 Task: Plan a trip to Schwerin, Germany from 23rd December, 2023 to 27th December, 2023 for 3 adults, 1 child. Place can be entire room with 3 bedrooms having 4 beds and 2 bathrooms. Property type can be house. Amenities needed are: wifi.
Action: Mouse moved to (451, 87)
Screenshot: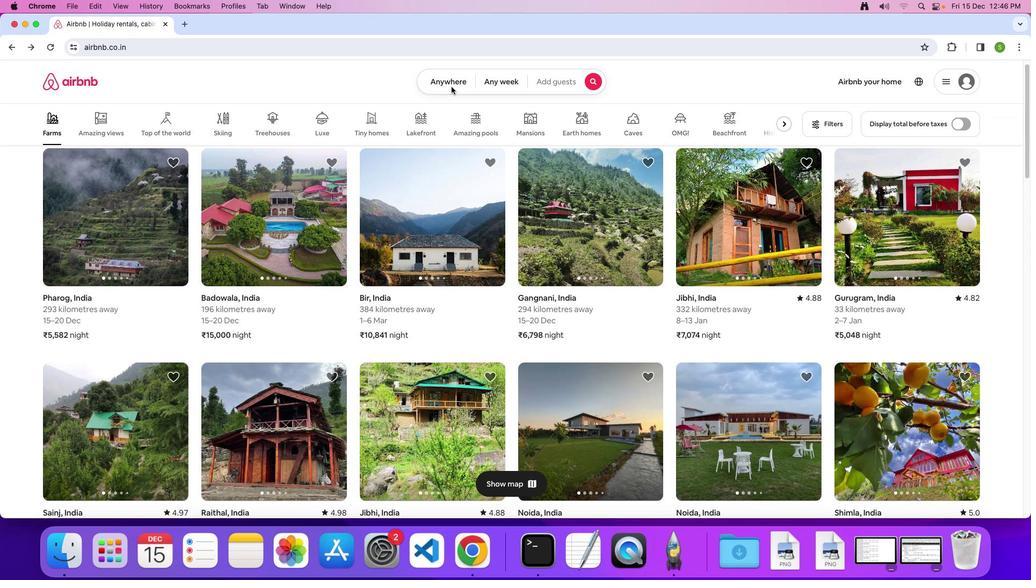 
Action: Mouse pressed left at (451, 87)
Screenshot: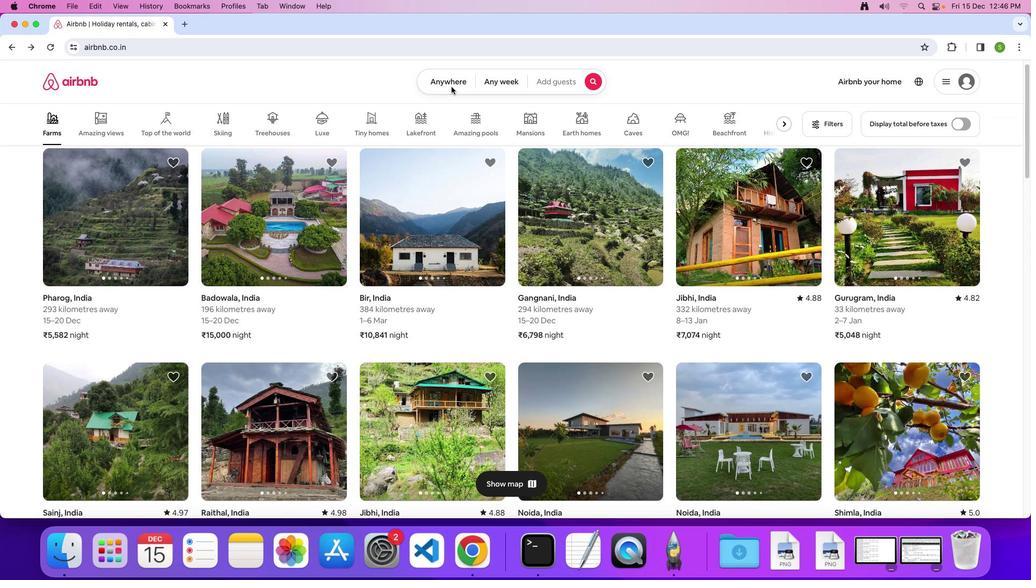 
Action: Mouse moved to (449, 85)
Screenshot: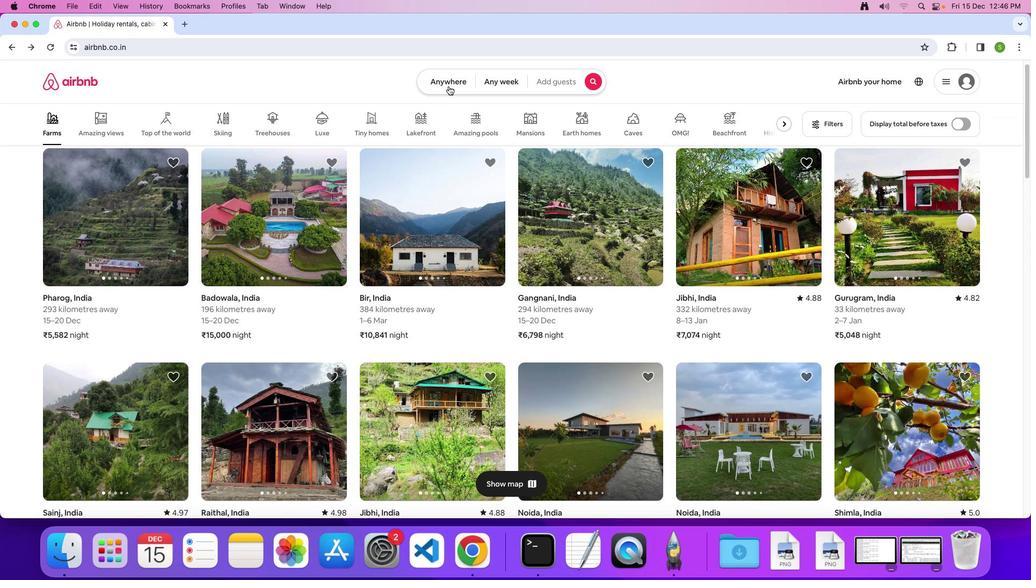 
Action: Mouse pressed left at (449, 85)
Screenshot: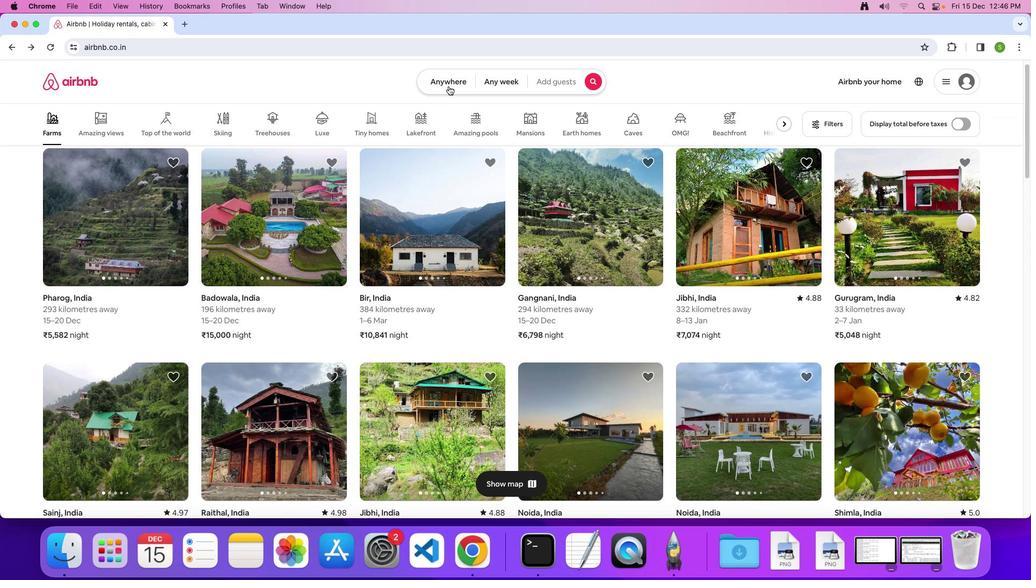 
Action: Mouse moved to (376, 121)
Screenshot: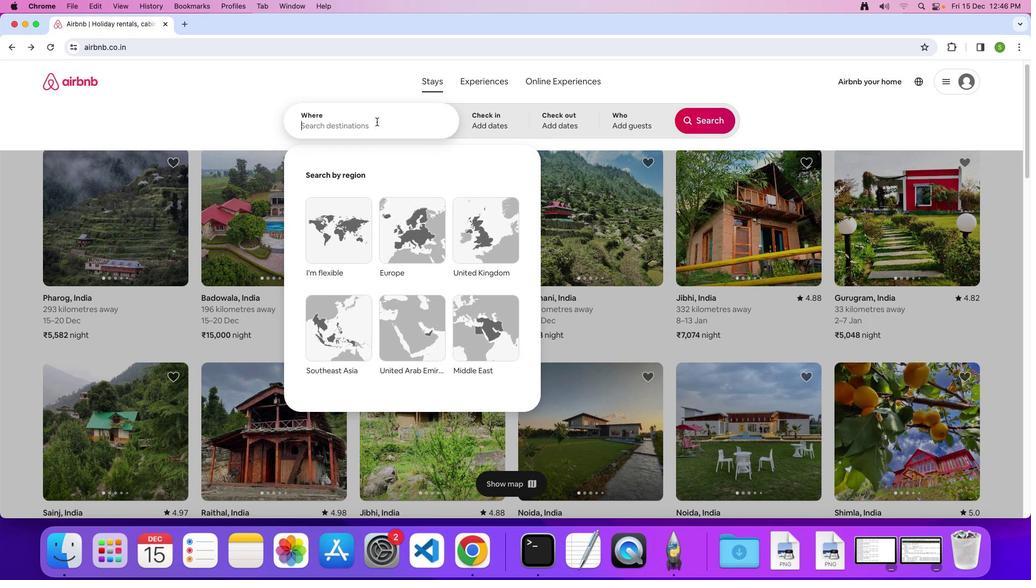 
Action: Mouse pressed left at (376, 121)
Screenshot: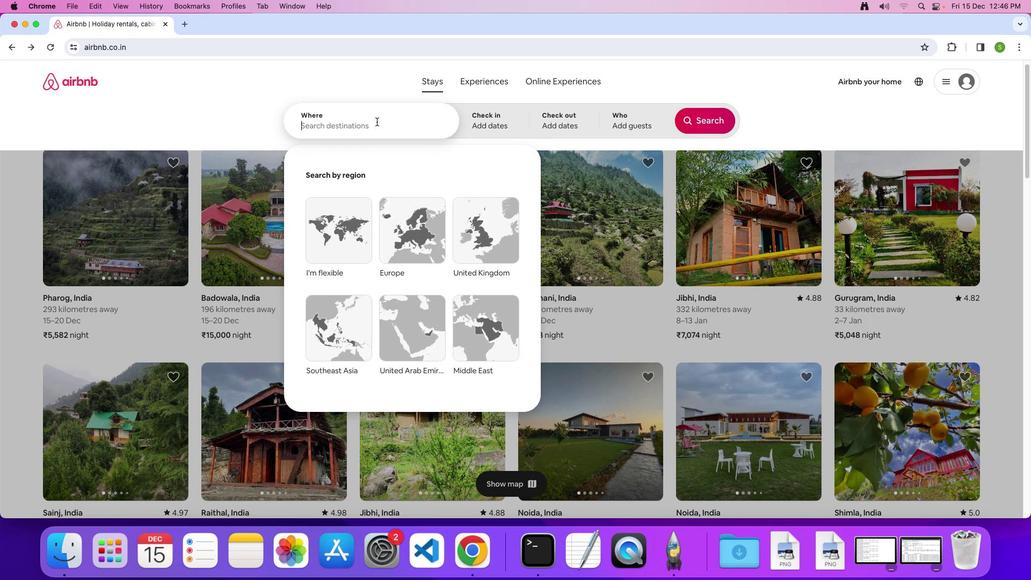 
Action: Key pressed 'S'Key.caps_lock'c''h''w''e''r''i''n'','Key.spaceKey.shift'G''e''r''m''a''n''y'Key.enter
Screenshot: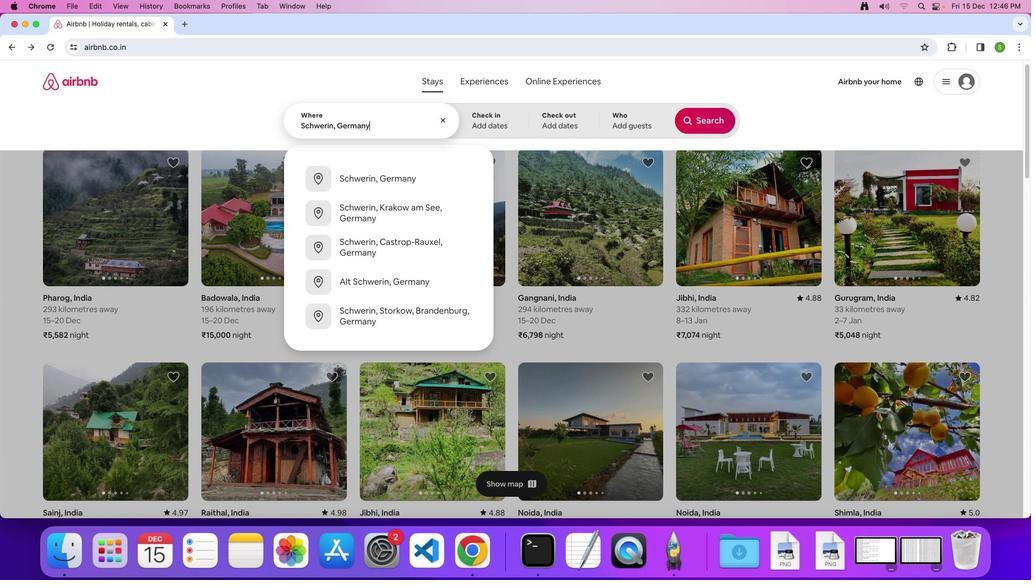 
Action: Mouse moved to (477, 328)
Screenshot: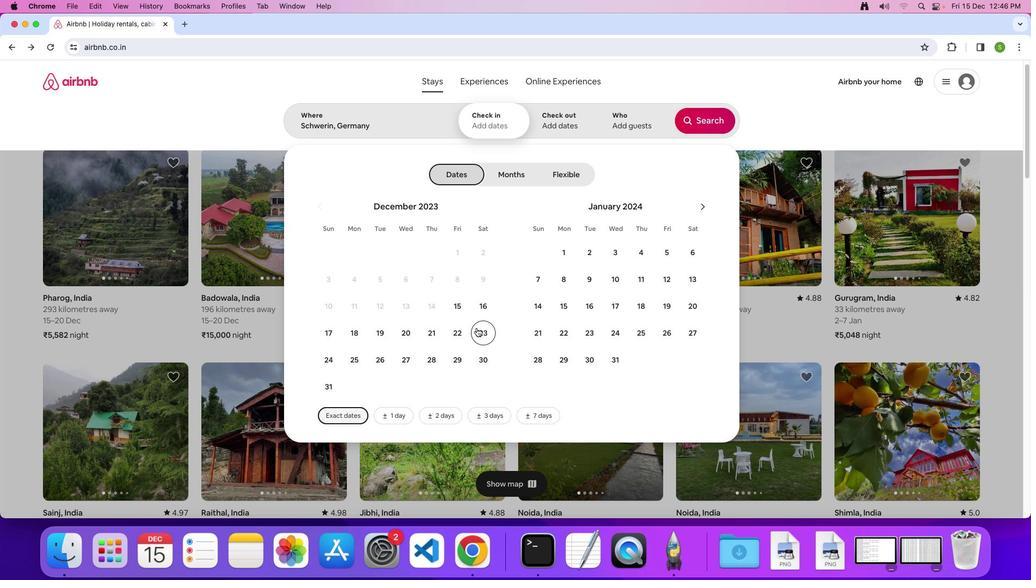 
Action: Mouse pressed left at (477, 328)
Screenshot: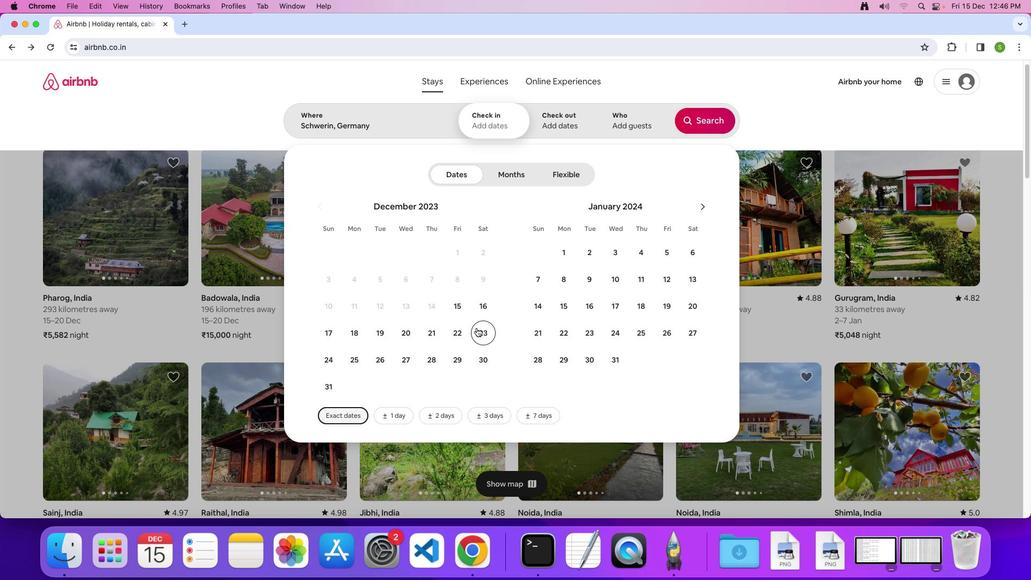 
Action: Mouse moved to (405, 354)
Screenshot: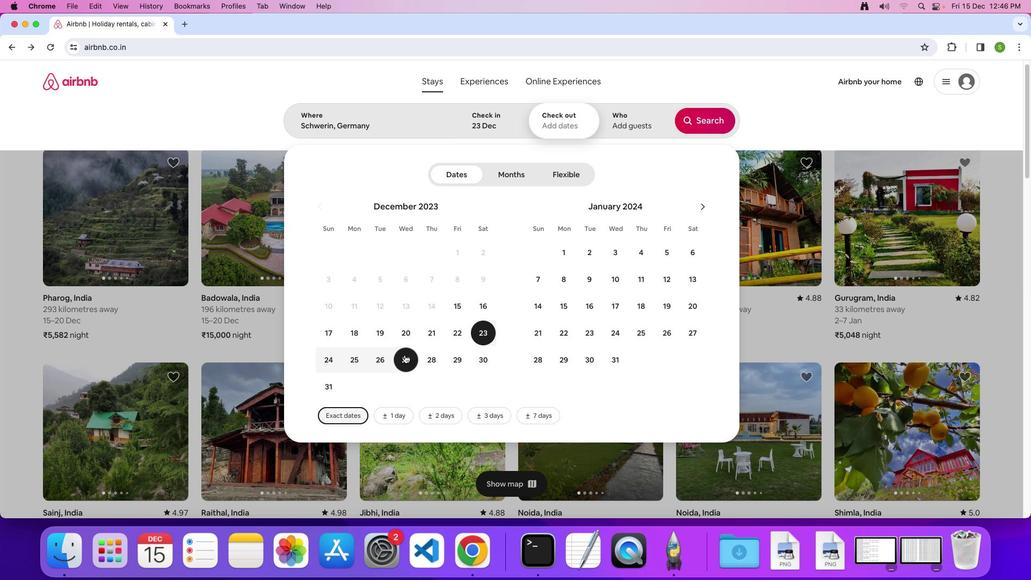 
Action: Mouse pressed left at (405, 354)
Screenshot: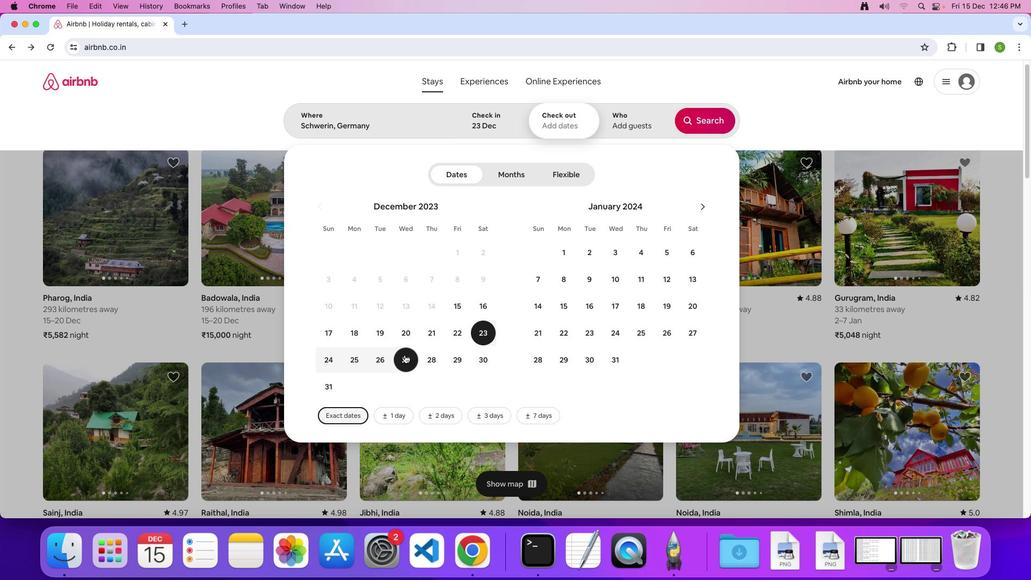 
Action: Mouse moved to (637, 122)
Screenshot: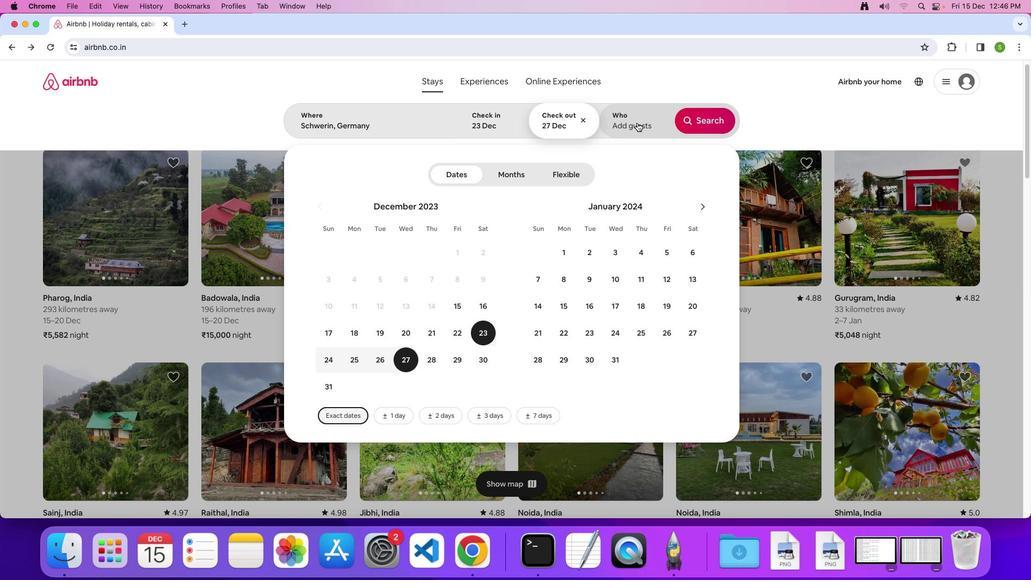 
Action: Mouse pressed left at (637, 122)
Screenshot: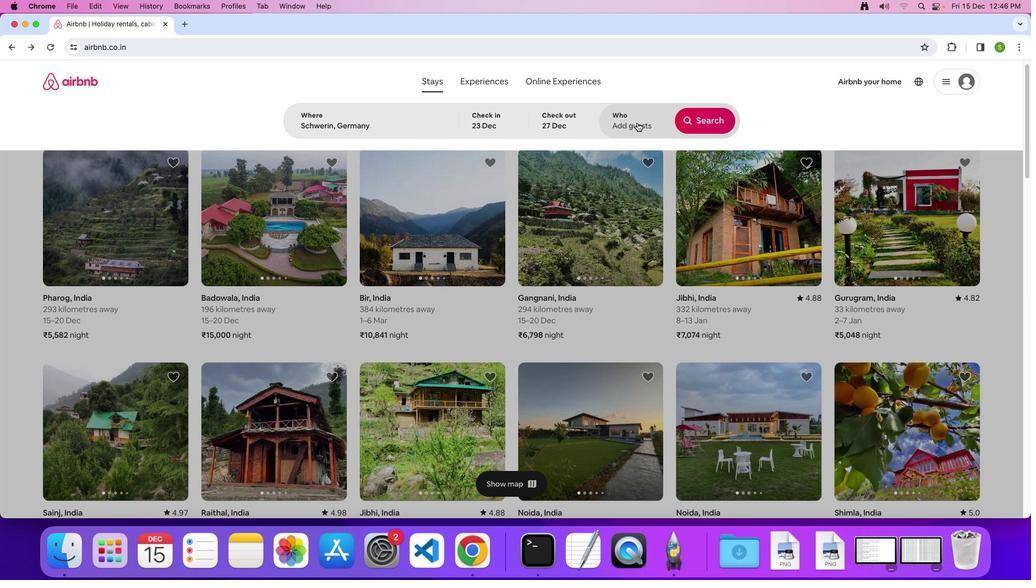 
Action: Mouse moved to (710, 181)
Screenshot: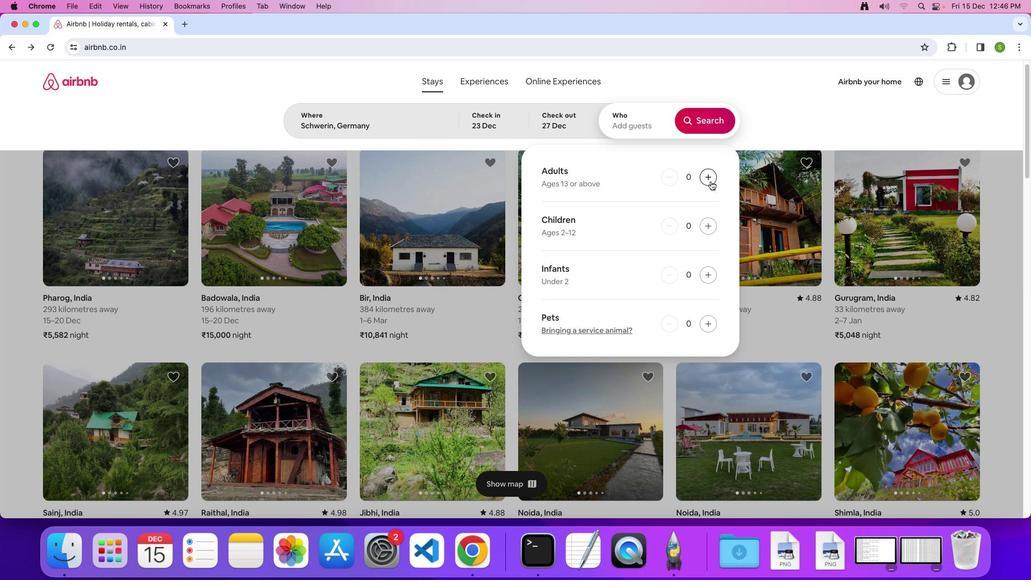 
Action: Mouse pressed left at (710, 181)
Screenshot: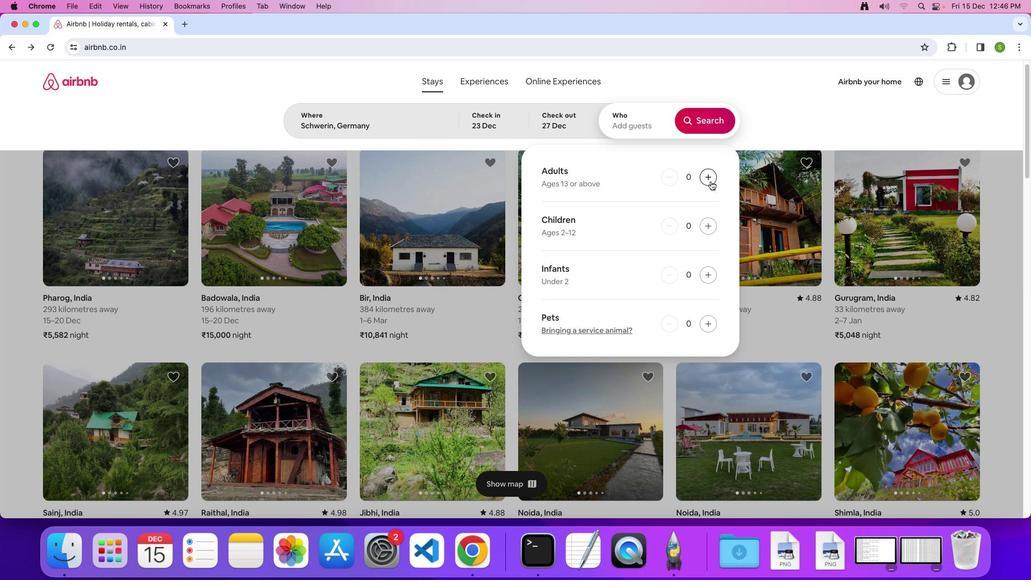
Action: Mouse pressed left at (710, 181)
Screenshot: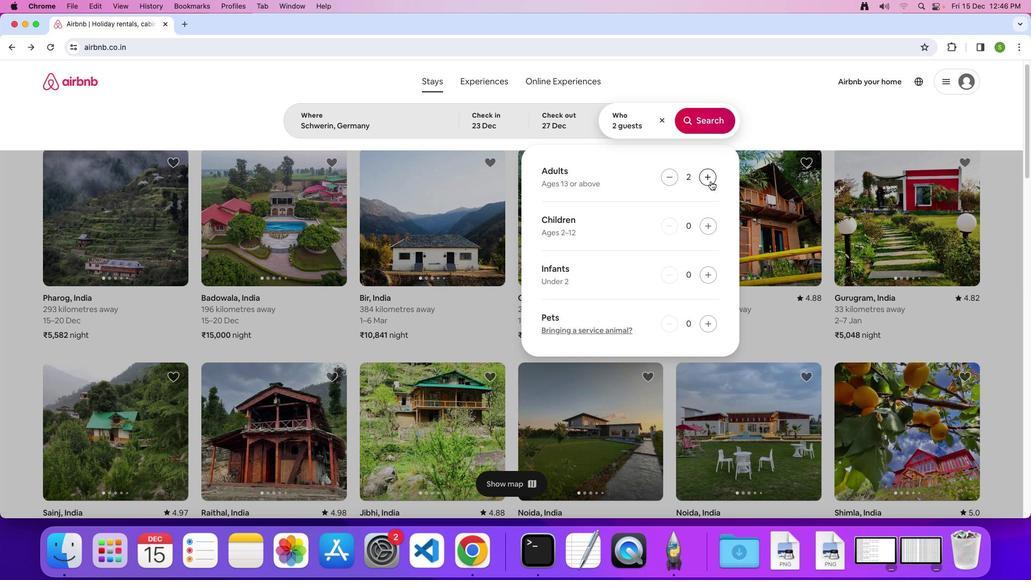 
Action: Mouse pressed left at (710, 181)
Screenshot: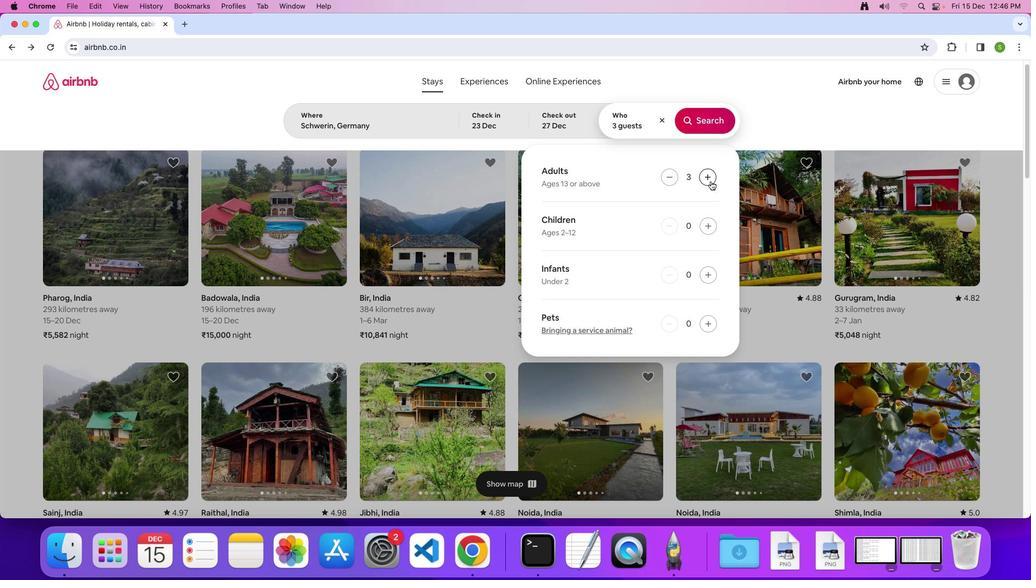 
Action: Mouse moved to (701, 220)
Screenshot: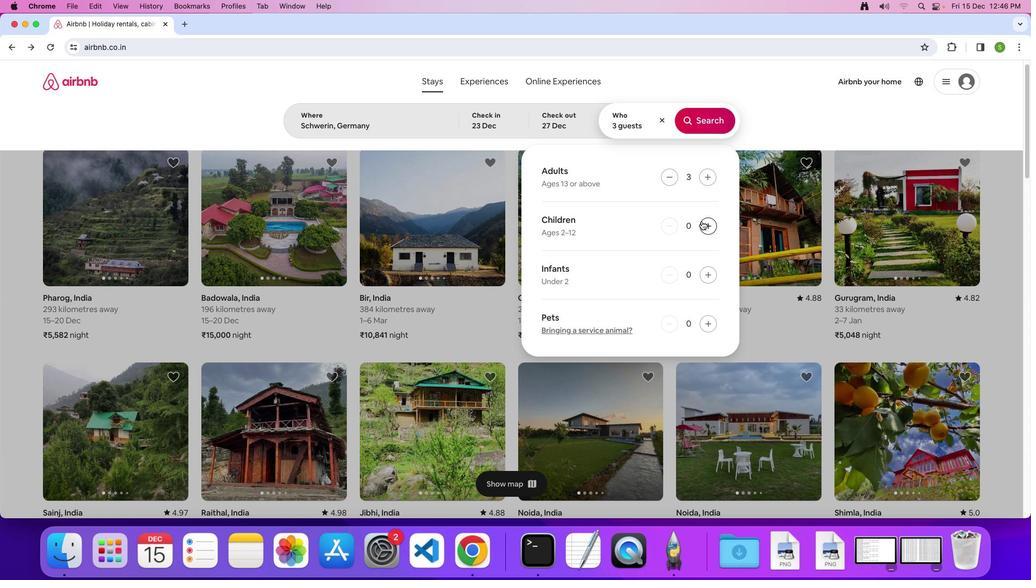 
Action: Mouse pressed left at (701, 220)
Screenshot: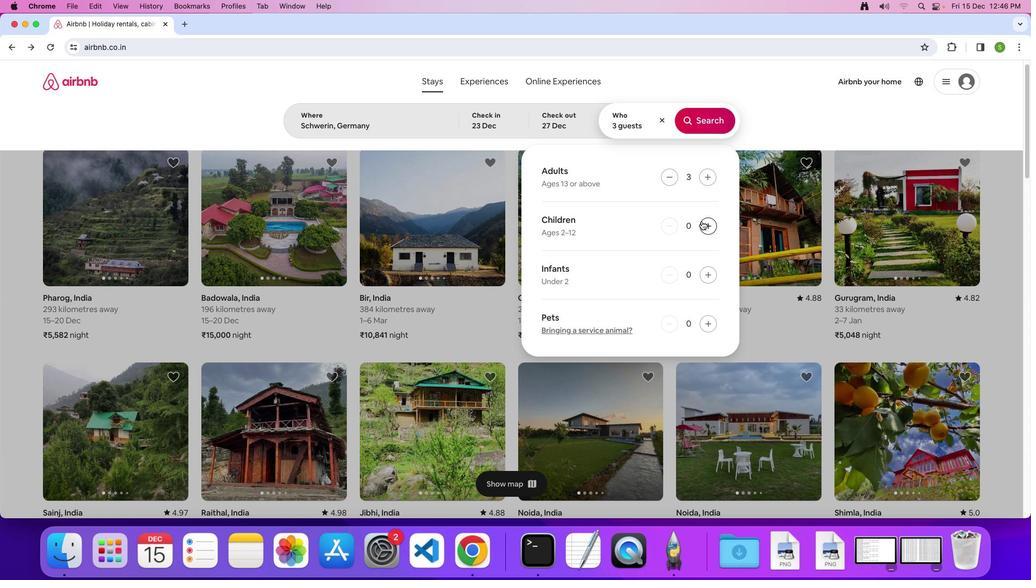 
Action: Mouse moved to (697, 117)
Screenshot: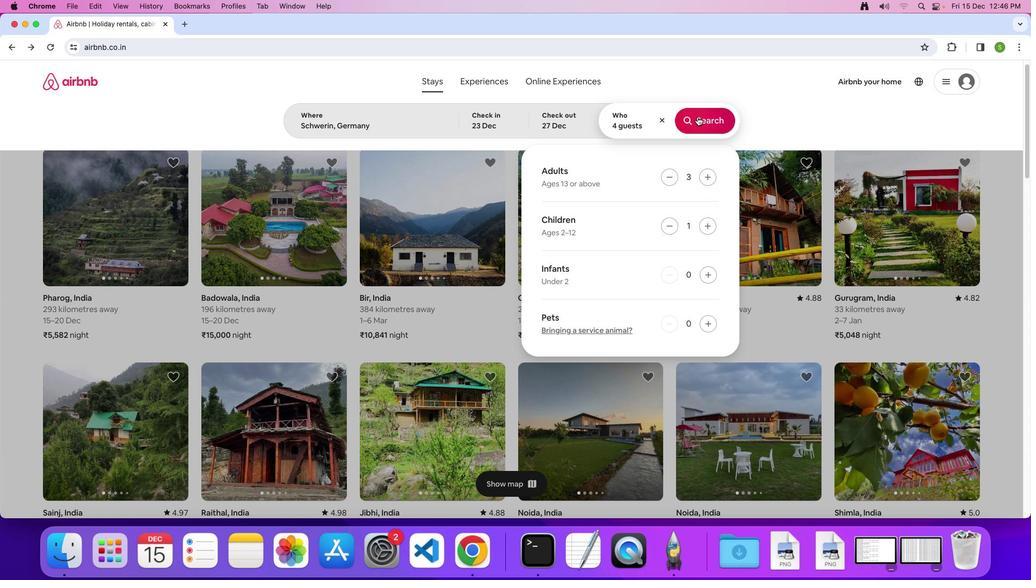 
Action: Mouse pressed left at (697, 117)
Screenshot: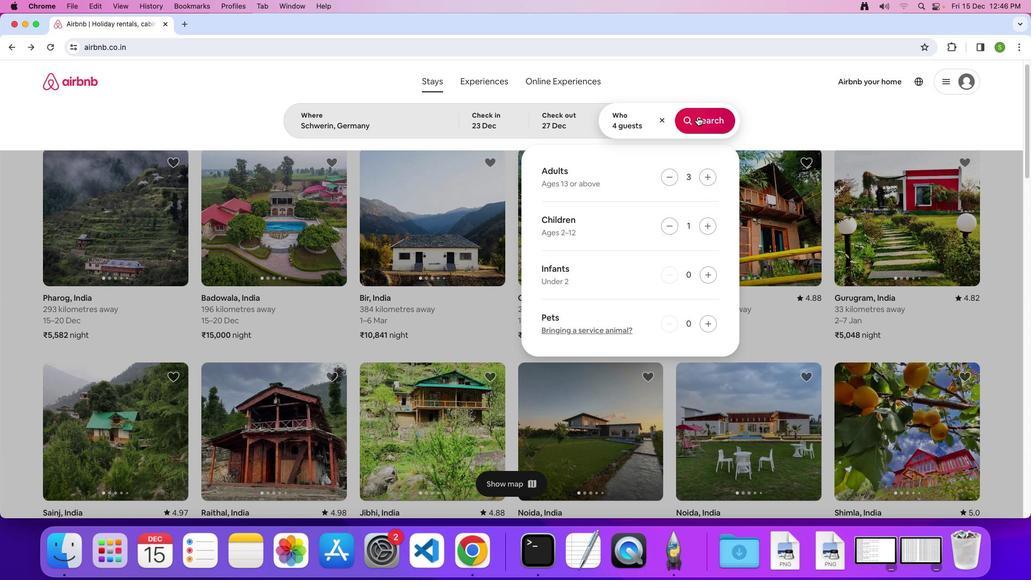 
Action: Mouse moved to (861, 129)
Screenshot: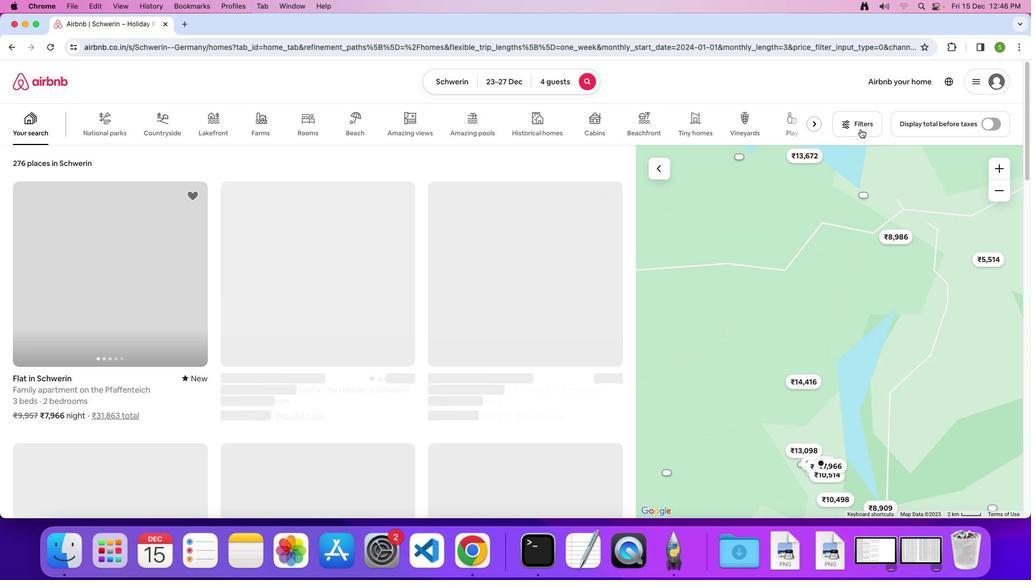 
Action: Mouse pressed left at (861, 129)
Screenshot: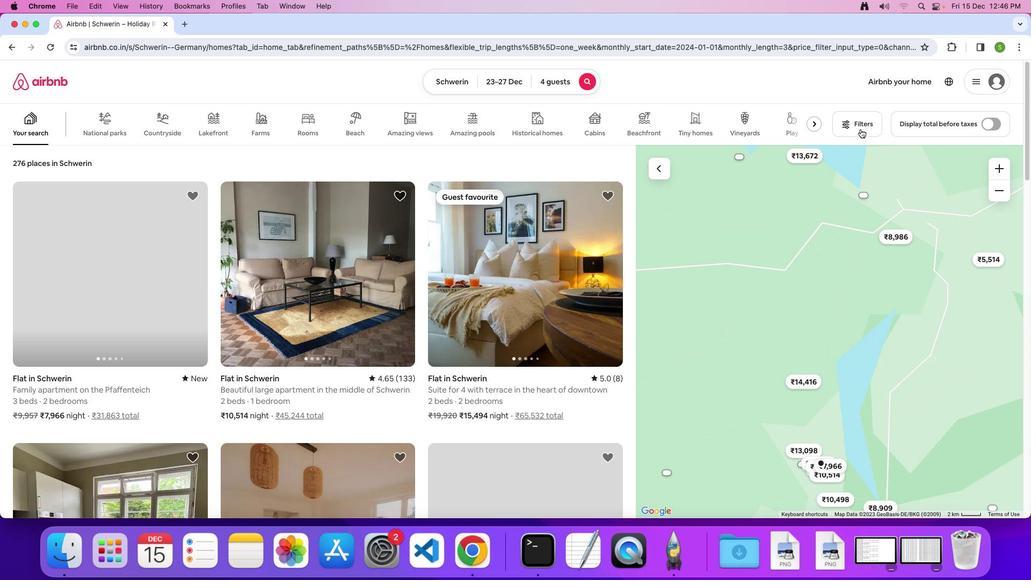 
Action: Mouse moved to (505, 252)
Screenshot: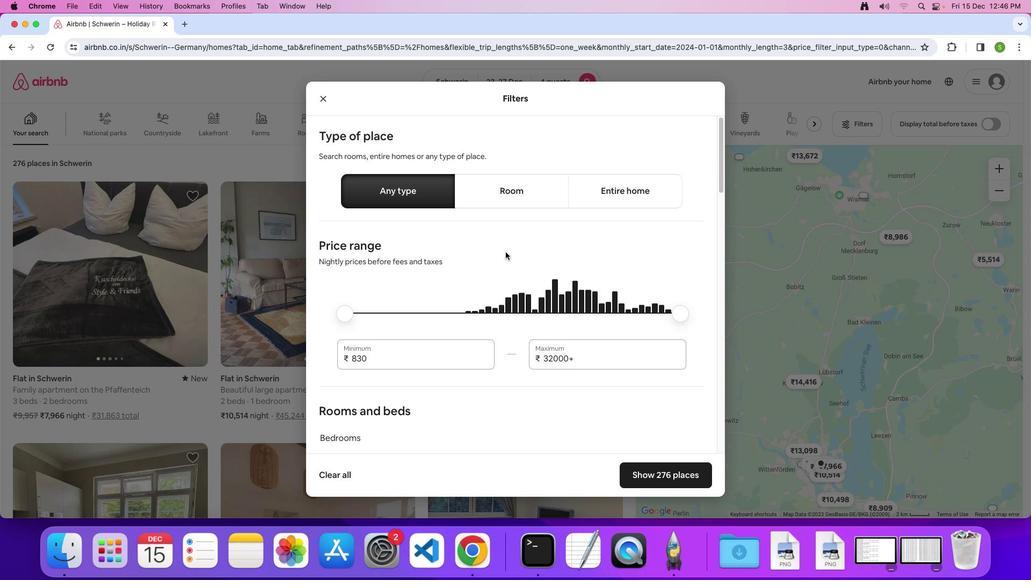
Action: Mouse scrolled (505, 252) with delta (0, 0)
Screenshot: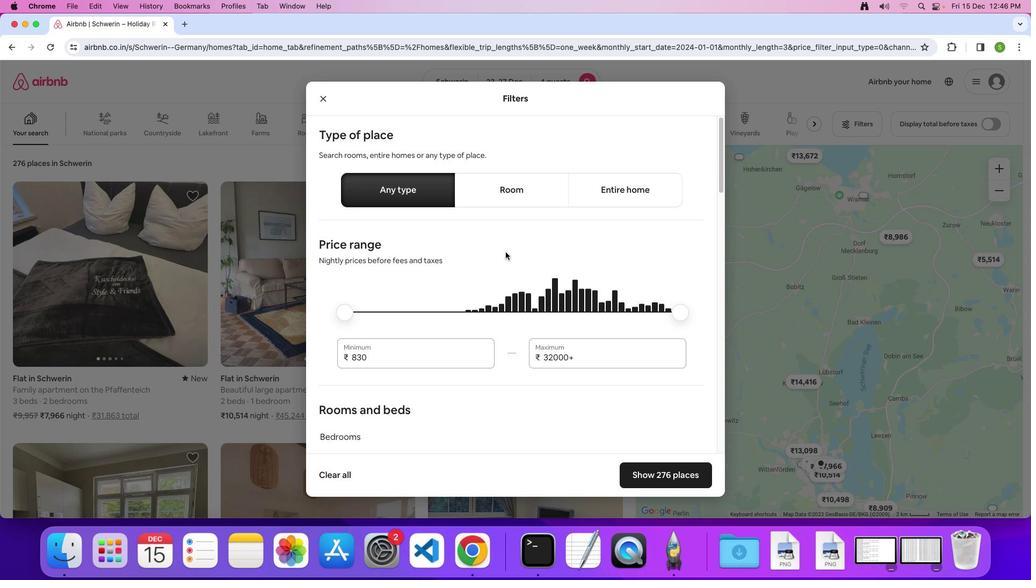 
Action: Mouse scrolled (505, 252) with delta (0, 0)
Screenshot: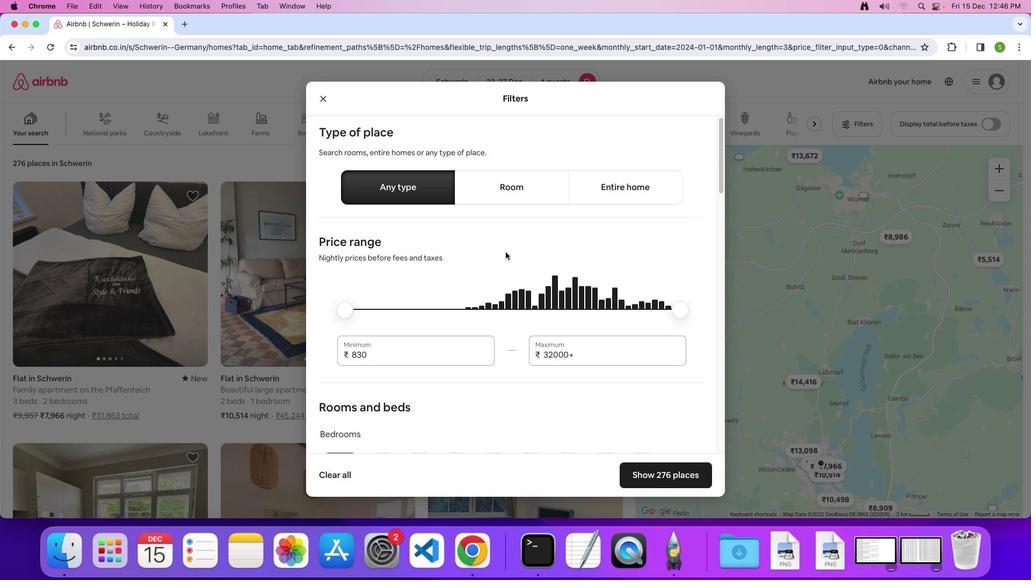 
Action: Mouse scrolled (505, 252) with delta (0, 0)
Screenshot: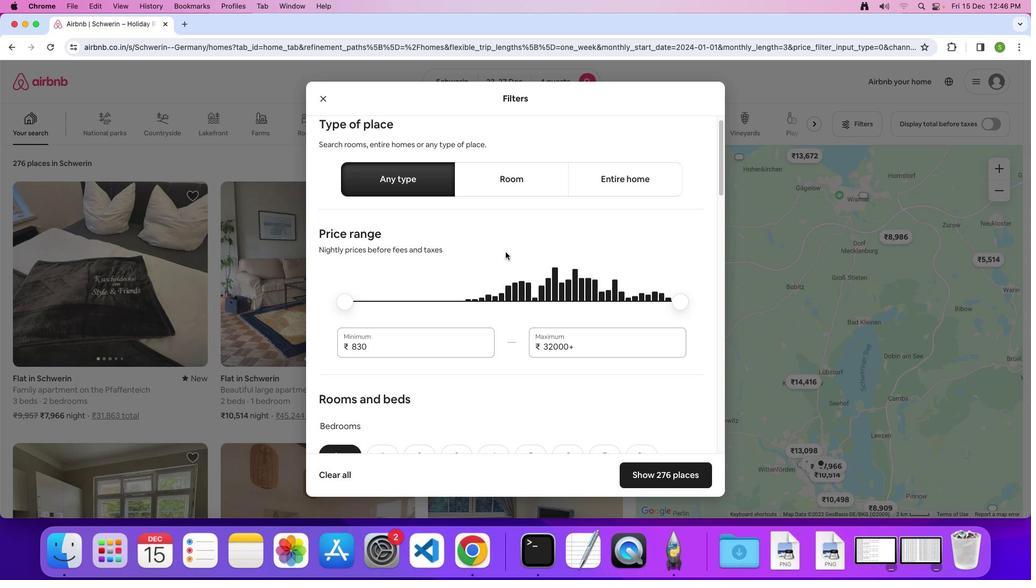 
Action: Mouse scrolled (505, 252) with delta (0, 0)
Screenshot: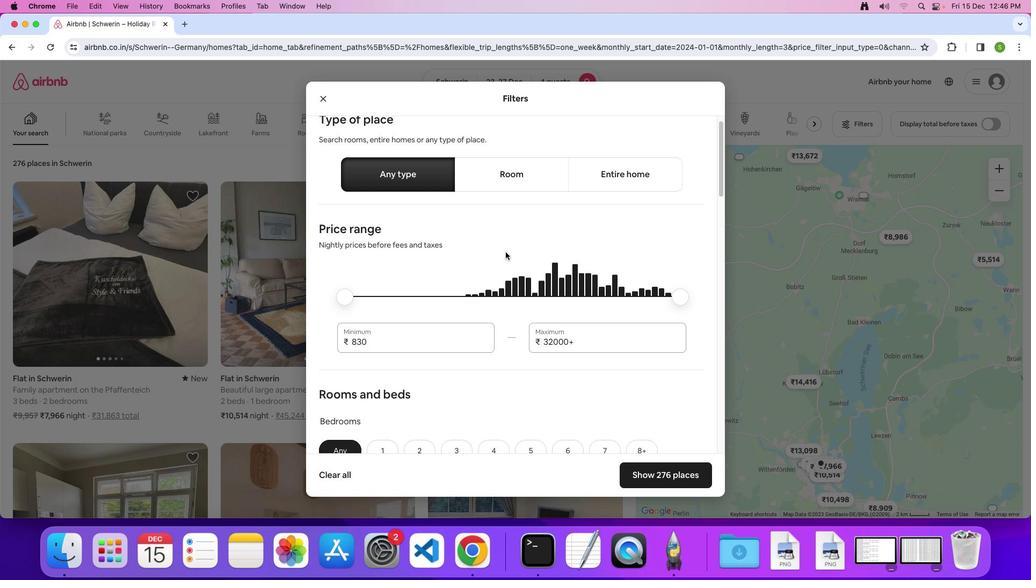 
Action: Mouse scrolled (505, 252) with delta (0, 0)
Screenshot: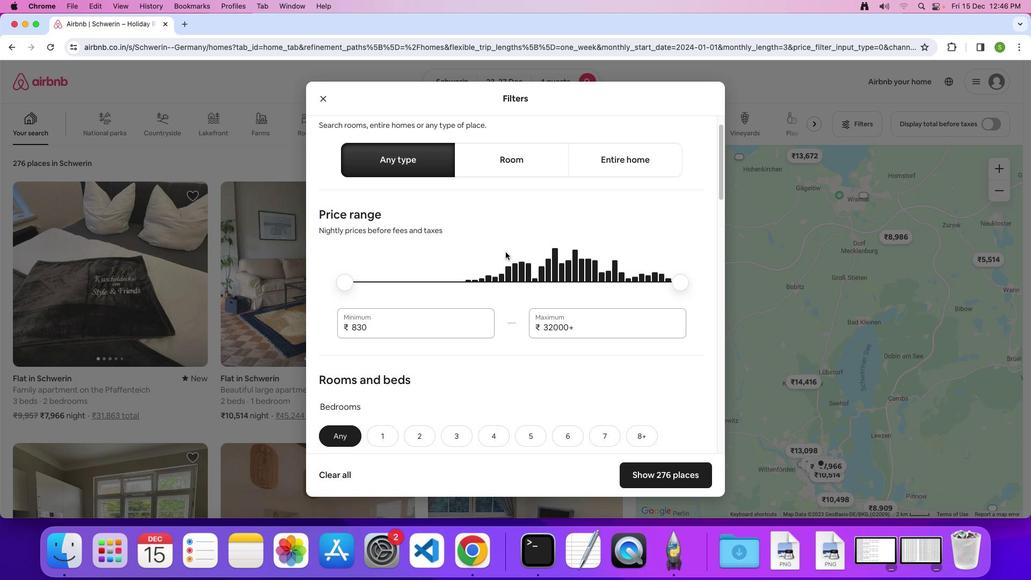 
Action: Mouse scrolled (505, 252) with delta (0, -1)
Screenshot: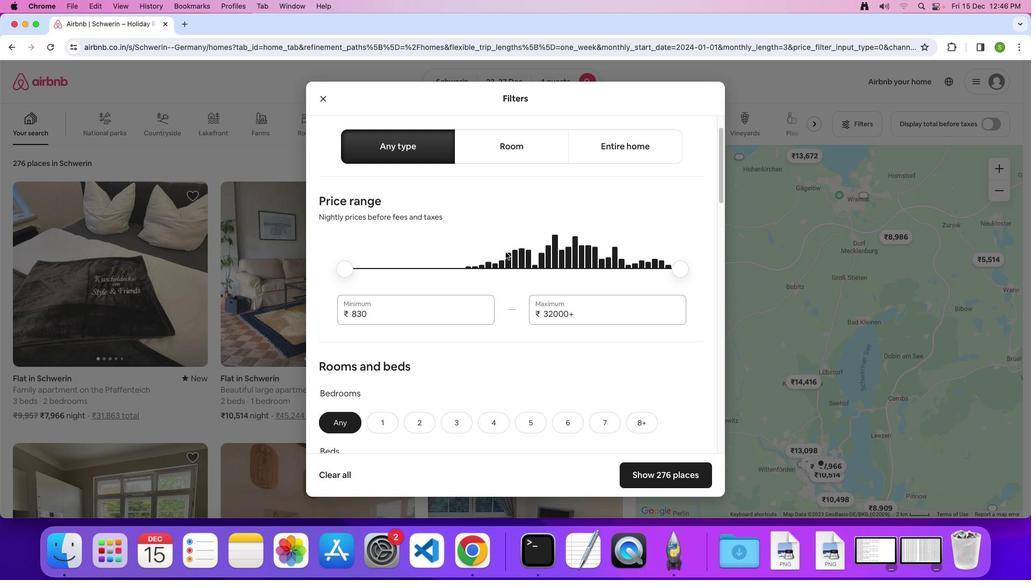 
Action: Mouse scrolled (505, 252) with delta (0, 0)
Screenshot: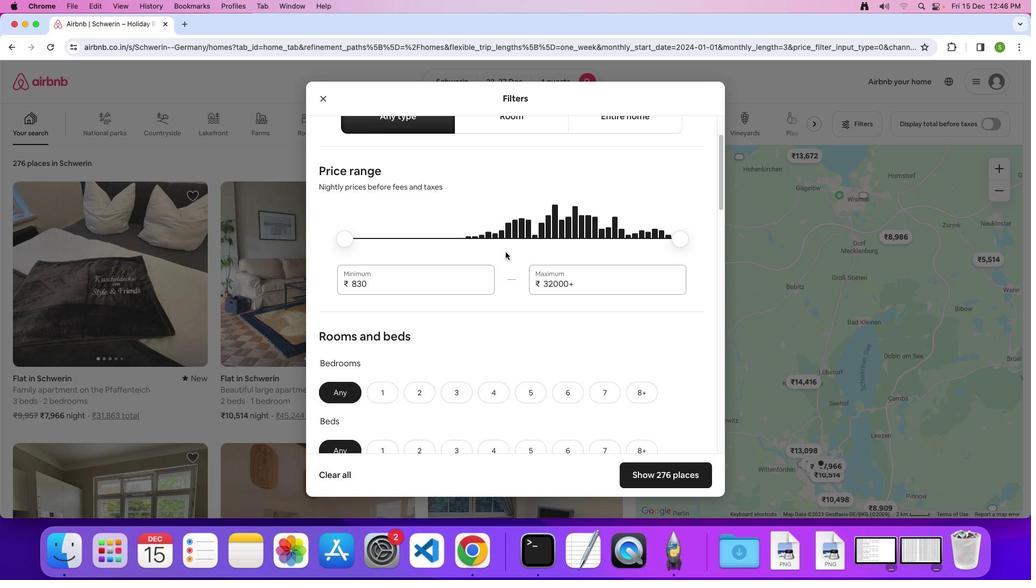 
Action: Mouse scrolled (505, 252) with delta (0, 0)
Screenshot: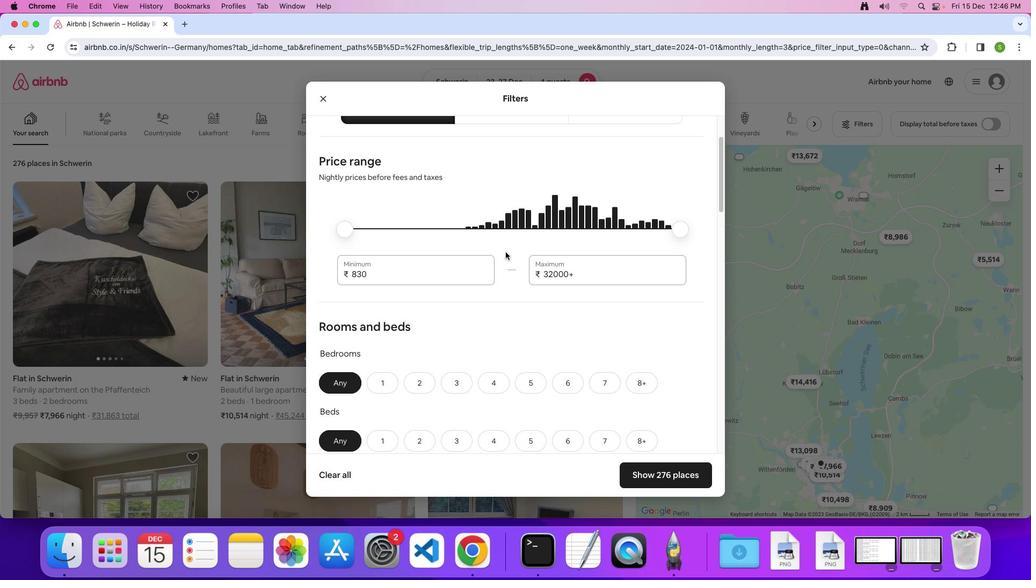 
Action: Mouse scrolled (505, 252) with delta (0, 0)
Screenshot: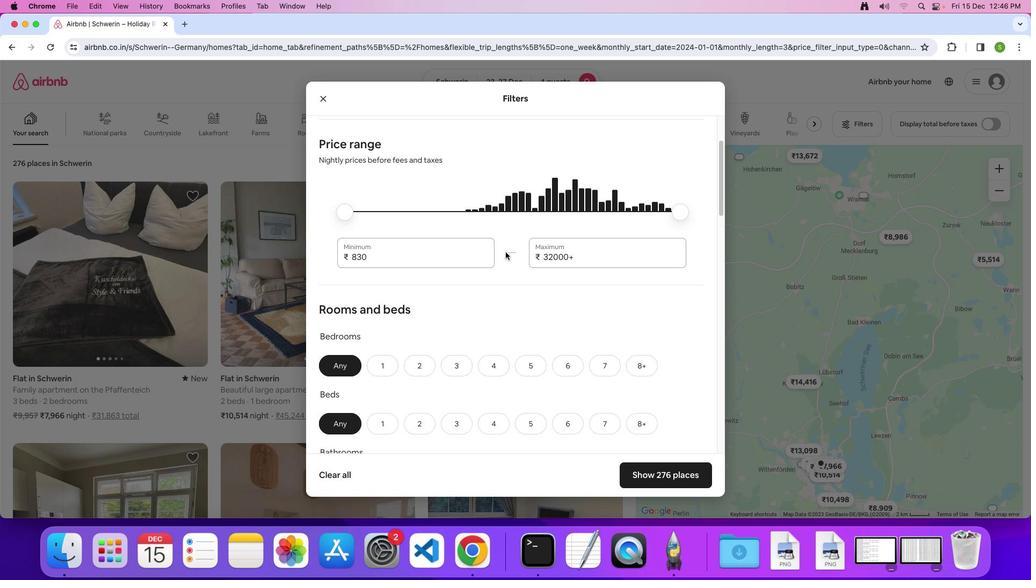 
Action: Mouse scrolled (505, 252) with delta (0, 0)
Screenshot: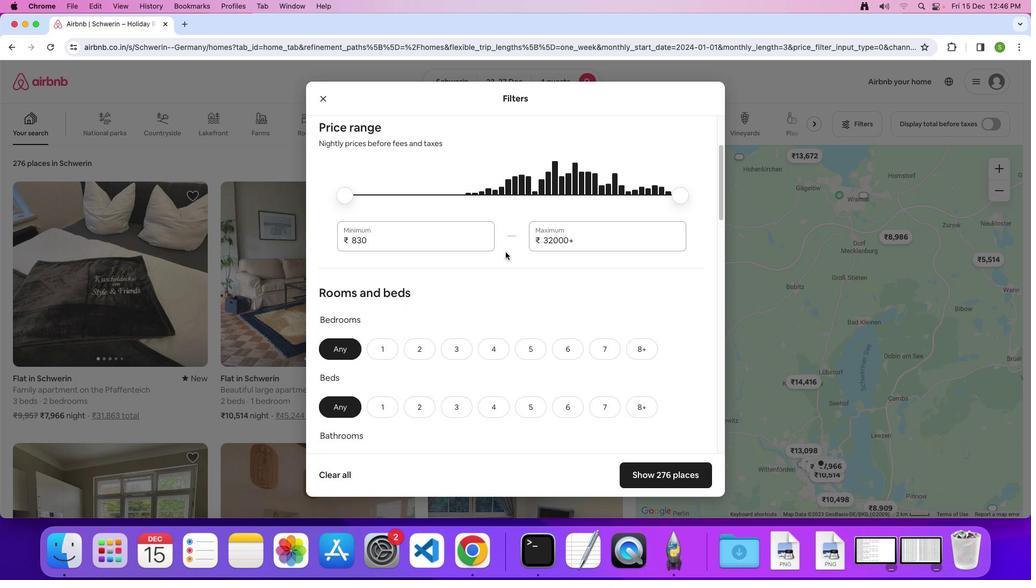 
Action: Mouse scrolled (505, 252) with delta (0, 0)
Screenshot: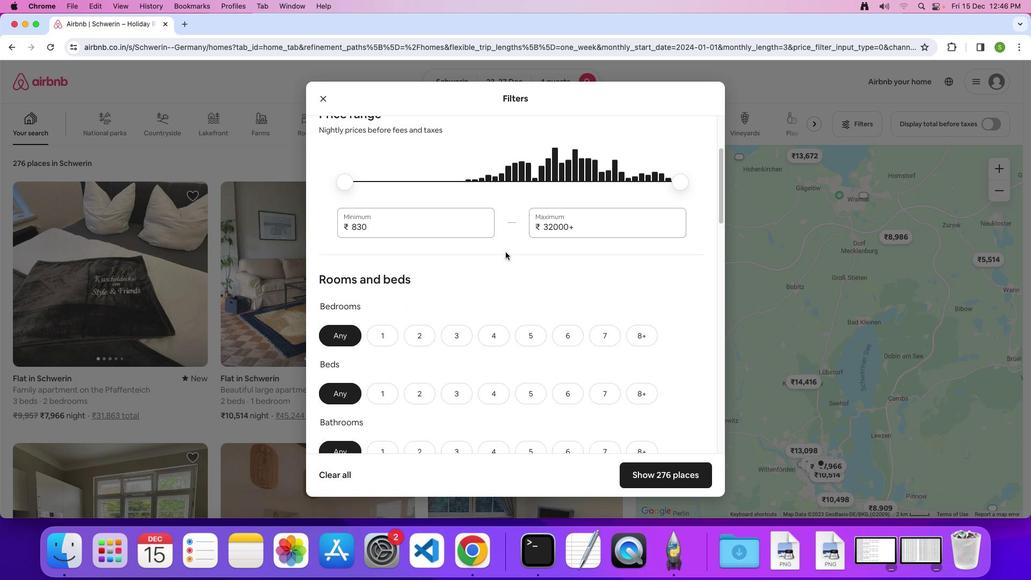 
Action: Mouse scrolled (505, 252) with delta (0, -1)
Screenshot: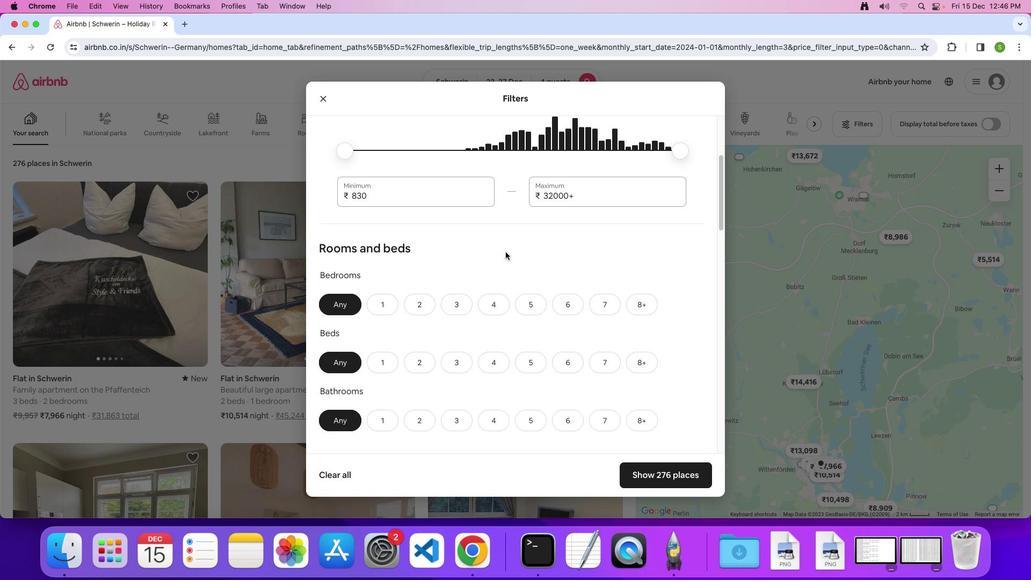 
Action: Mouse scrolled (505, 252) with delta (0, 0)
Screenshot: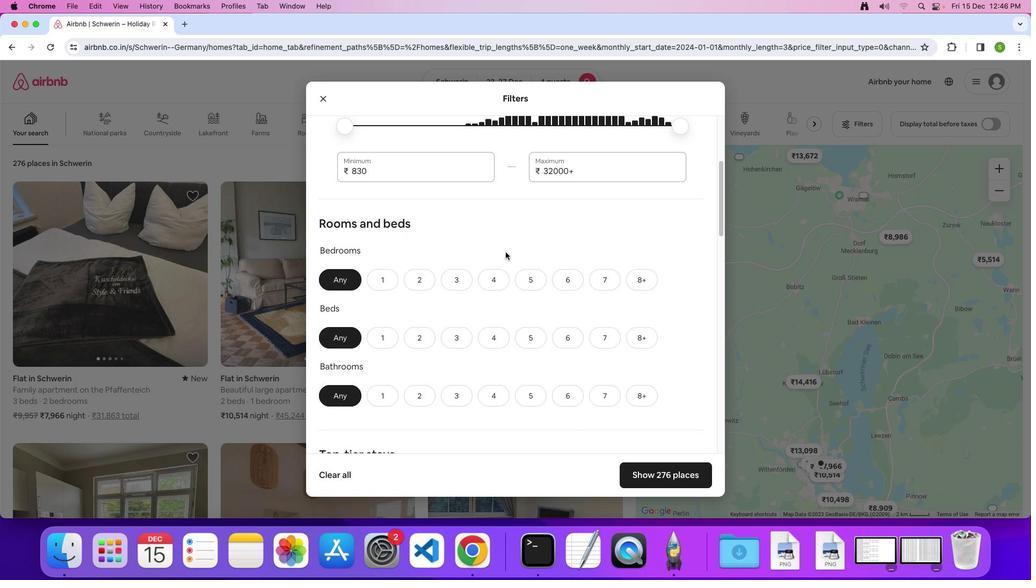 
Action: Mouse scrolled (505, 252) with delta (0, 0)
Screenshot: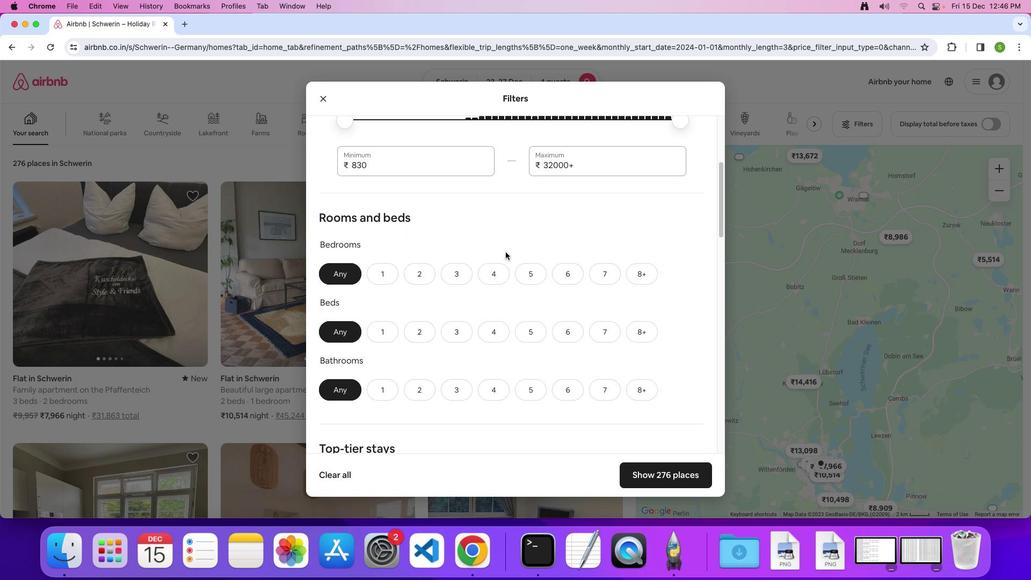 
Action: Mouse moved to (454, 259)
Screenshot: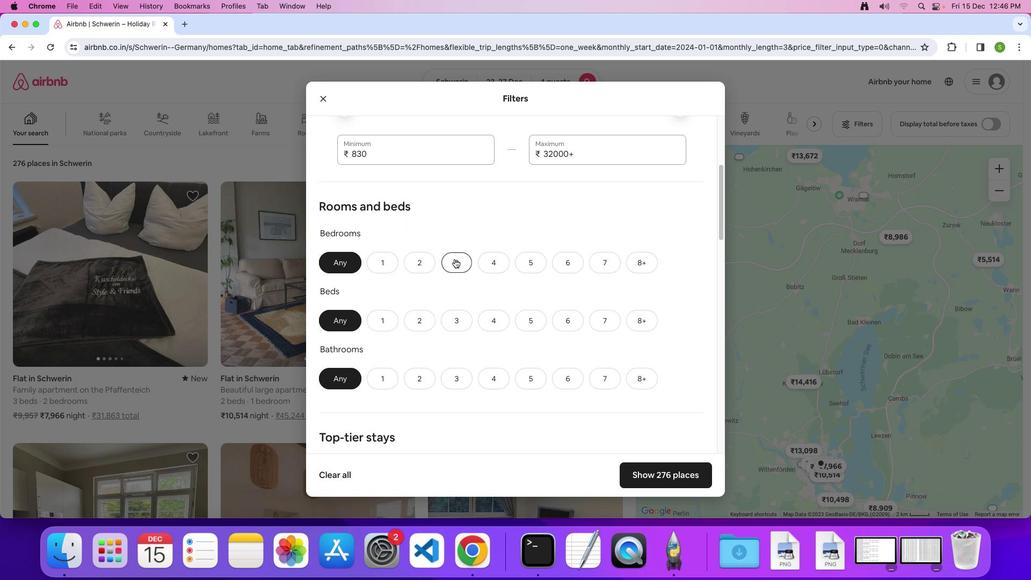
Action: Mouse pressed left at (454, 259)
Screenshot: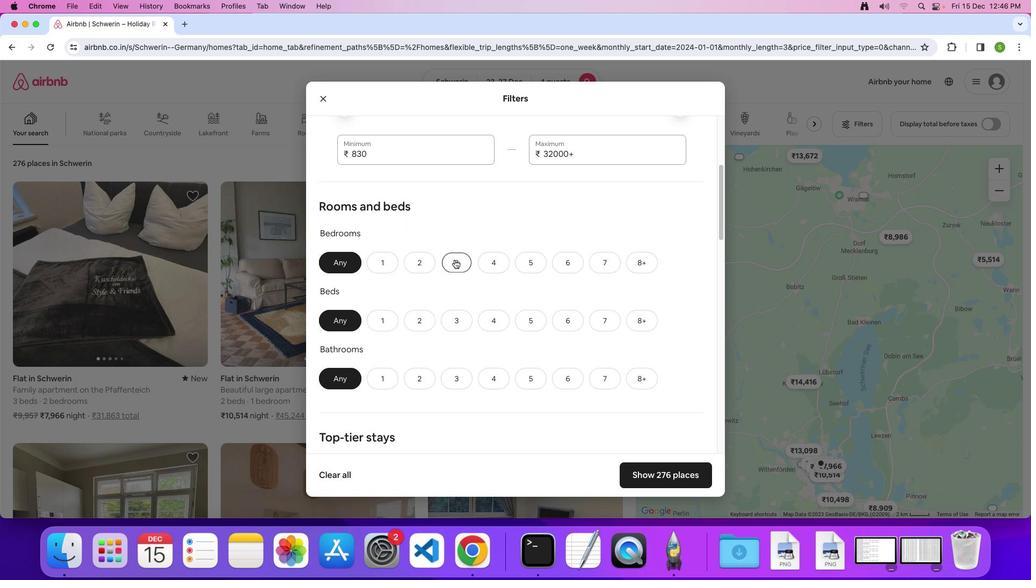 
Action: Mouse moved to (488, 317)
Screenshot: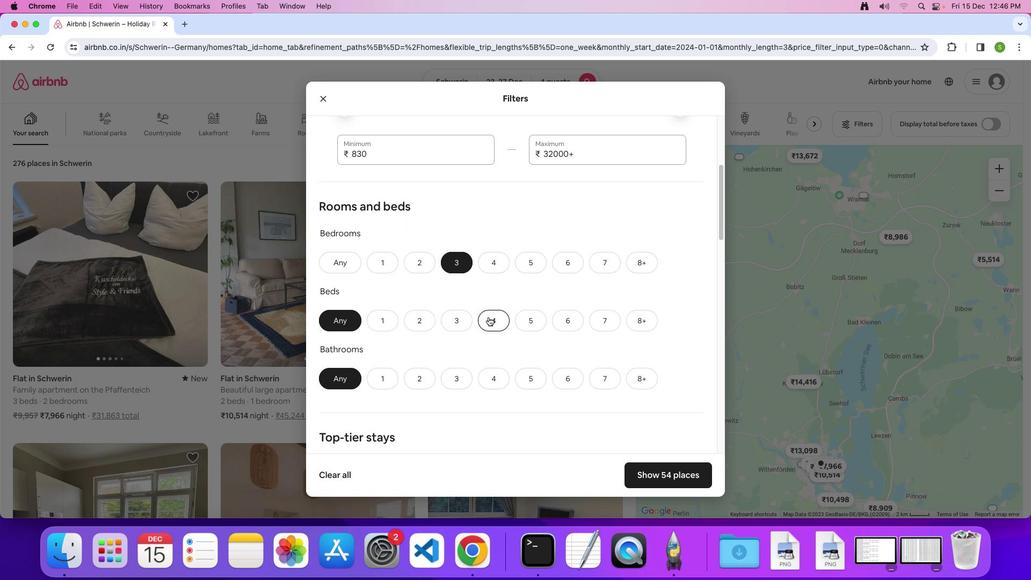 
Action: Mouse pressed left at (488, 317)
Screenshot: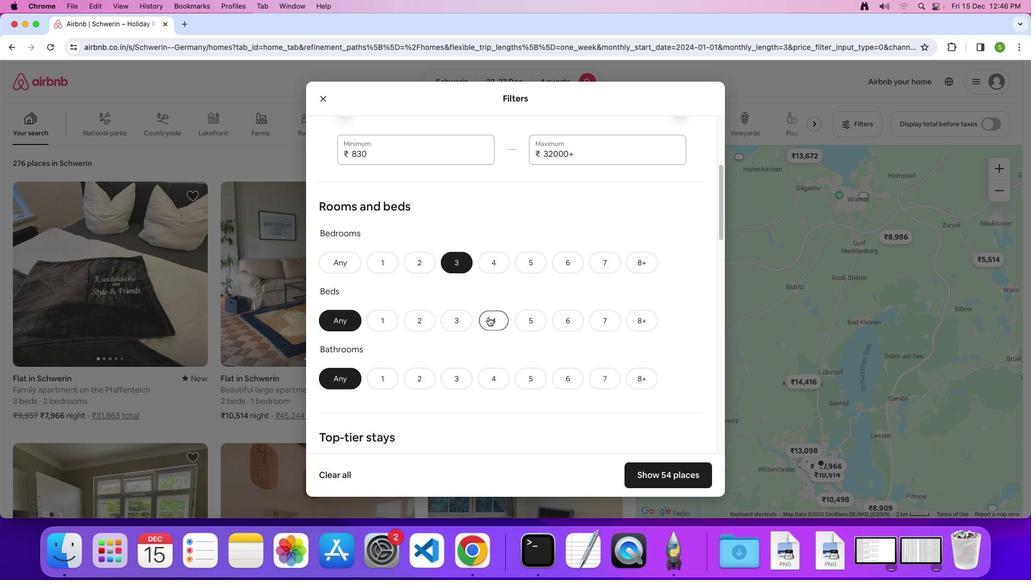 
Action: Mouse moved to (408, 383)
Screenshot: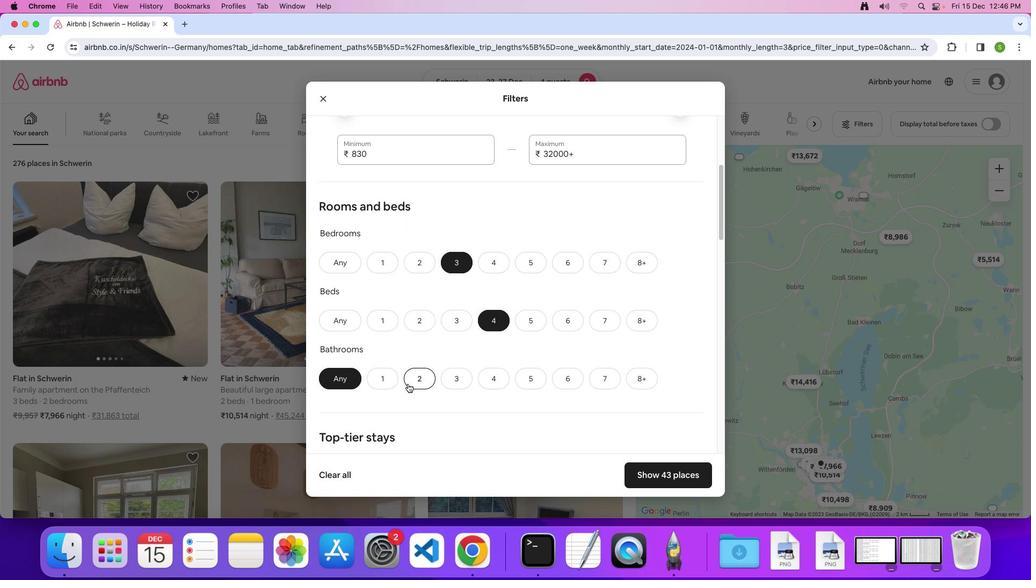 
Action: Mouse pressed left at (408, 383)
Screenshot: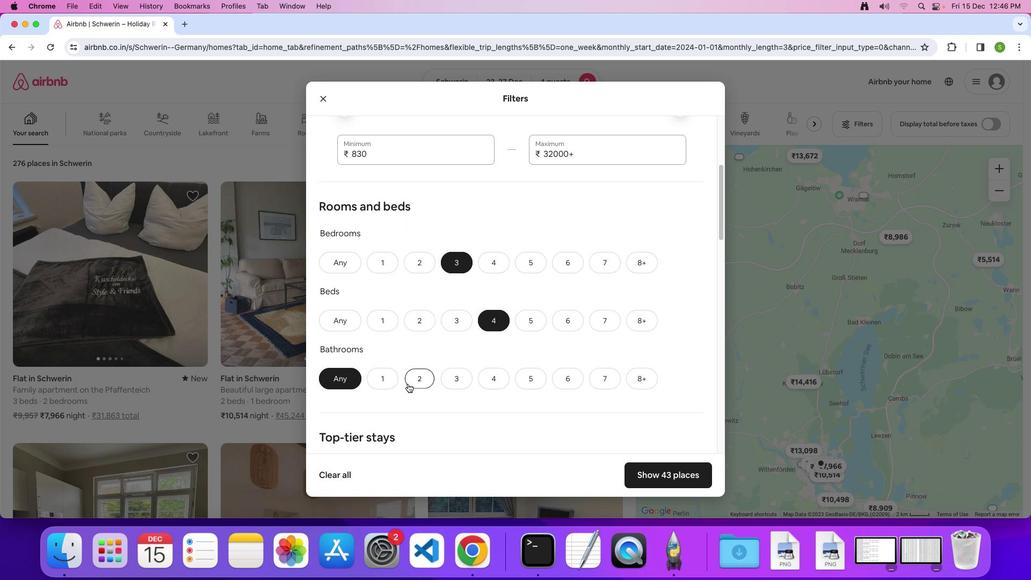 
Action: Mouse moved to (554, 289)
Screenshot: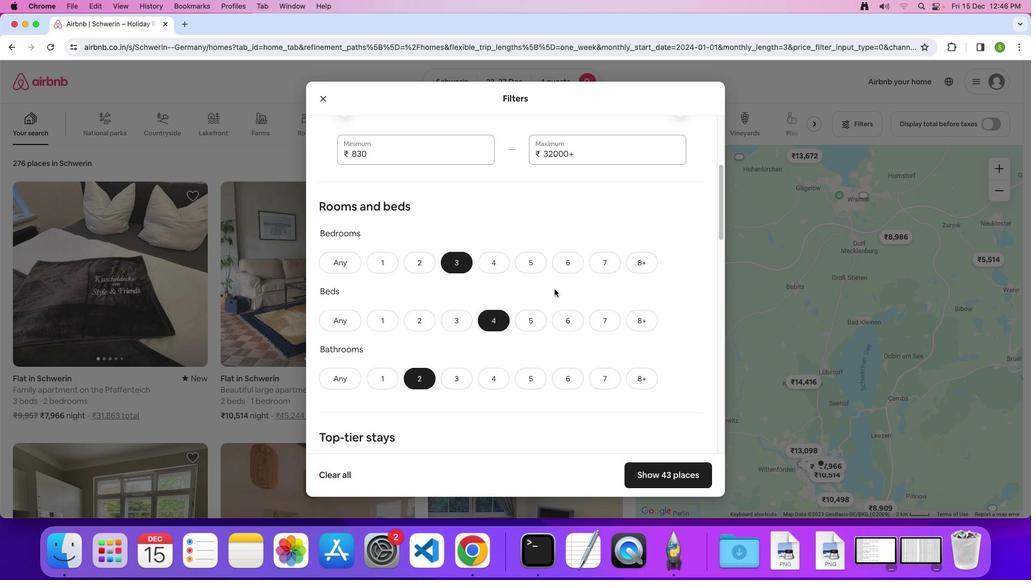 
Action: Mouse scrolled (554, 289) with delta (0, 0)
Screenshot: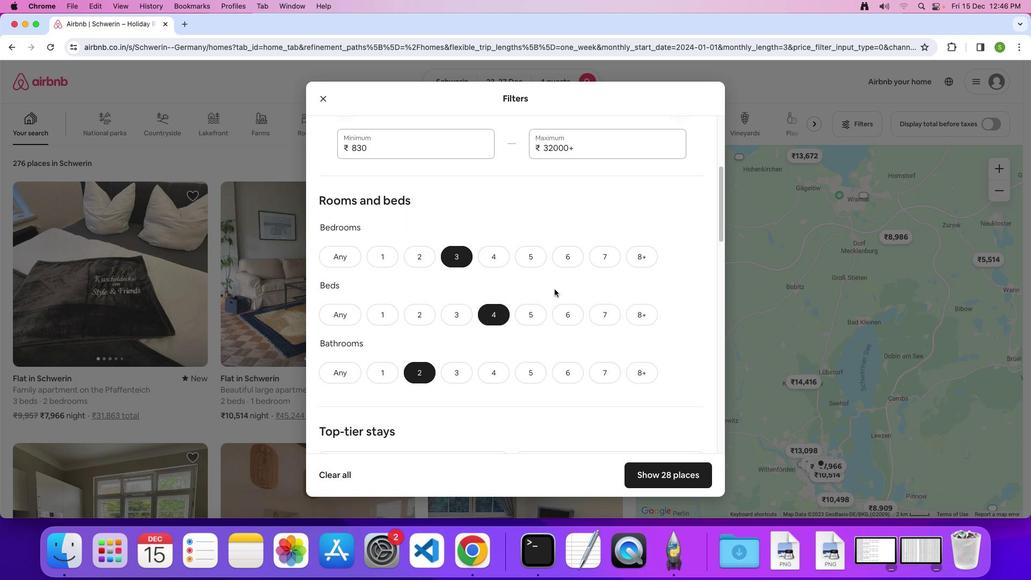 
Action: Mouse scrolled (554, 289) with delta (0, 0)
Screenshot: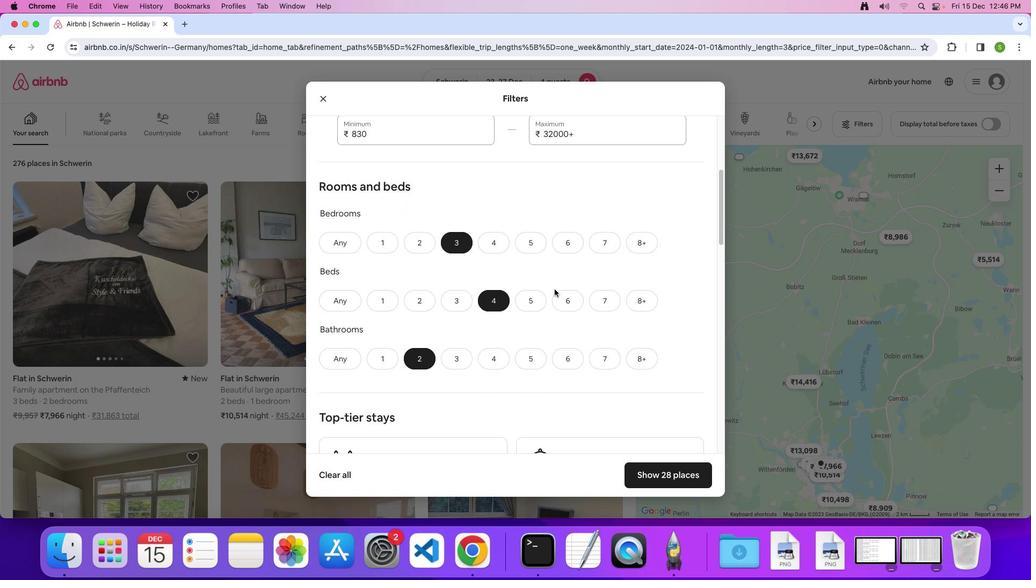
Action: Mouse scrolled (554, 289) with delta (0, -1)
Screenshot: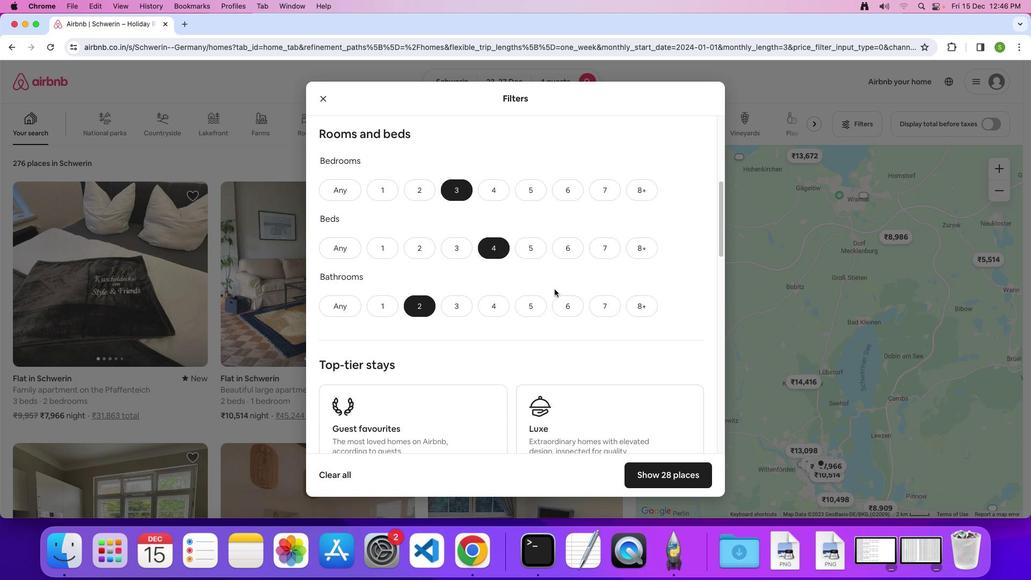 
Action: Mouse scrolled (554, 289) with delta (0, 0)
Screenshot: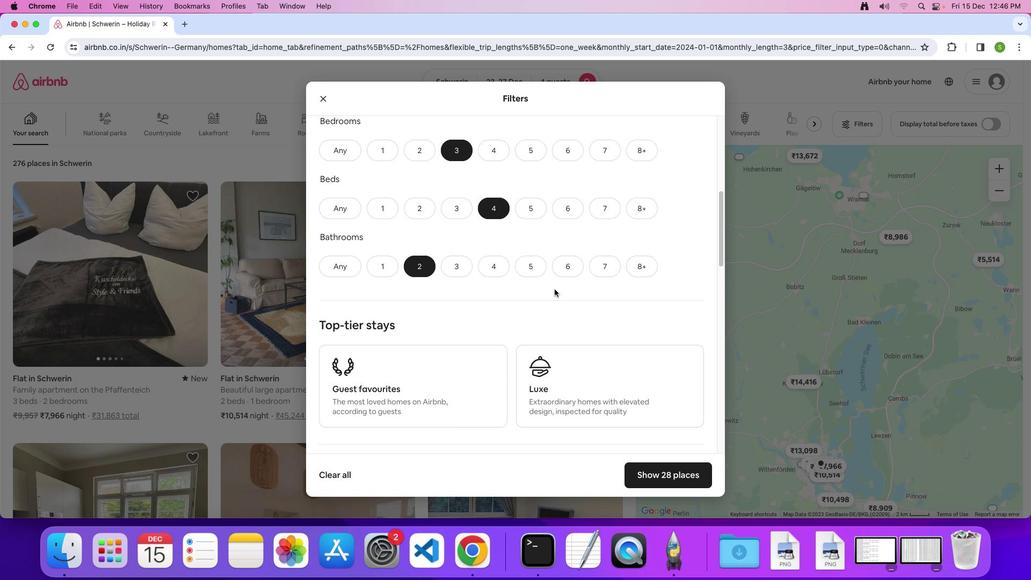 
Action: Mouse scrolled (554, 289) with delta (0, 0)
Screenshot: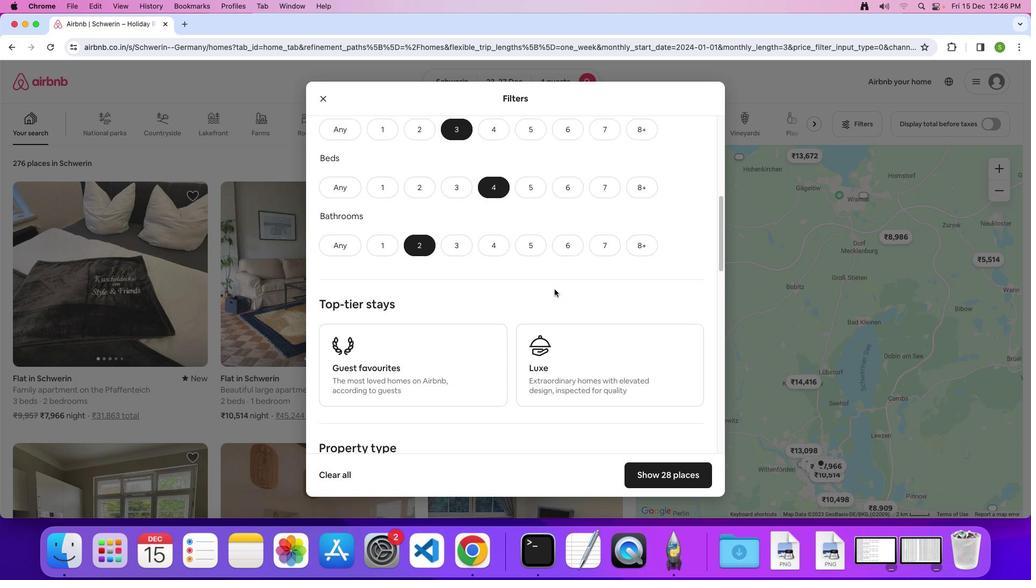 
Action: Mouse scrolled (554, 289) with delta (0, -1)
Screenshot: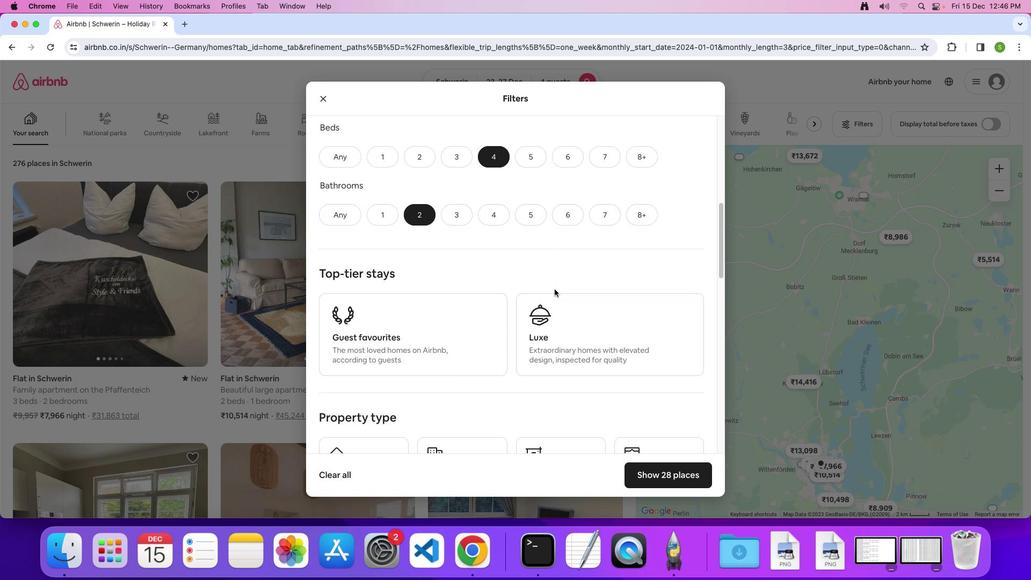 
Action: Mouse scrolled (554, 289) with delta (0, 0)
Screenshot: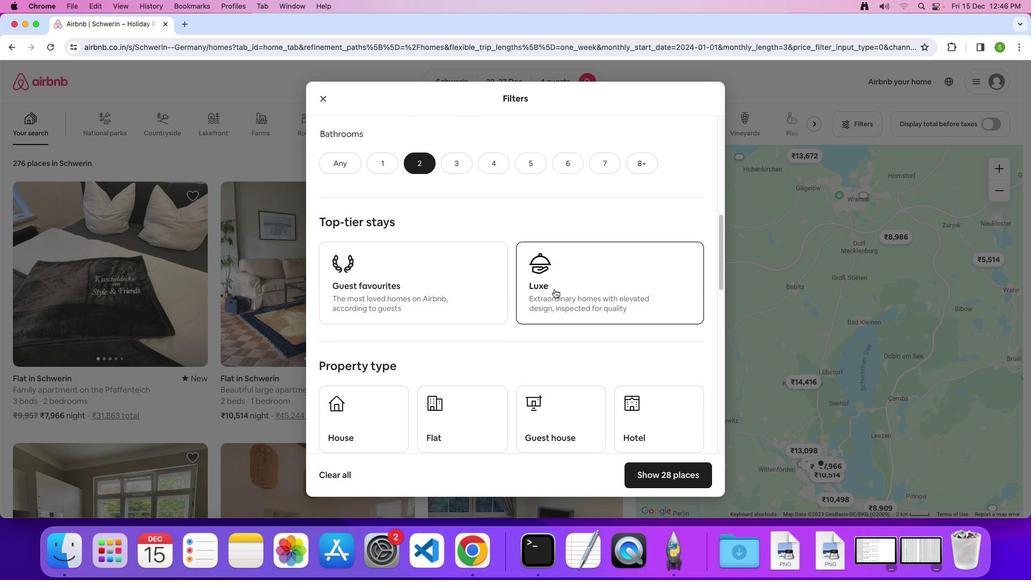 
Action: Mouse scrolled (554, 289) with delta (0, 0)
Screenshot: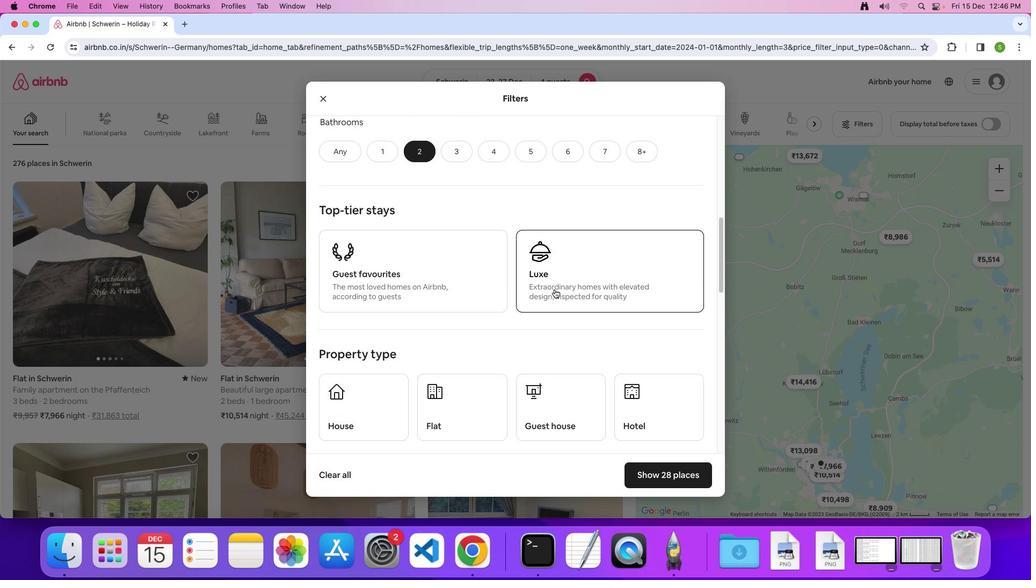 
Action: Mouse scrolled (554, 289) with delta (0, -1)
Screenshot: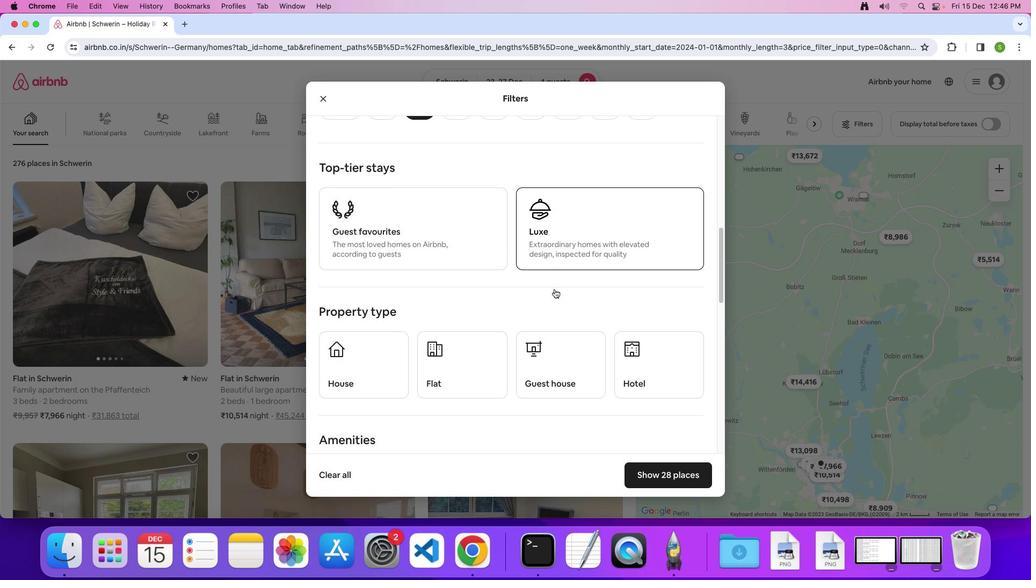 
Action: Mouse scrolled (554, 289) with delta (0, 0)
Screenshot: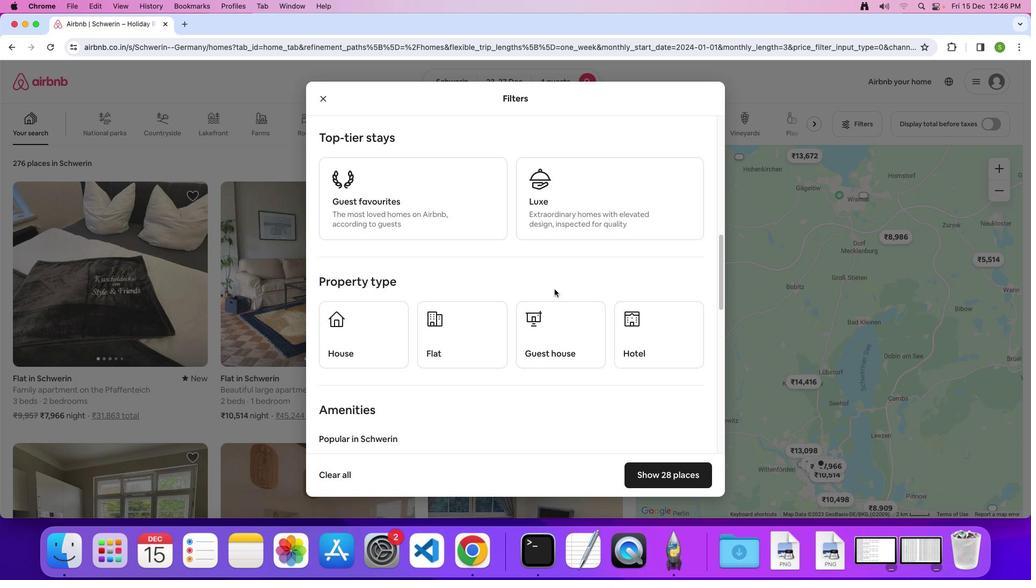
Action: Mouse scrolled (554, 289) with delta (0, 0)
Screenshot: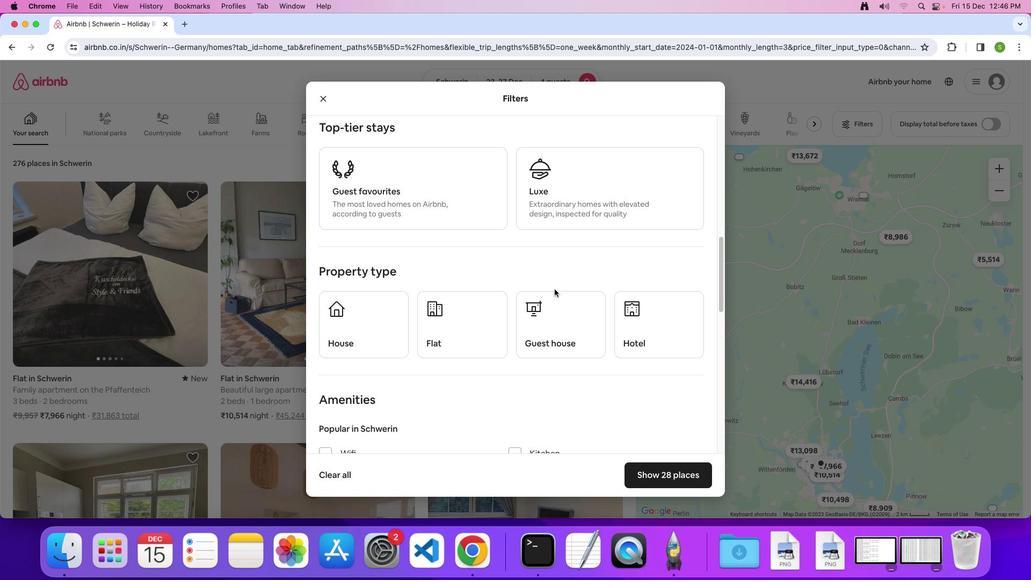 
Action: Mouse scrolled (554, 289) with delta (0, -1)
Screenshot: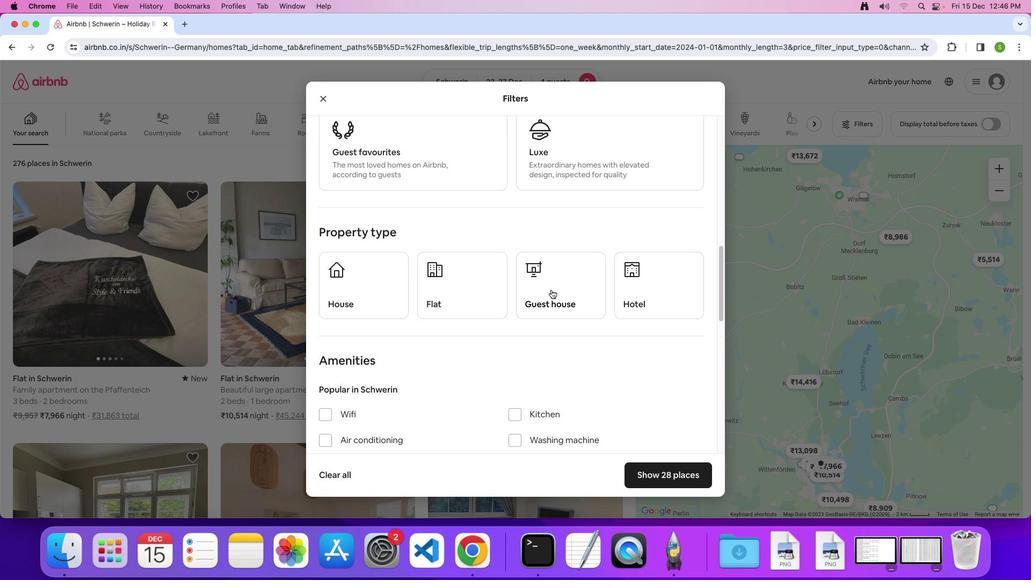 
Action: Mouse moved to (366, 284)
Screenshot: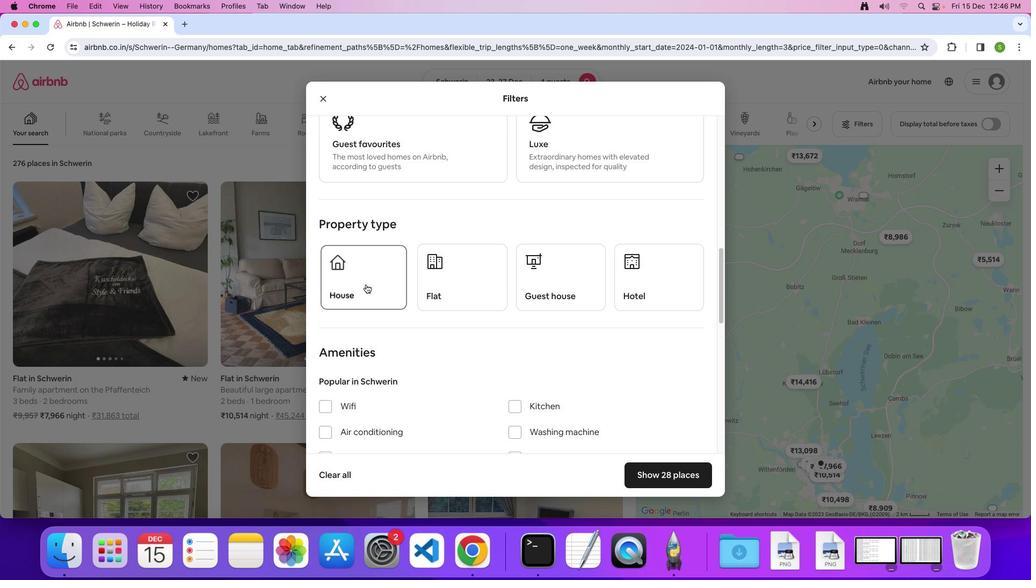 
Action: Mouse pressed left at (366, 284)
Screenshot: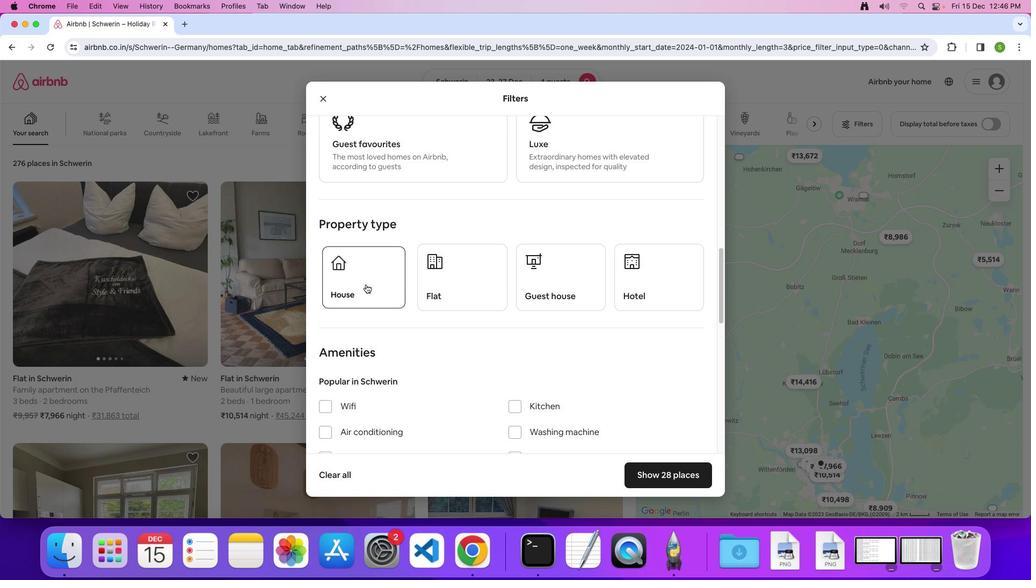 
Action: Mouse moved to (483, 250)
Screenshot: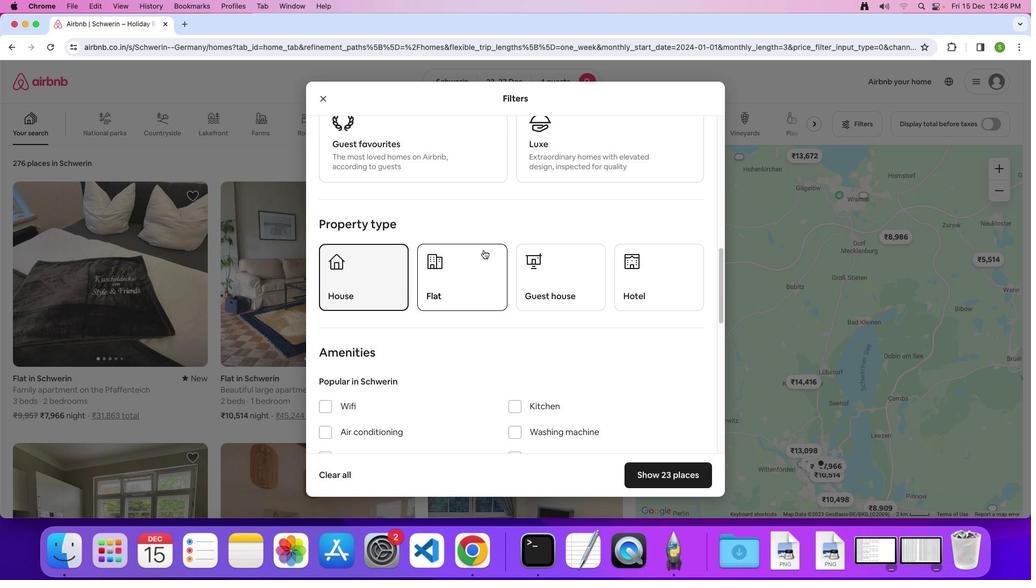 
Action: Mouse scrolled (483, 250) with delta (0, 0)
Screenshot: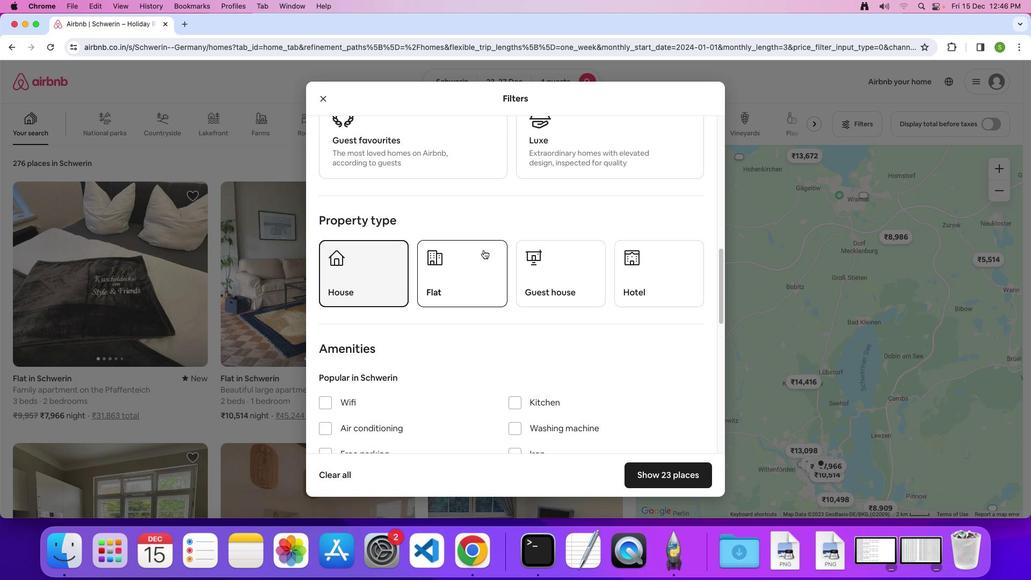 
Action: Mouse scrolled (483, 250) with delta (0, 0)
Screenshot: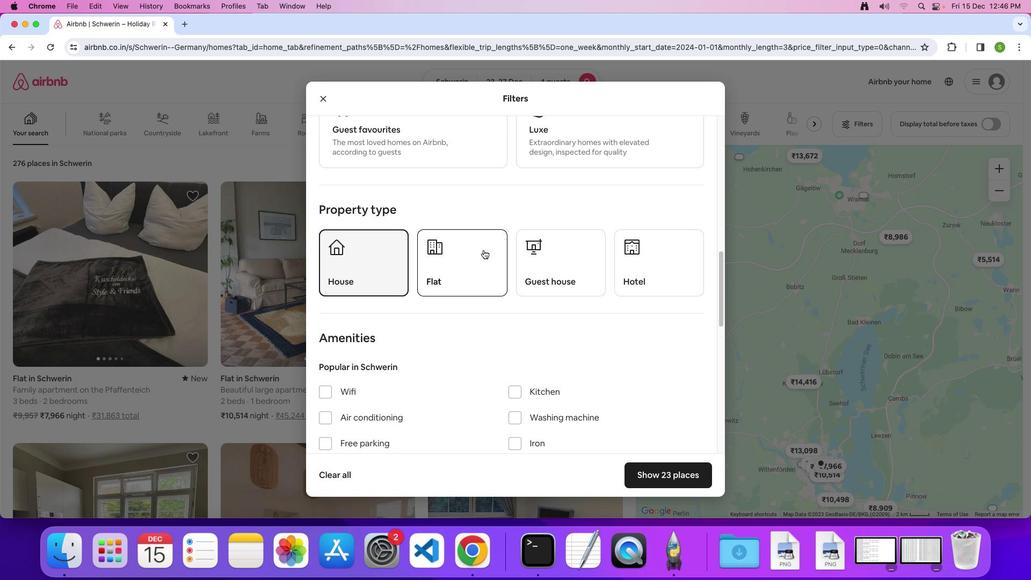 
Action: Mouse scrolled (483, 250) with delta (0, 0)
Screenshot: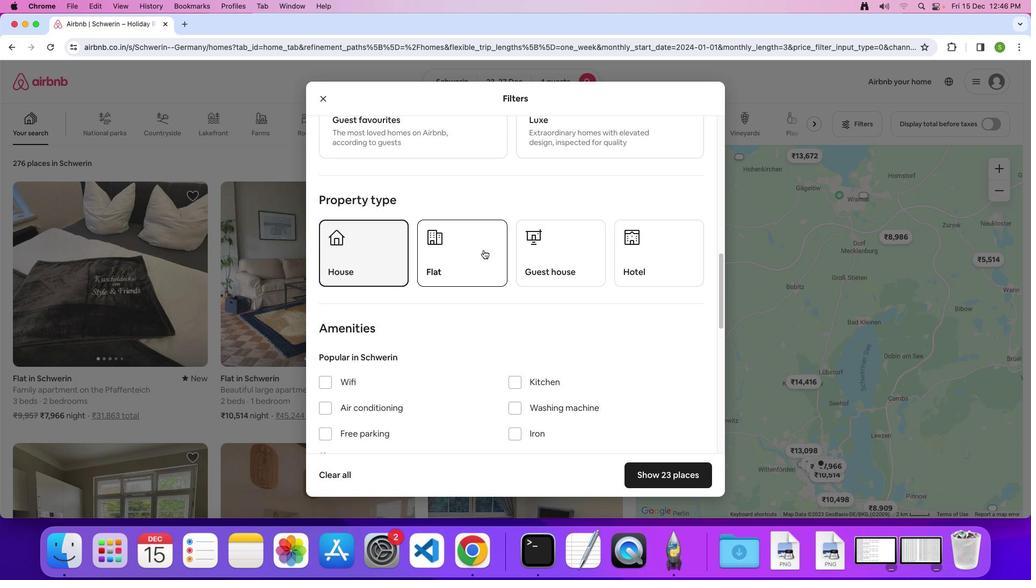 
Action: Mouse scrolled (483, 250) with delta (0, 0)
Screenshot: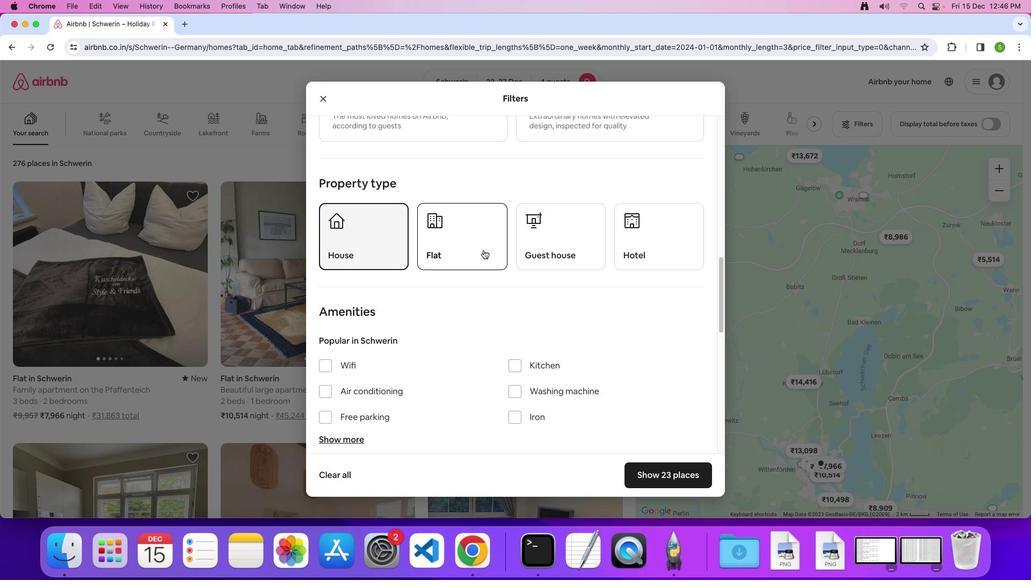 
Action: Mouse scrolled (483, 250) with delta (0, -1)
Screenshot: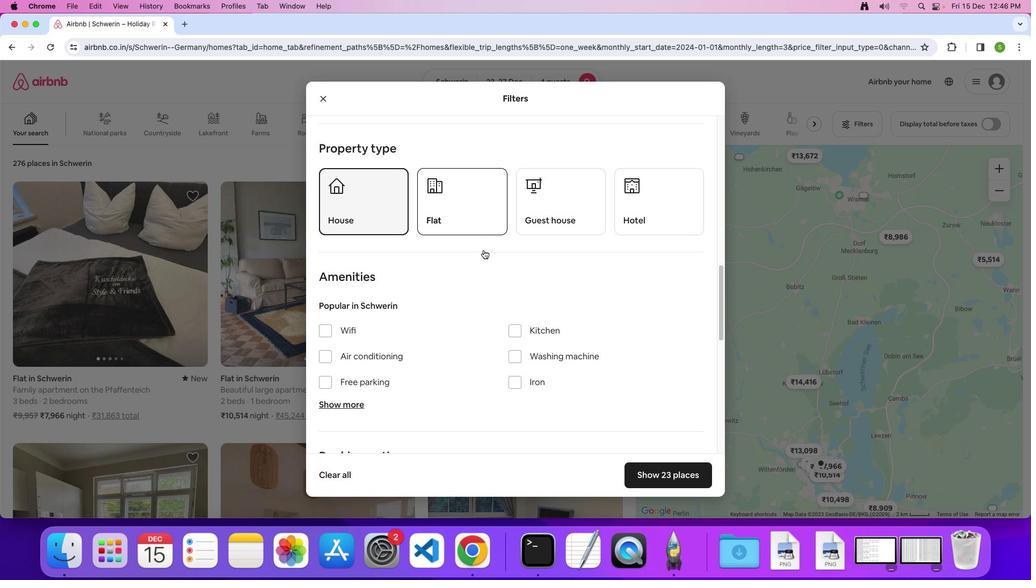 
Action: Mouse scrolled (483, 250) with delta (0, 0)
Screenshot: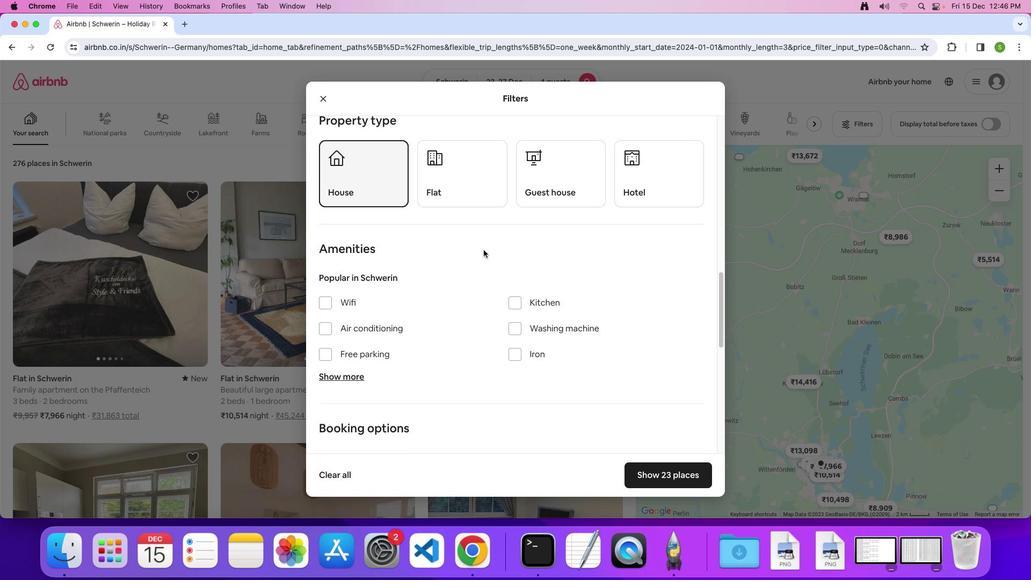 
Action: Mouse scrolled (483, 250) with delta (0, 0)
Screenshot: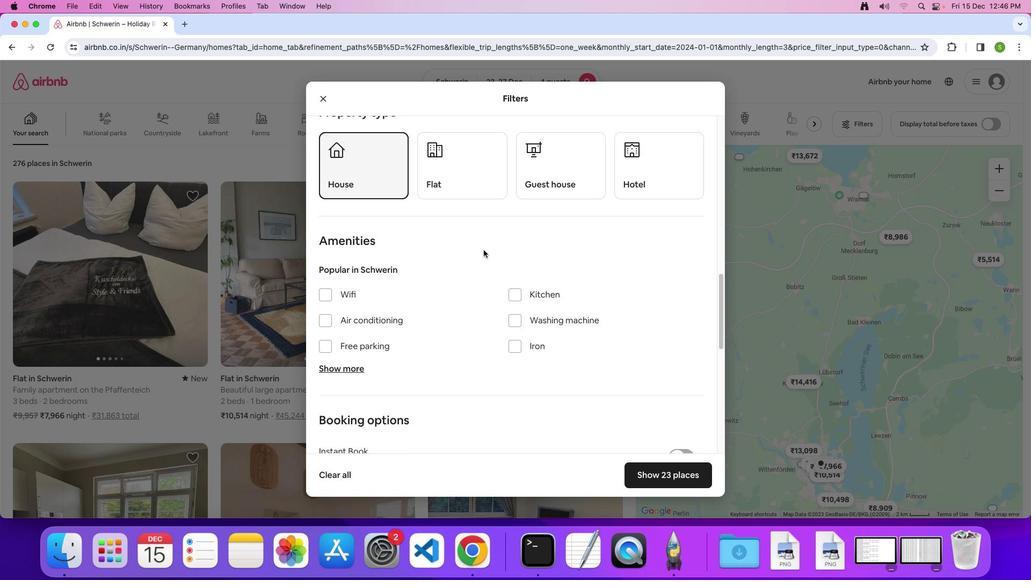 
Action: Mouse scrolled (483, 250) with delta (0, -1)
Screenshot: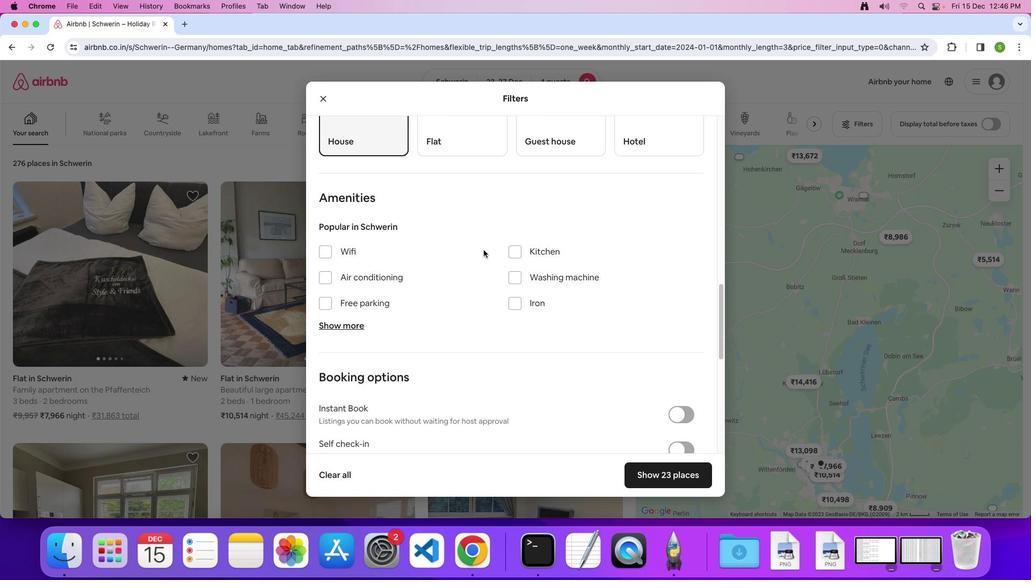 
Action: Mouse moved to (325, 244)
Screenshot: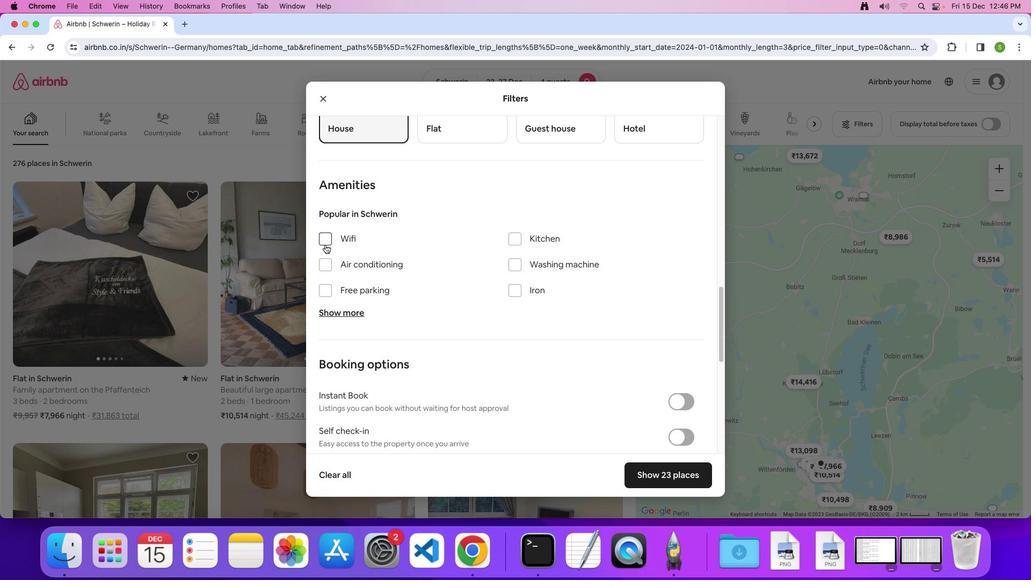 
Action: Mouse pressed left at (325, 244)
Screenshot: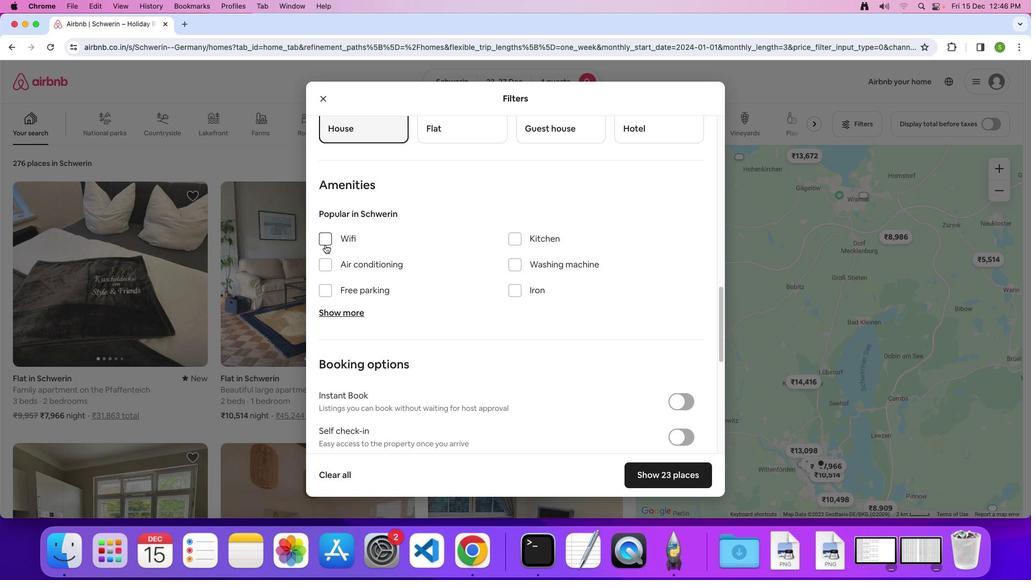 
Action: Mouse moved to (470, 238)
Screenshot: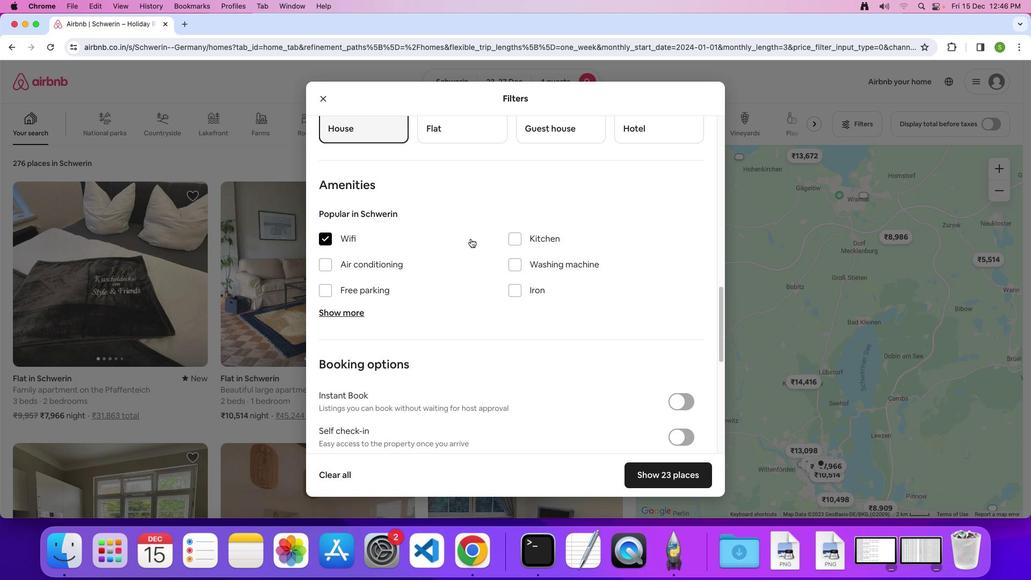 
Action: Mouse scrolled (470, 238) with delta (0, 0)
Screenshot: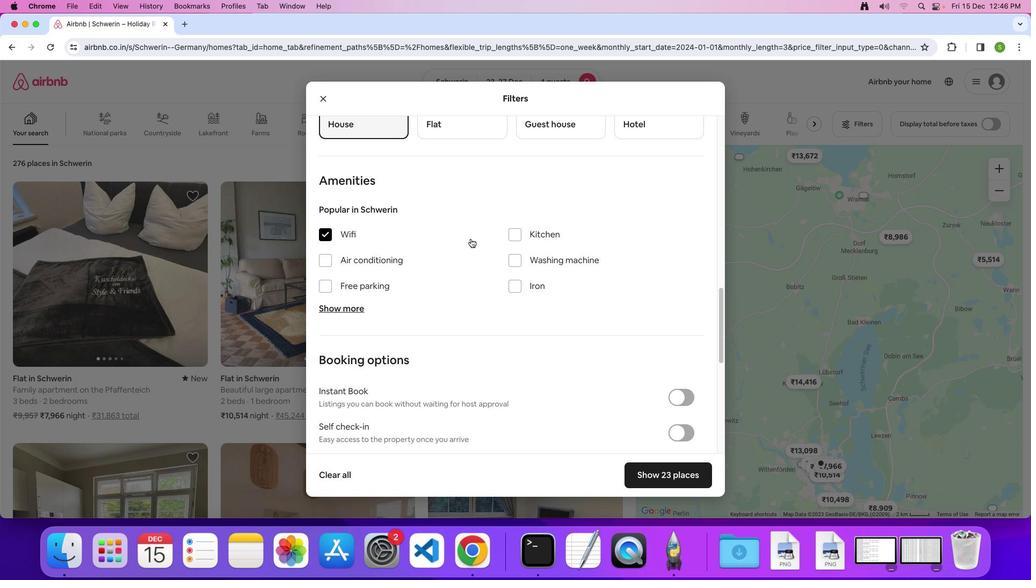 
Action: Mouse scrolled (470, 238) with delta (0, 0)
Screenshot: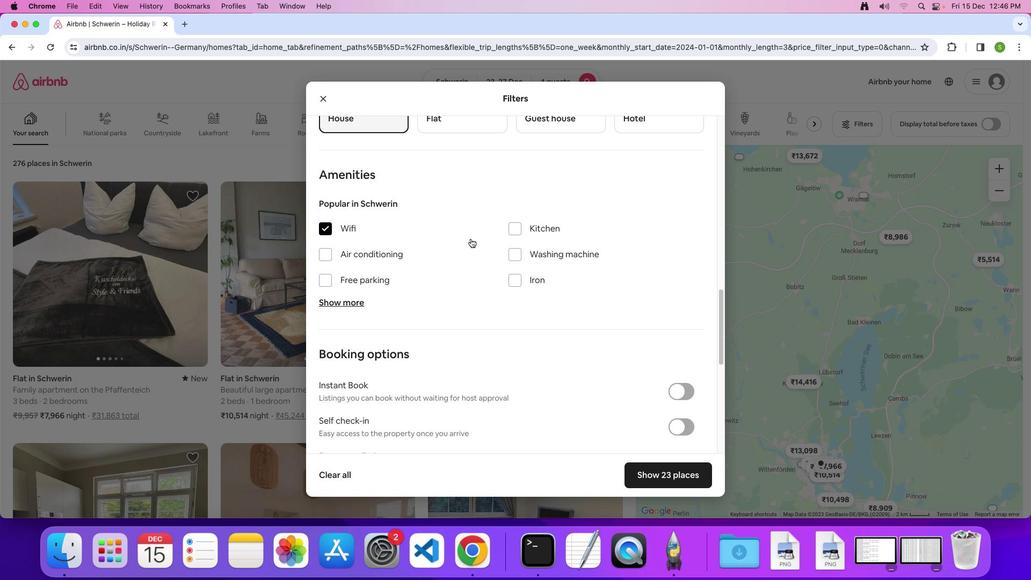 
Action: Mouse scrolled (470, 238) with delta (0, 0)
Screenshot: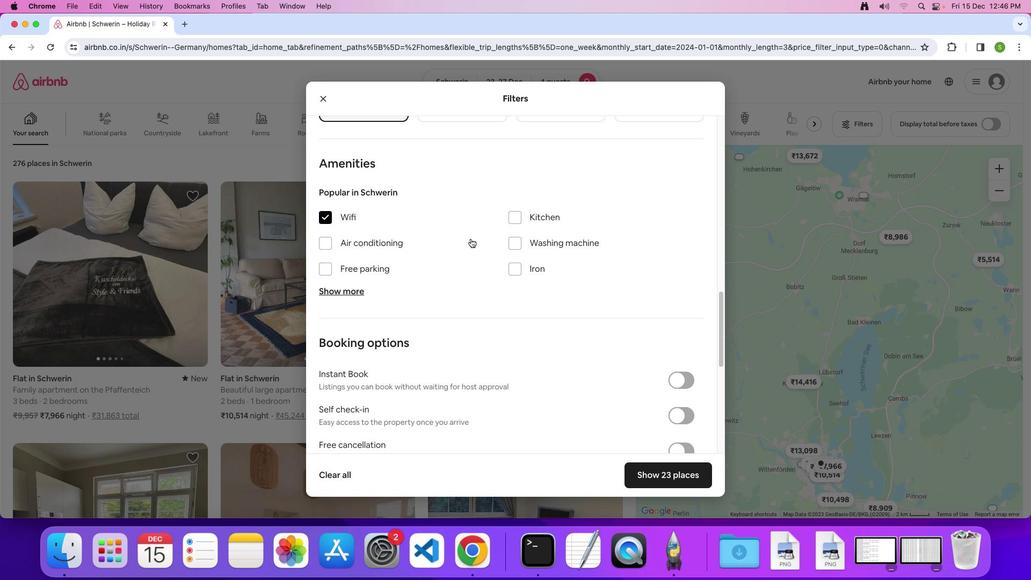 
Action: Mouse scrolled (470, 238) with delta (0, 0)
Screenshot: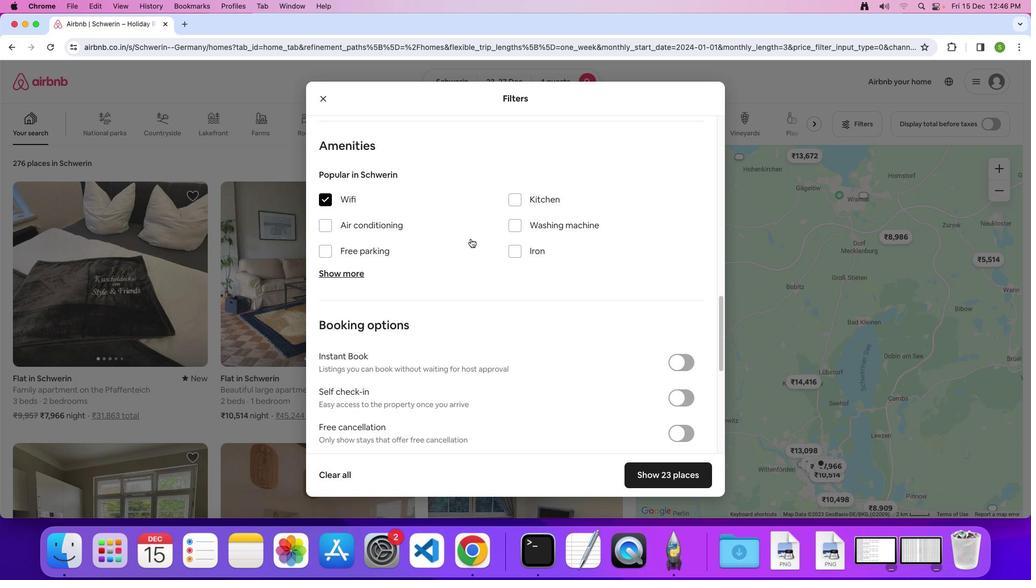 
Action: Mouse scrolled (470, 238) with delta (0, -1)
Screenshot: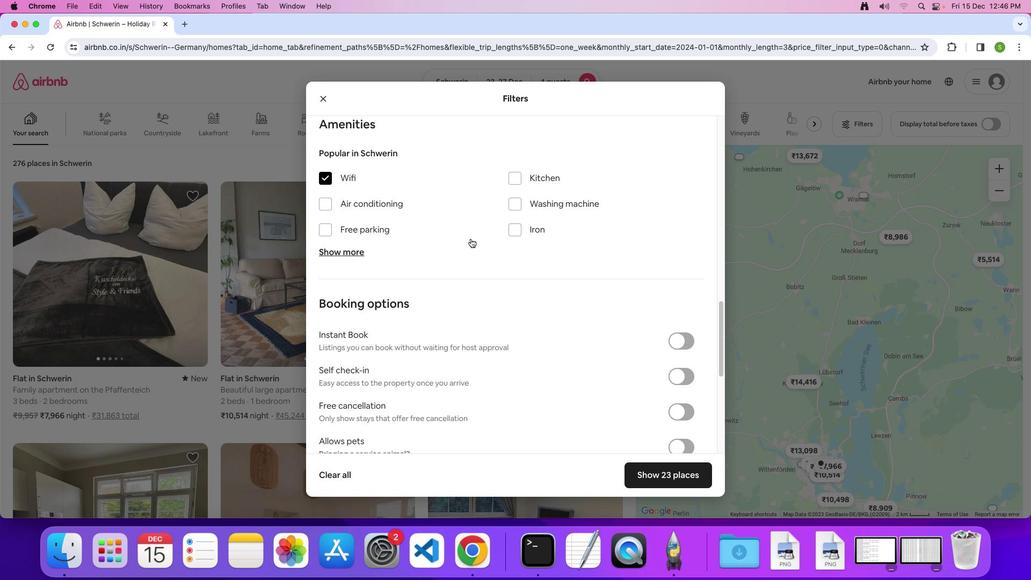 
Action: Mouse scrolled (470, 238) with delta (0, 0)
Screenshot: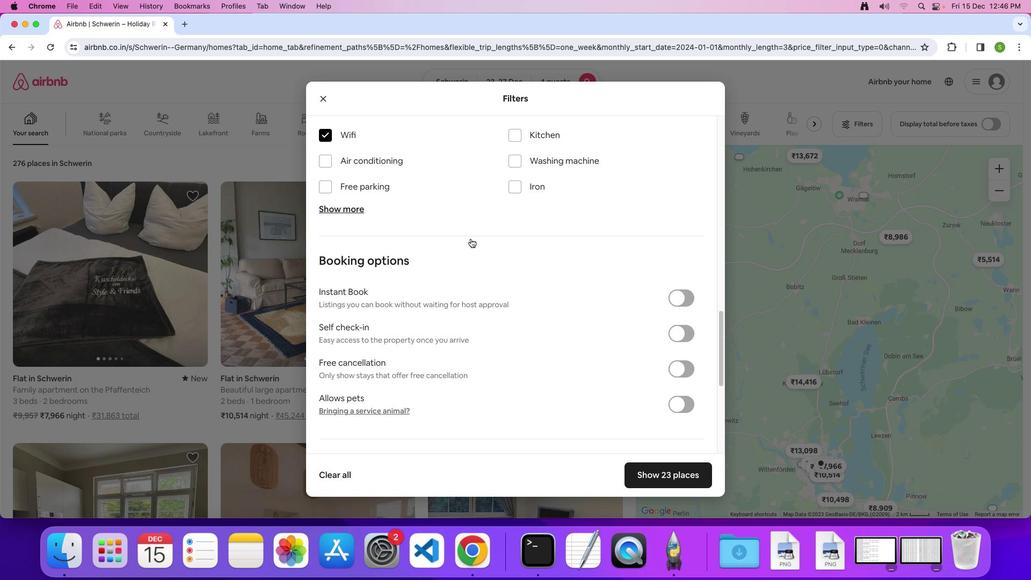 
Action: Mouse scrolled (470, 238) with delta (0, 0)
Screenshot: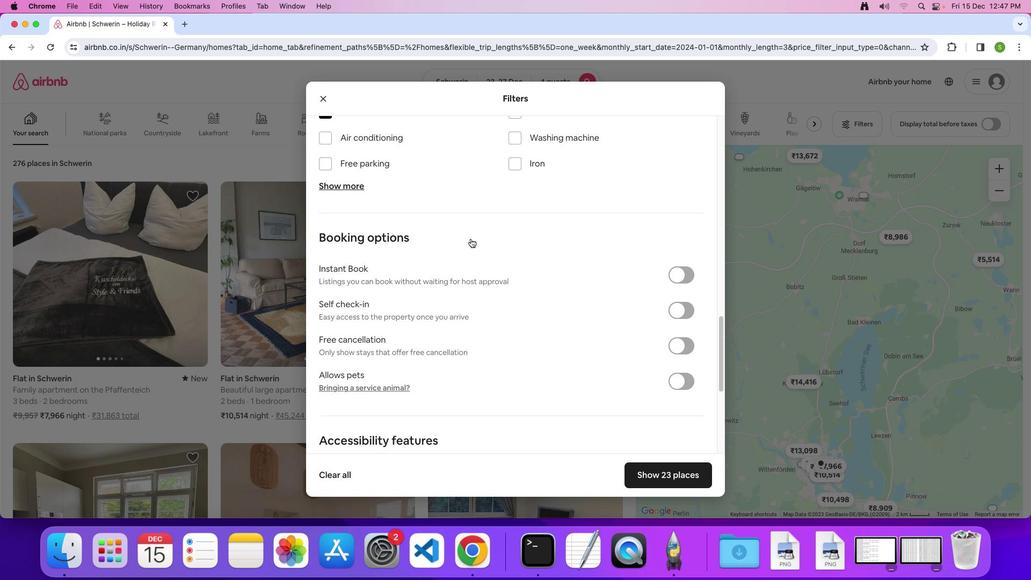 
Action: Mouse scrolled (470, 238) with delta (0, -1)
Screenshot: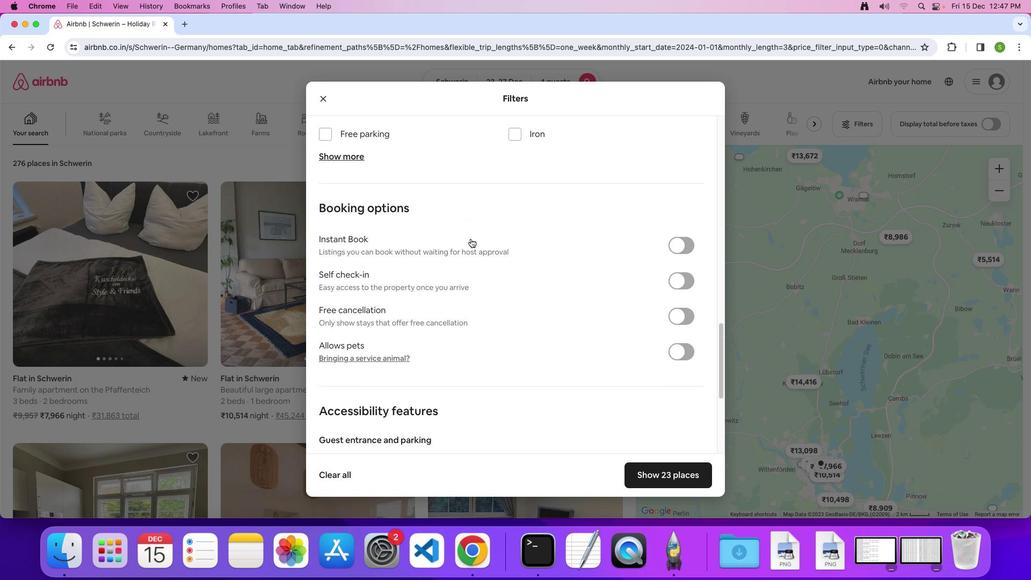 
Action: Mouse scrolled (470, 238) with delta (0, 0)
Screenshot: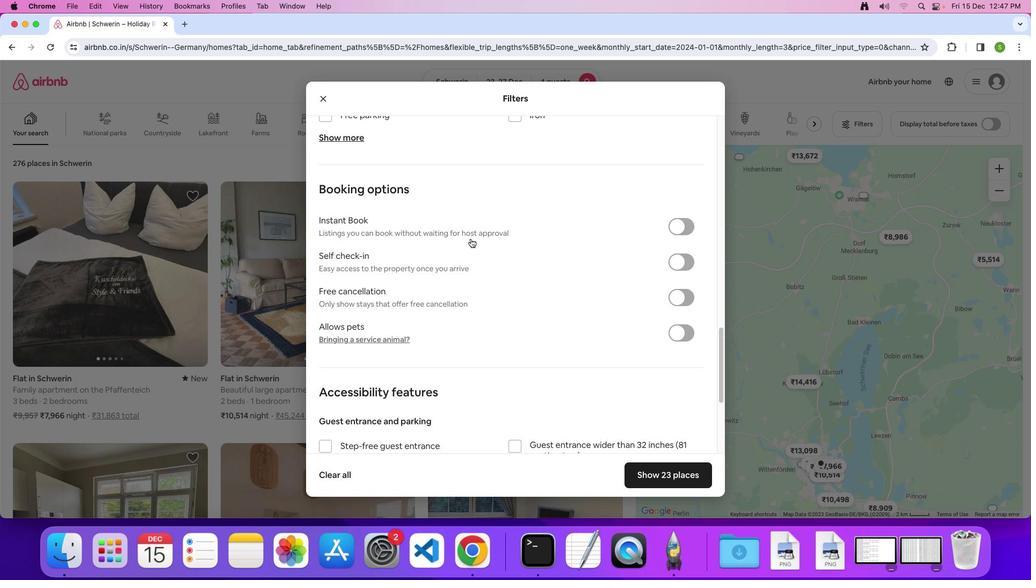 
Action: Mouse scrolled (470, 238) with delta (0, 0)
Screenshot: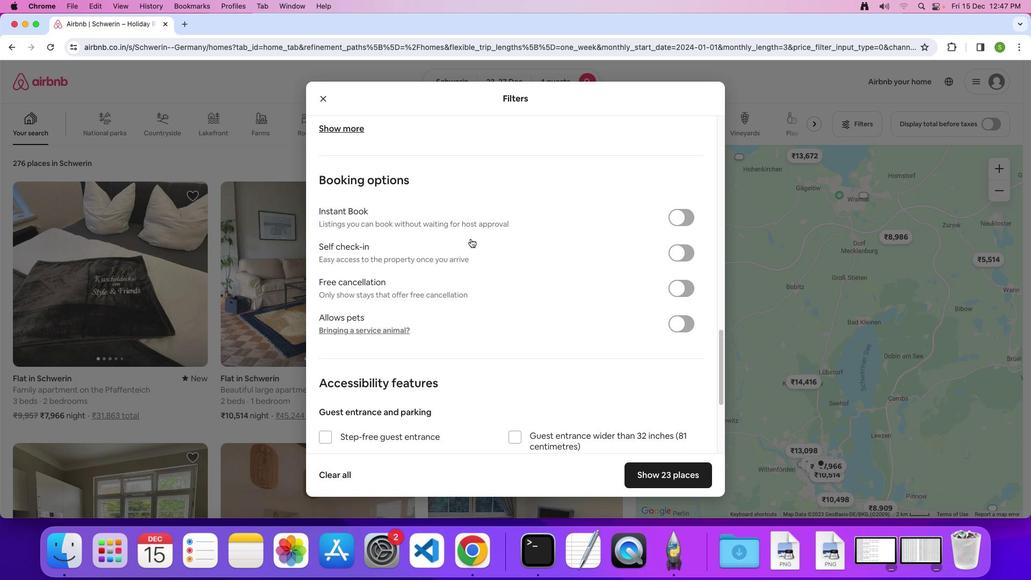 
Action: Mouse scrolled (470, 238) with delta (0, -1)
Screenshot: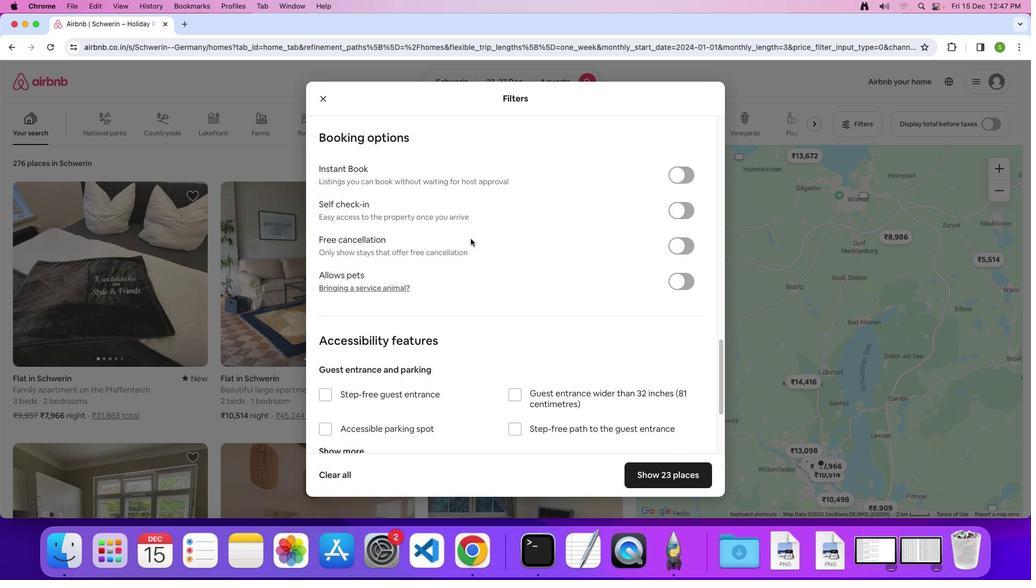 
Action: Mouse moved to (478, 239)
Screenshot: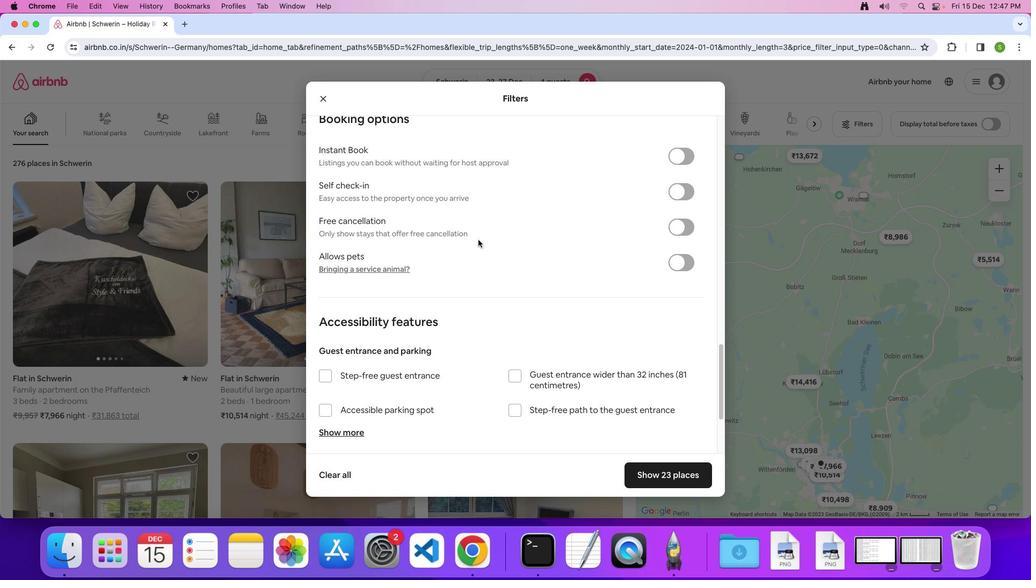 
Action: Mouse scrolled (478, 239) with delta (0, 0)
Screenshot: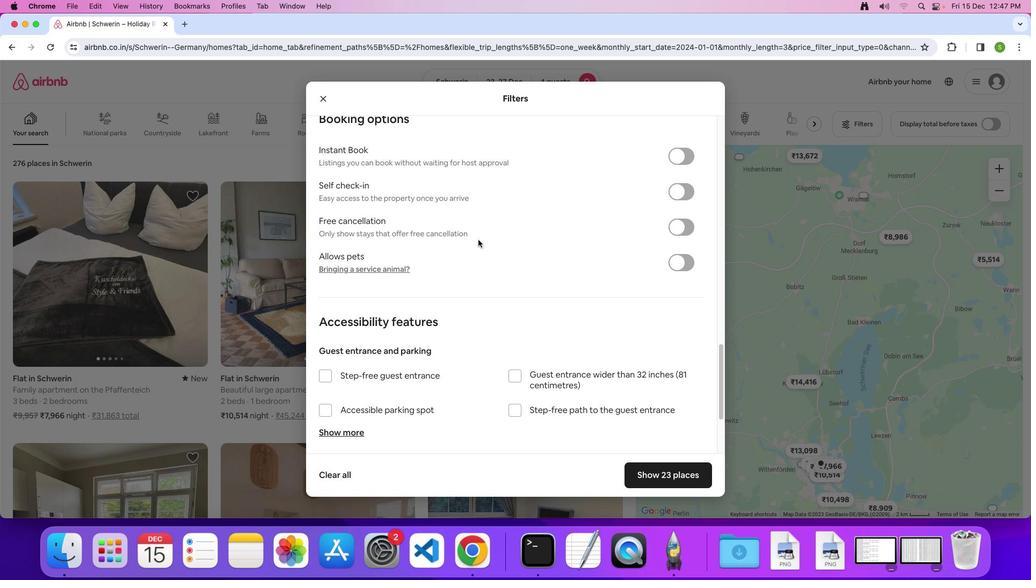 
Action: Mouse moved to (478, 239)
Screenshot: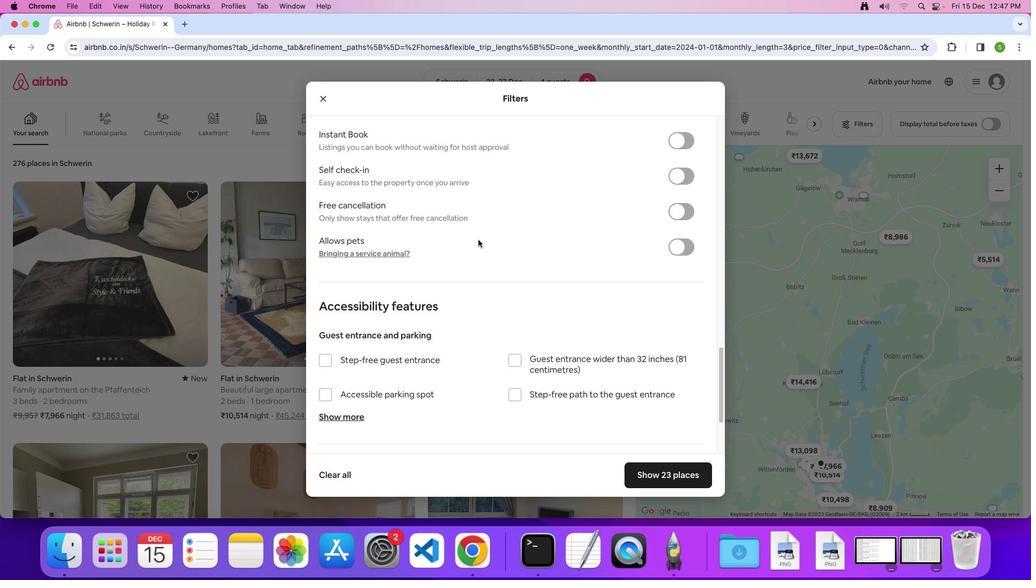 
Action: Mouse scrolled (478, 239) with delta (0, 0)
Screenshot: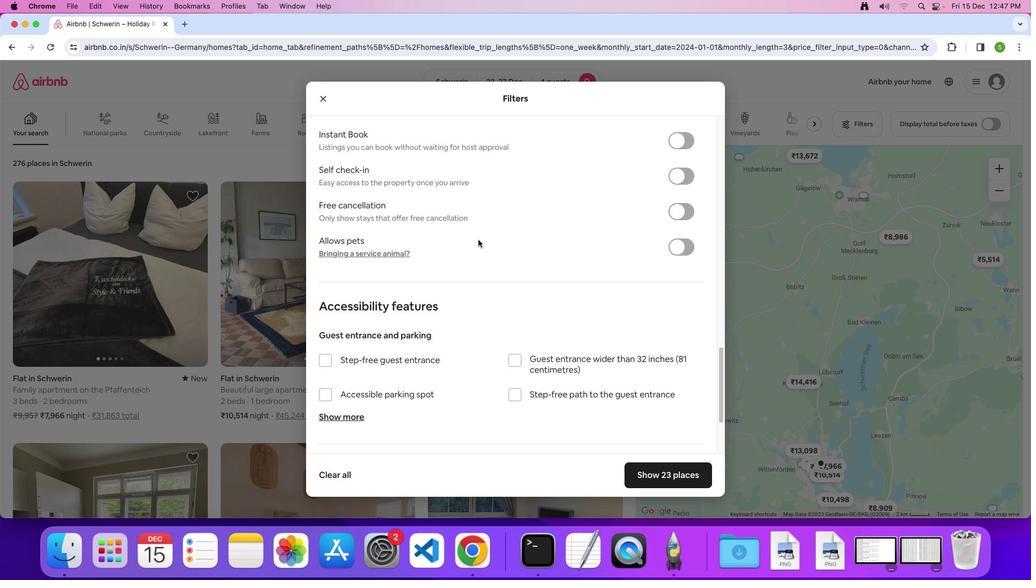 
Action: Mouse scrolled (478, 239) with delta (0, -1)
Screenshot: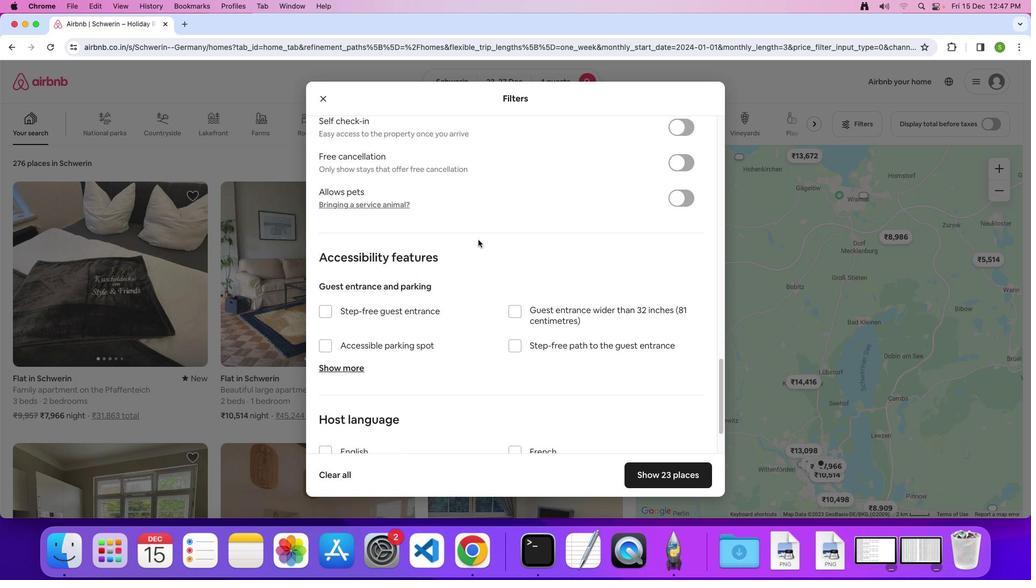 
Action: Mouse scrolled (478, 239) with delta (0, 0)
Screenshot: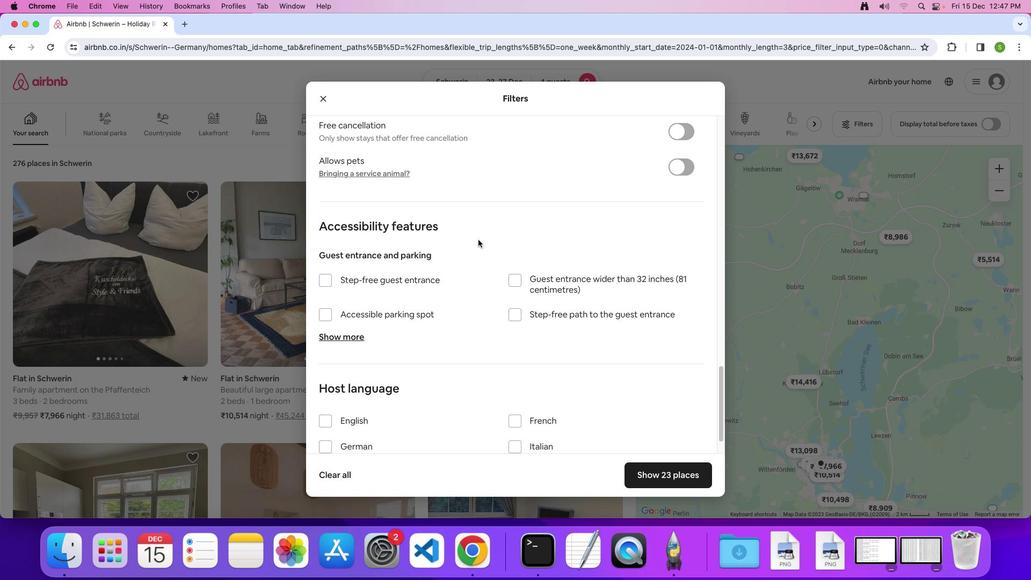 
Action: Mouse scrolled (478, 239) with delta (0, 0)
Screenshot: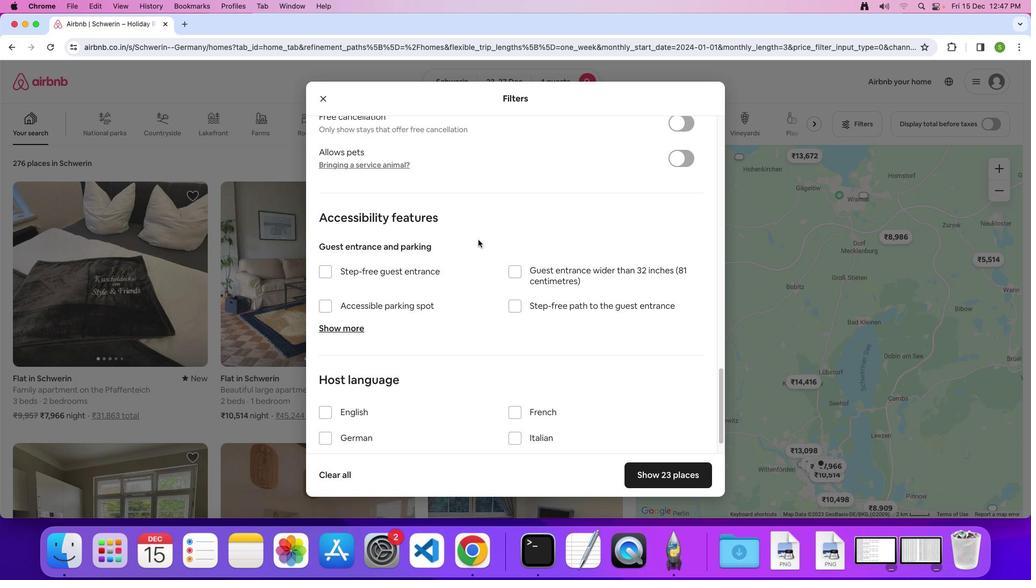 
Action: Mouse scrolled (478, 239) with delta (0, -1)
Screenshot: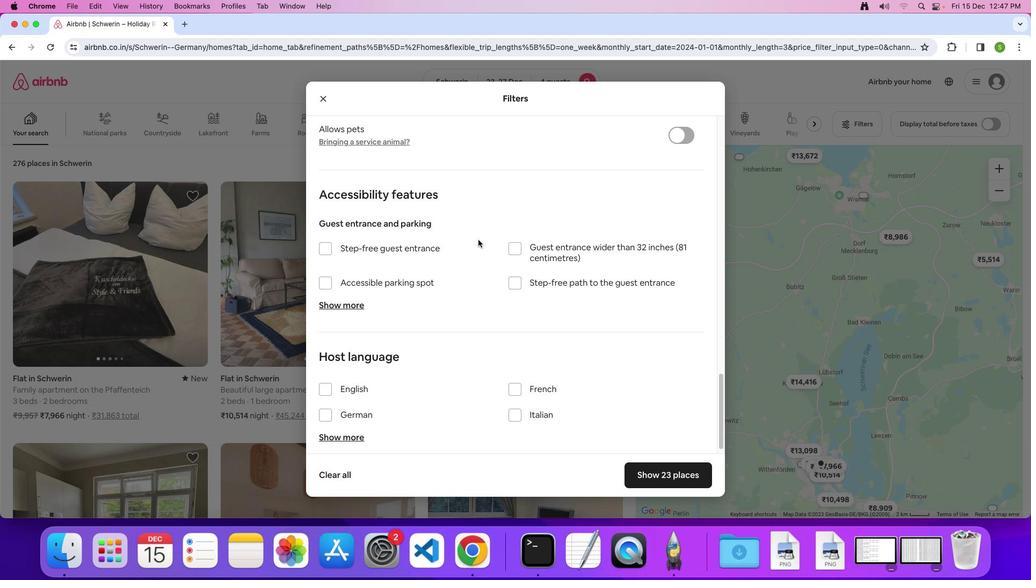 
Action: Mouse scrolled (478, 239) with delta (0, 0)
Screenshot: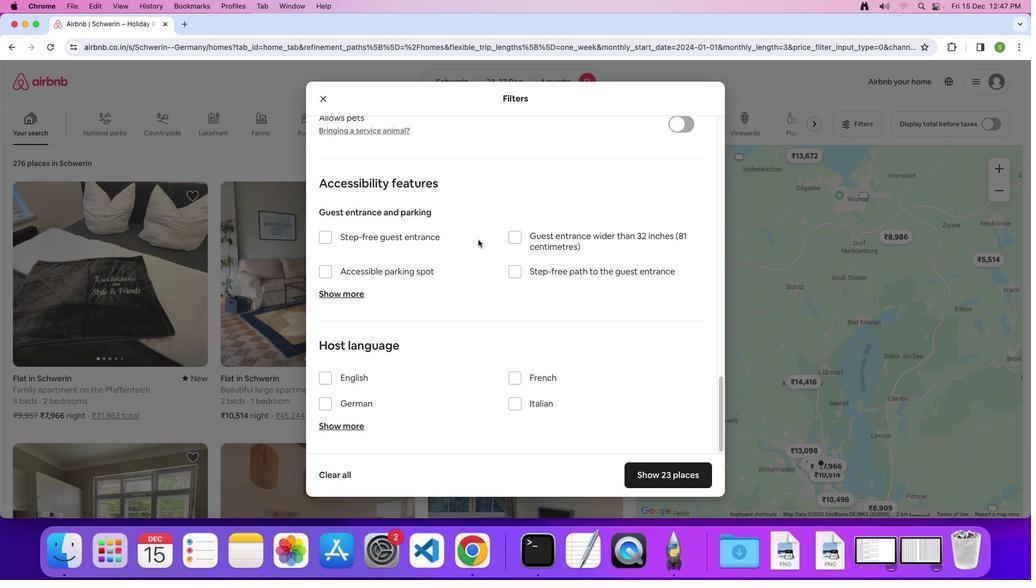 
Action: Mouse scrolled (478, 239) with delta (0, 0)
Screenshot: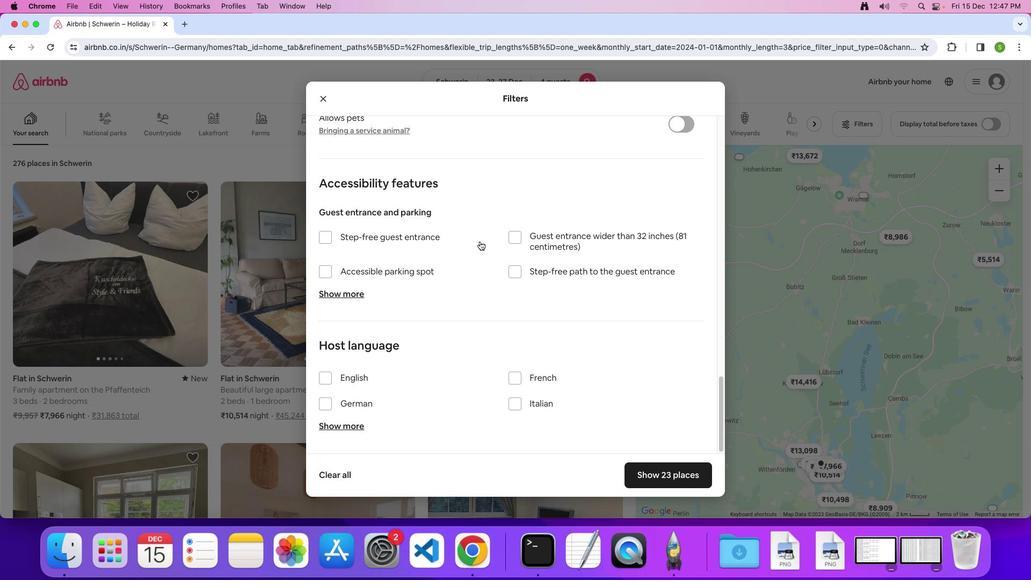 
Action: Mouse scrolled (478, 239) with delta (0, -1)
Screenshot: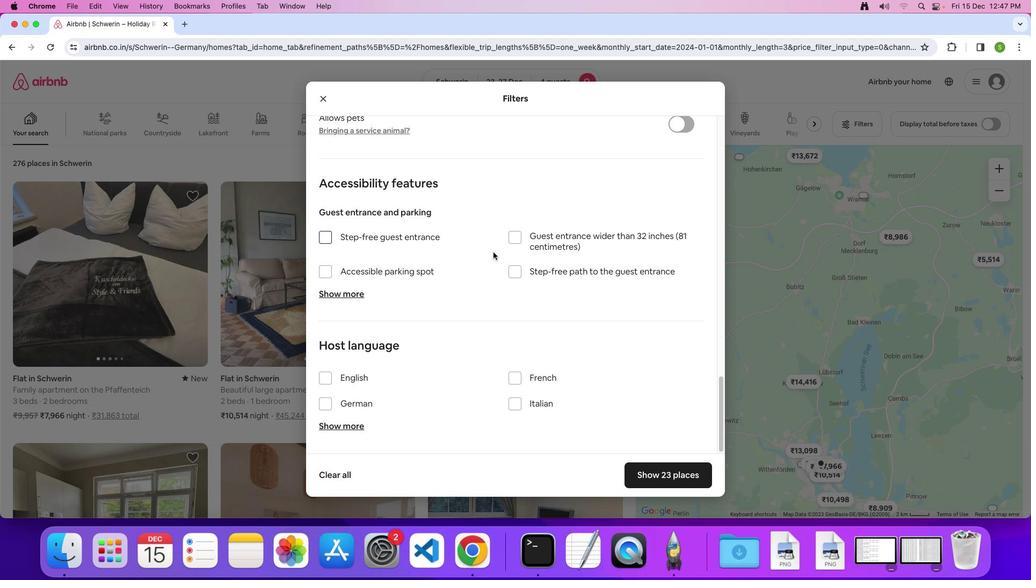 
Action: Mouse moved to (661, 468)
Screenshot: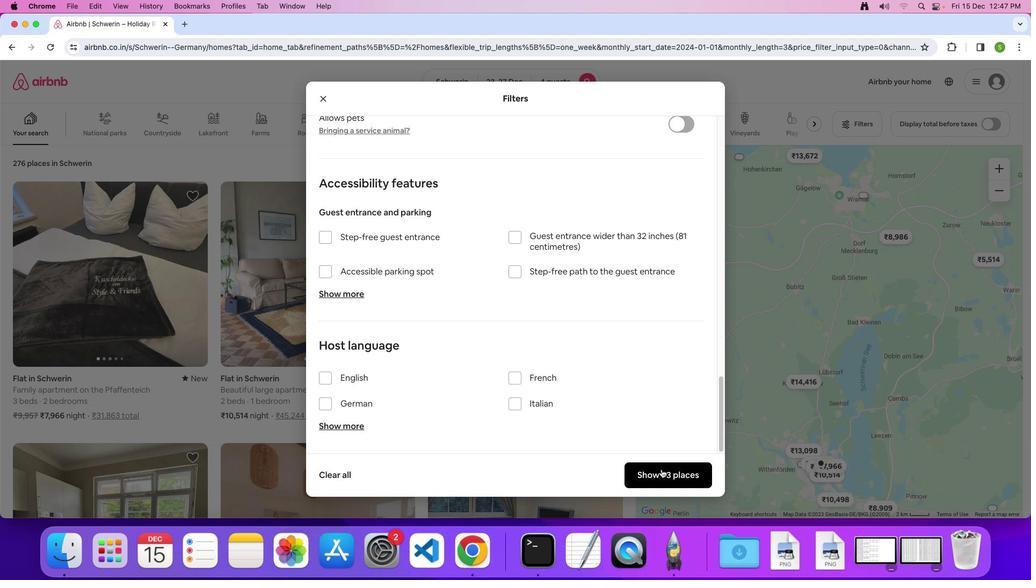 
Action: Mouse pressed left at (661, 468)
Screenshot: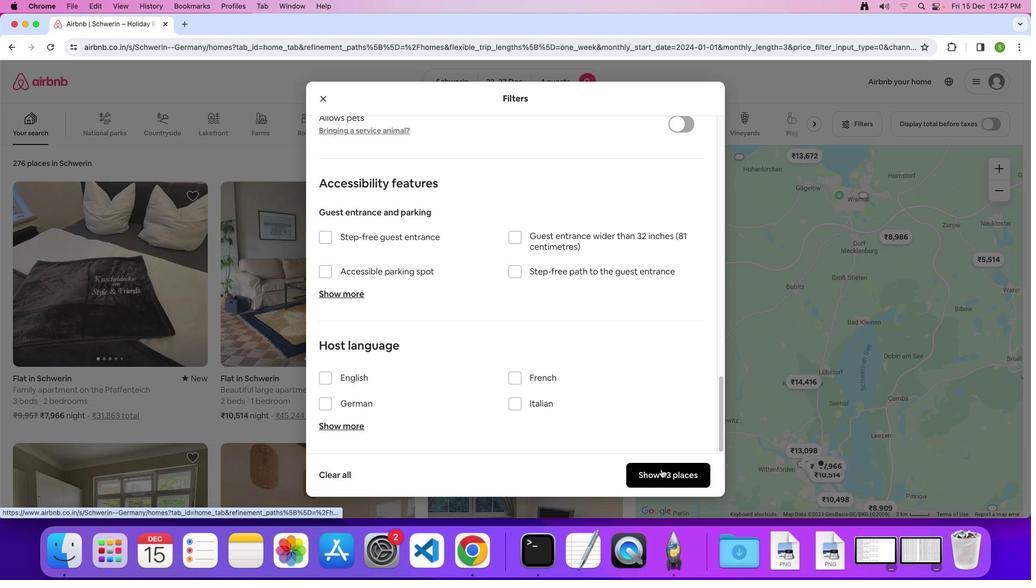 
Action: Mouse moved to (157, 273)
Screenshot: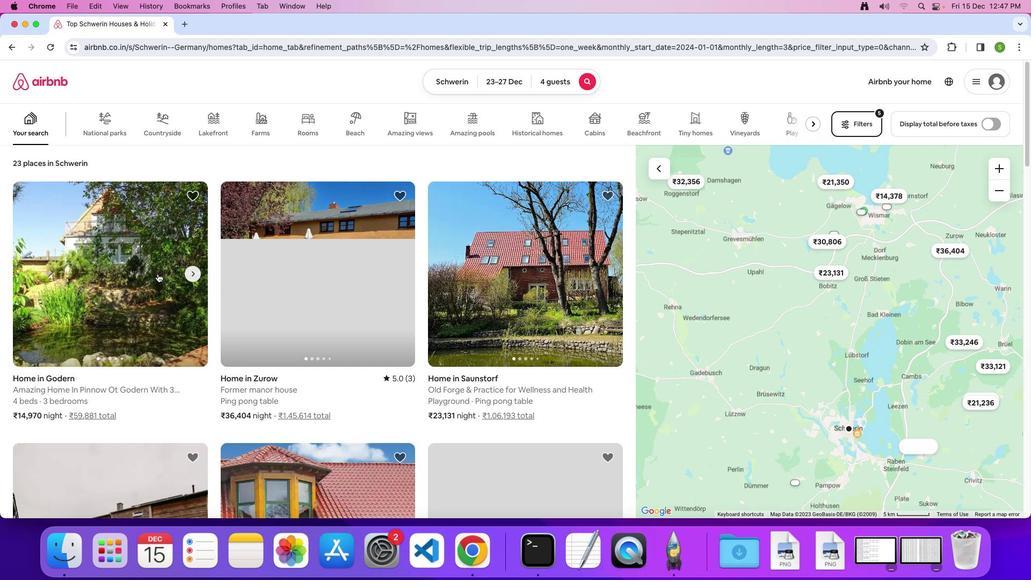 
Action: Mouse pressed left at (157, 273)
Screenshot: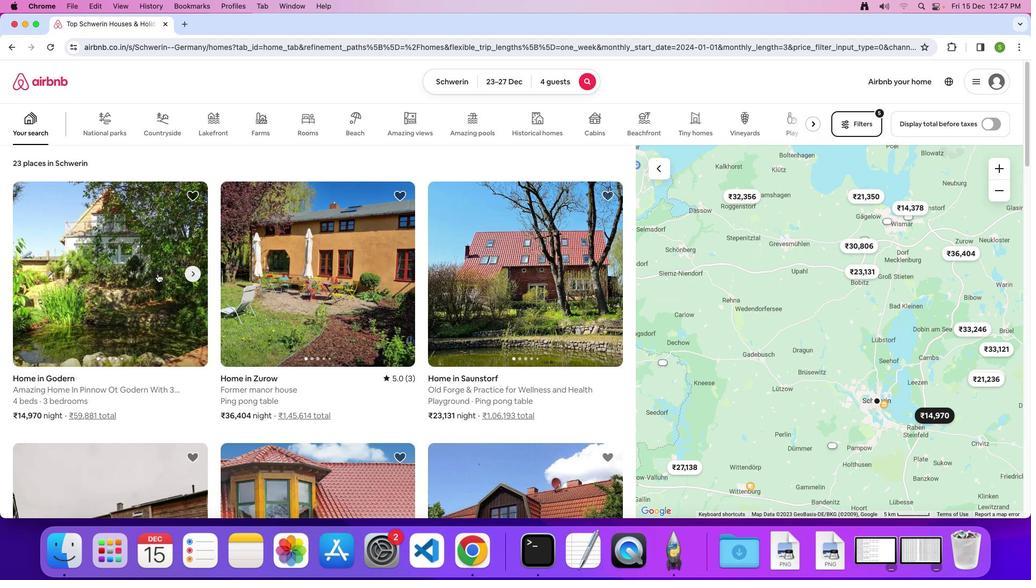 
Action: Mouse moved to (301, 255)
Screenshot: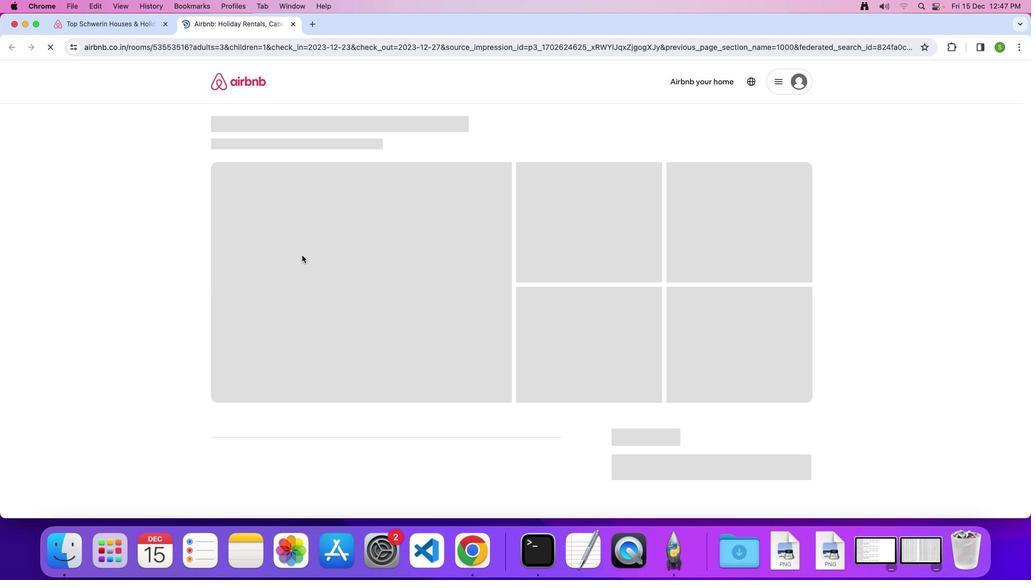 
Action: Mouse pressed left at (301, 255)
Screenshot: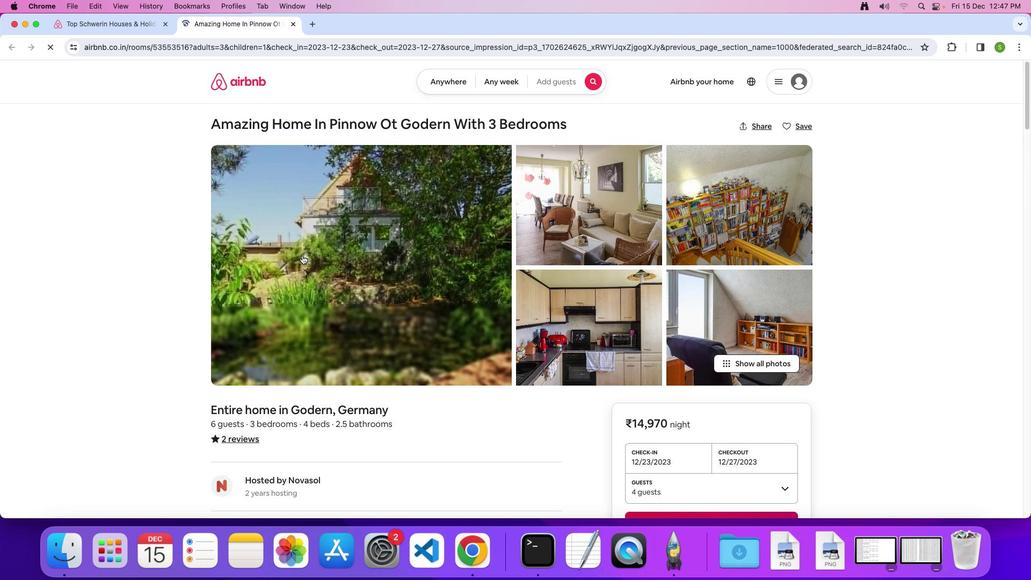 
Action: Mouse moved to (532, 325)
Screenshot: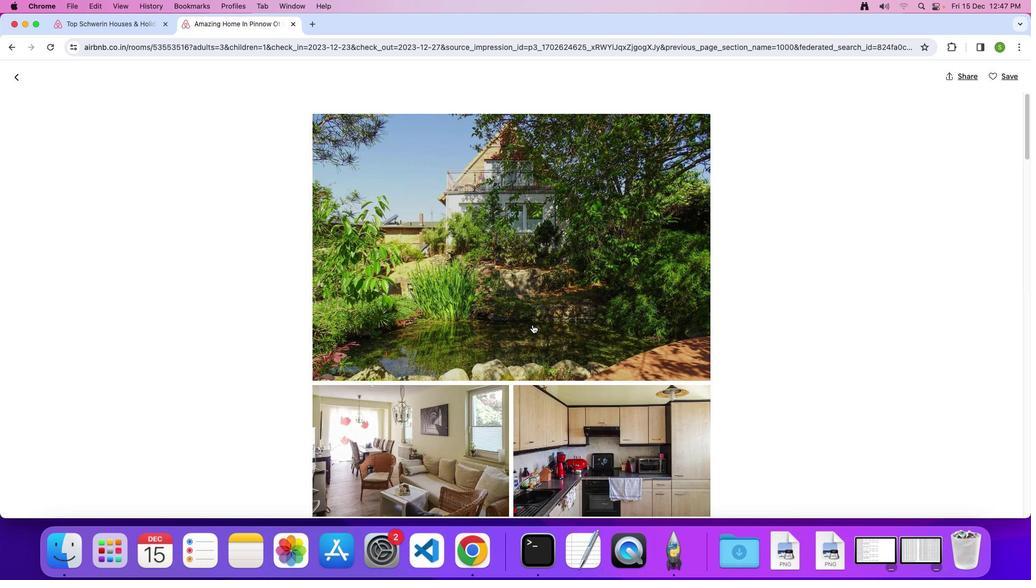 
Action: Mouse scrolled (532, 325) with delta (0, 0)
Screenshot: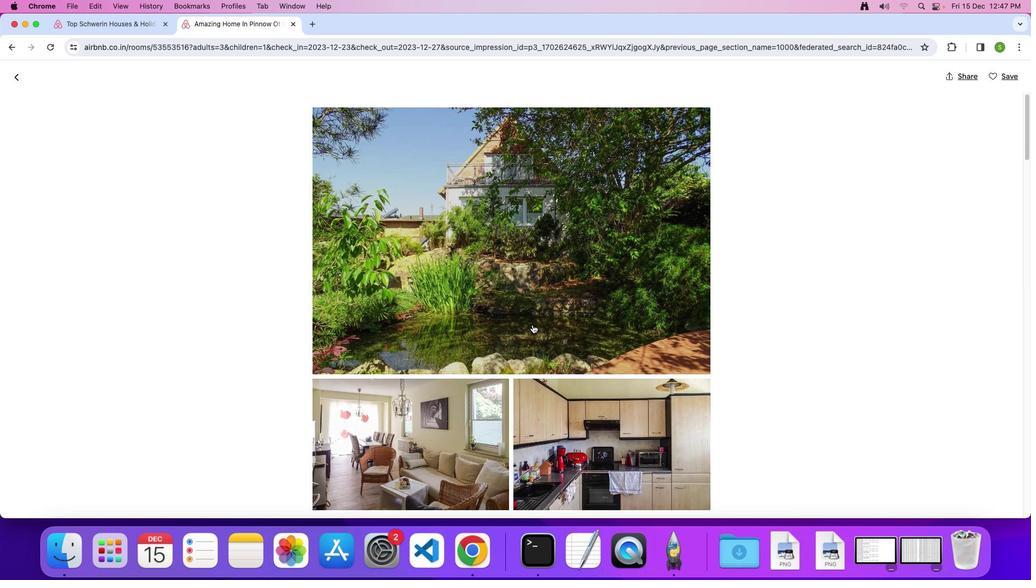 
Action: Mouse scrolled (532, 325) with delta (0, 0)
Screenshot: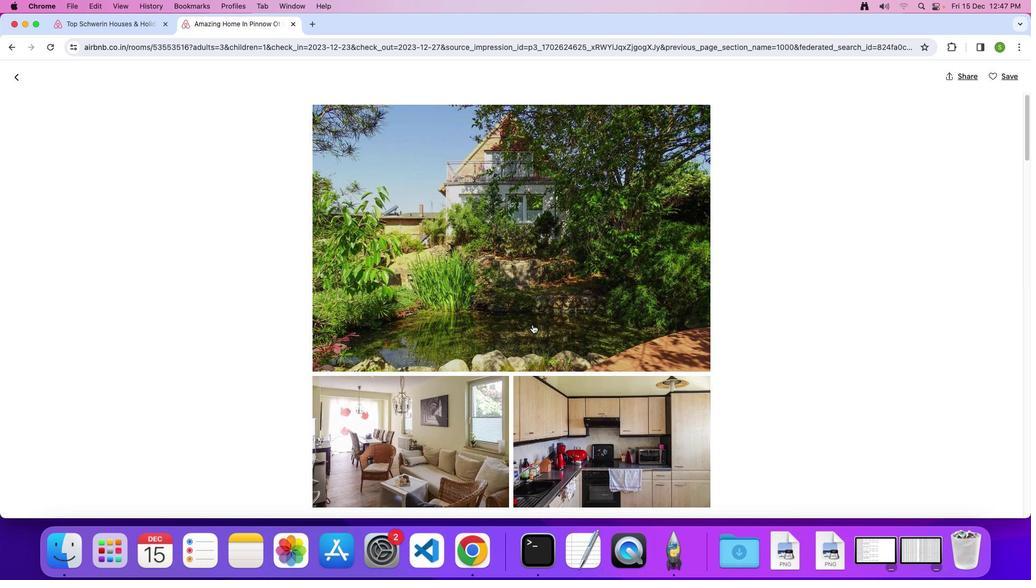 
Action: Mouse scrolled (532, 325) with delta (0, -1)
Screenshot: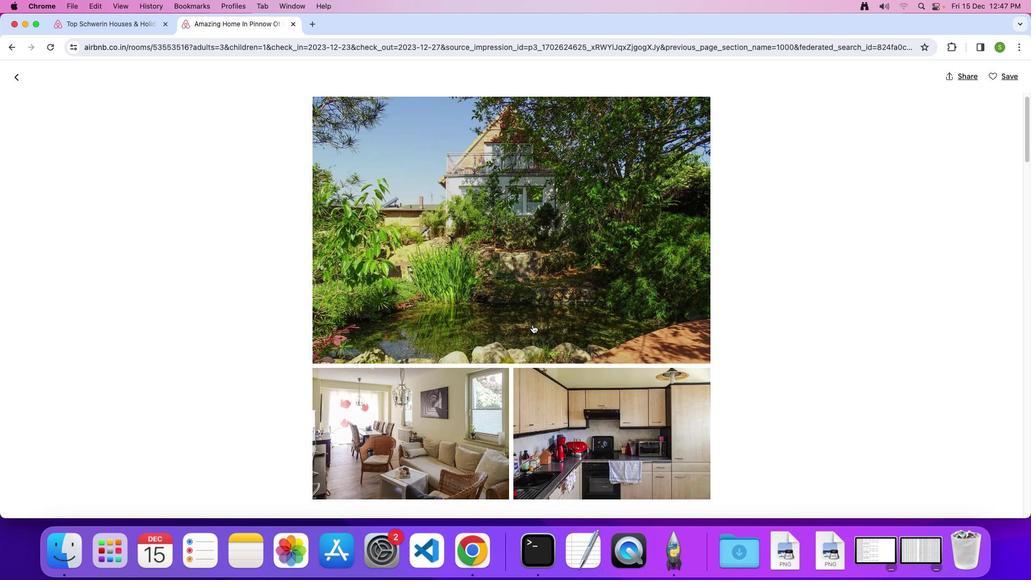 
Action: Mouse scrolled (532, 325) with delta (0, 0)
Screenshot: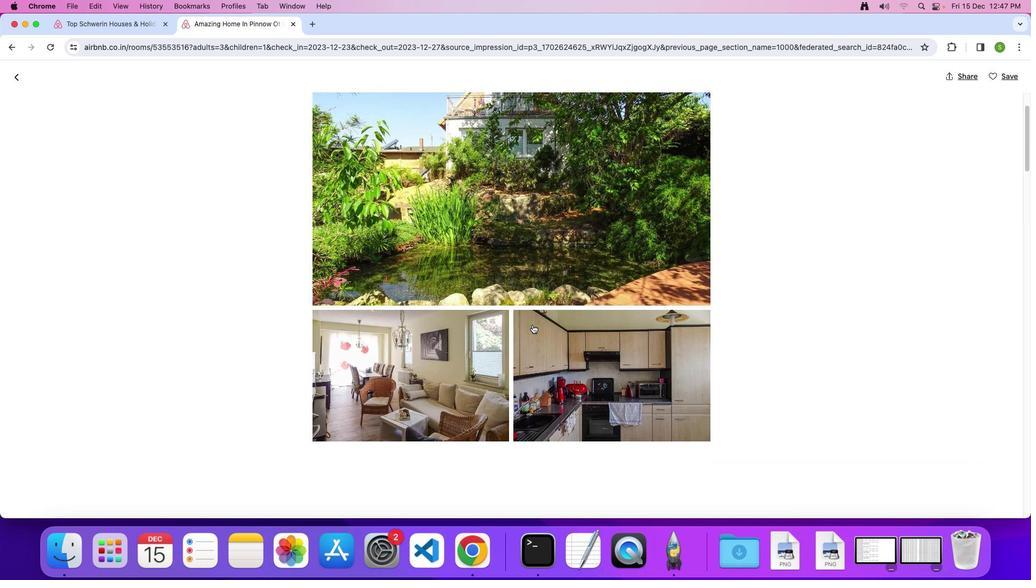 
Action: Mouse scrolled (532, 325) with delta (0, 0)
Screenshot: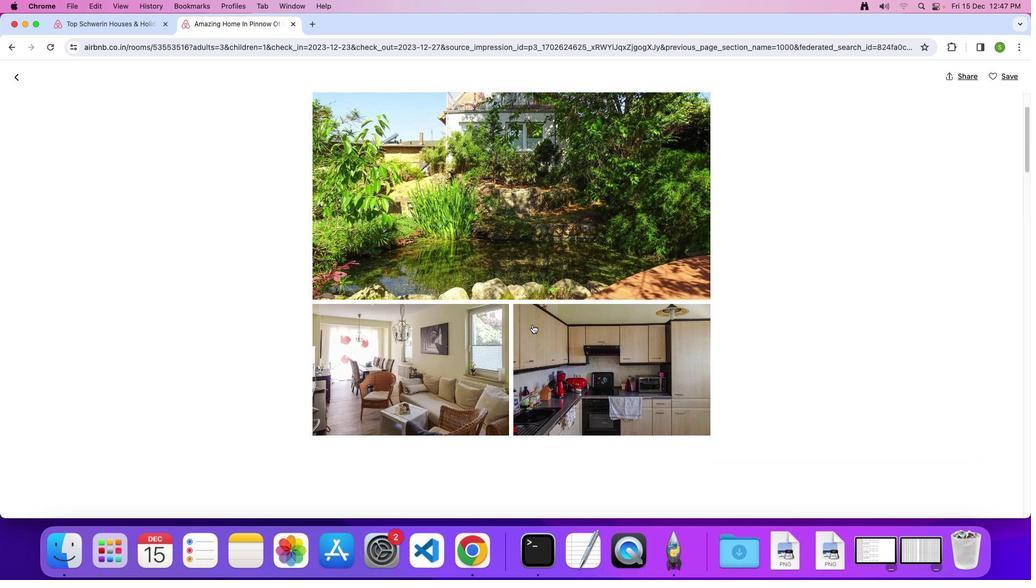 
Action: Mouse scrolled (532, 325) with delta (0, -1)
Screenshot: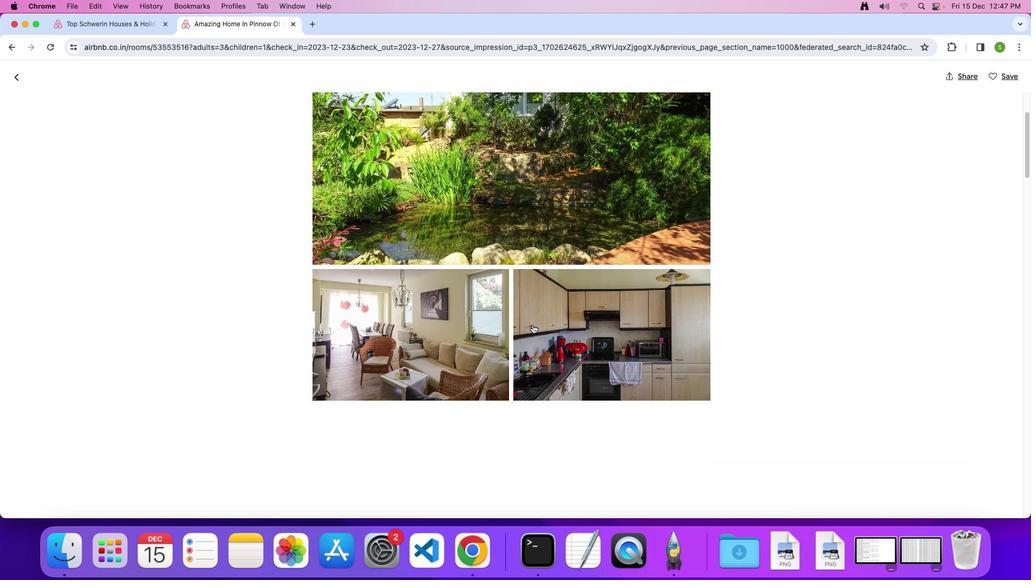 
Action: Mouse scrolled (532, 325) with delta (0, 0)
Screenshot: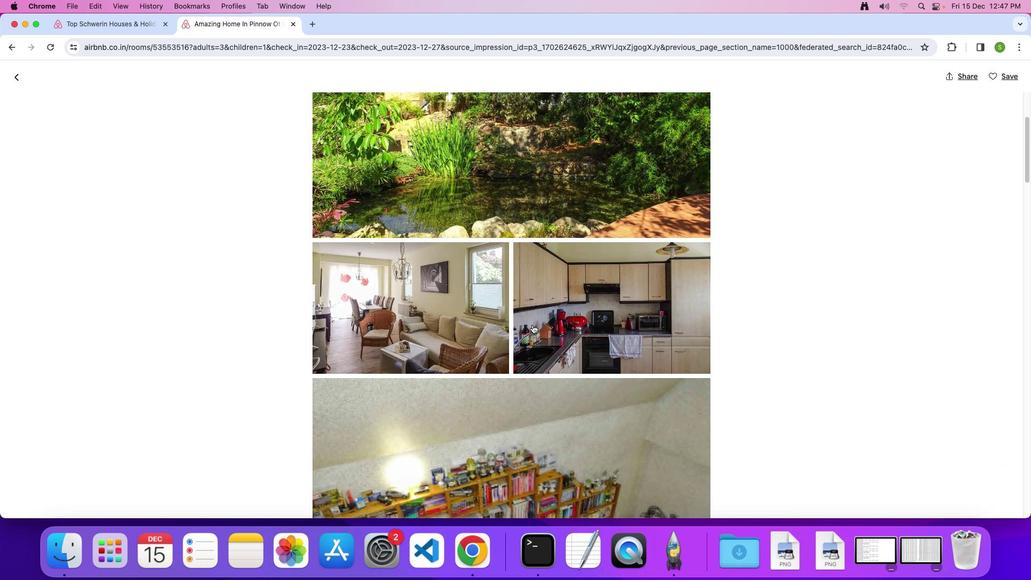 
Action: Mouse scrolled (532, 325) with delta (0, 0)
Screenshot: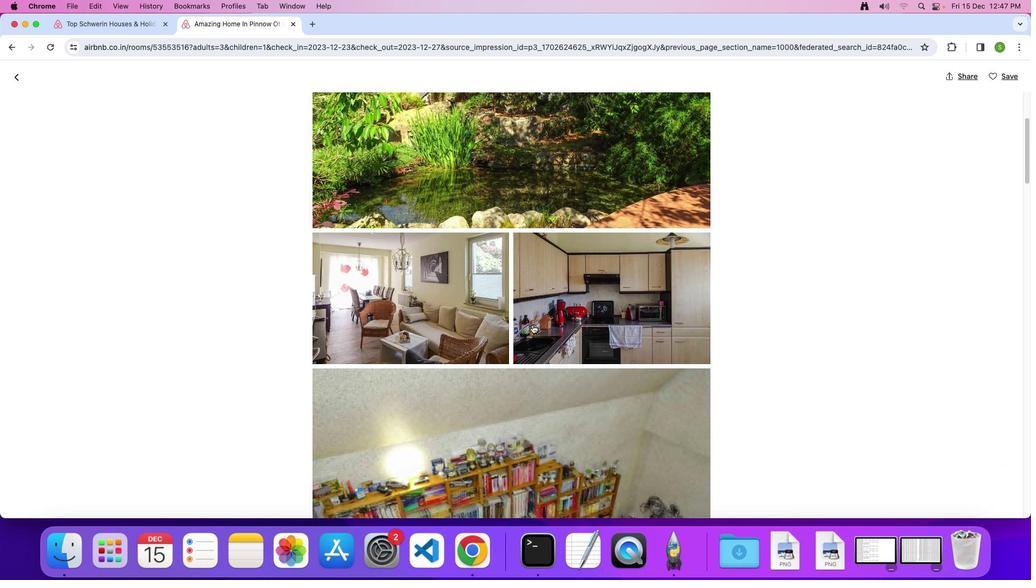 
Action: Mouse scrolled (532, 325) with delta (0, -1)
Screenshot: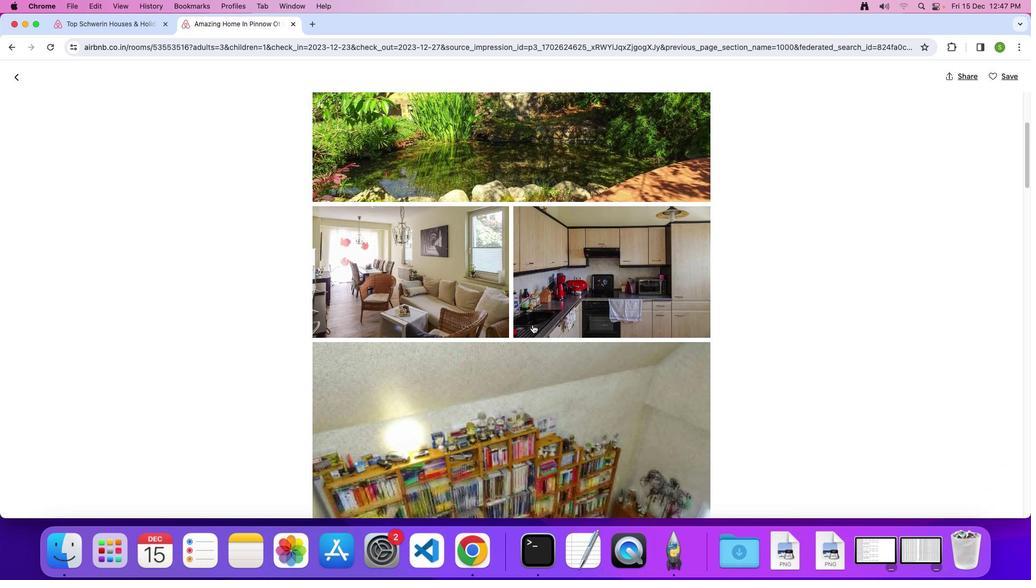 
Action: Mouse scrolled (532, 325) with delta (0, 0)
Screenshot: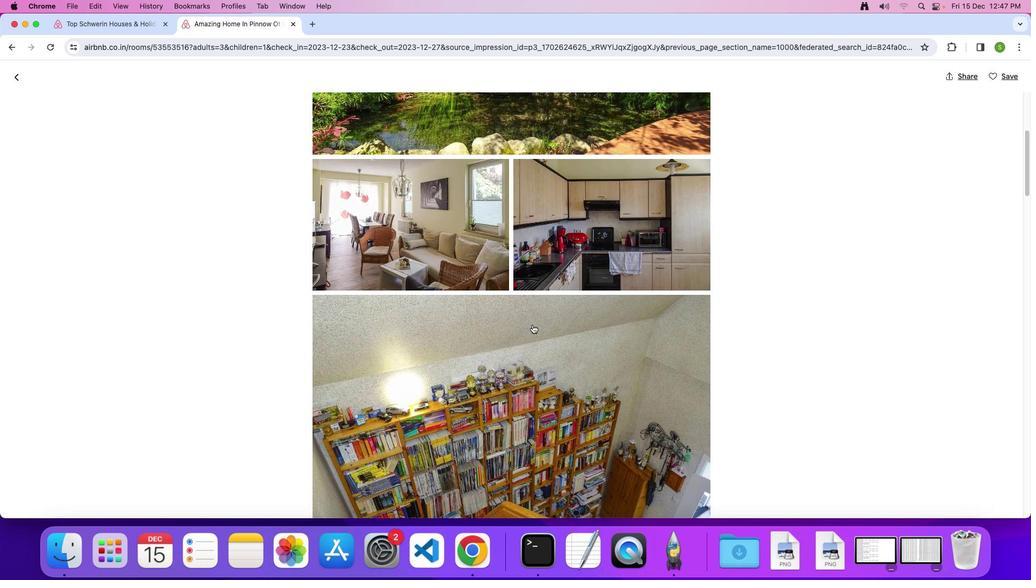 
Action: Mouse scrolled (532, 325) with delta (0, 0)
Screenshot: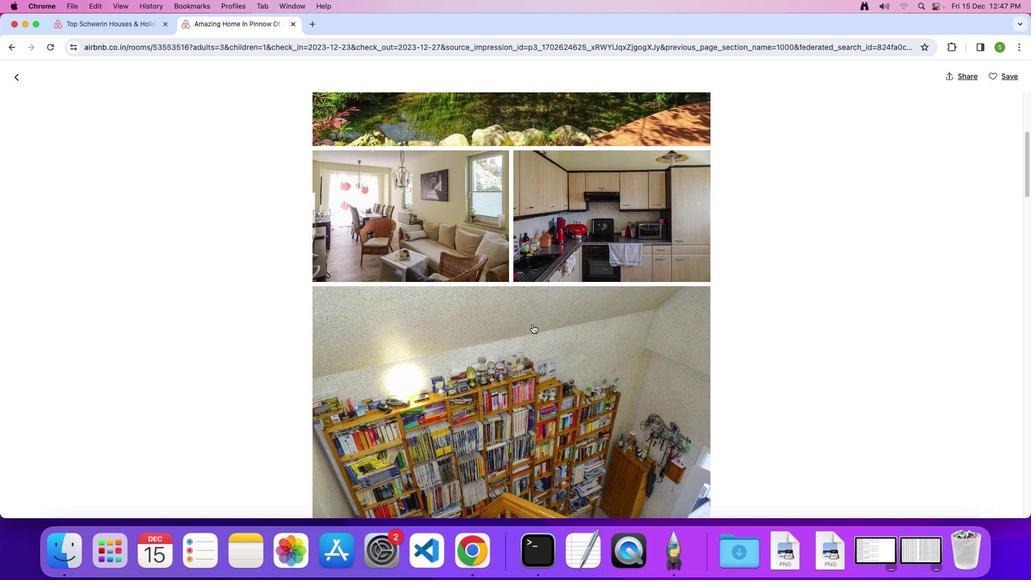 
Action: Mouse scrolled (532, 325) with delta (0, -1)
Screenshot: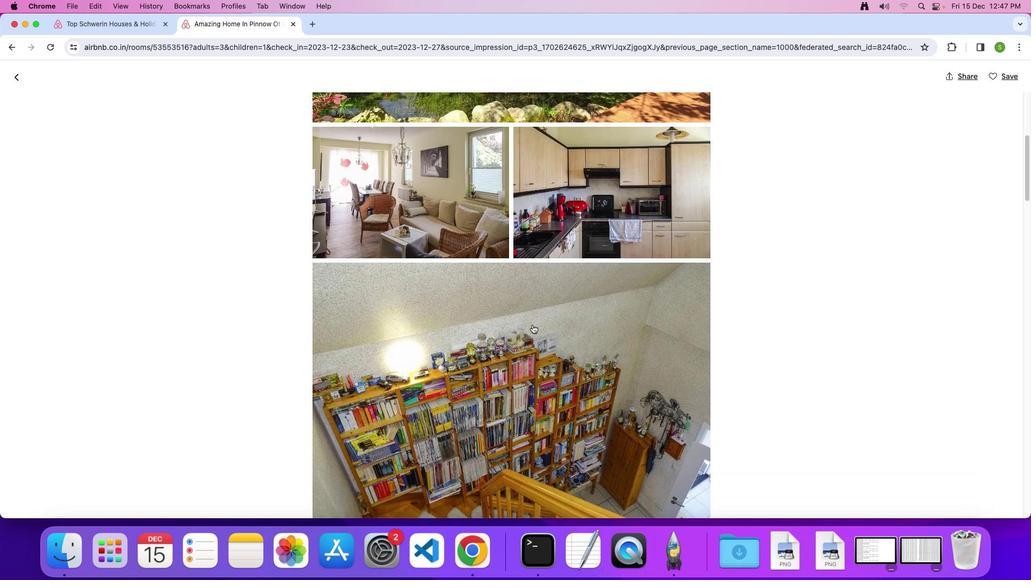 
Action: Mouse scrolled (532, 325) with delta (0, 0)
Screenshot: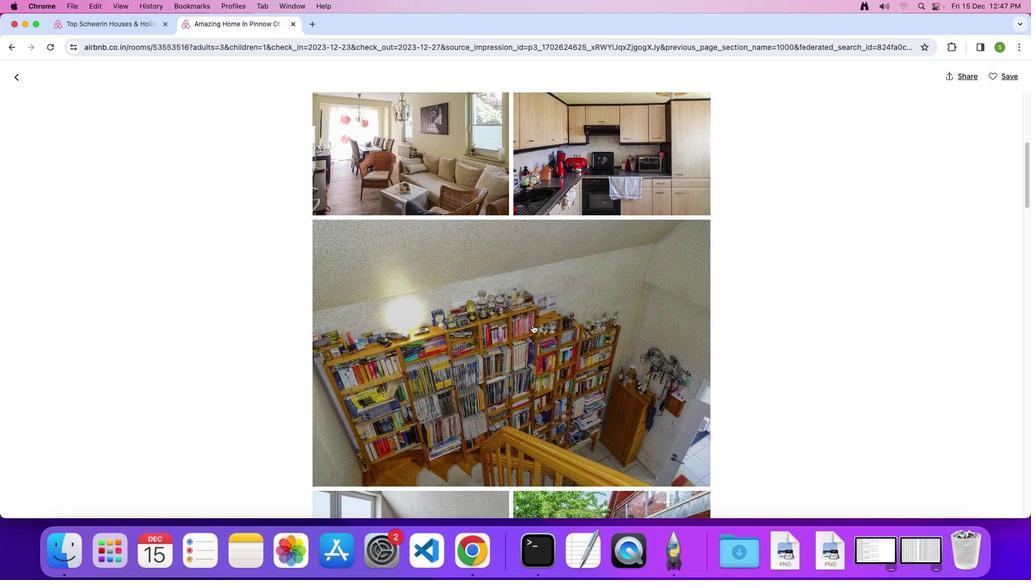 
Action: Mouse scrolled (532, 325) with delta (0, 0)
Screenshot: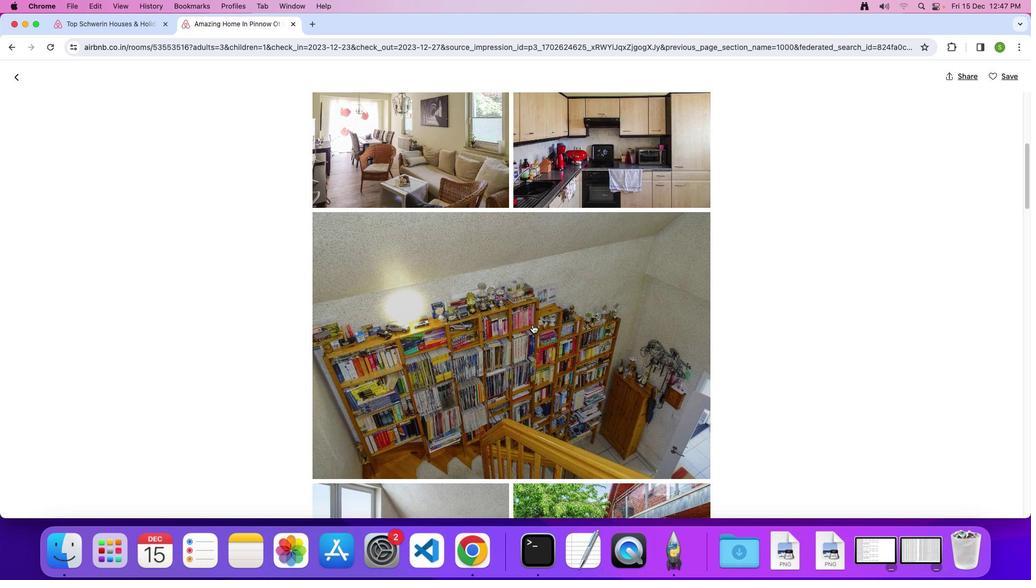 
Action: Mouse scrolled (532, 325) with delta (0, -1)
Screenshot: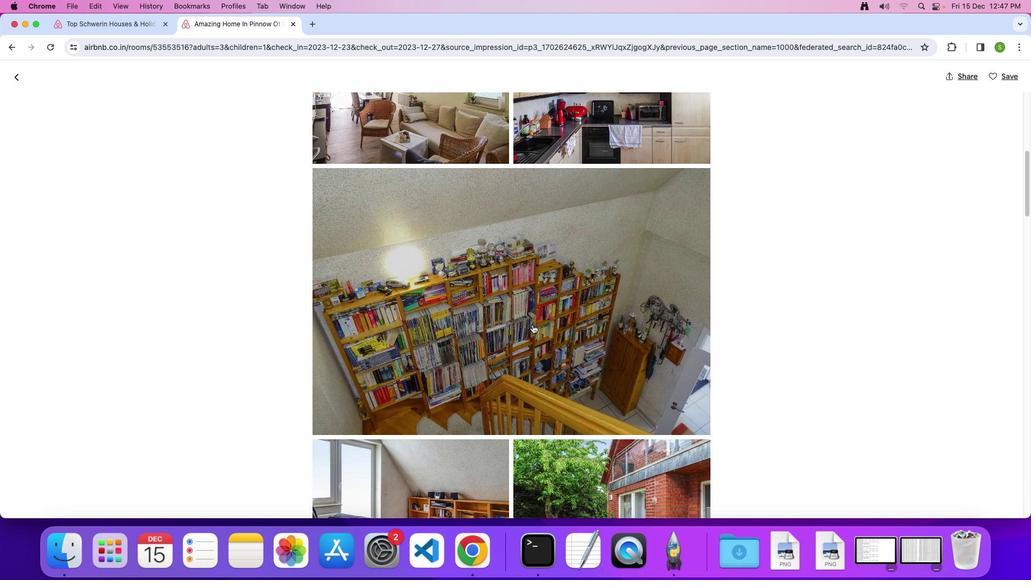 
Action: Mouse scrolled (532, 325) with delta (0, 0)
Screenshot: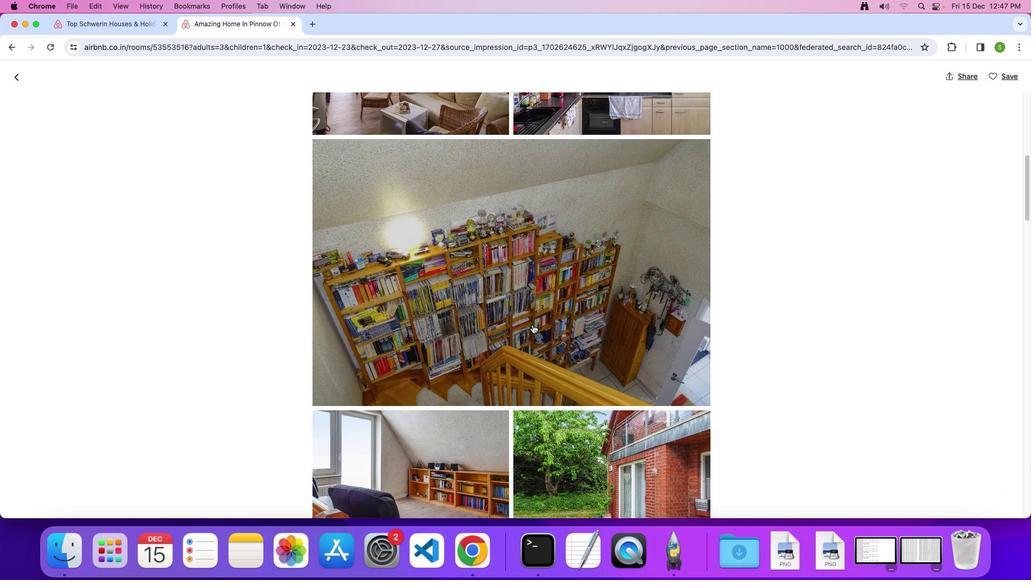 
Action: Mouse scrolled (532, 325) with delta (0, 0)
Screenshot: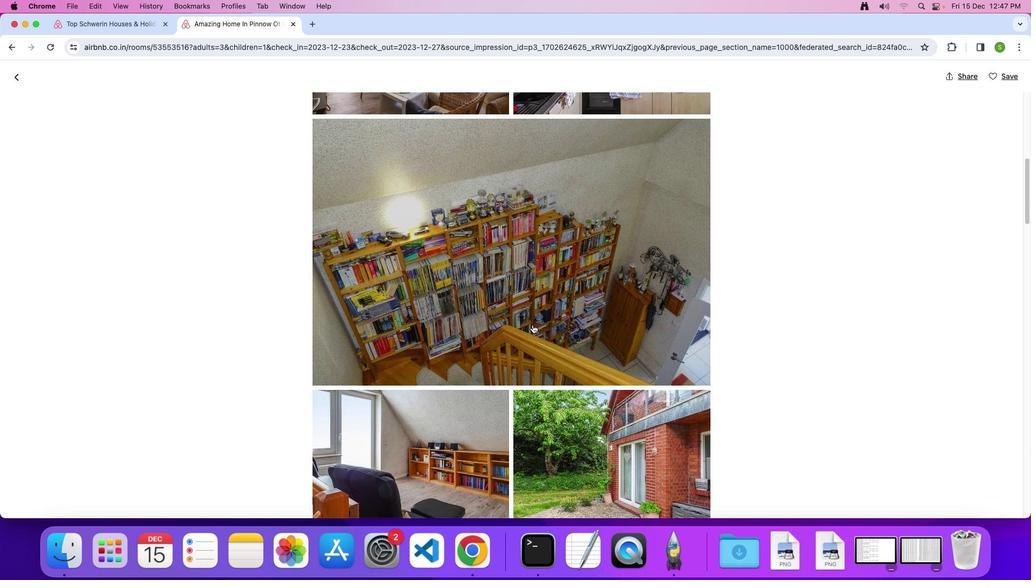 
Action: Mouse scrolled (532, 325) with delta (0, -1)
Screenshot: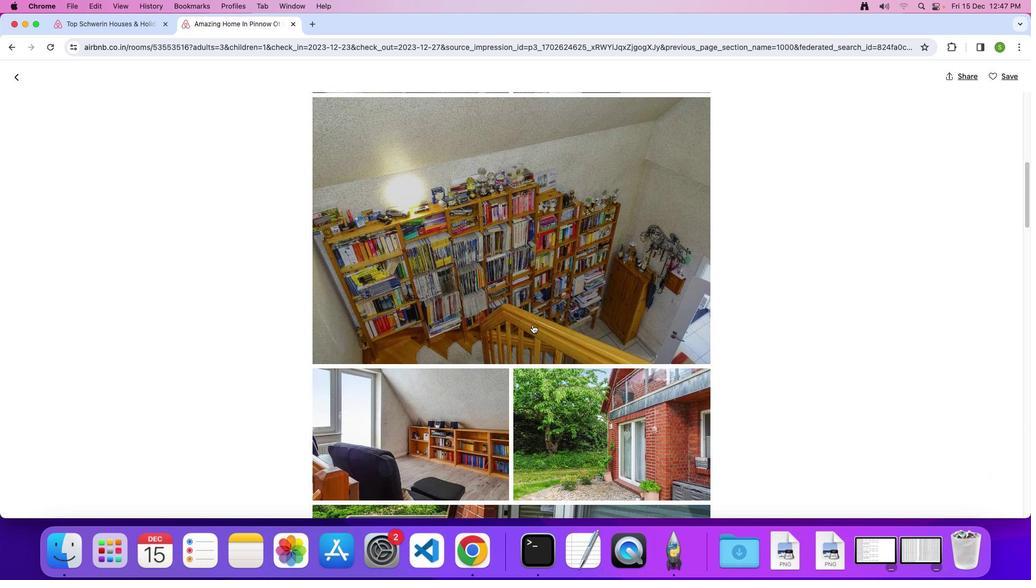 
Action: Mouse scrolled (532, 325) with delta (0, 0)
Screenshot: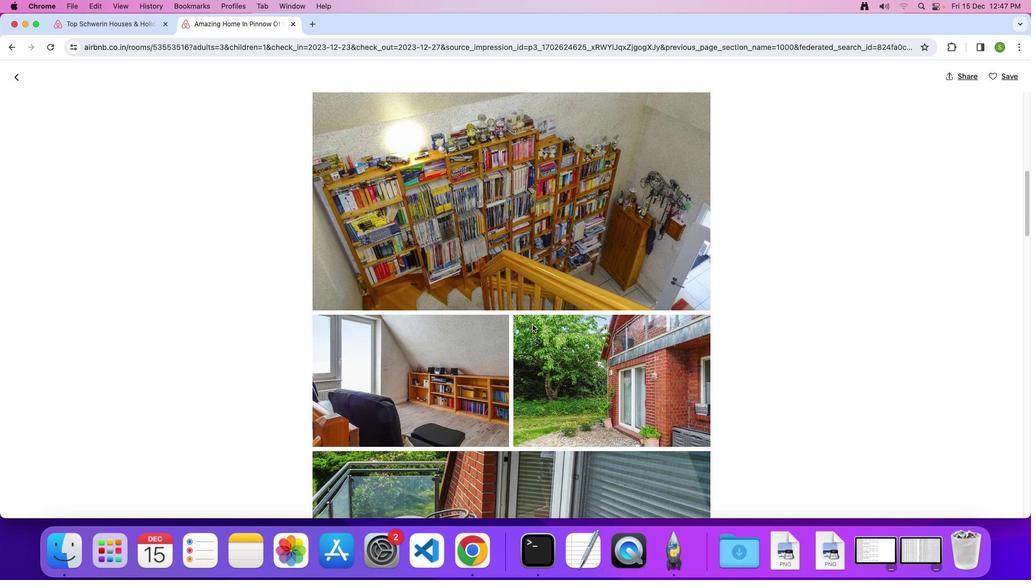 
Action: Mouse scrolled (532, 325) with delta (0, 0)
Screenshot: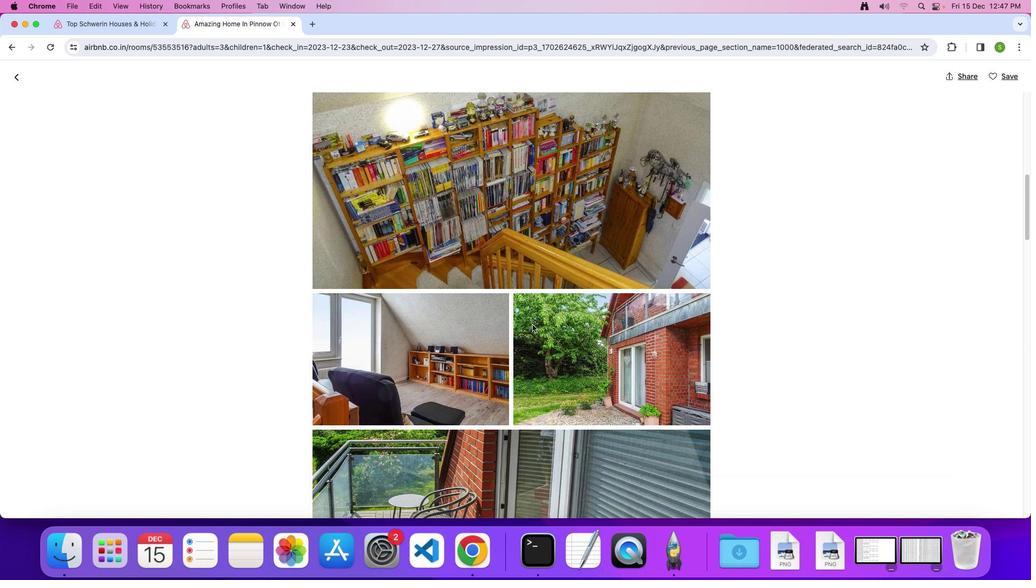 
Action: Mouse scrolled (532, 325) with delta (0, -1)
Screenshot: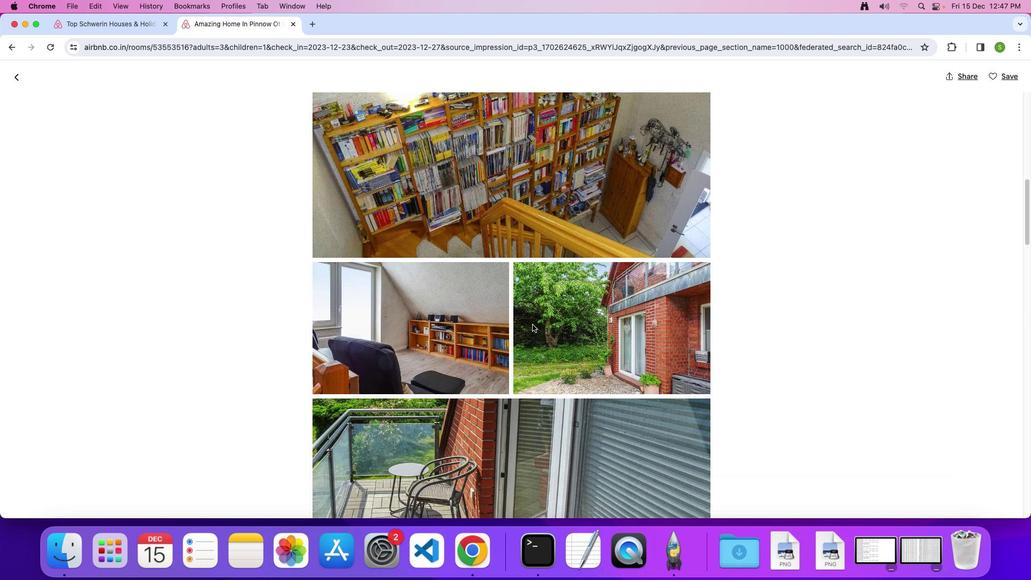 
Action: Mouse scrolled (532, 325) with delta (0, 0)
Screenshot: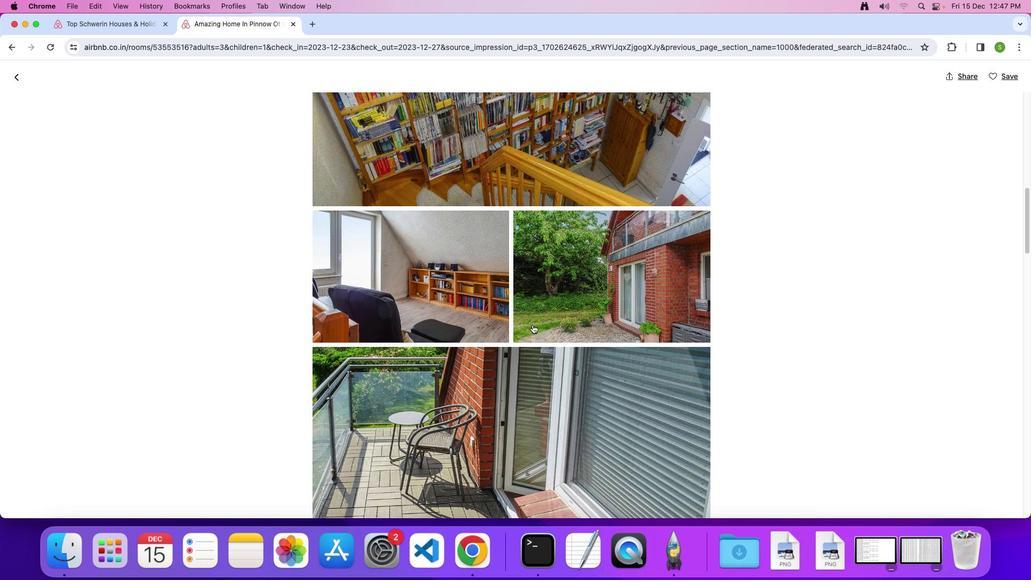 
Action: Mouse scrolled (532, 325) with delta (0, 0)
Screenshot: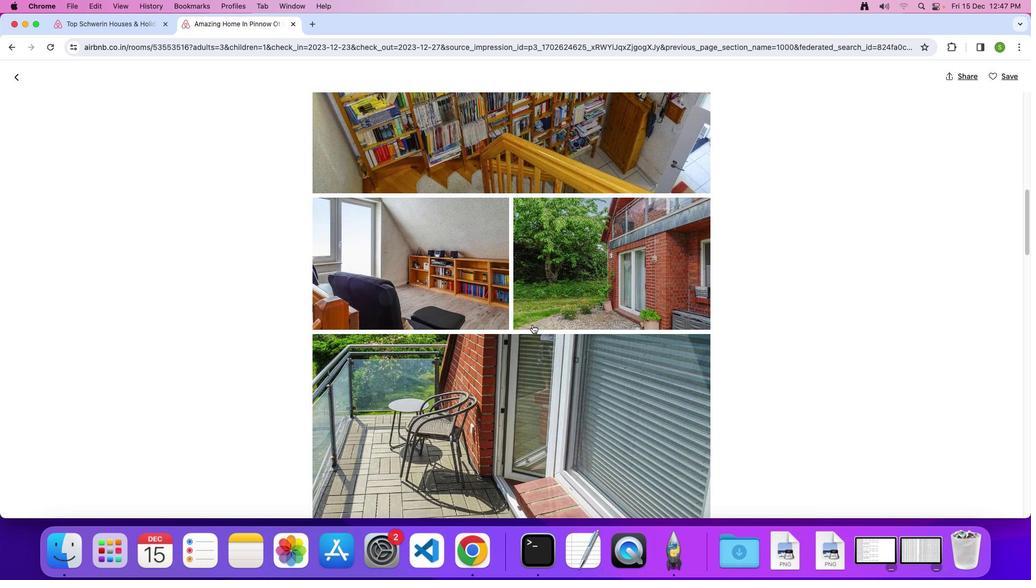 
Action: Mouse scrolled (532, 325) with delta (0, -1)
Screenshot: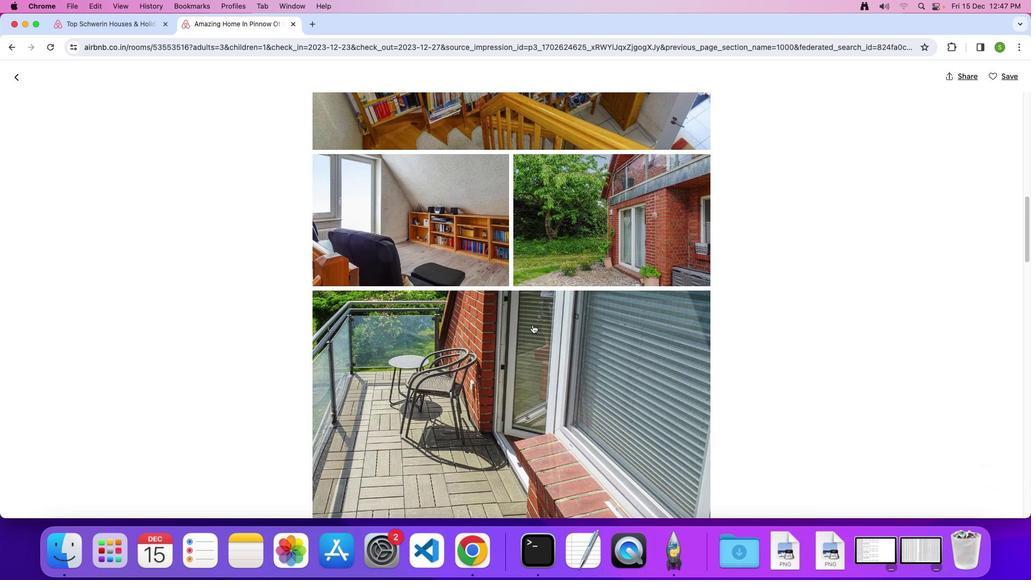 
Action: Mouse scrolled (532, 325) with delta (0, 0)
Screenshot: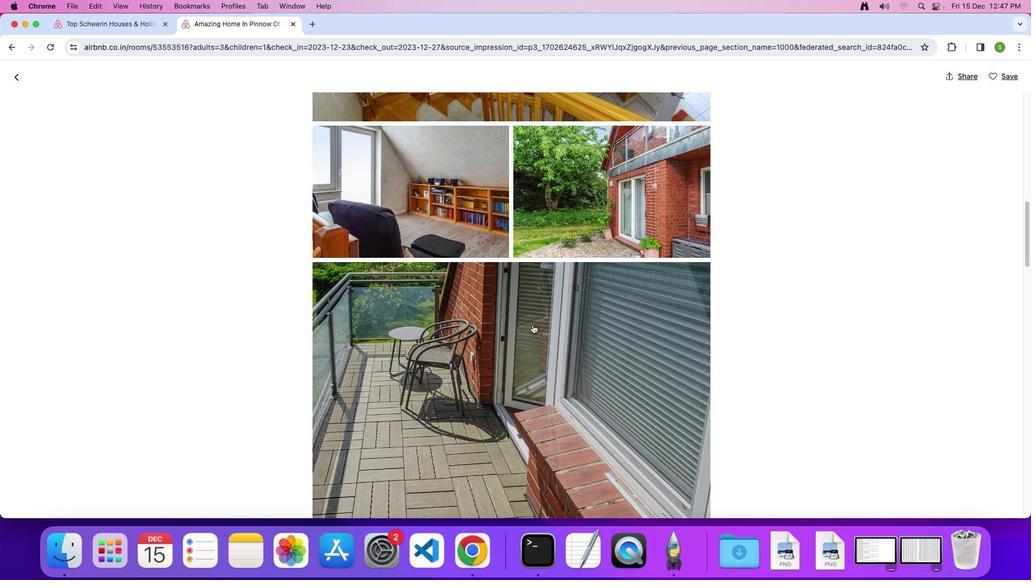 
Action: Mouse scrolled (532, 325) with delta (0, 0)
Screenshot: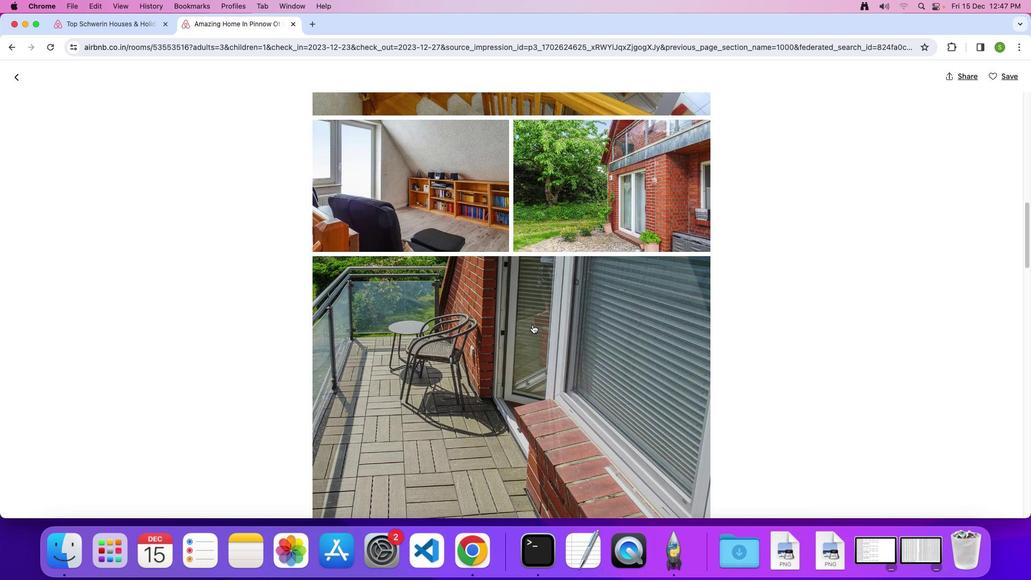 
Action: Mouse scrolled (532, 325) with delta (0, 0)
Screenshot: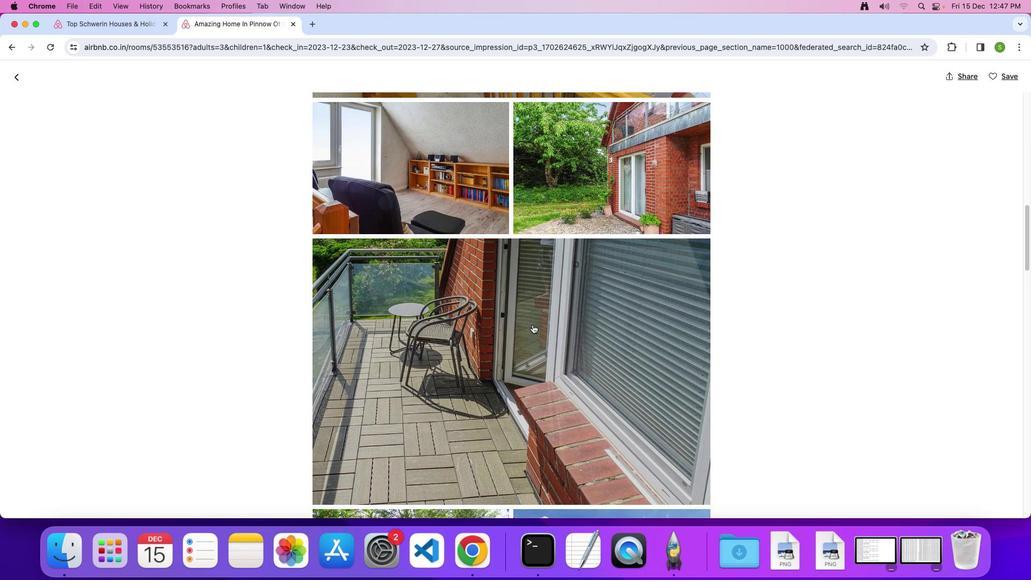 
Action: Mouse scrolled (532, 325) with delta (0, 0)
Screenshot: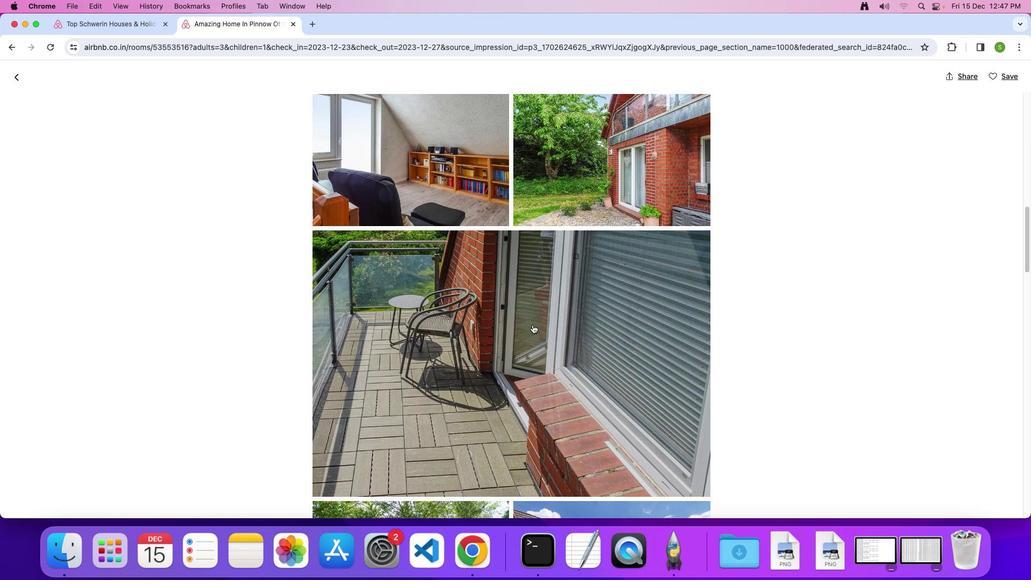 
Action: Mouse scrolled (532, 325) with delta (0, -1)
Screenshot: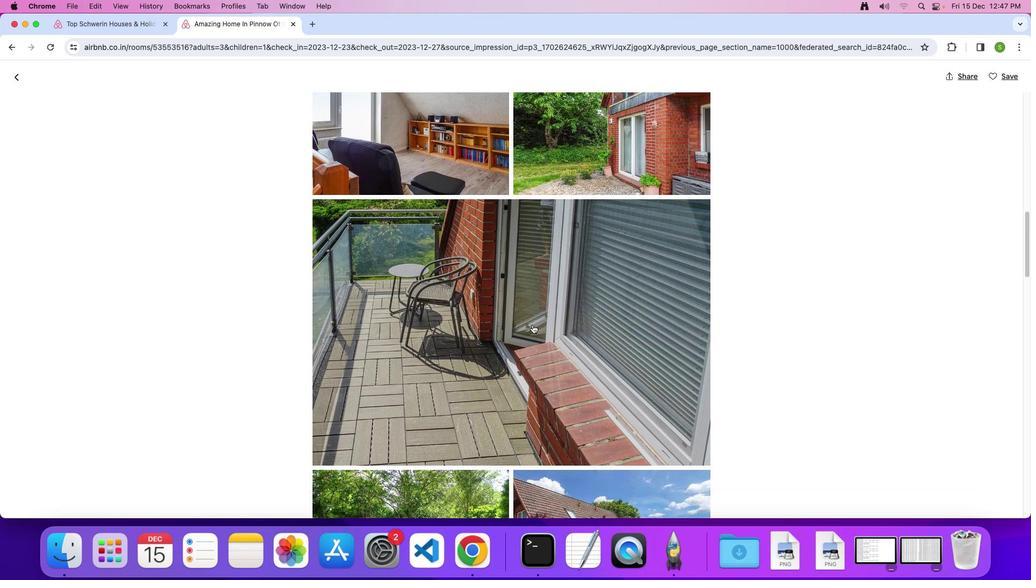 
Action: Mouse scrolled (532, 325) with delta (0, 0)
Screenshot: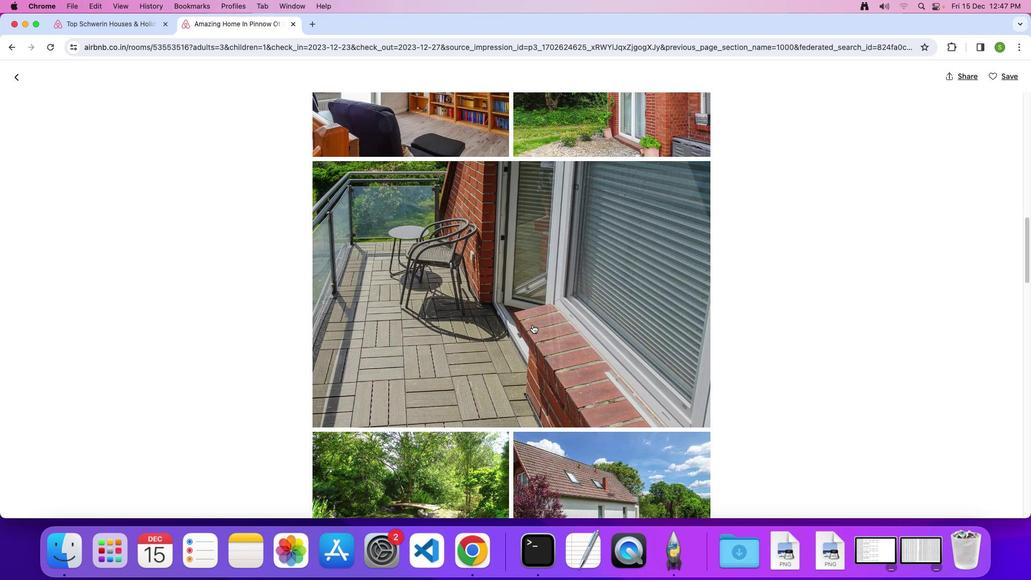 
Action: Mouse scrolled (532, 325) with delta (0, 0)
Screenshot: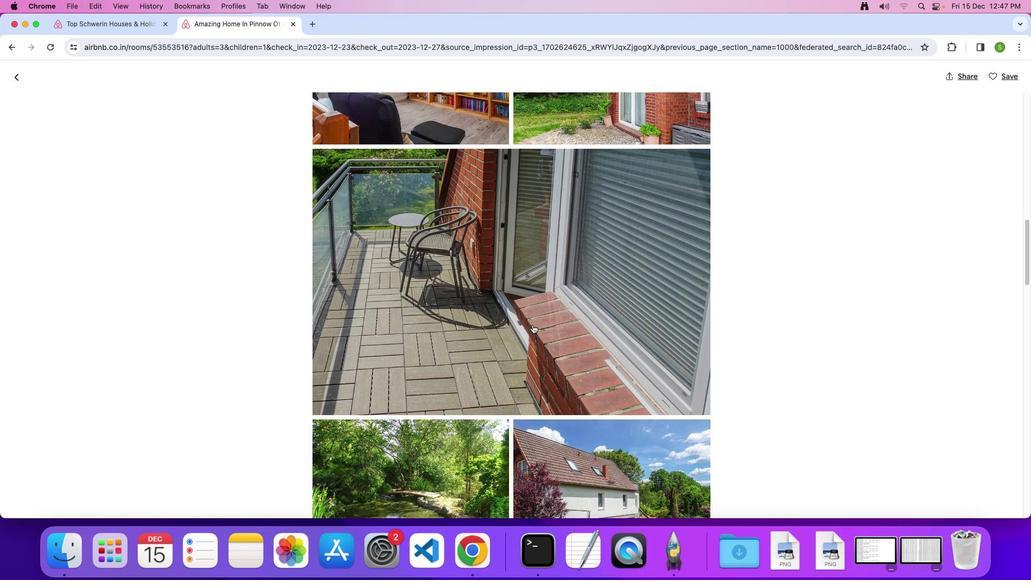
Action: Mouse scrolled (532, 325) with delta (0, -1)
Screenshot: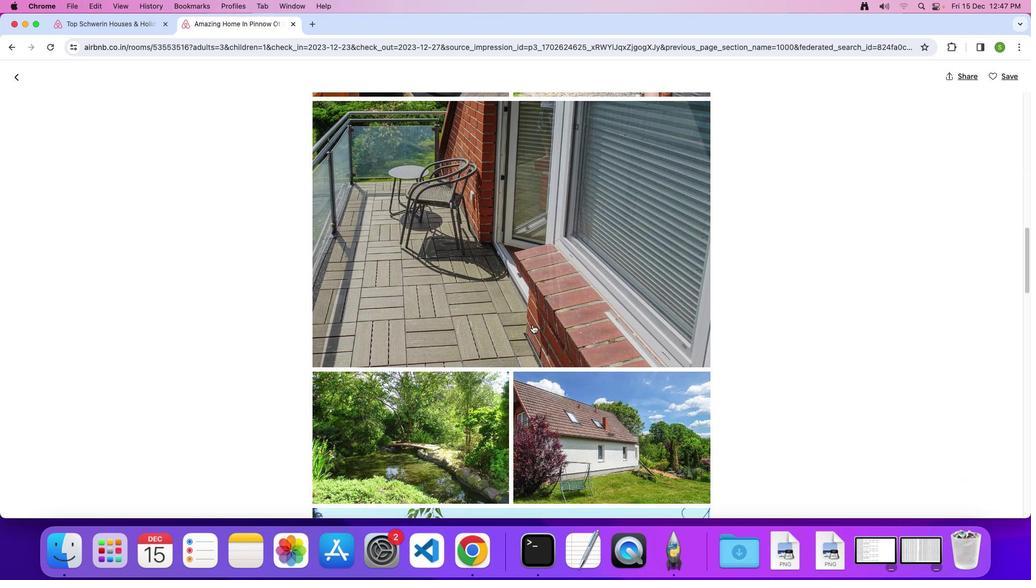 
Action: Mouse scrolled (532, 325) with delta (0, 0)
Screenshot: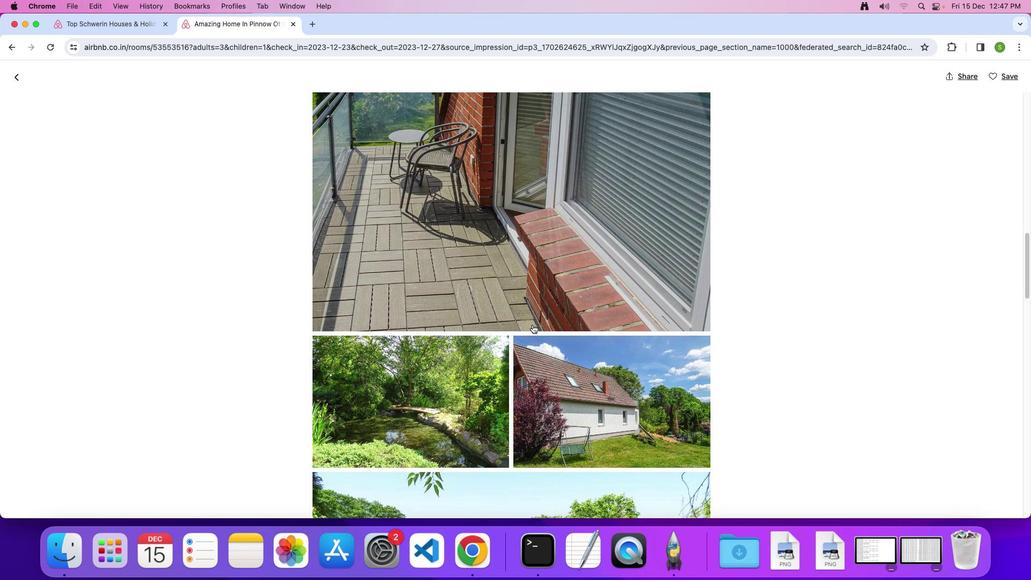 
Action: Mouse scrolled (532, 325) with delta (0, 0)
Screenshot: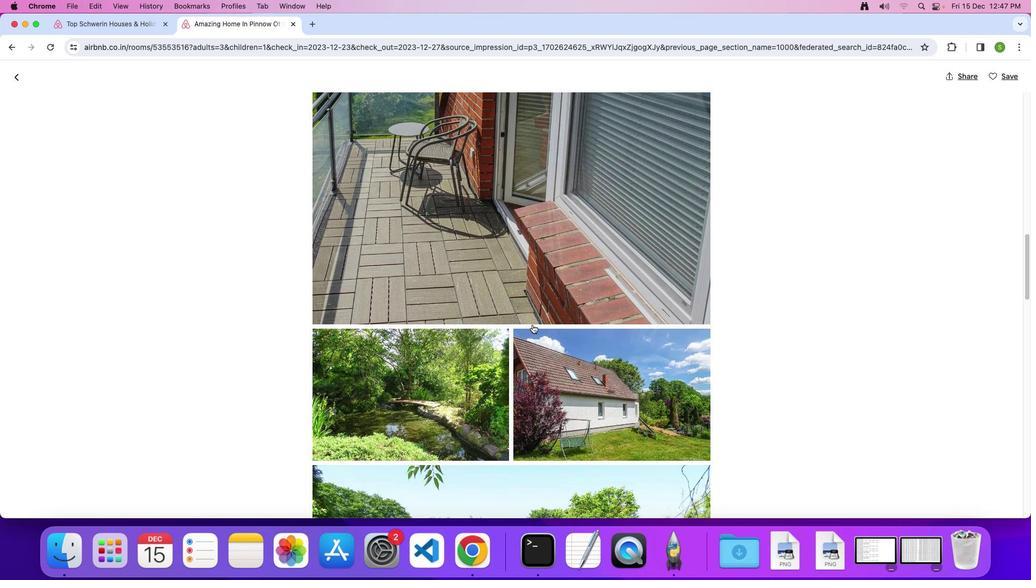 
Action: Mouse scrolled (532, 325) with delta (0, 0)
Screenshot: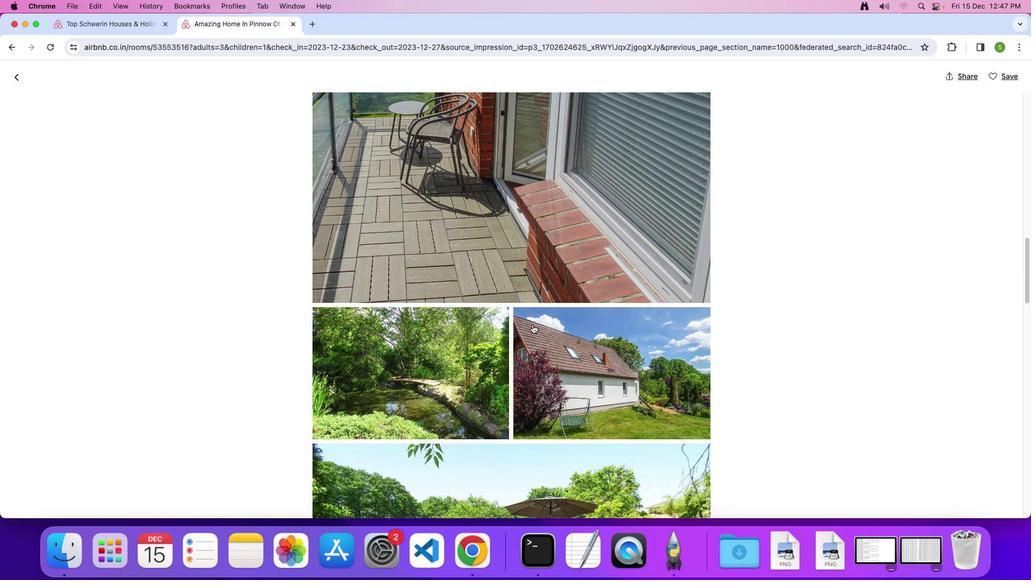 
Action: Mouse scrolled (532, 325) with delta (0, 0)
Screenshot: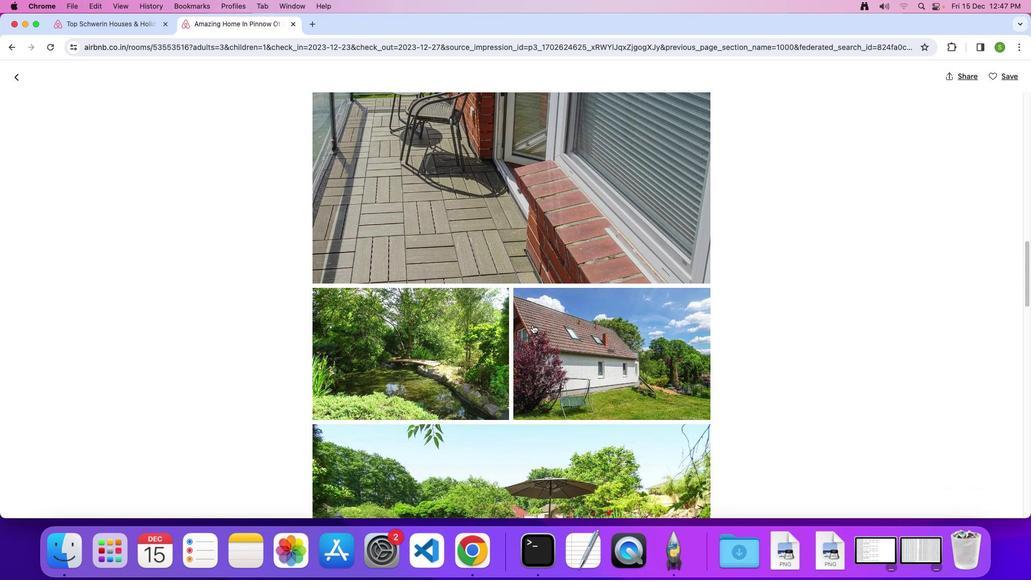 
Action: Mouse scrolled (532, 325) with delta (0, -1)
Screenshot: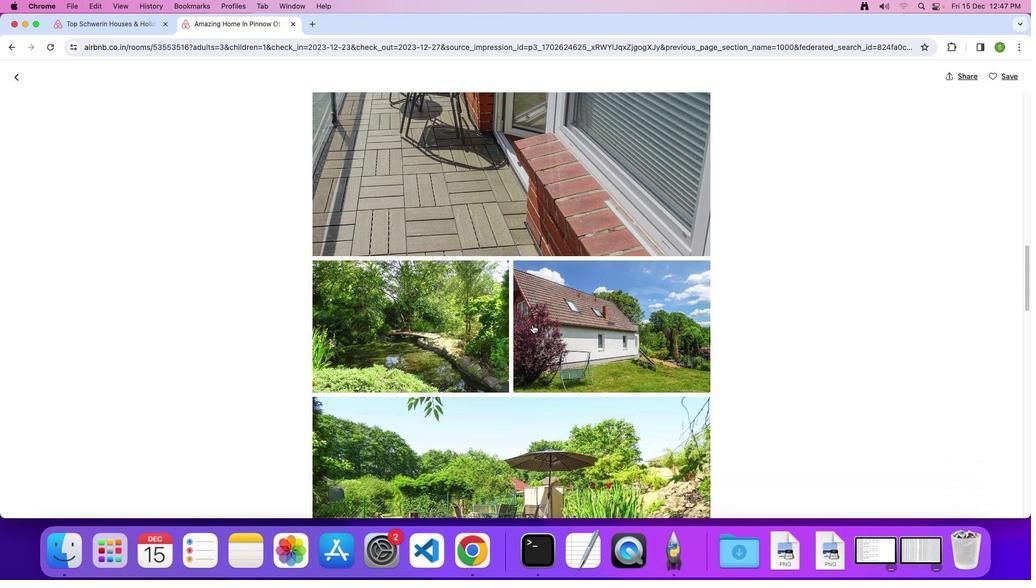 
Action: Mouse scrolled (532, 325) with delta (0, -1)
Screenshot: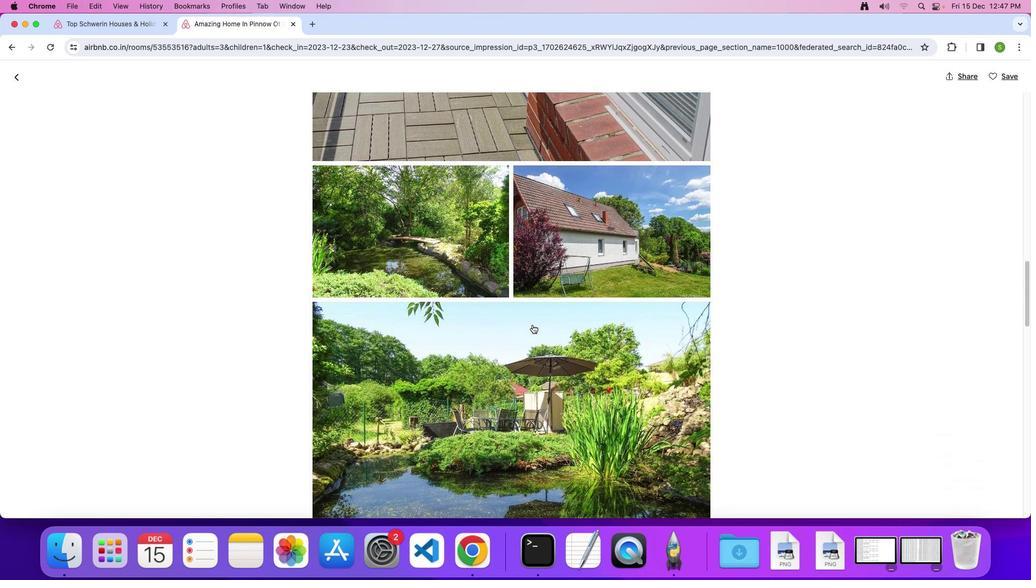 
Action: Mouse scrolled (532, 325) with delta (0, 0)
Screenshot: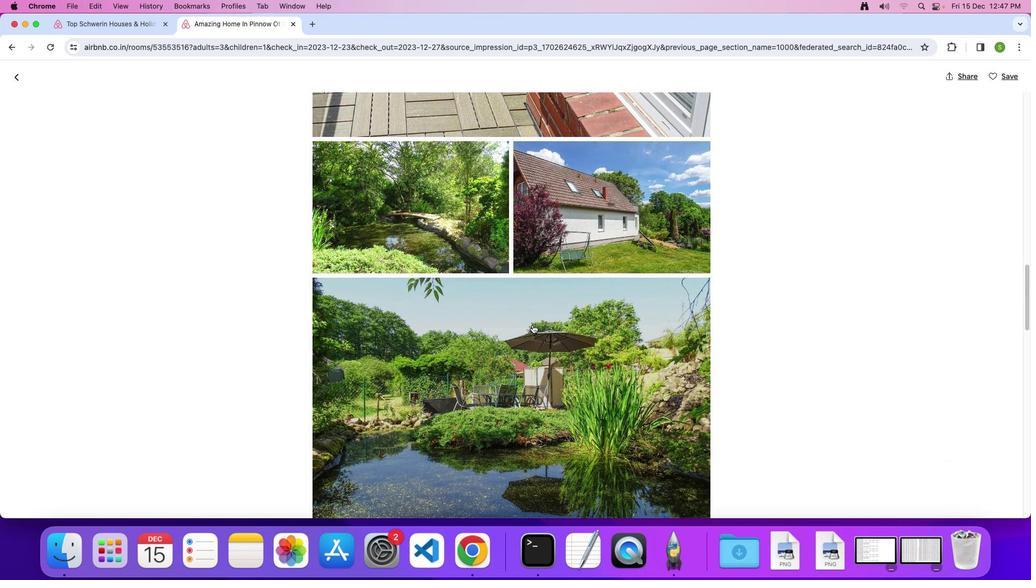
Action: Mouse scrolled (532, 325) with delta (0, 0)
Screenshot: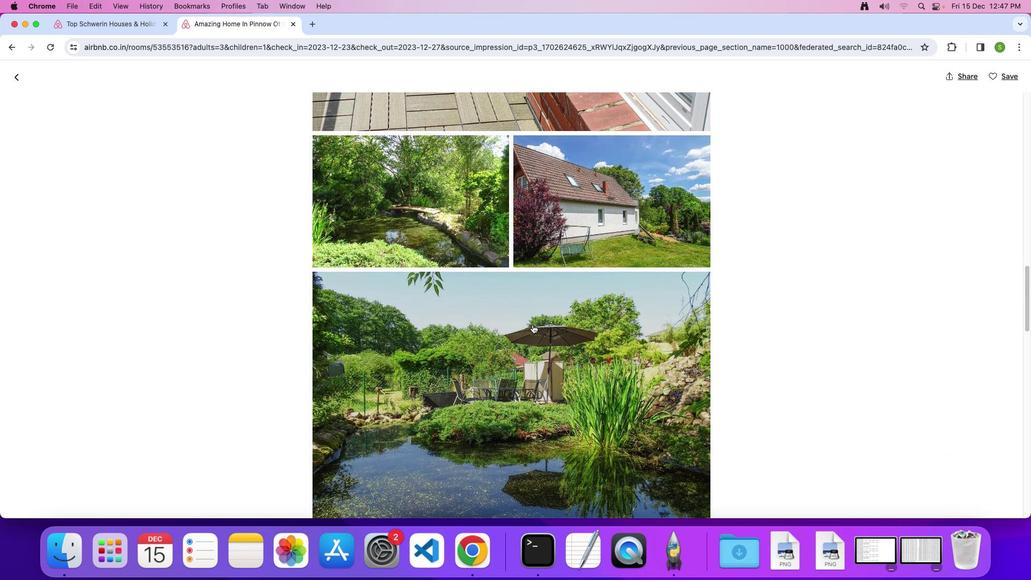 
Action: Mouse scrolled (532, 325) with delta (0, -1)
Screenshot: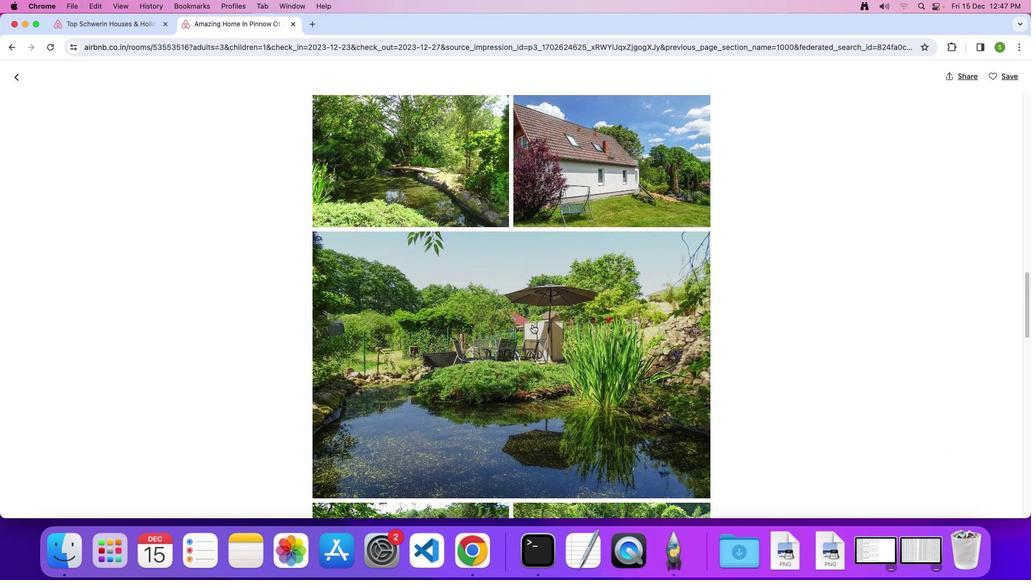 
Action: Mouse scrolled (532, 325) with delta (0, 0)
Screenshot: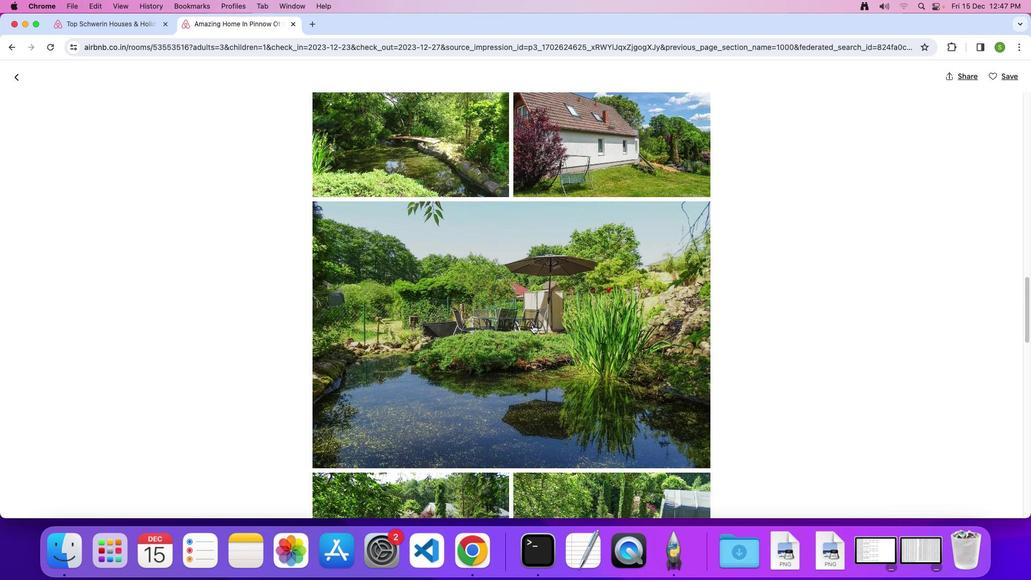 
Action: Mouse scrolled (532, 325) with delta (0, 0)
Screenshot: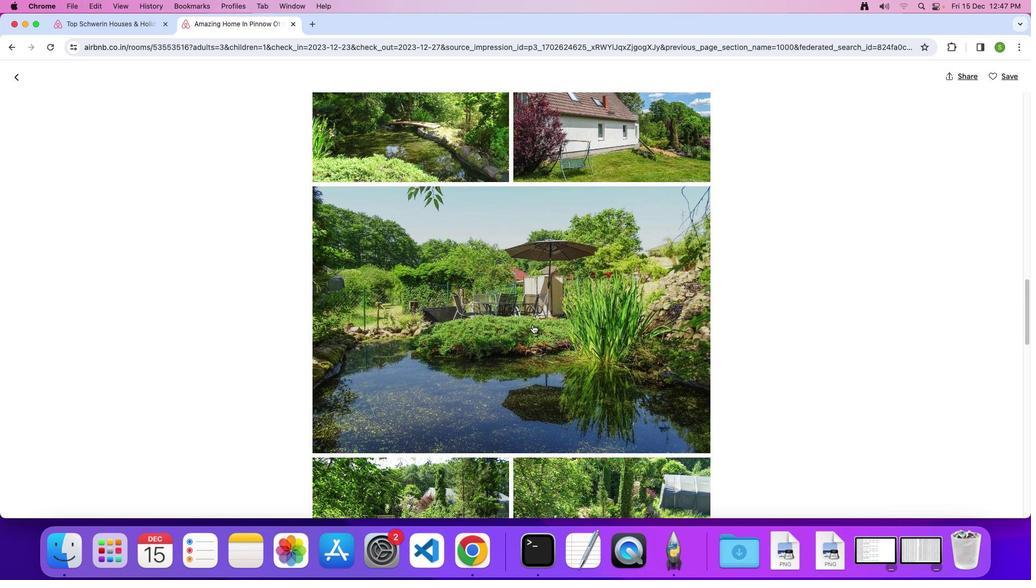 
Action: Mouse scrolled (532, 325) with delta (0, -1)
Screenshot: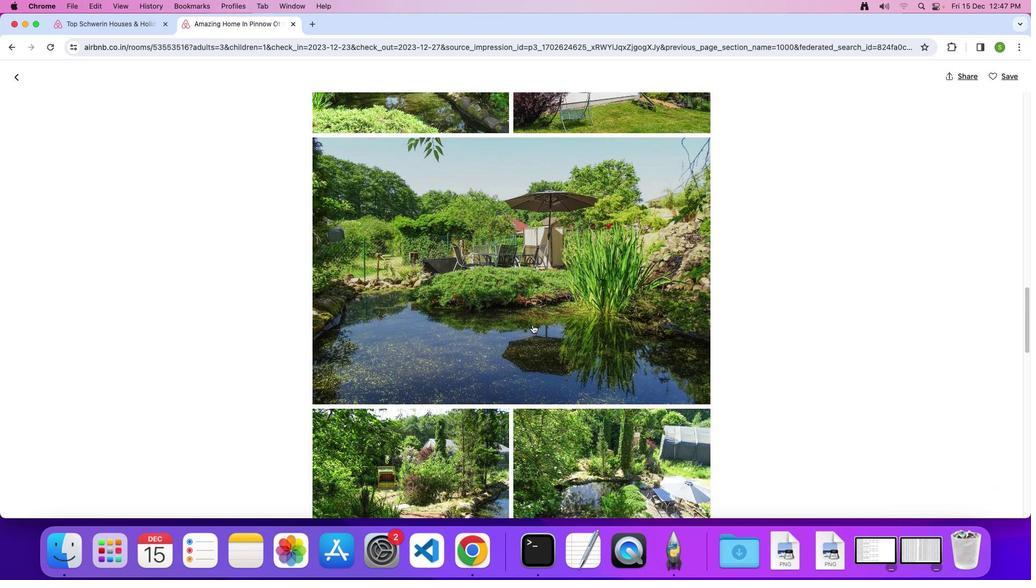 
Action: Mouse scrolled (532, 325) with delta (0, 0)
Screenshot: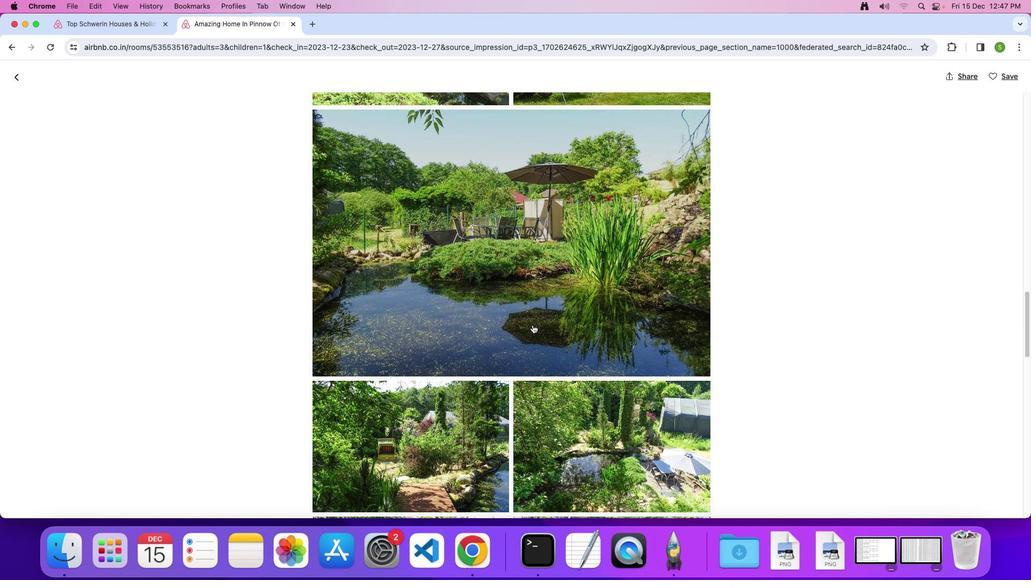
Action: Mouse scrolled (532, 325) with delta (0, 0)
Screenshot: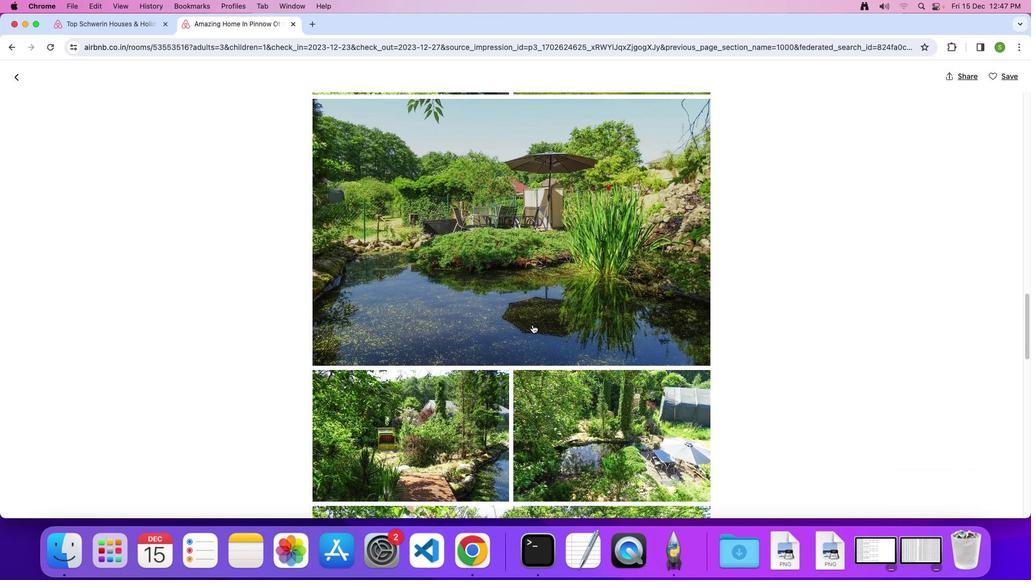 
Action: Mouse scrolled (532, 325) with delta (0, -1)
Screenshot: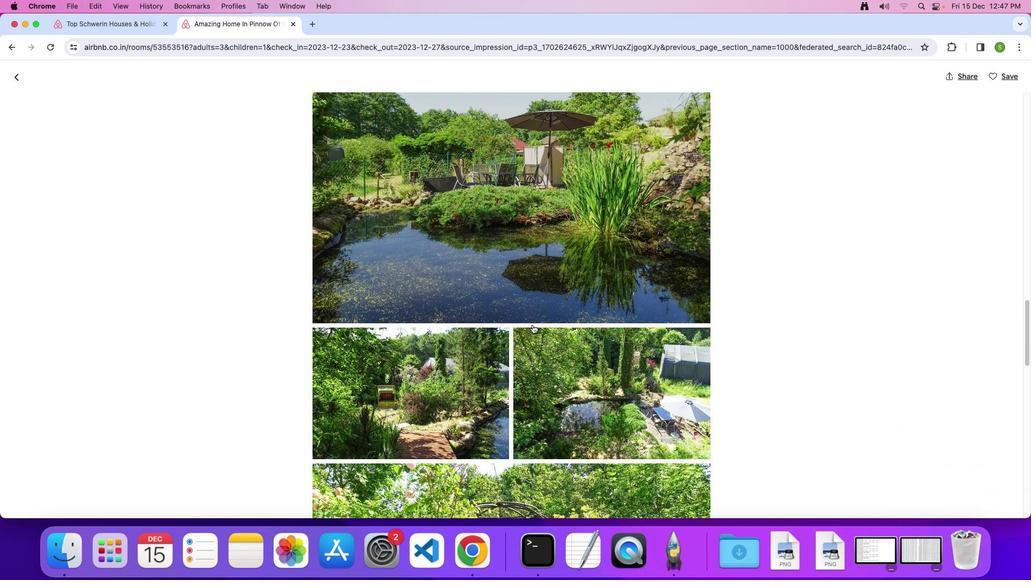 
Action: Mouse scrolled (532, 325) with delta (0, 0)
Screenshot: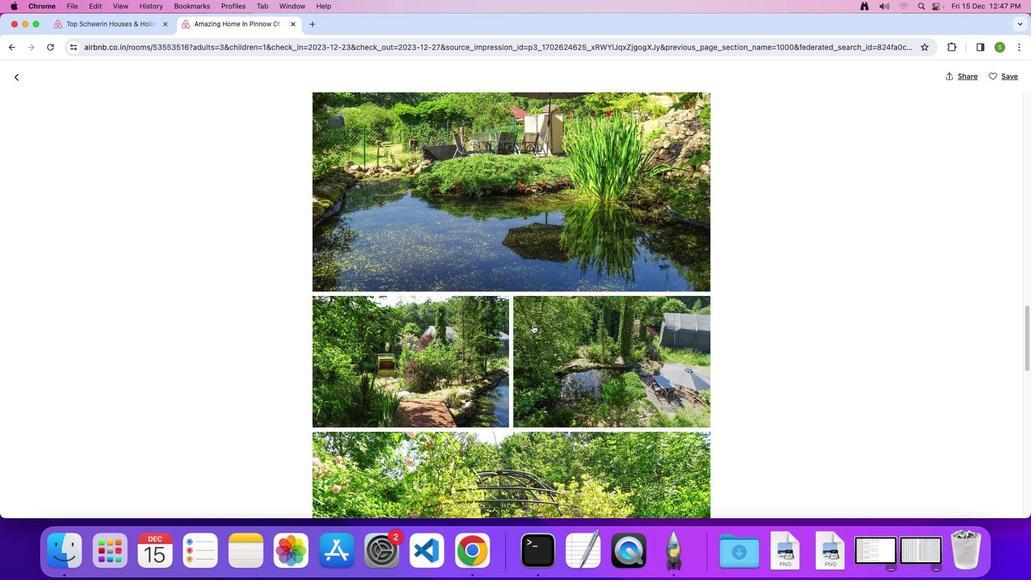 
Action: Mouse scrolled (532, 325) with delta (0, 0)
Screenshot: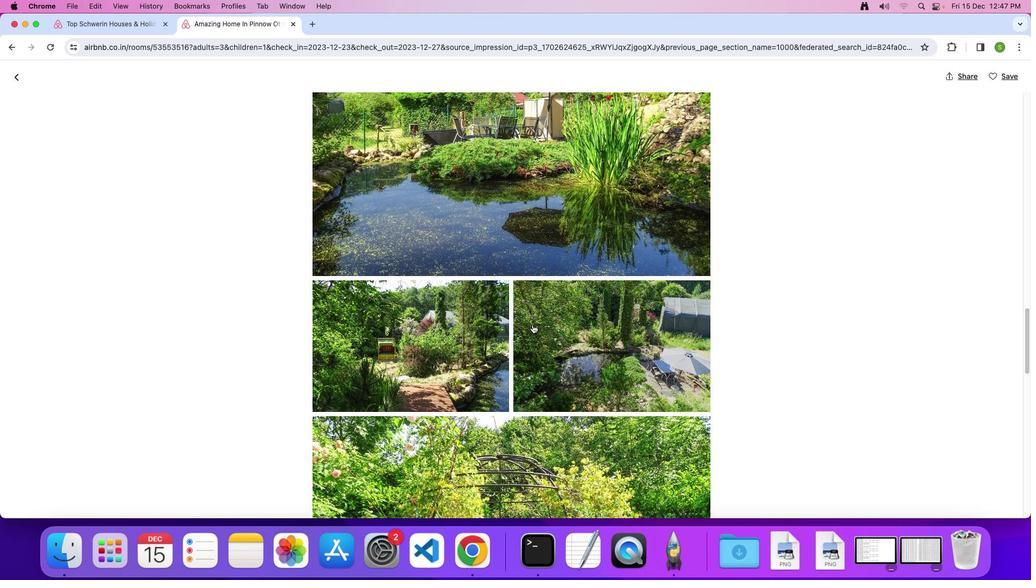 
Action: Mouse scrolled (532, 325) with delta (0, -1)
Screenshot: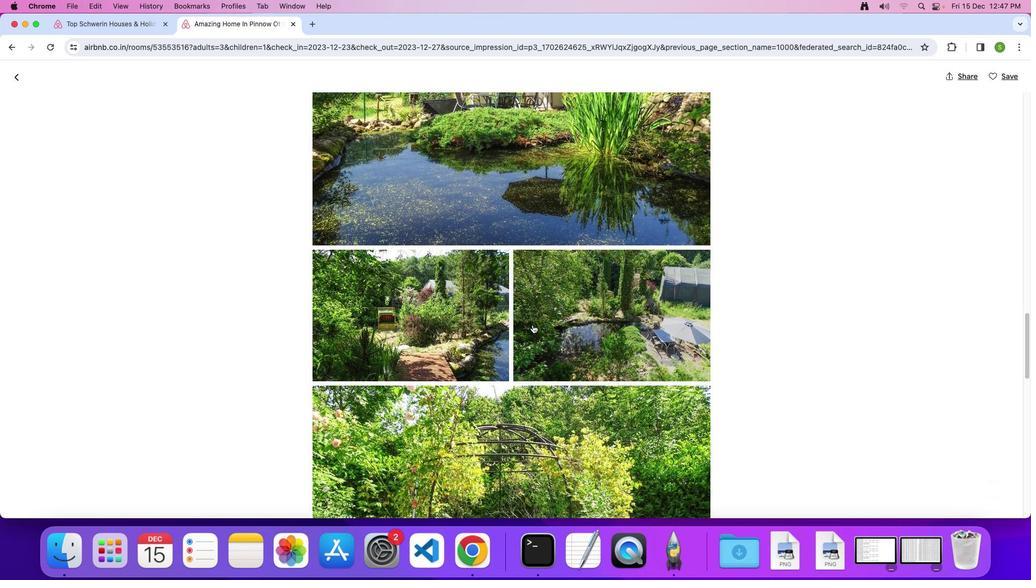 
Action: Mouse scrolled (532, 325) with delta (0, 0)
Screenshot: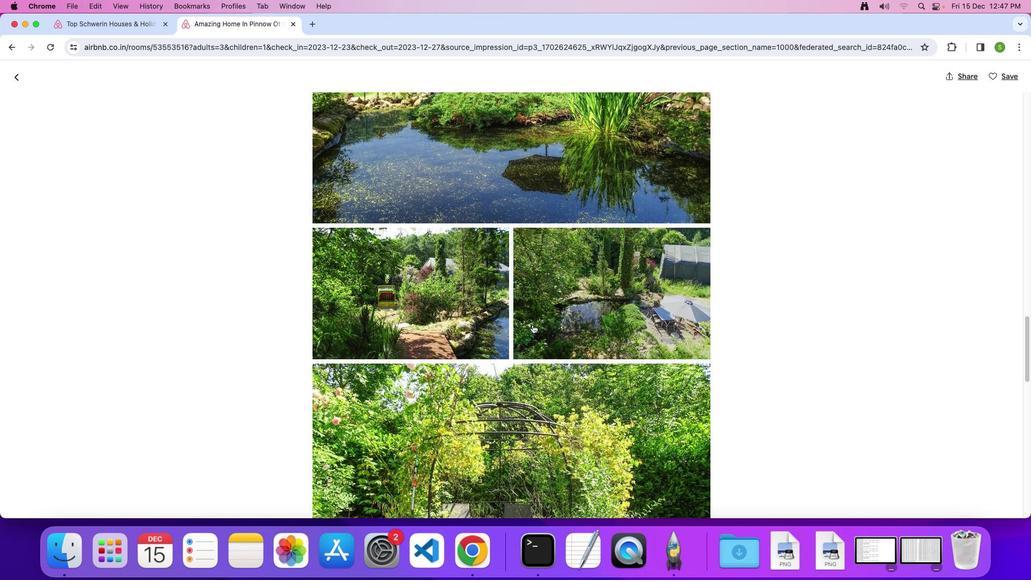 
Action: Mouse scrolled (532, 325) with delta (0, 0)
Screenshot: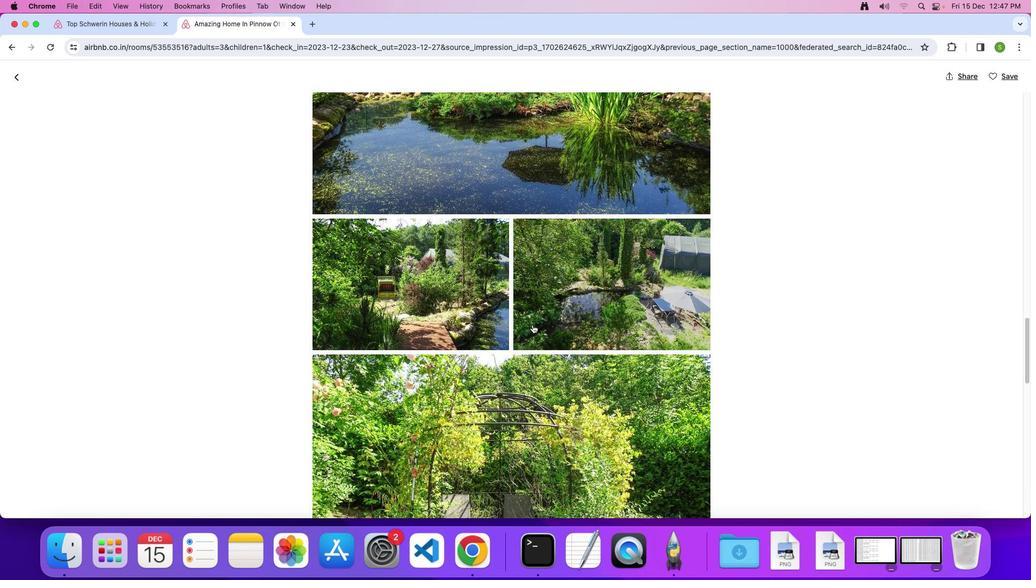 
Action: Mouse scrolled (532, 325) with delta (0, 0)
Screenshot: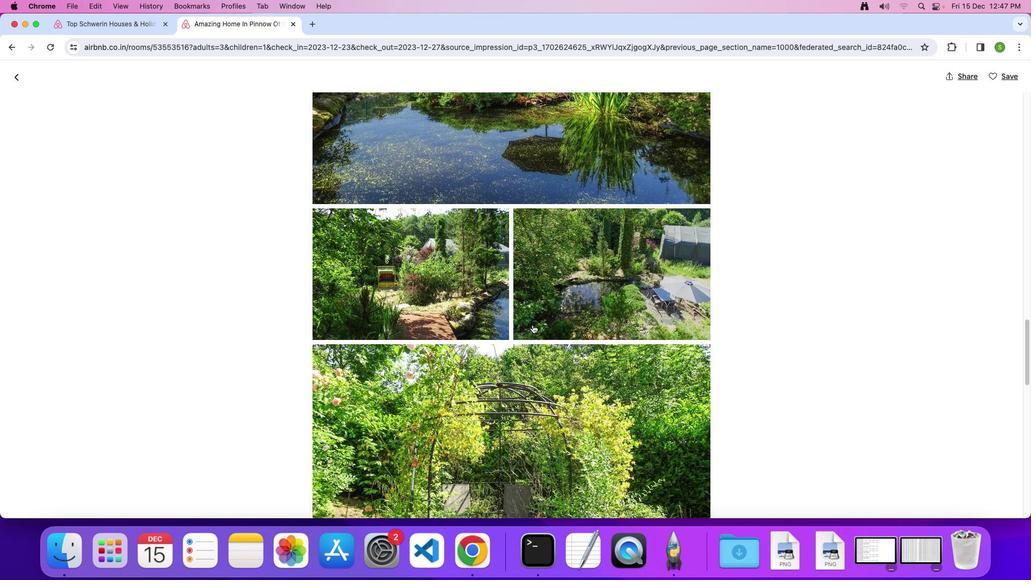
Action: Mouse scrolled (532, 325) with delta (0, 0)
Screenshot: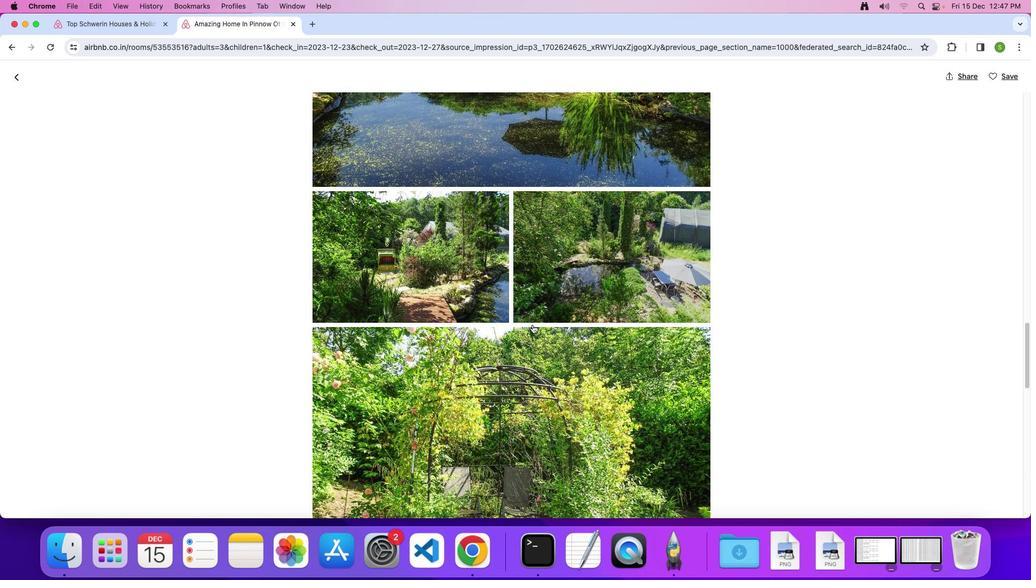 
Action: Mouse scrolled (532, 325) with delta (0, -1)
Screenshot: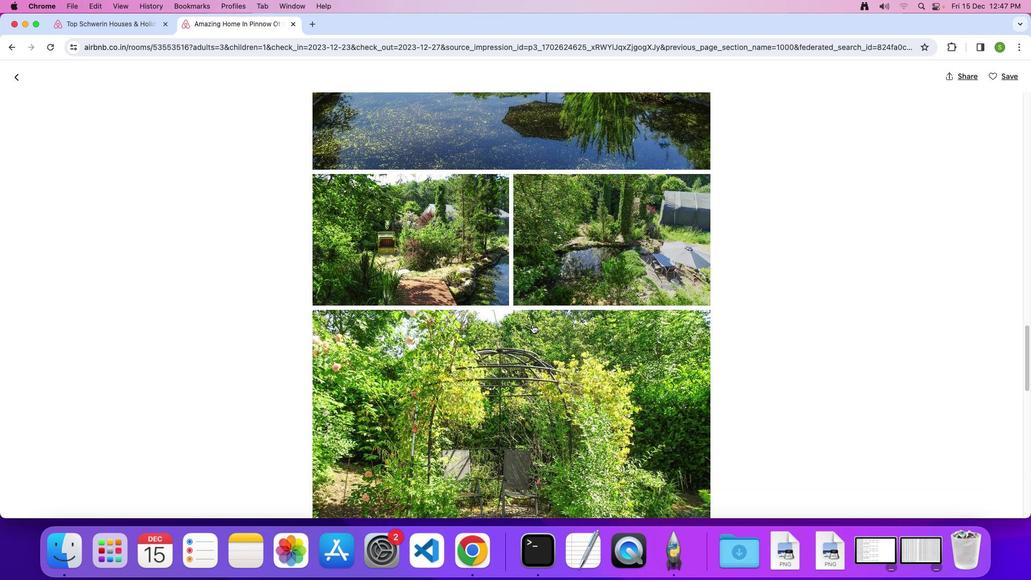 
Action: Mouse scrolled (532, 325) with delta (0, 0)
Screenshot: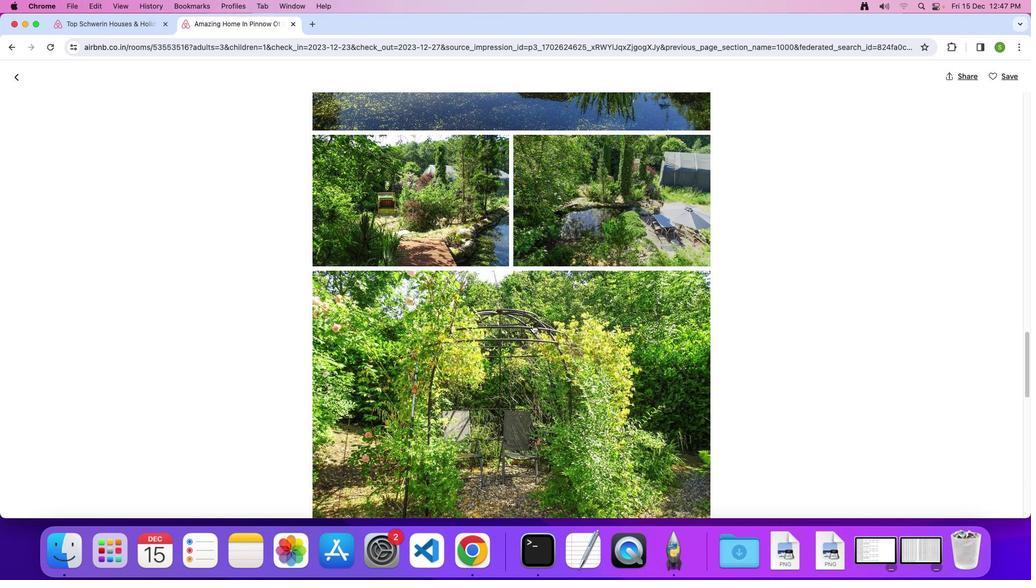 
Action: Mouse scrolled (532, 325) with delta (0, 0)
Screenshot: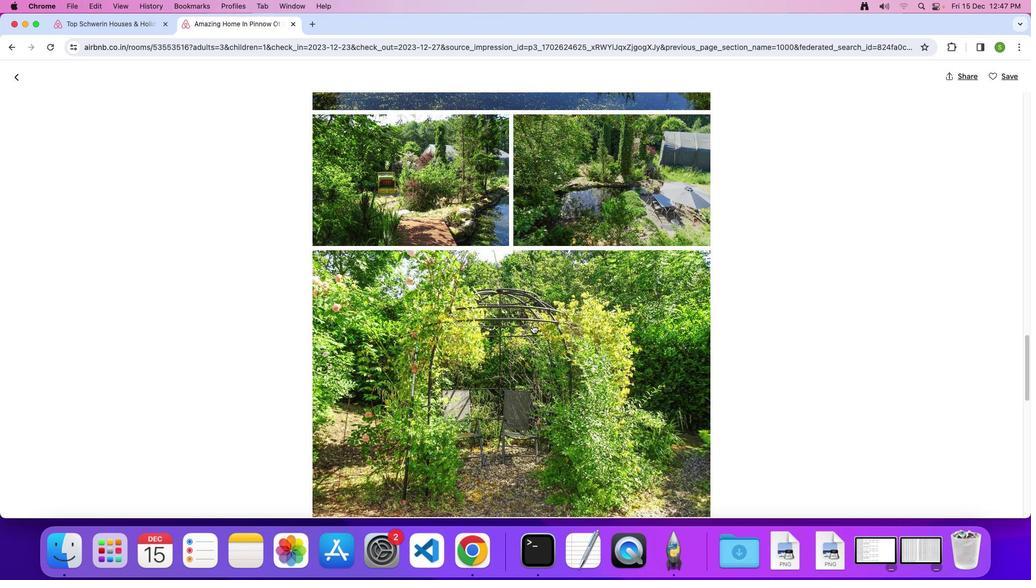 
Action: Mouse scrolled (532, 325) with delta (0, -1)
Screenshot: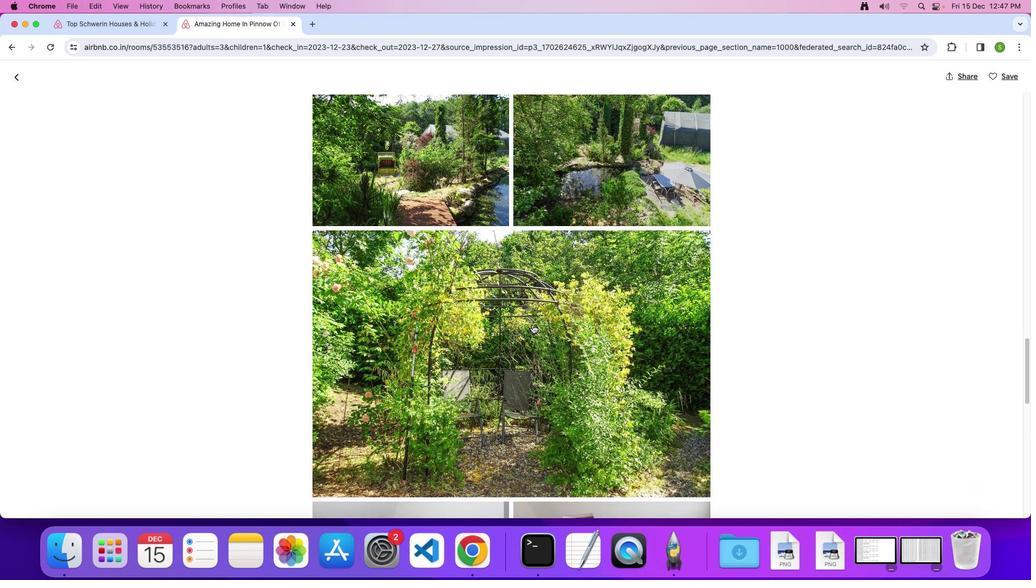 
Action: Mouse scrolled (532, 325) with delta (0, 0)
Screenshot: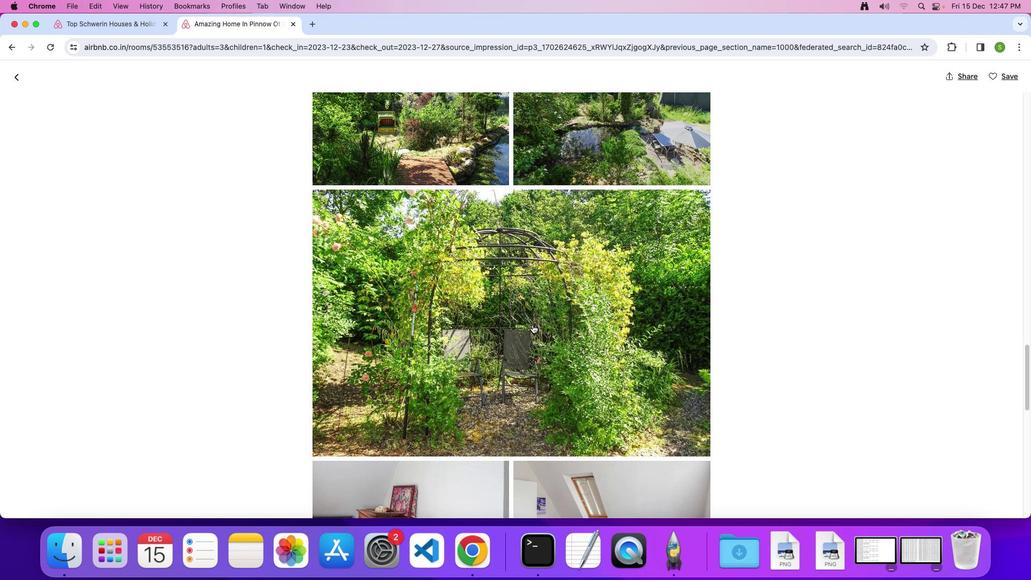 
Action: Mouse scrolled (532, 325) with delta (0, 0)
Screenshot: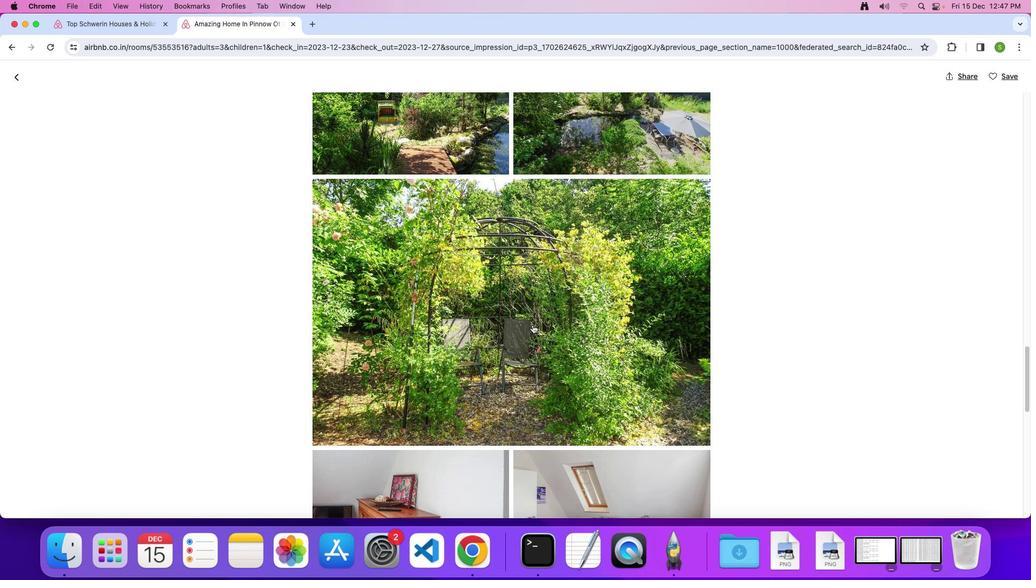 
Action: Mouse scrolled (532, 325) with delta (0, 0)
Screenshot: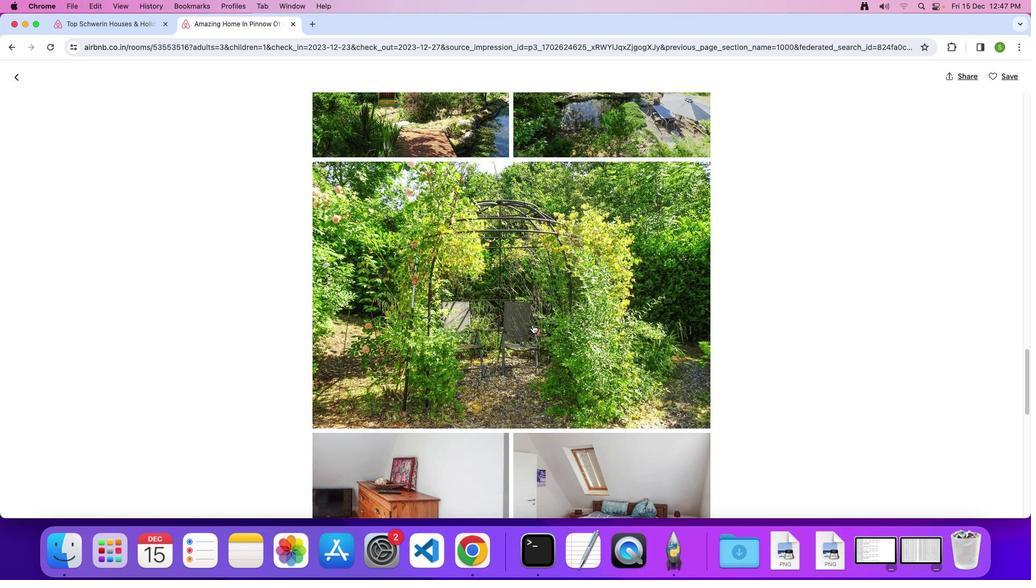 
Action: Mouse scrolled (532, 325) with delta (0, 0)
Screenshot: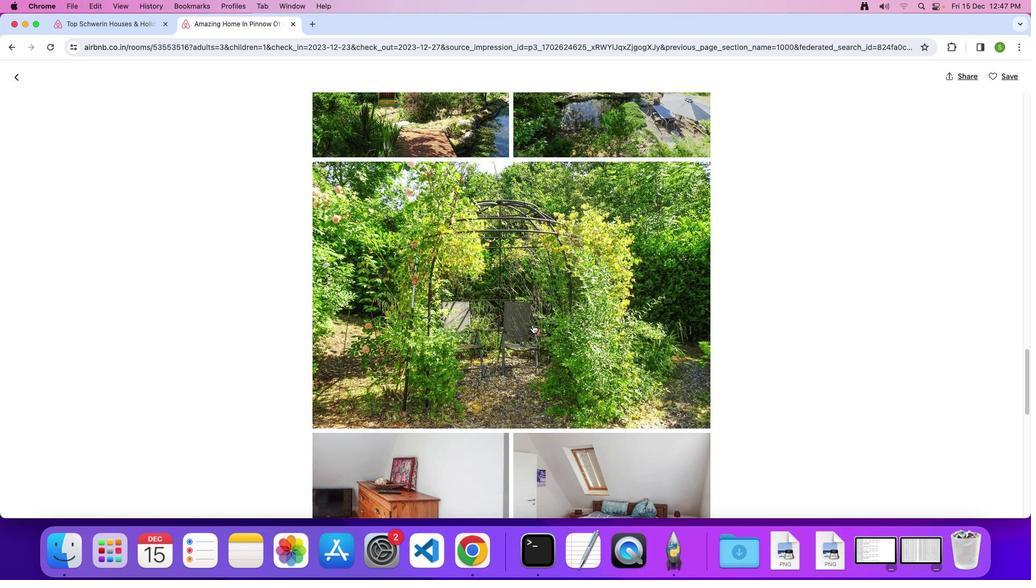 
Action: Mouse scrolled (532, 325) with delta (0, -1)
Screenshot: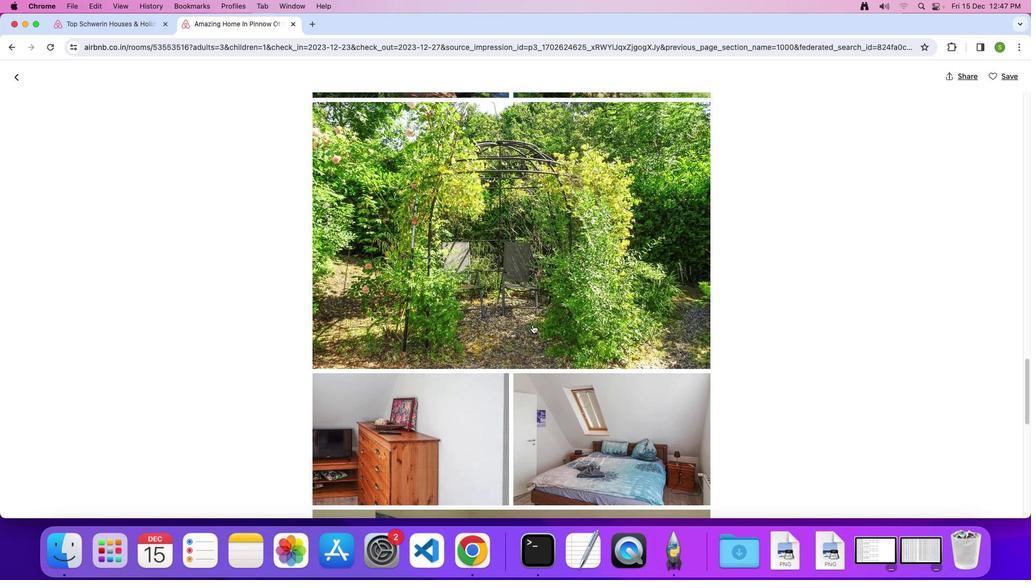 
Action: Mouse scrolled (532, 325) with delta (0, 0)
Screenshot: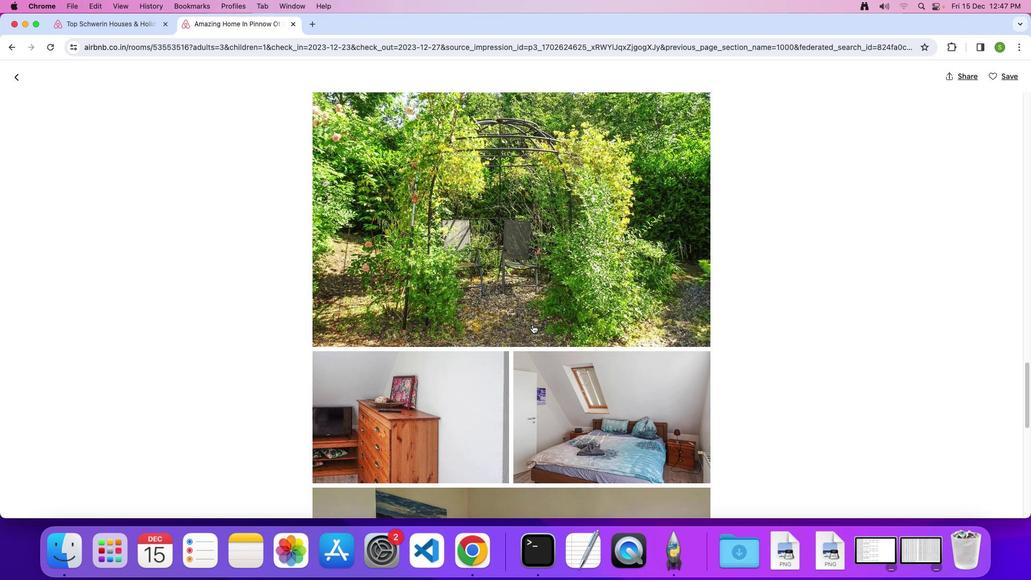 
Action: Mouse scrolled (532, 325) with delta (0, 0)
Screenshot: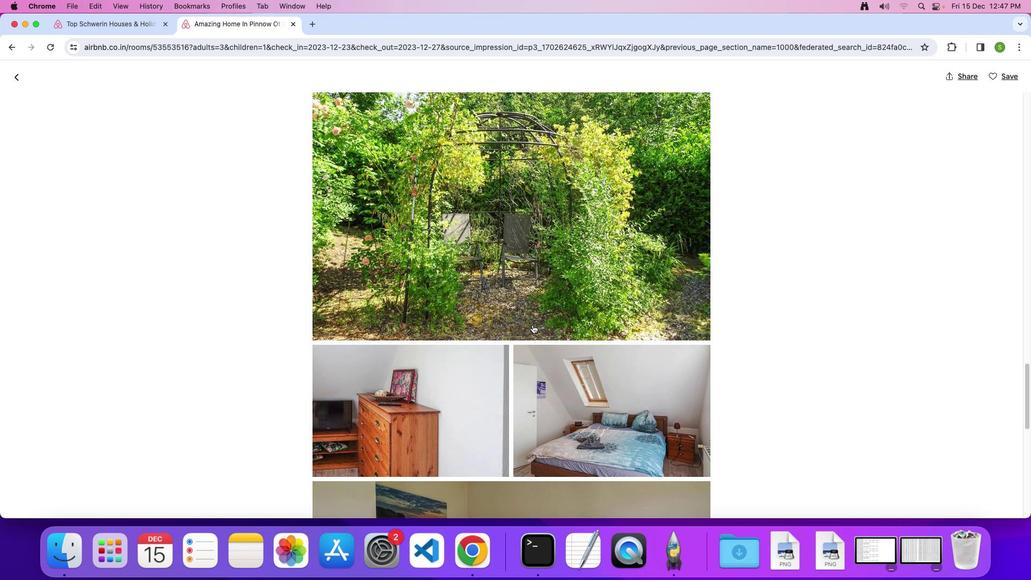 
Action: Mouse scrolled (532, 325) with delta (0, -1)
Screenshot: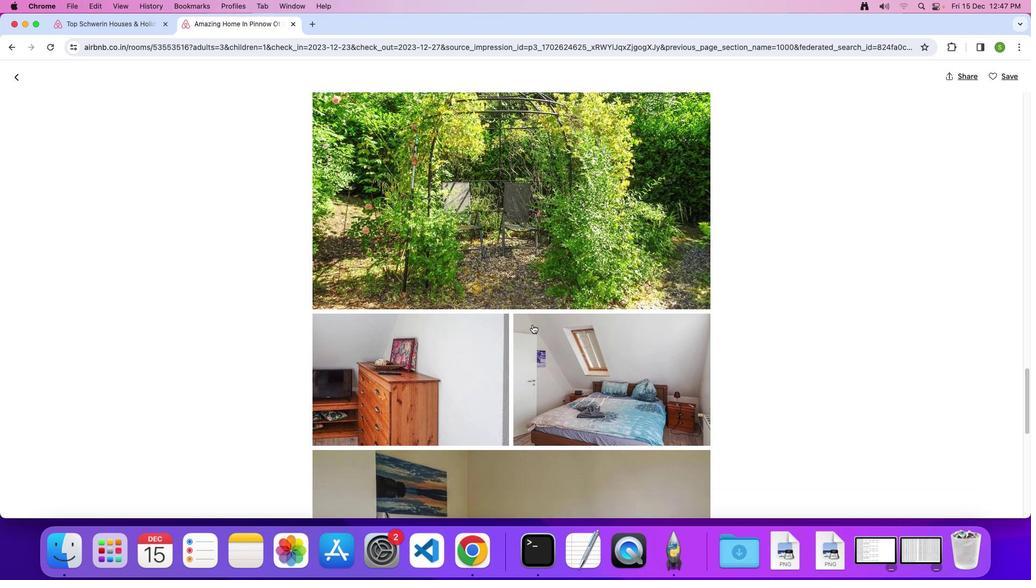 
Action: Mouse scrolled (532, 325) with delta (0, 0)
Screenshot: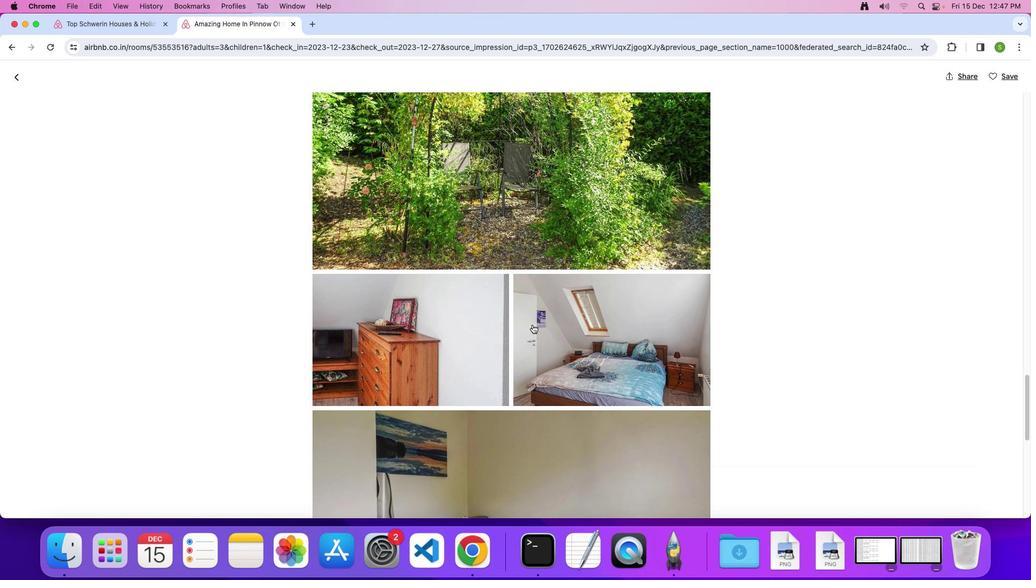 
Action: Mouse scrolled (532, 325) with delta (0, 0)
Screenshot: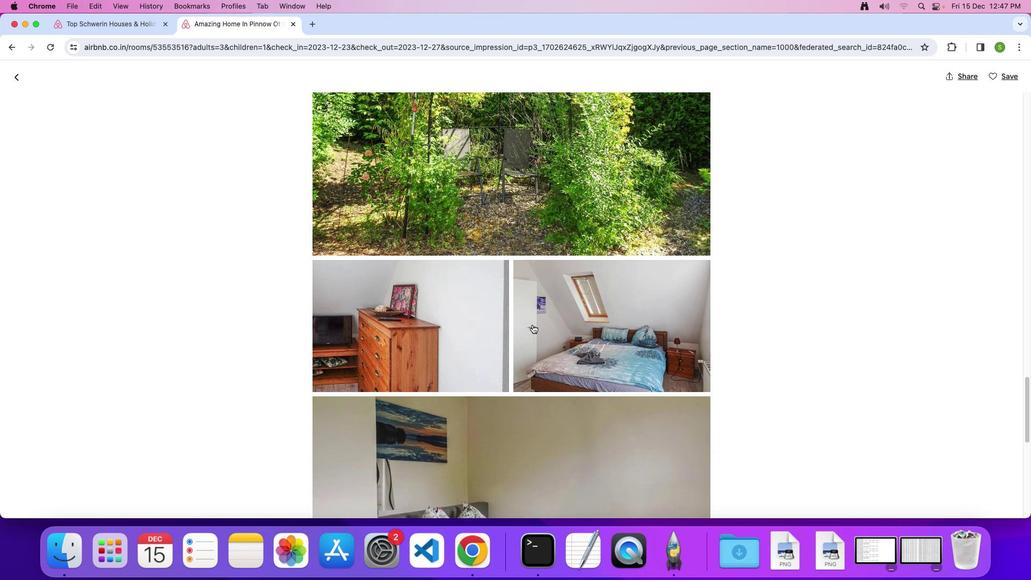 
Action: Mouse scrolled (532, 325) with delta (0, -1)
Screenshot: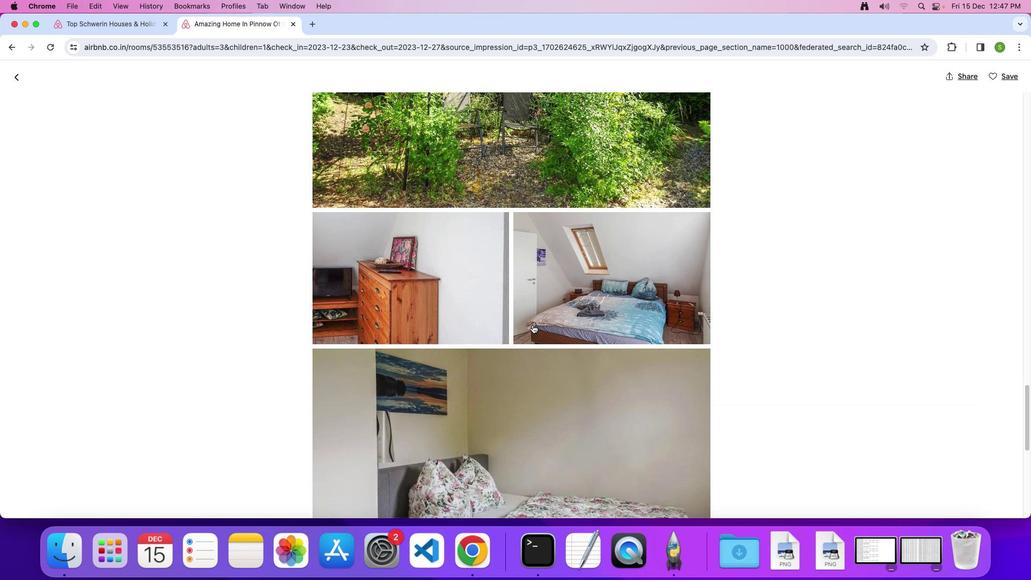 
Action: Mouse scrolled (532, 325) with delta (0, 0)
Screenshot: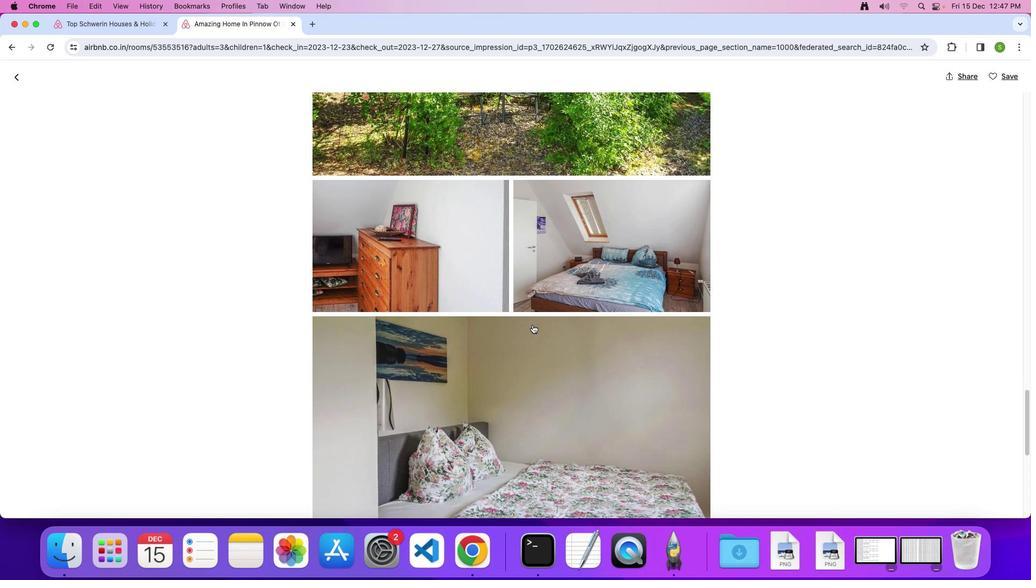 
Action: Mouse scrolled (532, 325) with delta (0, 0)
Screenshot: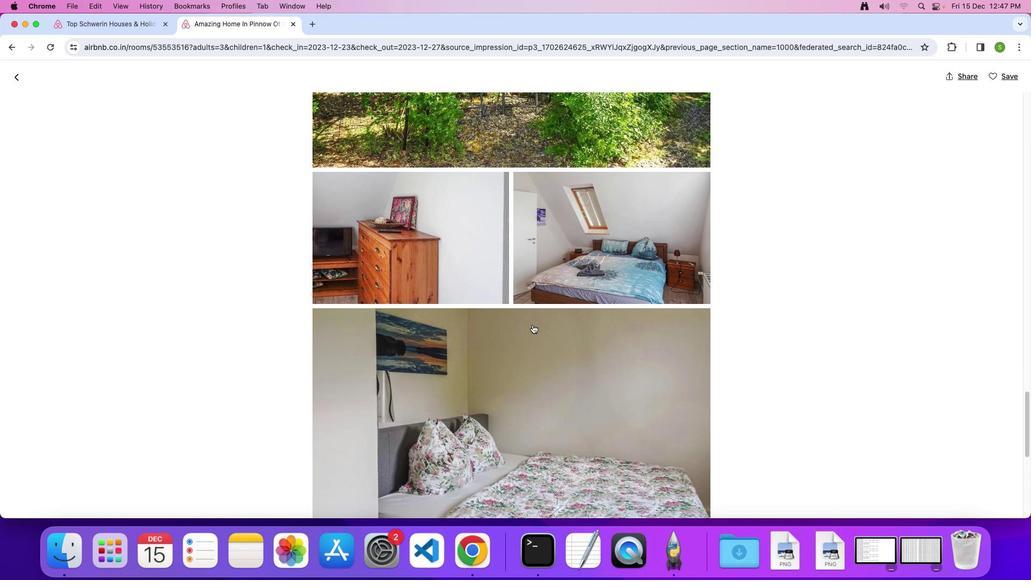 
Action: Mouse scrolled (532, 325) with delta (0, -1)
Screenshot: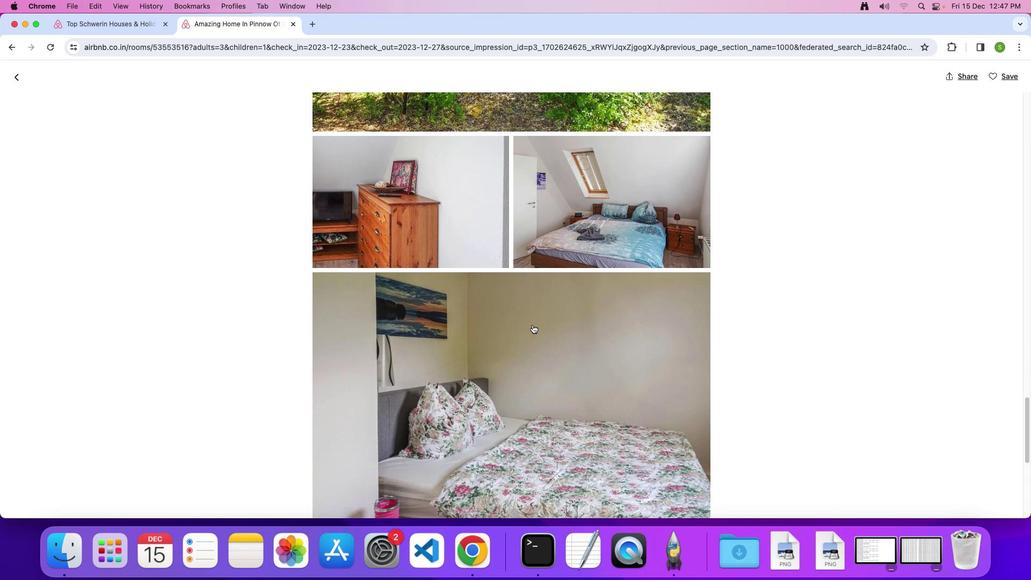 
Action: Mouse scrolled (532, 325) with delta (0, 0)
Screenshot: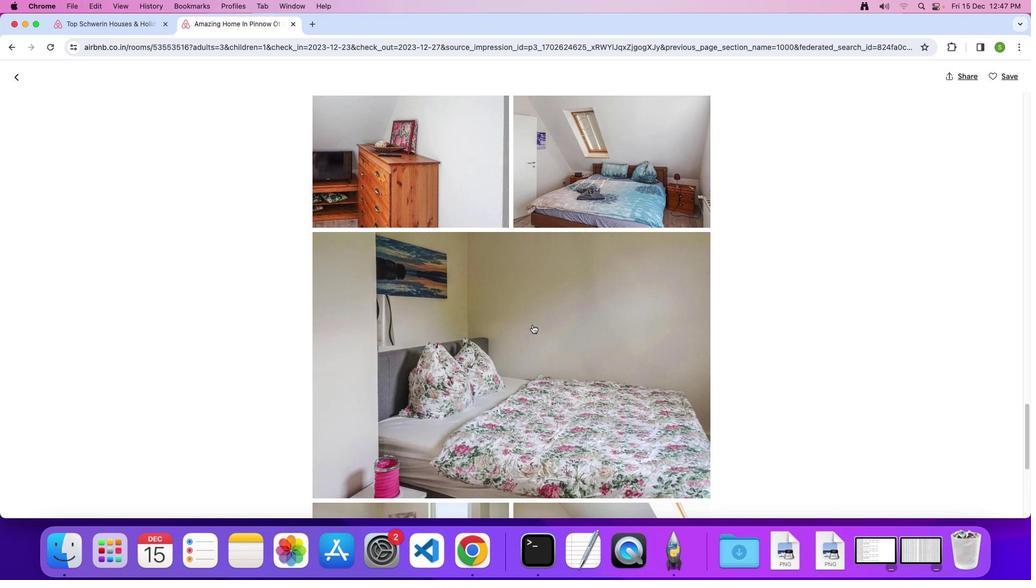 
Action: Mouse scrolled (532, 325) with delta (0, 0)
Screenshot: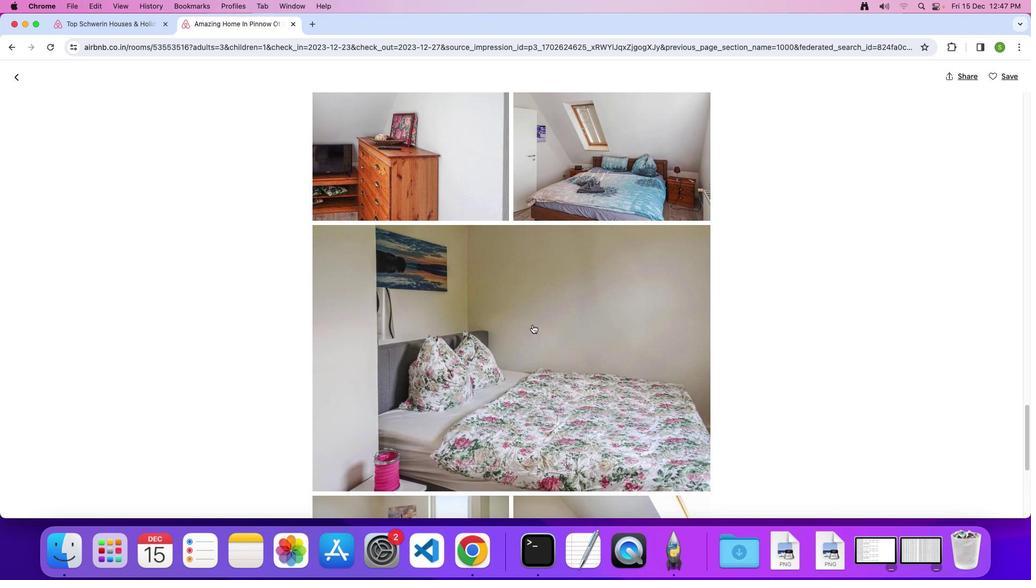 
Action: Mouse scrolled (532, 325) with delta (0, -1)
Screenshot: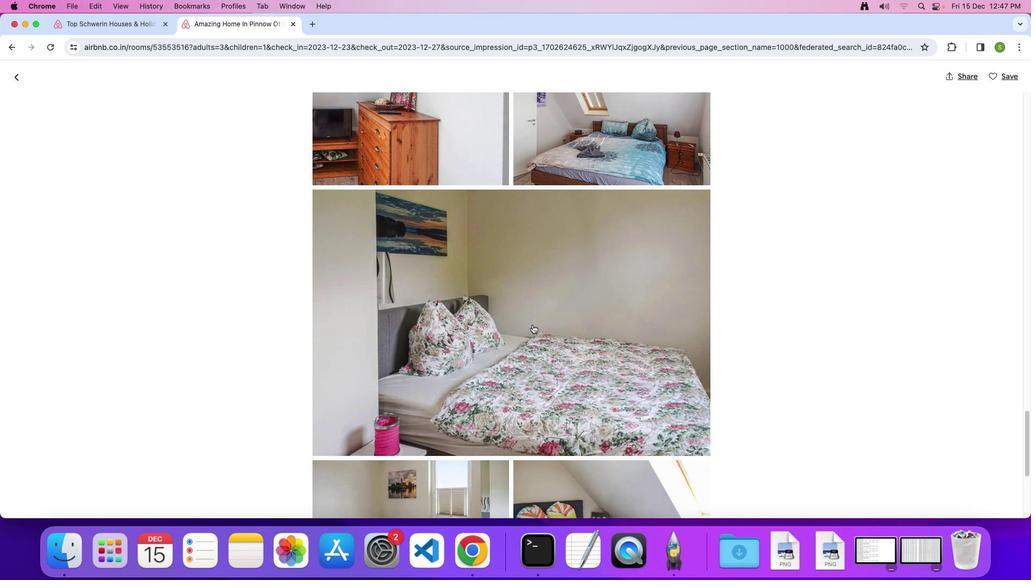 
Action: Mouse scrolled (532, 325) with delta (0, 0)
Screenshot: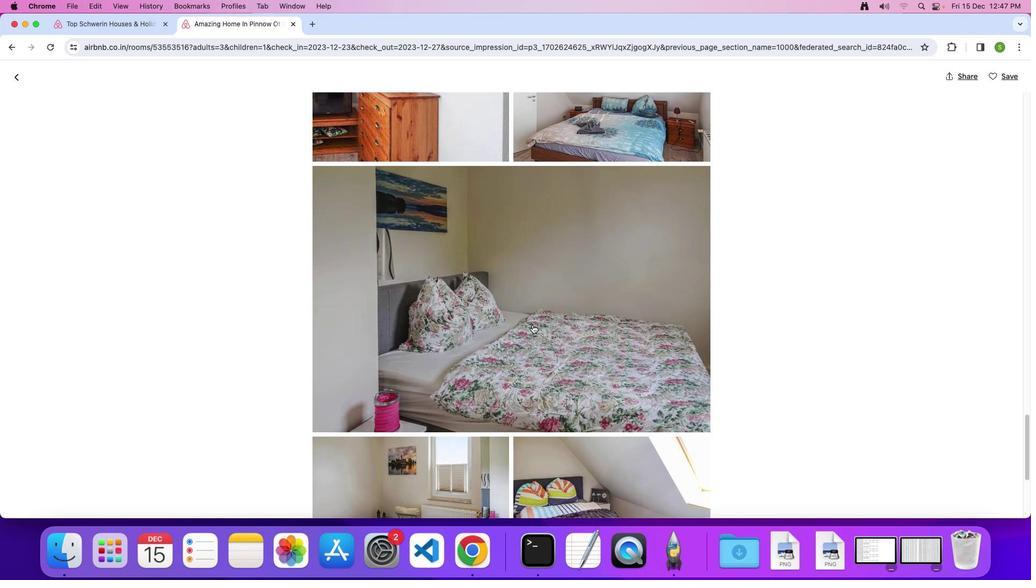 
Action: Mouse scrolled (532, 325) with delta (0, 0)
Screenshot: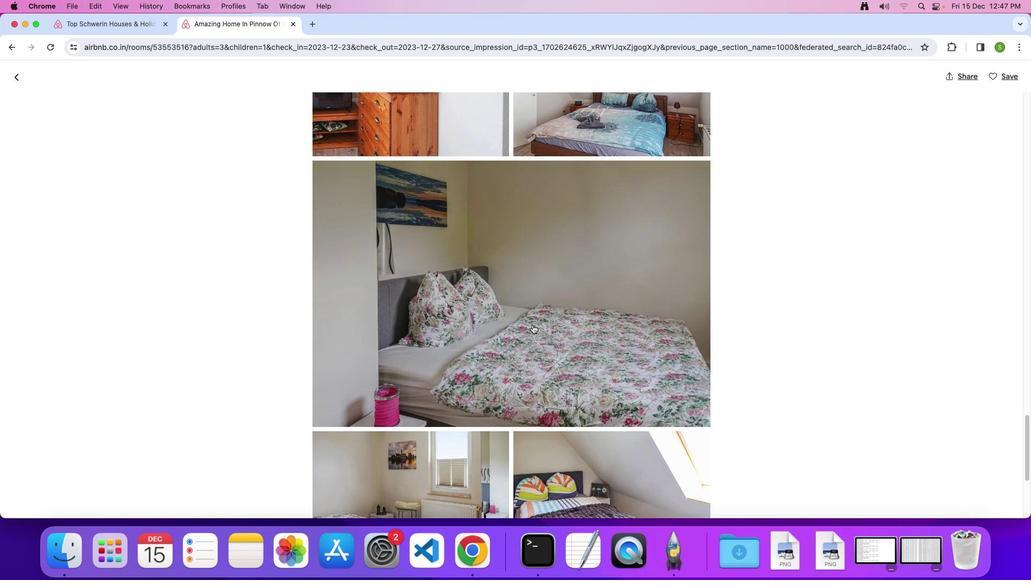 
Action: Mouse scrolled (532, 325) with delta (0, 0)
Screenshot: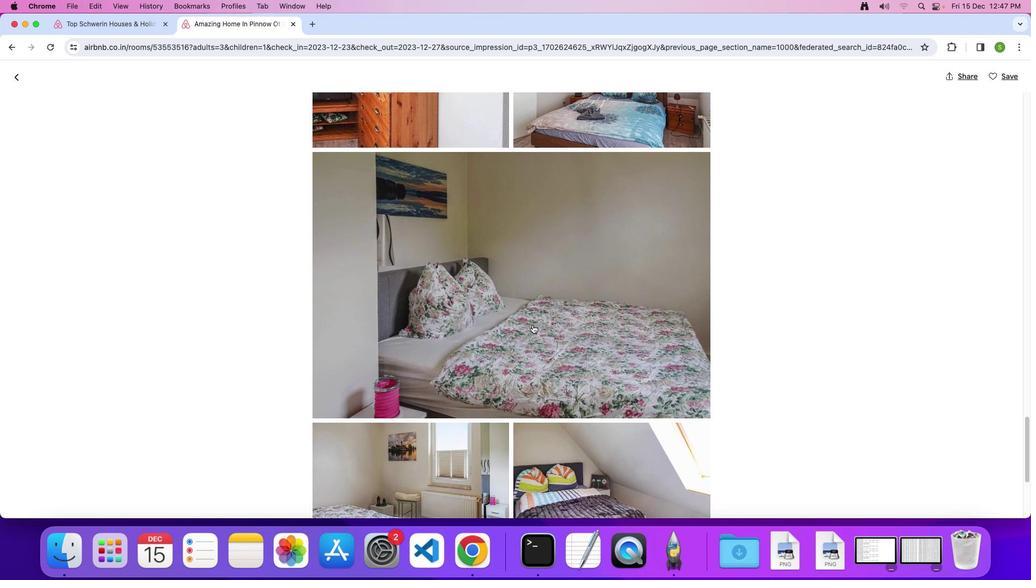 
Action: Mouse scrolled (532, 325) with delta (0, 0)
Screenshot: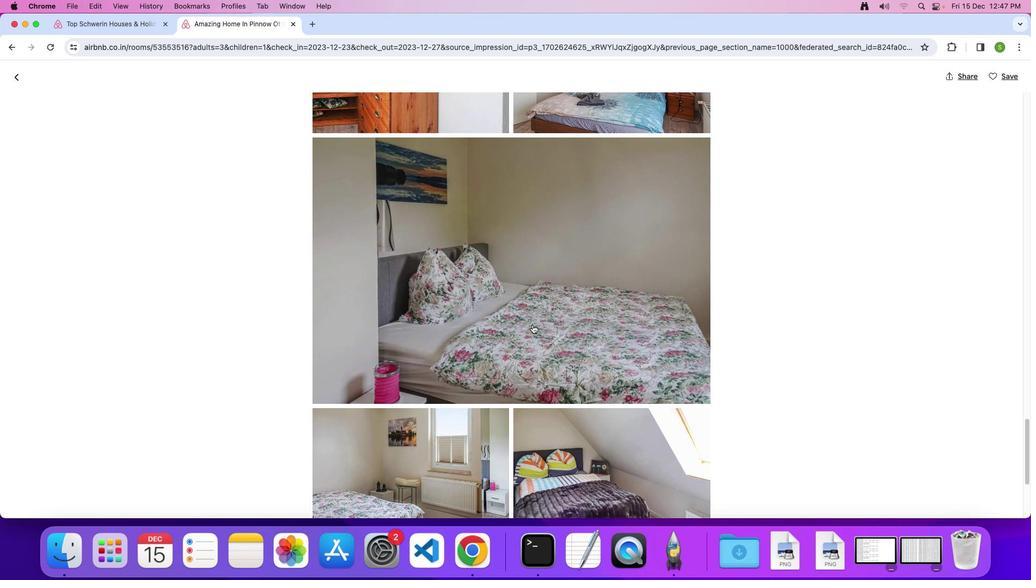
Action: Mouse scrolled (532, 325) with delta (0, -1)
Screenshot: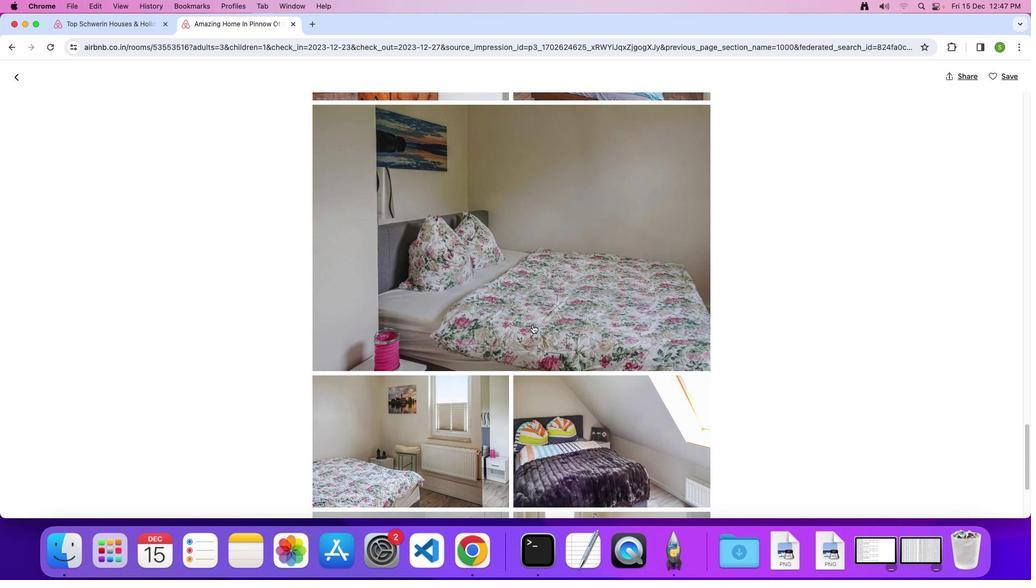 
Action: Mouse scrolled (532, 325) with delta (0, 0)
Screenshot: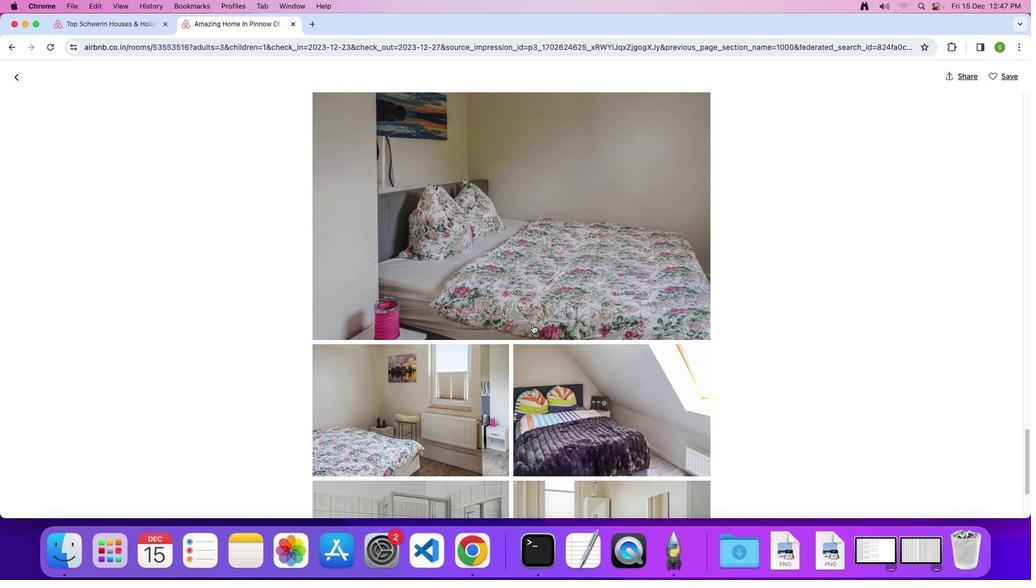
Action: Mouse scrolled (532, 325) with delta (0, 0)
Screenshot: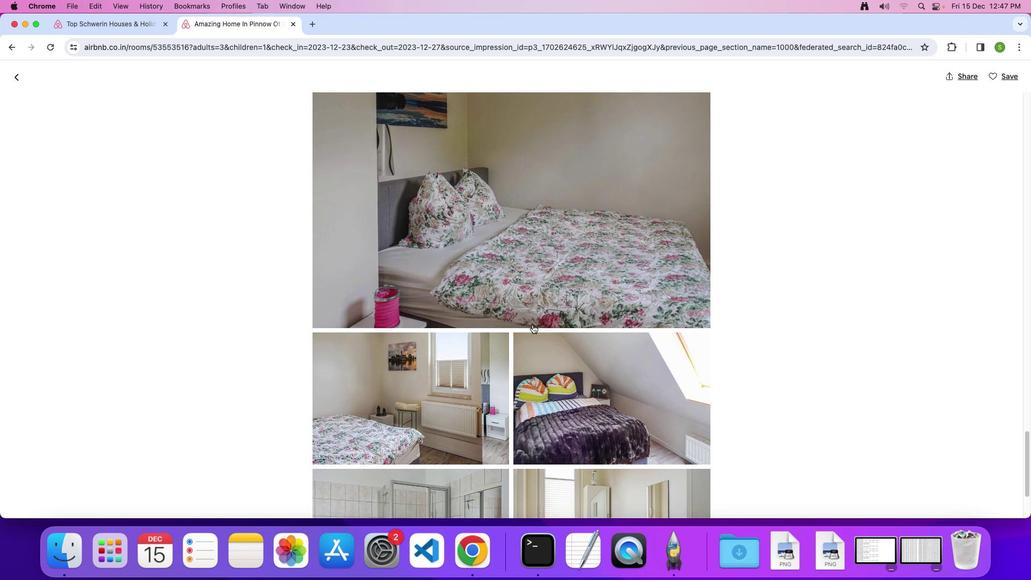 
Action: Mouse scrolled (532, 325) with delta (0, 0)
Screenshot: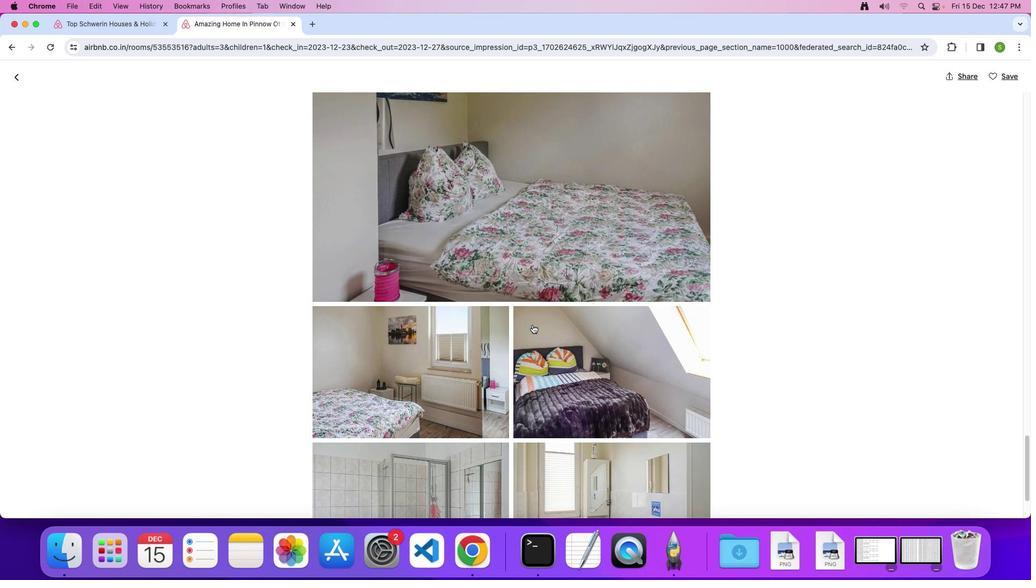 
Action: Mouse scrolled (532, 325) with delta (0, 0)
Screenshot: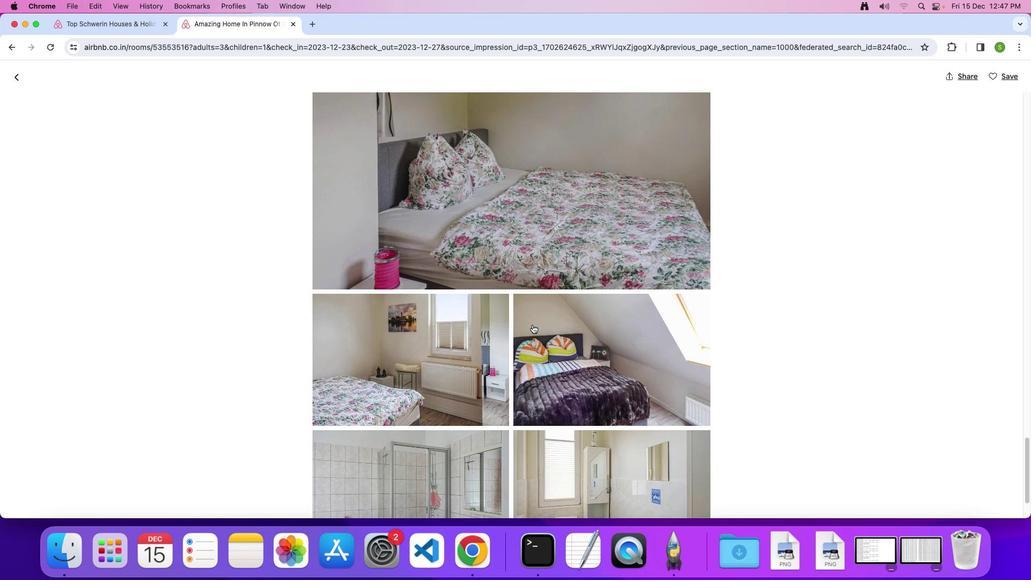
Action: Mouse scrolled (532, 325) with delta (0, 0)
Screenshot: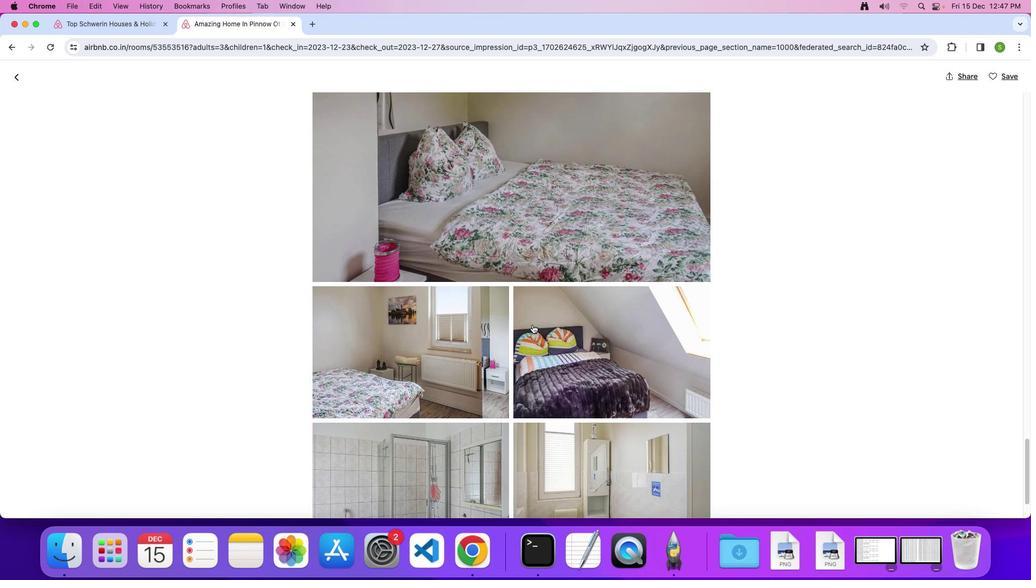 
Action: Mouse scrolled (532, 325) with delta (0, 0)
Screenshot: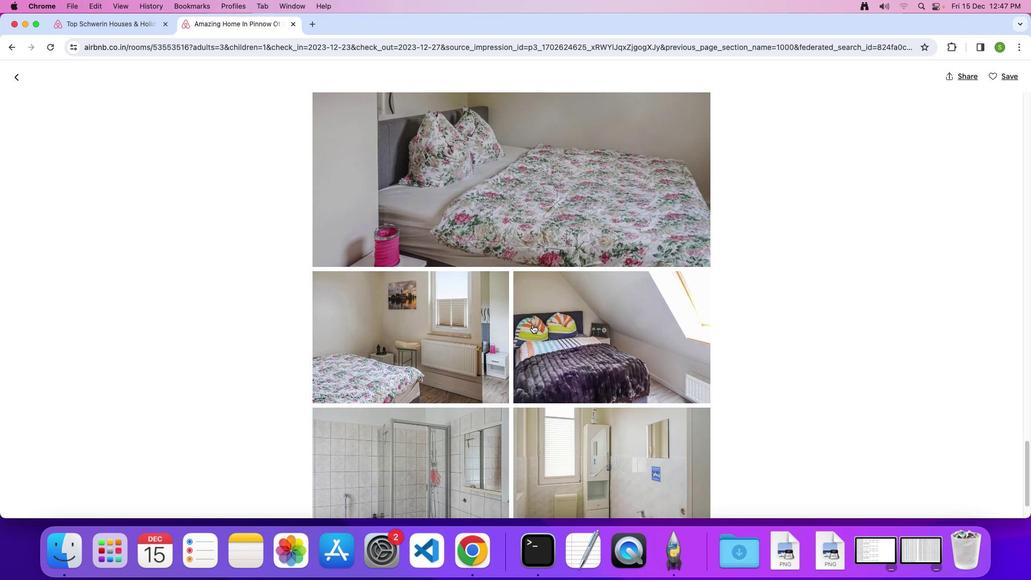 
Action: Mouse scrolled (532, 325) with delta (0, 0)
Screenshot: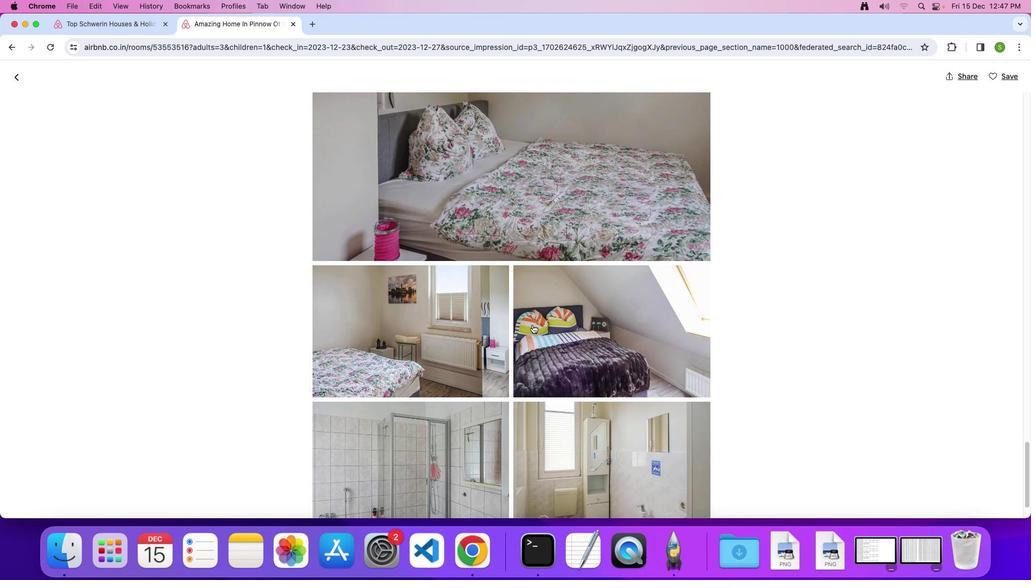 
Action: Mouse scrolled (532, 325) with delta (0, 0)
Screenshot: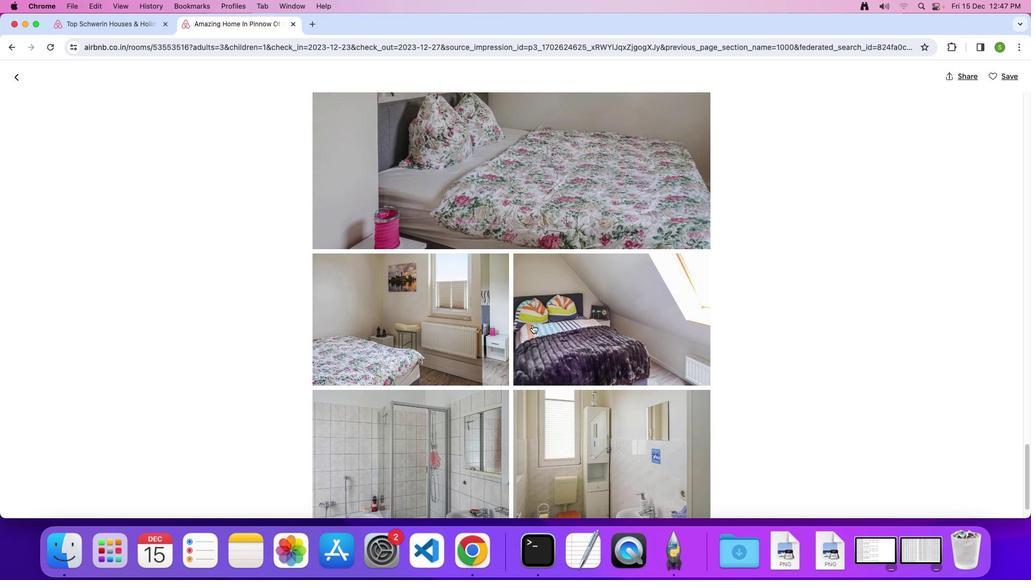 
Action: Mouse scrolled (532, 325) with delta (0, 0)
Screenshot: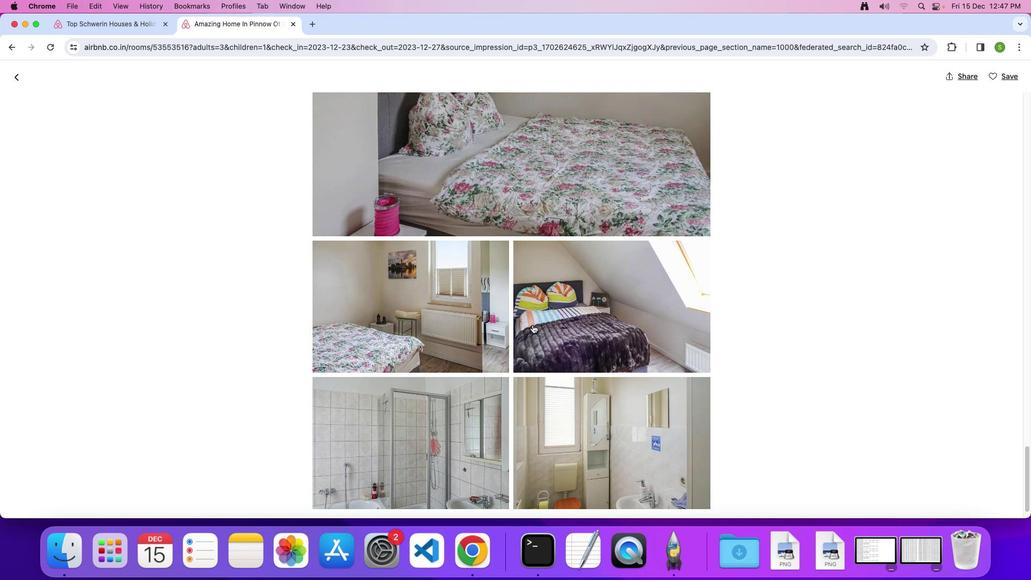 
Action: Mouse scrolled (532, 325) with delta (0, -1)
Screenshot: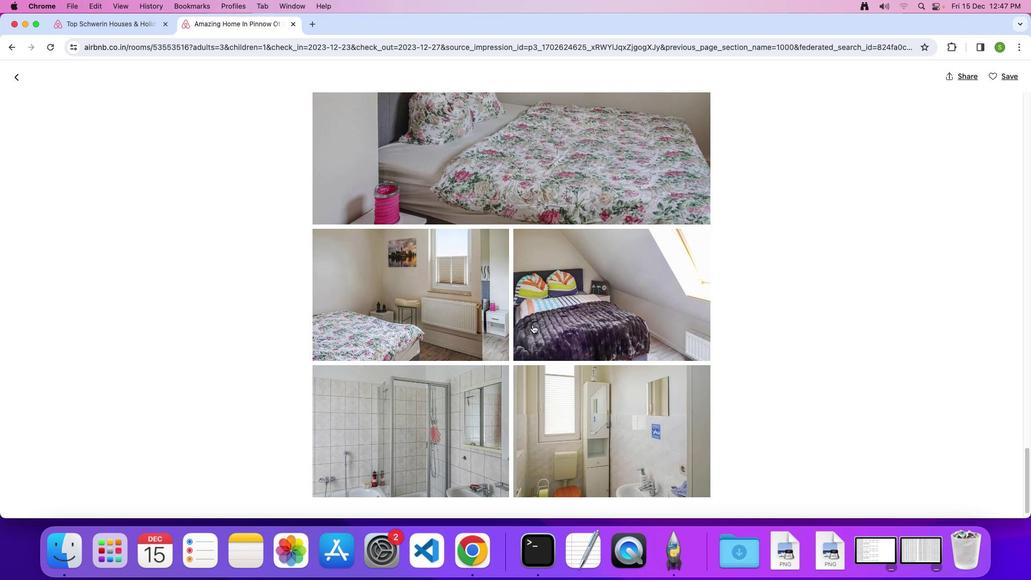 
Action: Mouse scrolled (532, 325) with delta (0, 0)
Screenshot: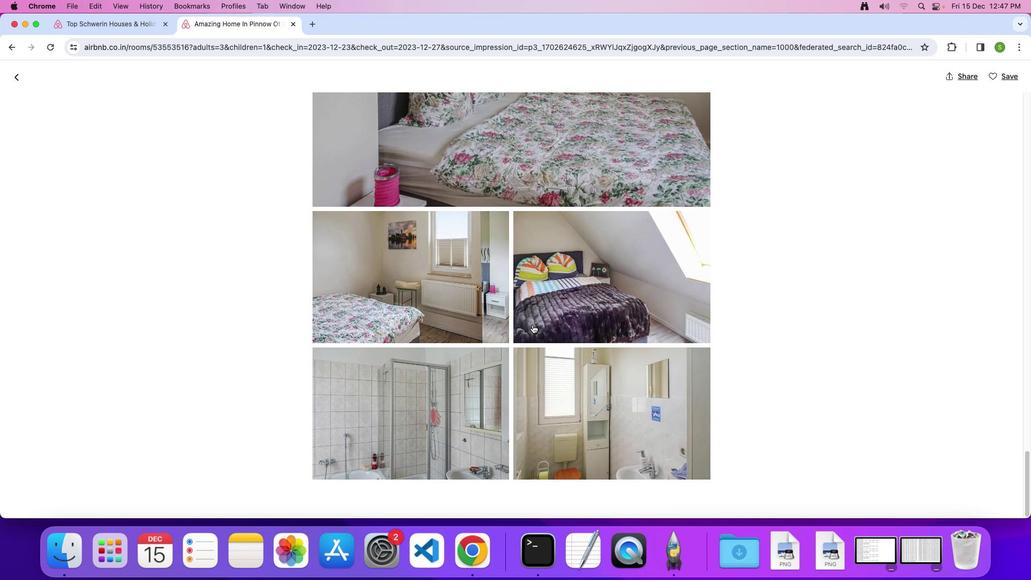 
Action: Mouse scrolled (532, 325) with delta (0, 0)
Screenshot: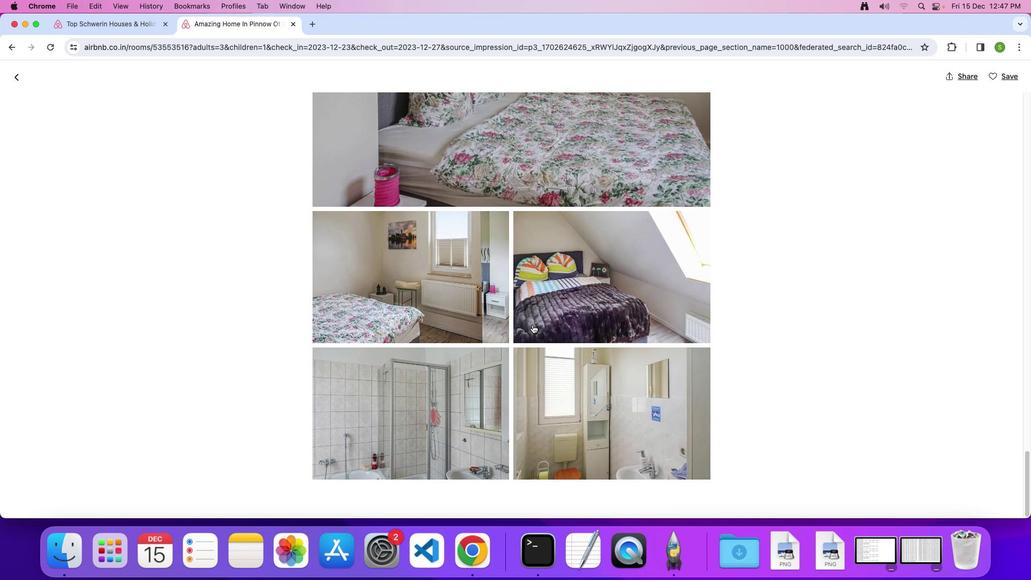 
Action: Mouse scrolled (532, 325) with delta (0, -1)
Screenshot: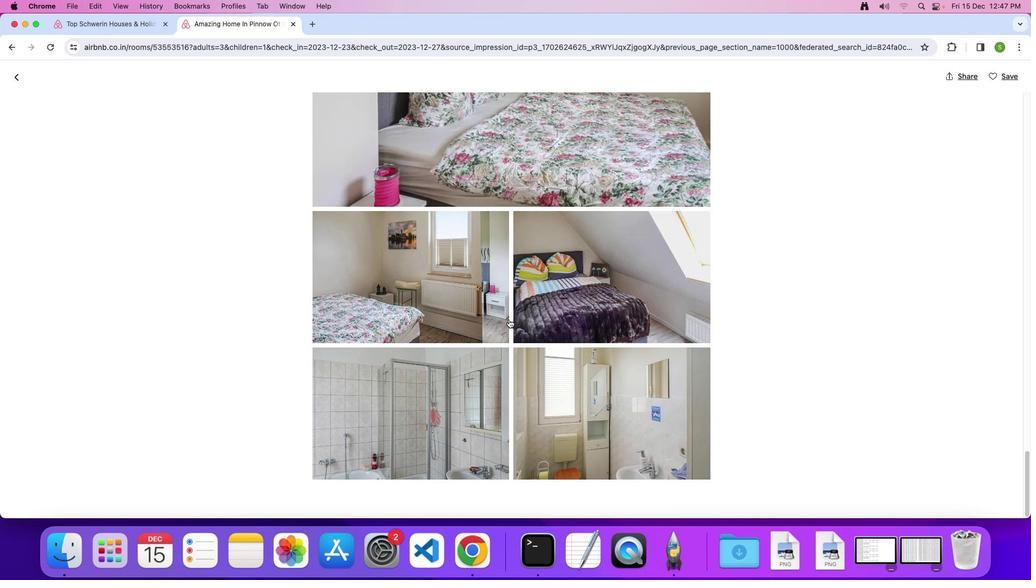 
Action: Mouse moved to (18, 82)
Screenshot: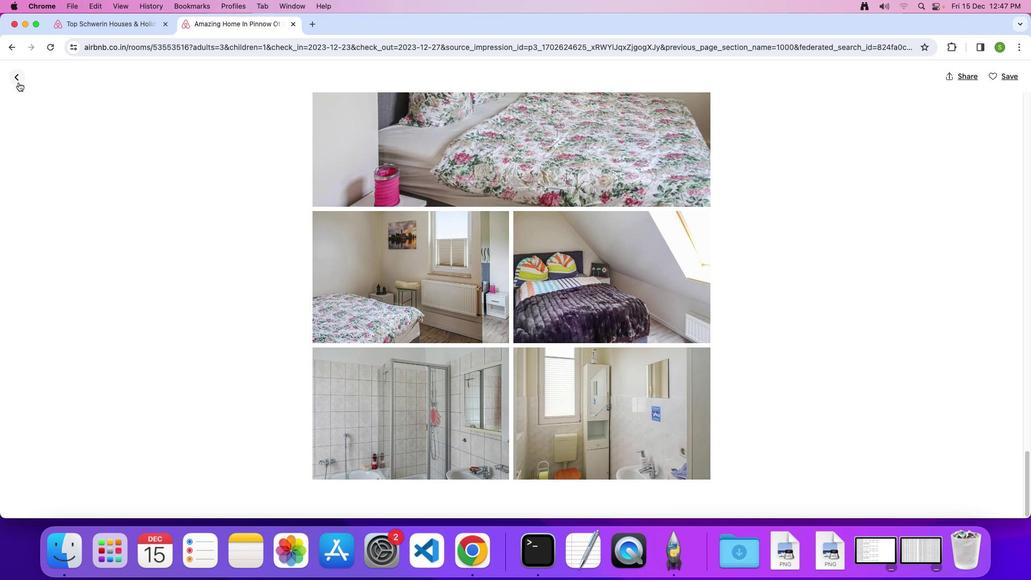 
Action: Mouse pressed left at (18, 82)
Screenshot: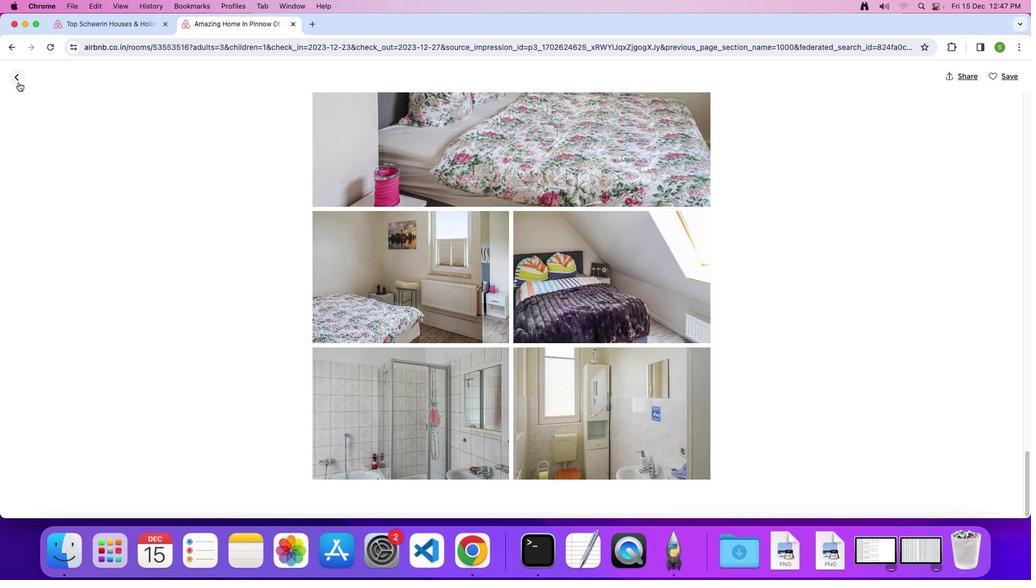 
Action: Mouse moved to (395, 309)
Screenshot: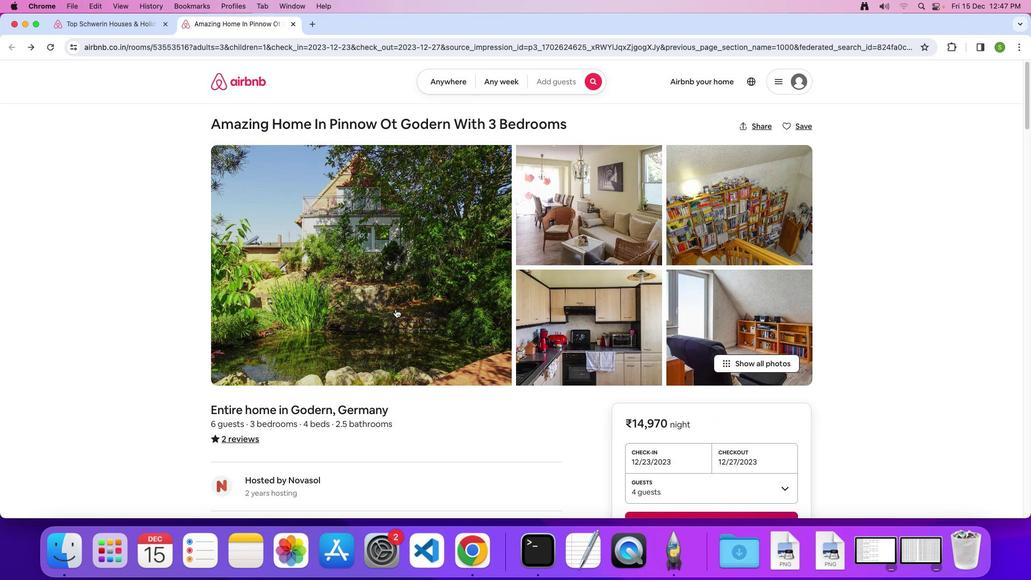 
Action: Mouse scrolled (395, 309) with delta (0, 0)
Screenshot: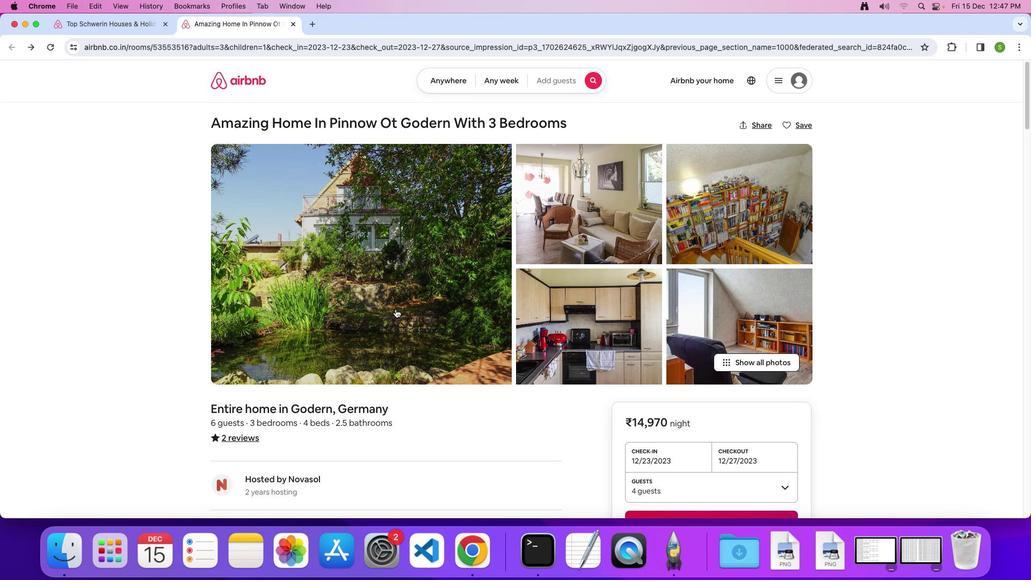 
Action: Mouse scrolled (395, 309) with delta (0, 0)
Screenshot: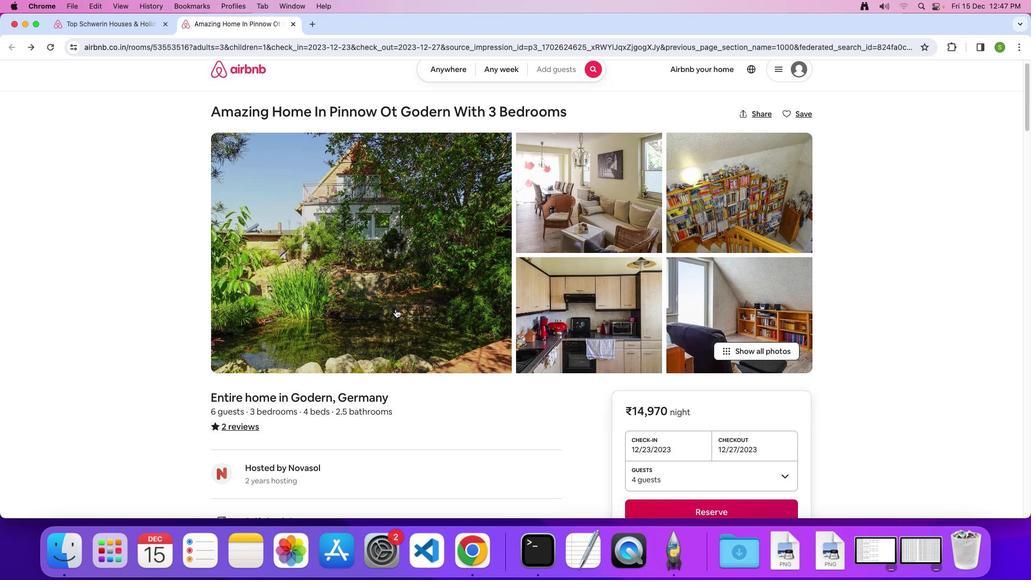 
Action: Mouse scrolled (395, 309) with delta (0, -1)
Screenshot: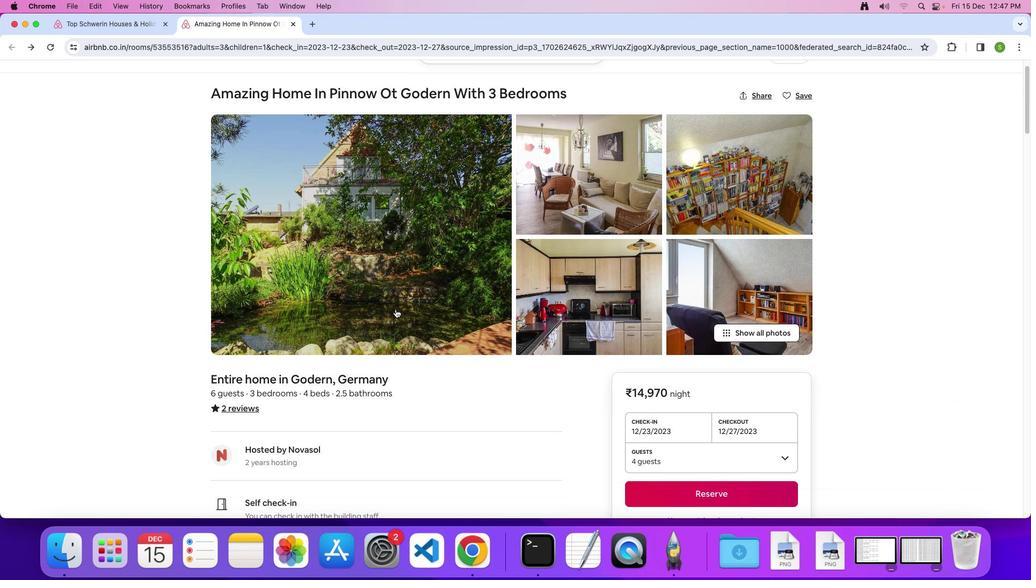 
Action: Mouse scrolled (395, 309) with delta (0, 0)
Screenshot: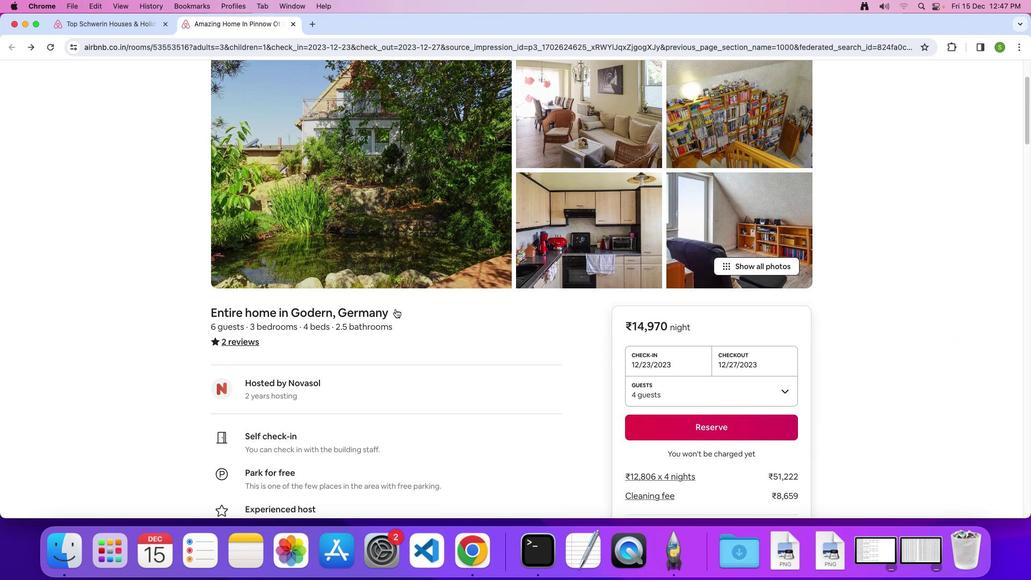 
Action: Mouse scrolled (395, 309) with delta (0, 0)
Screenshot: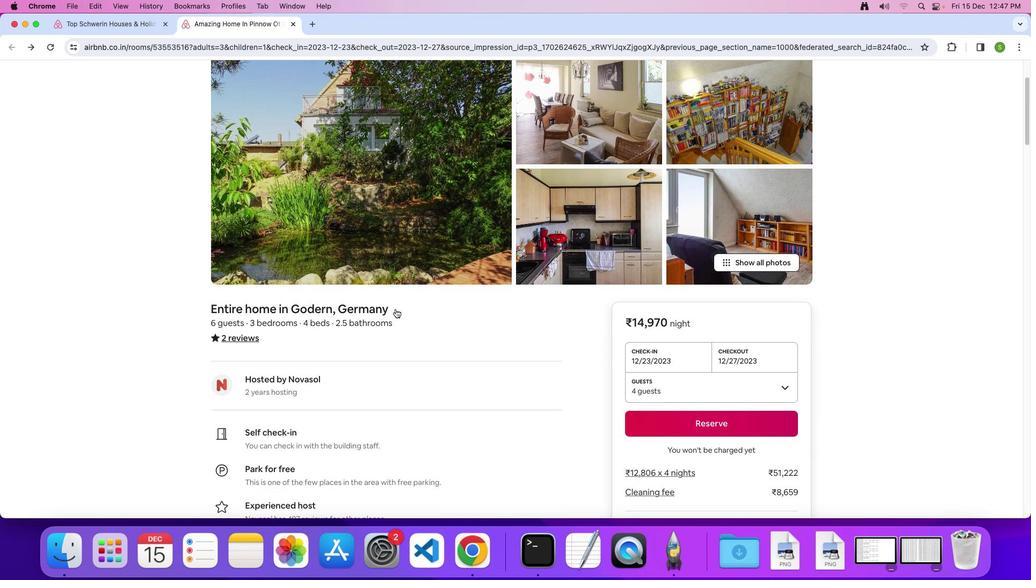 
Action: Mouse scrolled (395, 309) with delta (0, -1)
Screenshot: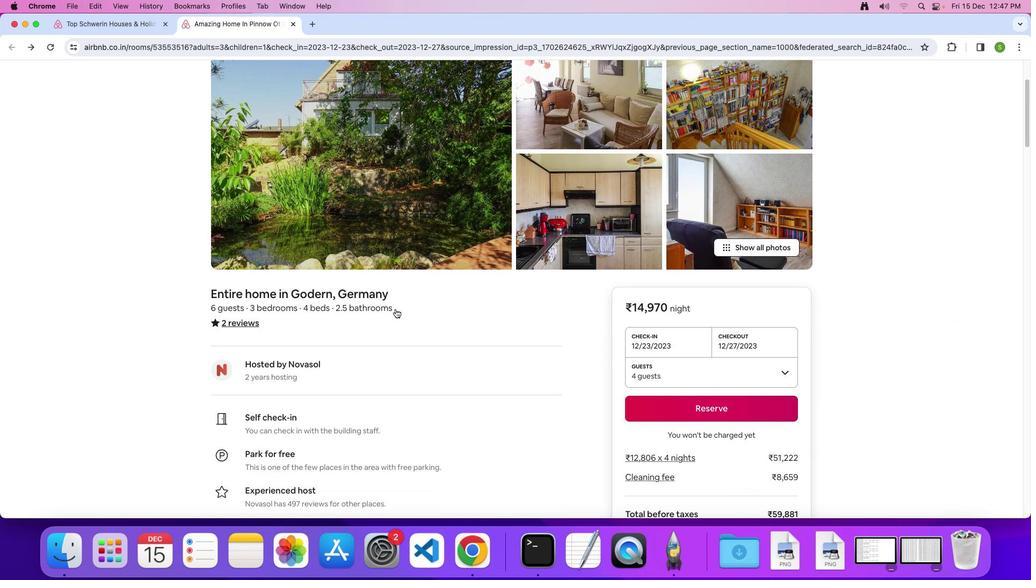 
Action: Mouse scrolled (395, 309) with delta (0, 0)
Screenshot: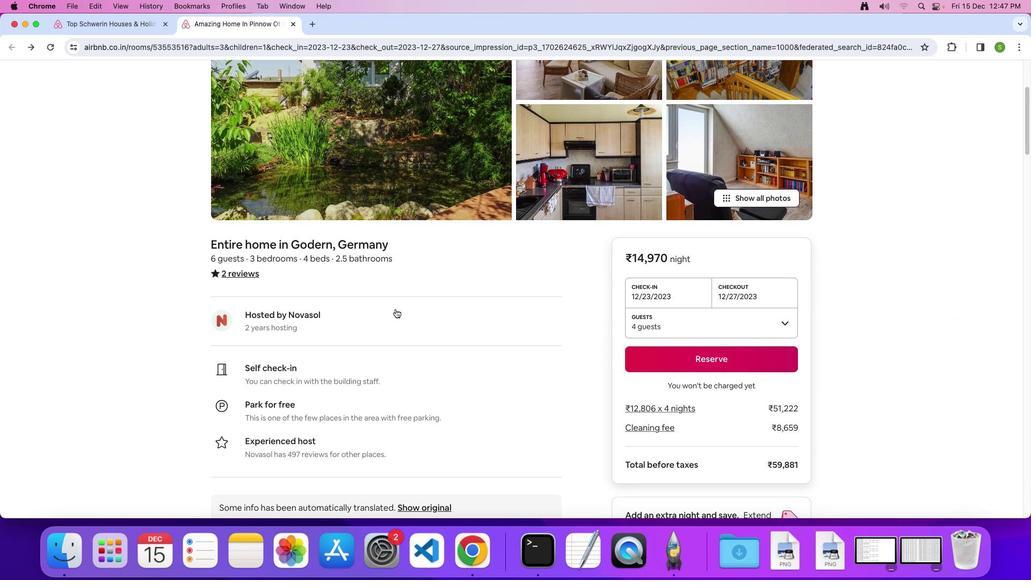 
Action: Mouse scrolled (395, 309) with delta (0, 0)
Screenshot: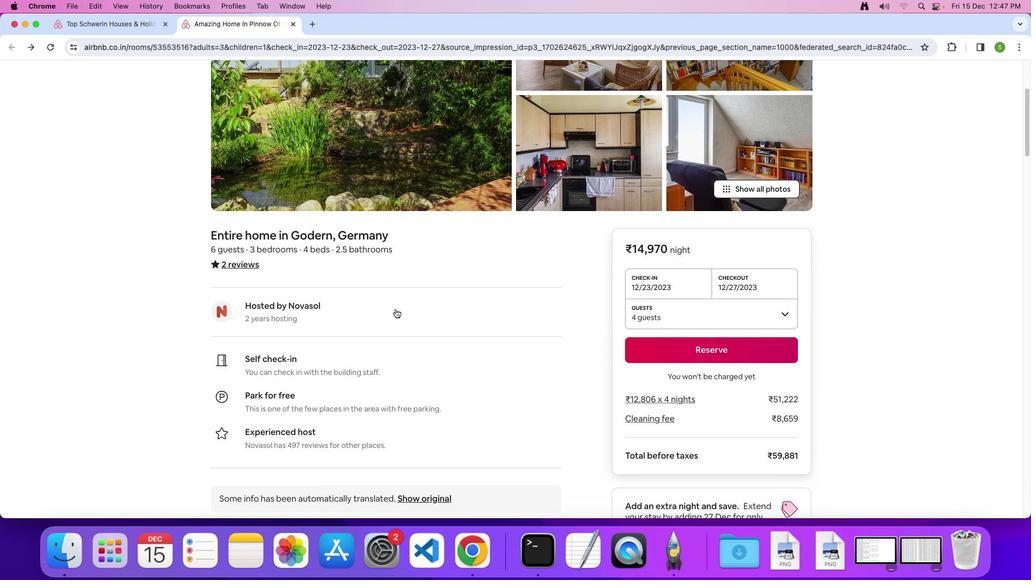 
Action: Mouse scrolled (395, 309) with delta (0, -1)
Screenshot: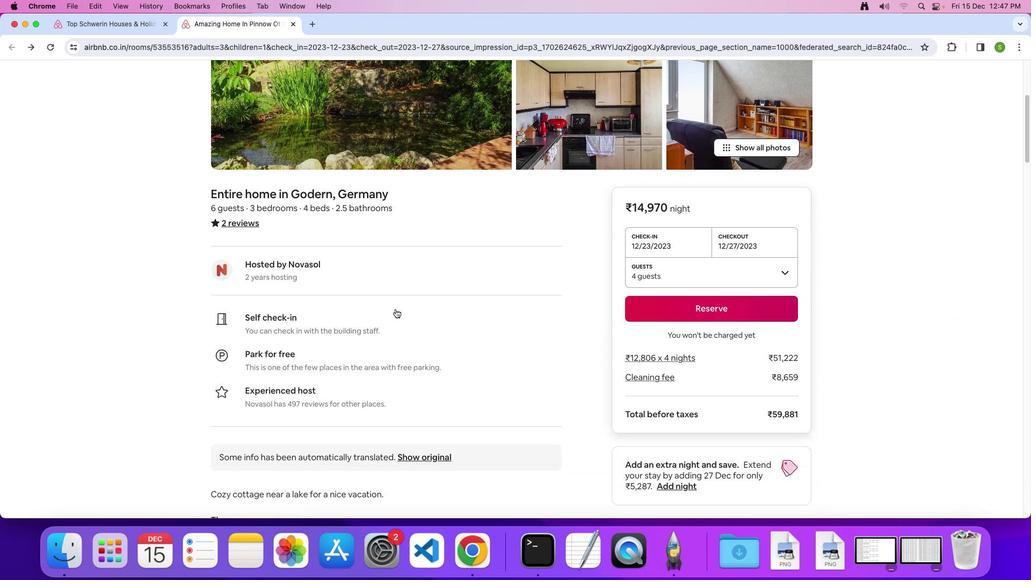 
Action: Mouse scrolled (395, 309) with delta (0, 0)
Screenshot: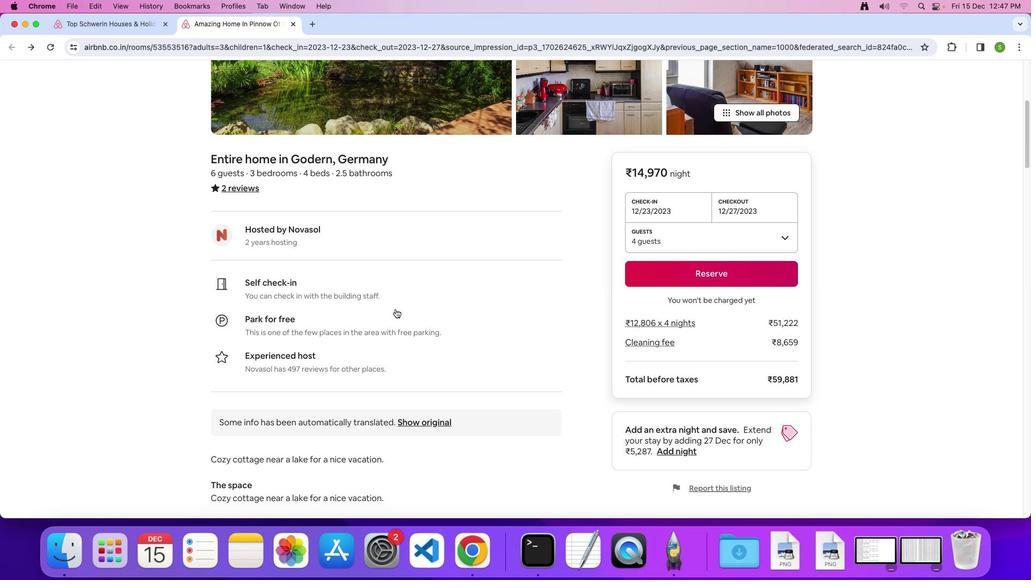 
Action: Mouse scrolled (395, 309) with delta (0, 0)
Screenshot: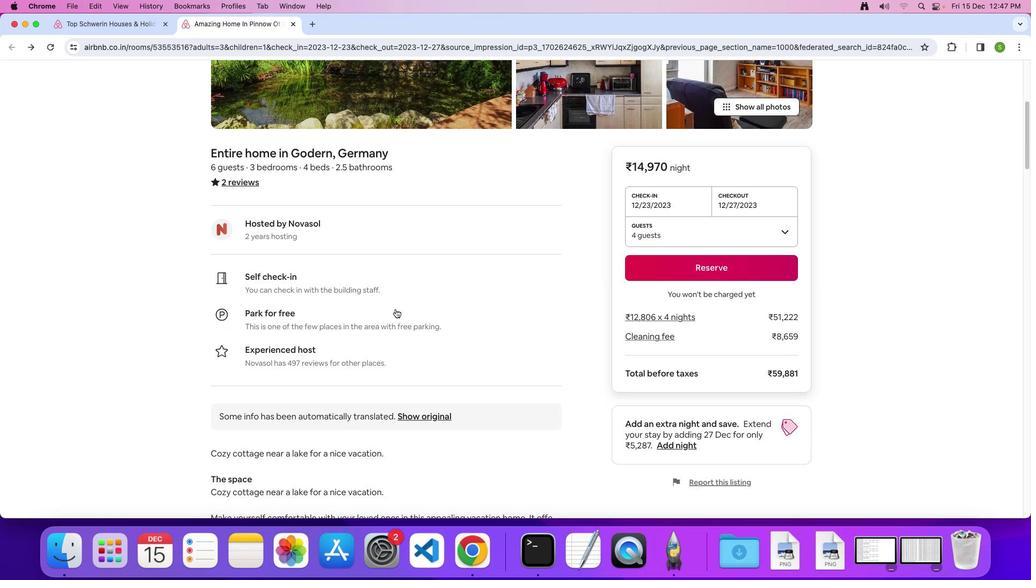 
Action: Mouse scrolled (395, 309) with delta (0, -1)
Screenshot: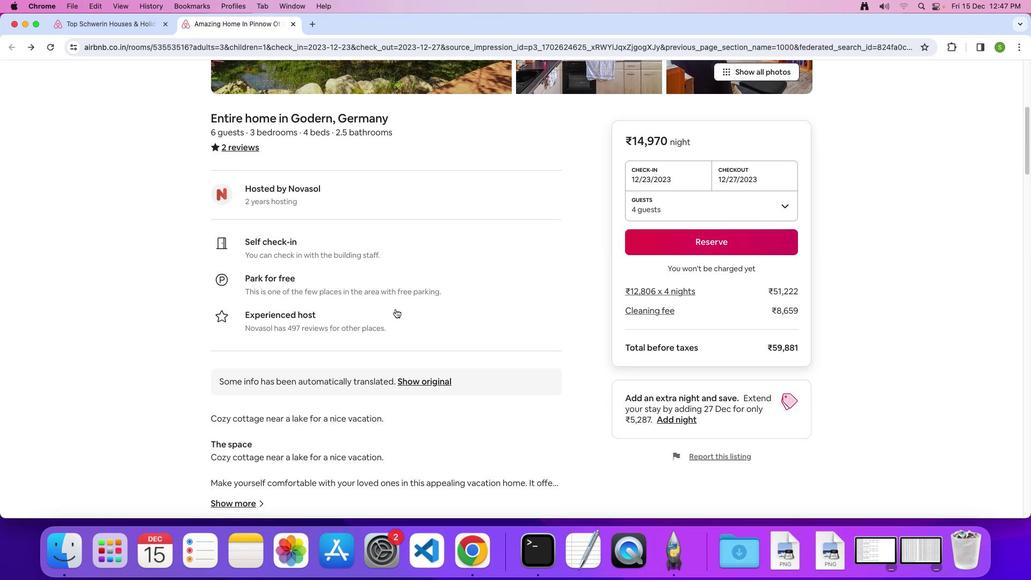 
Action: Mouse scrolled (395, 309) with delta (0, 0)
Screenshot: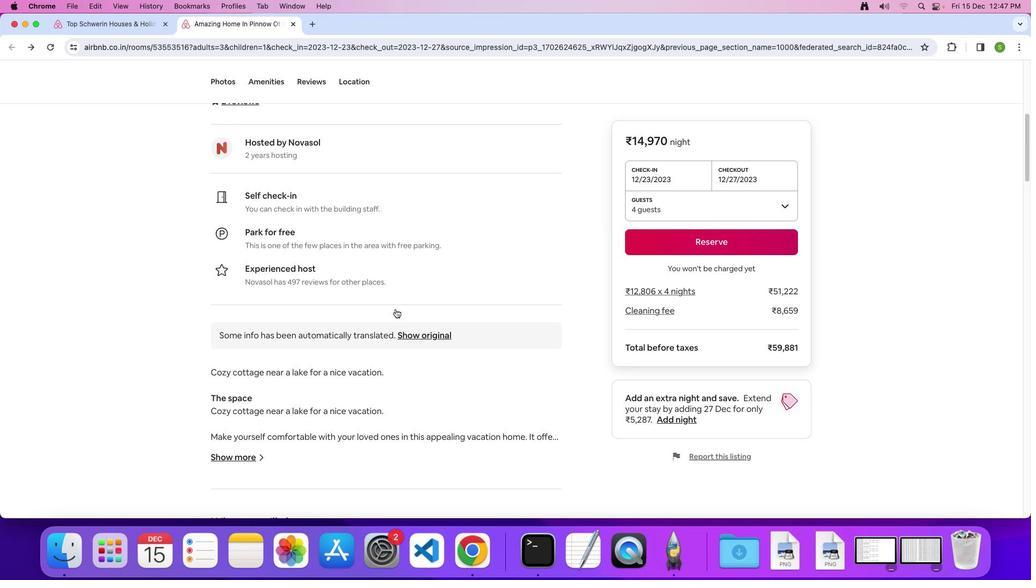 
Action: Mouse scrolled (395, 309) with delta (0, 0)
Screenshot: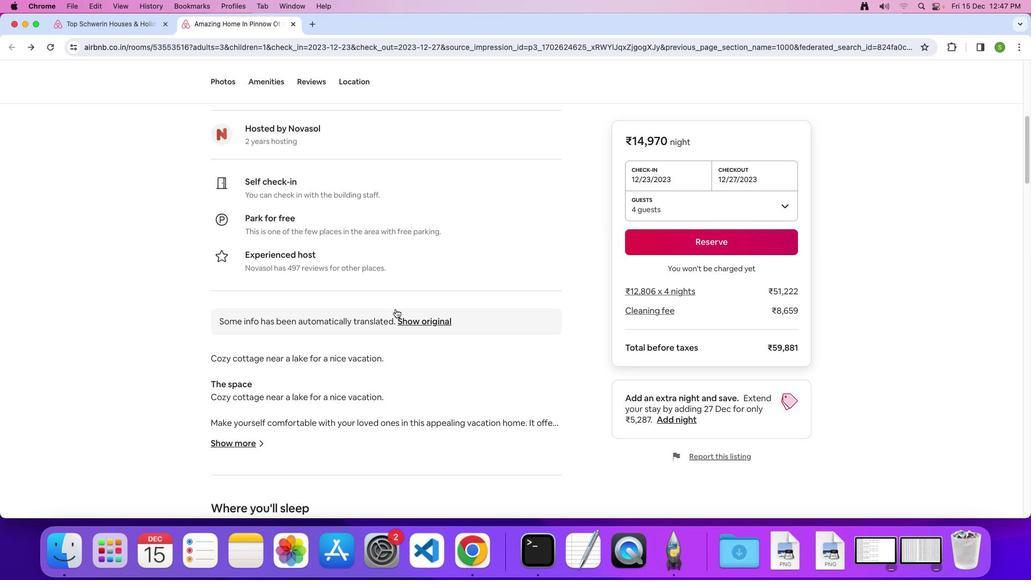 
Action: Mouse scrolled (395, 309) with delta (0, -1)
Screenshot: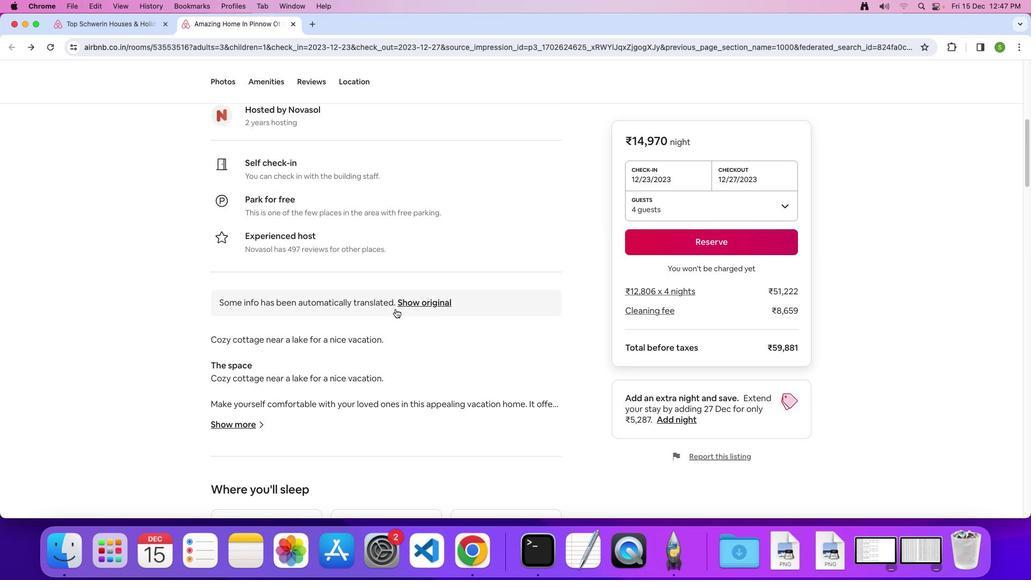 
Action: Mouse scrolled (395, 309) with delta (0, 0)
Screenshot: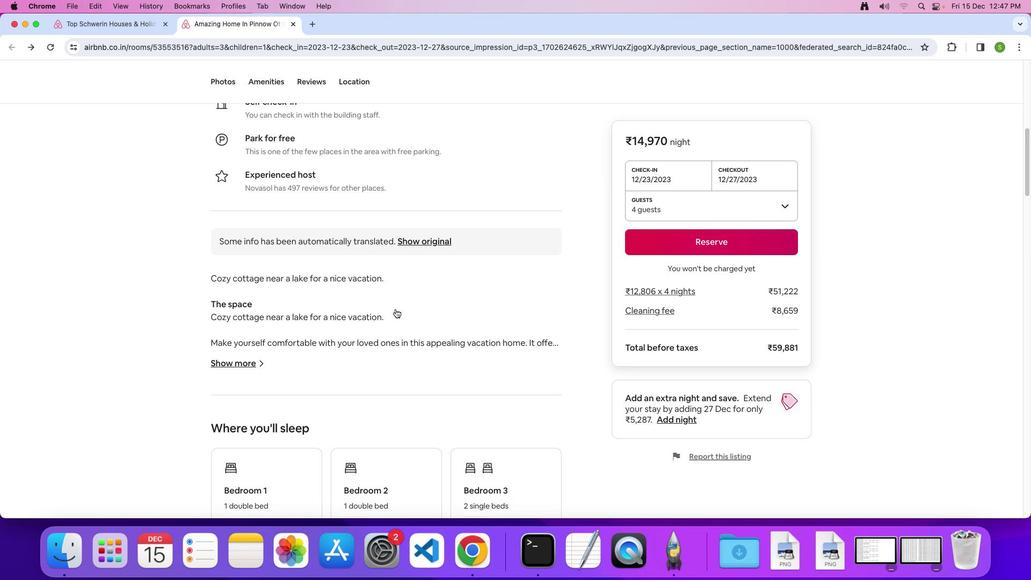 
Action: Mouse scrolled (395, 309) with delta (0, 0)
Screenshot: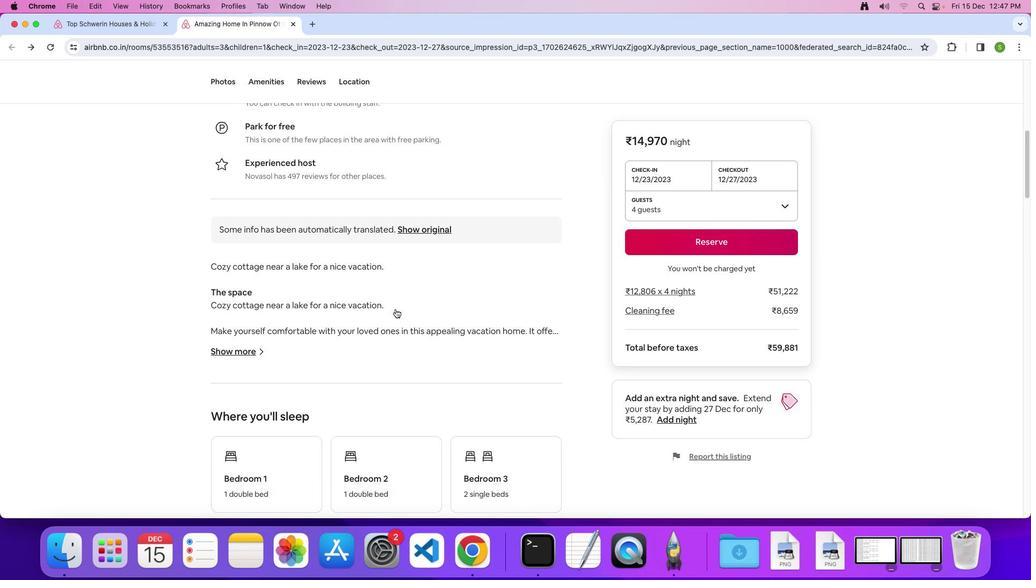 
Action: Mouse scrolled (395, 309) with delta (0, -1)
Screenshot: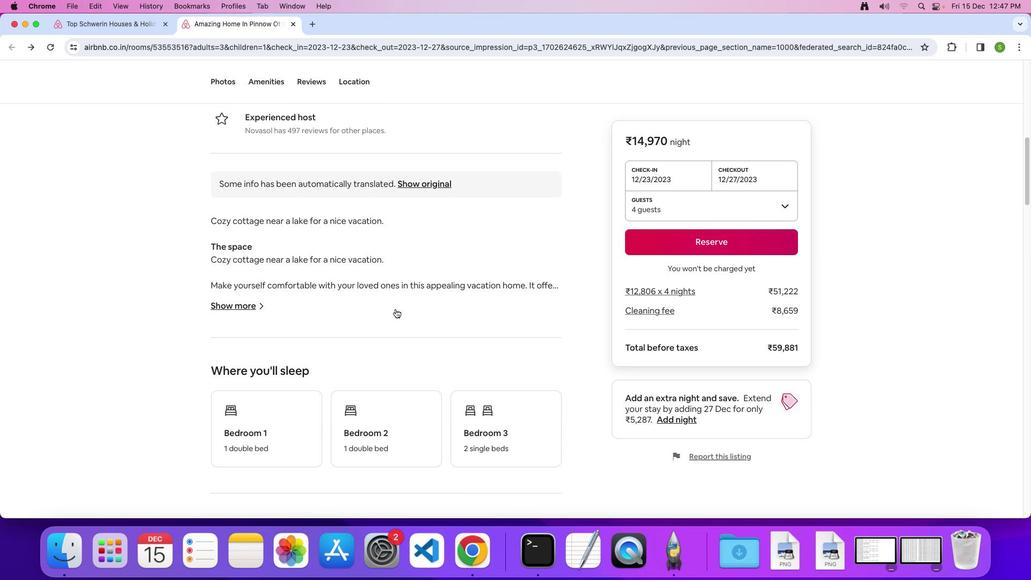 
Action: Mouse moved to (234, 272)
Screenshot: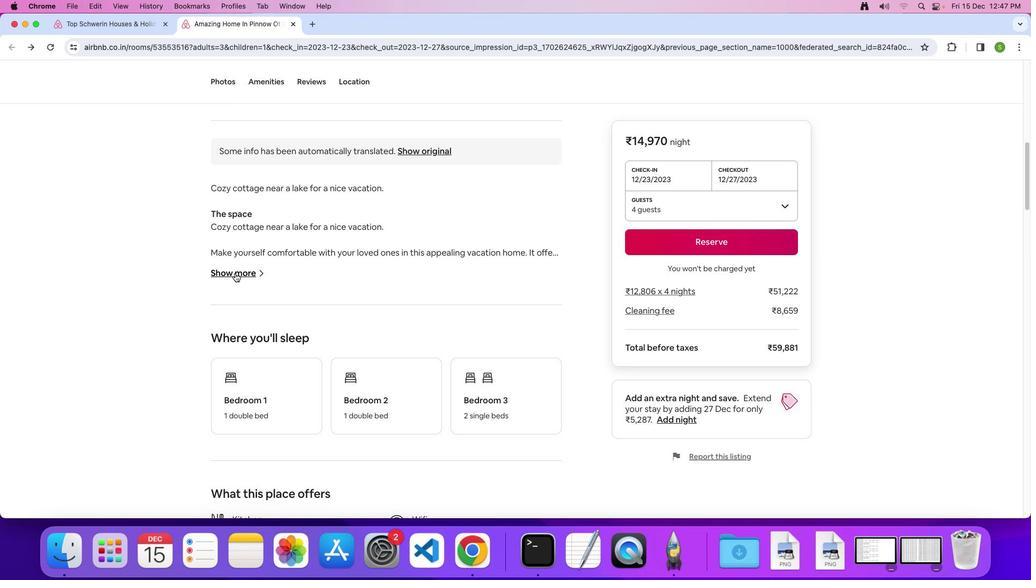 
Action: Mouse pressed left at (234, 272)
Screenshot: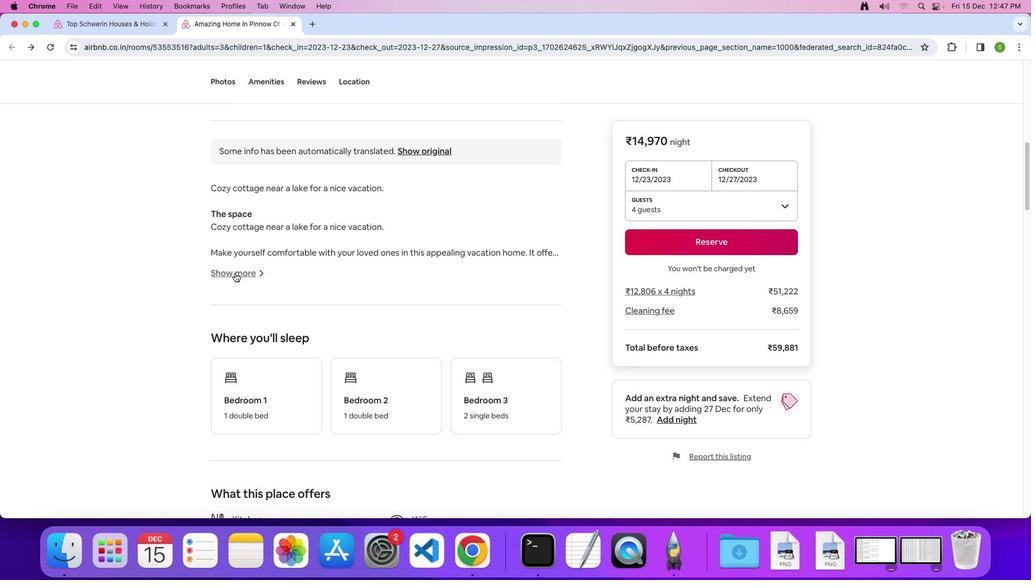 
Action: Mouse moved to (540, 277)
Screenshot: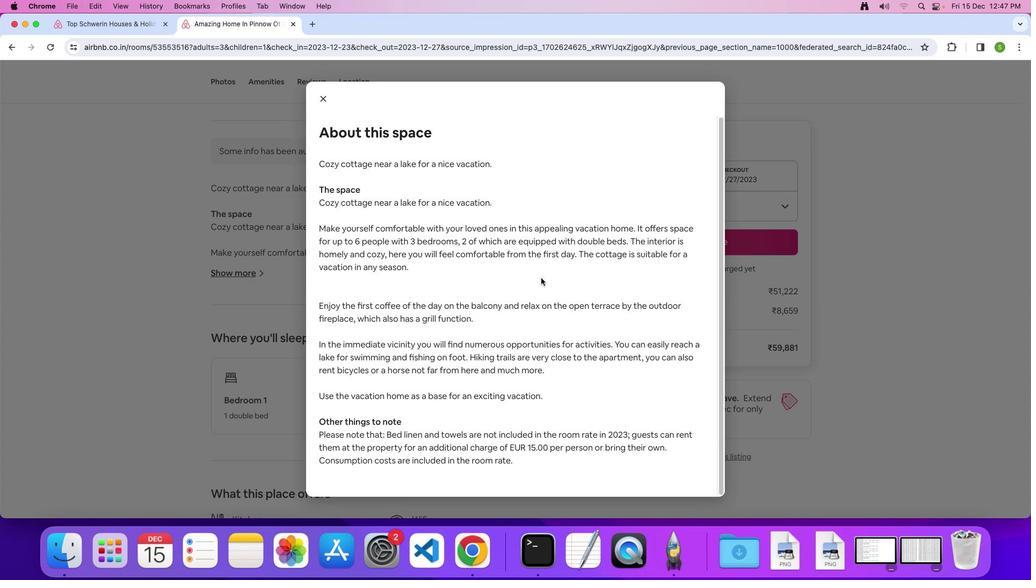 
Action: Mouse scrolled (540, 277) with delta (0, 0)
Screenshot: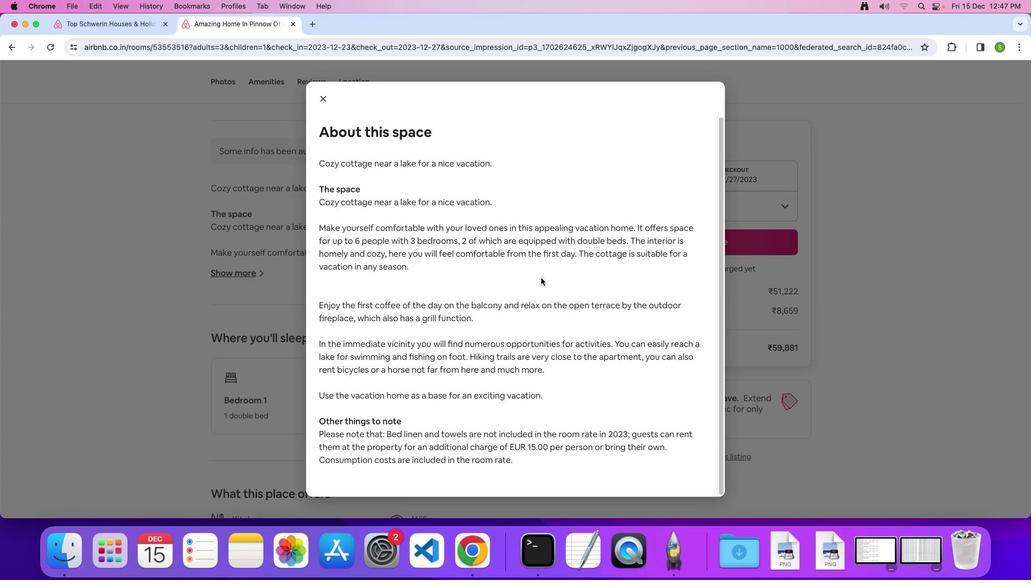 
Action: Mouse scrolled (540, 277) with delta (0, 0)
Screenshot: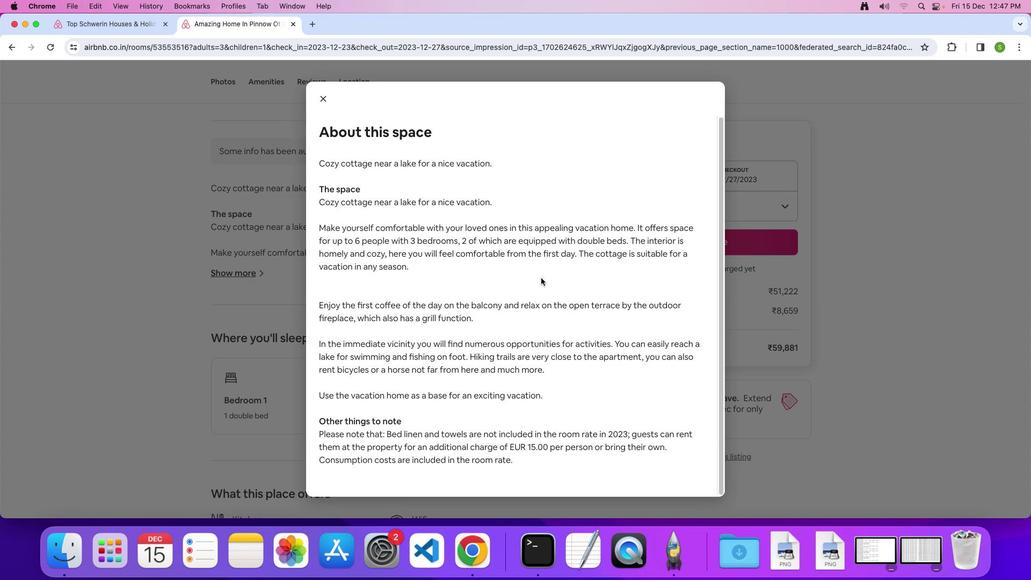 
Action: Mouse scrolled (540, 277) with delta (0, -1)
Screenshot: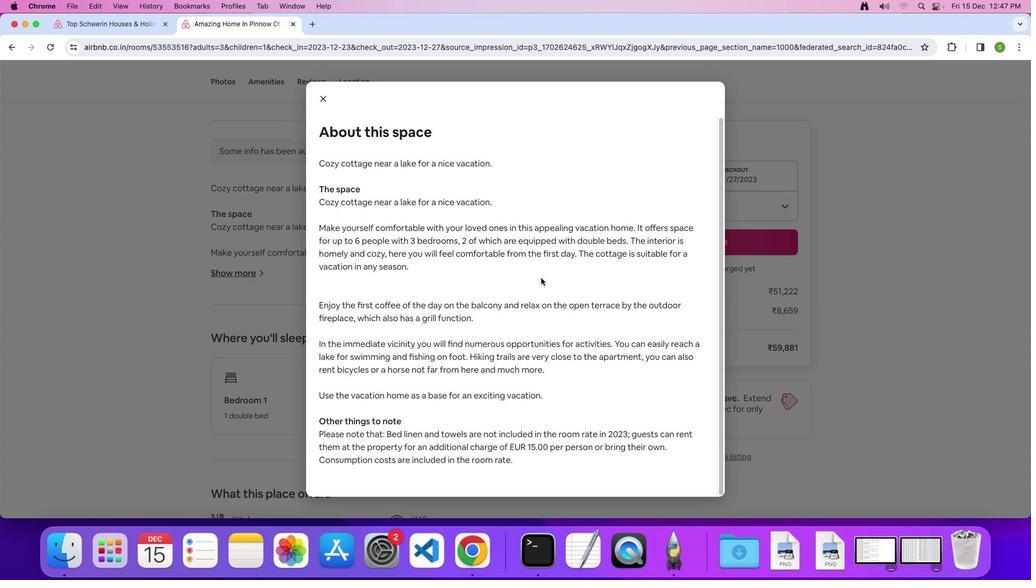 
Action: Mouse scrolled (540, 277) with delta (0, 0)
Screenshot: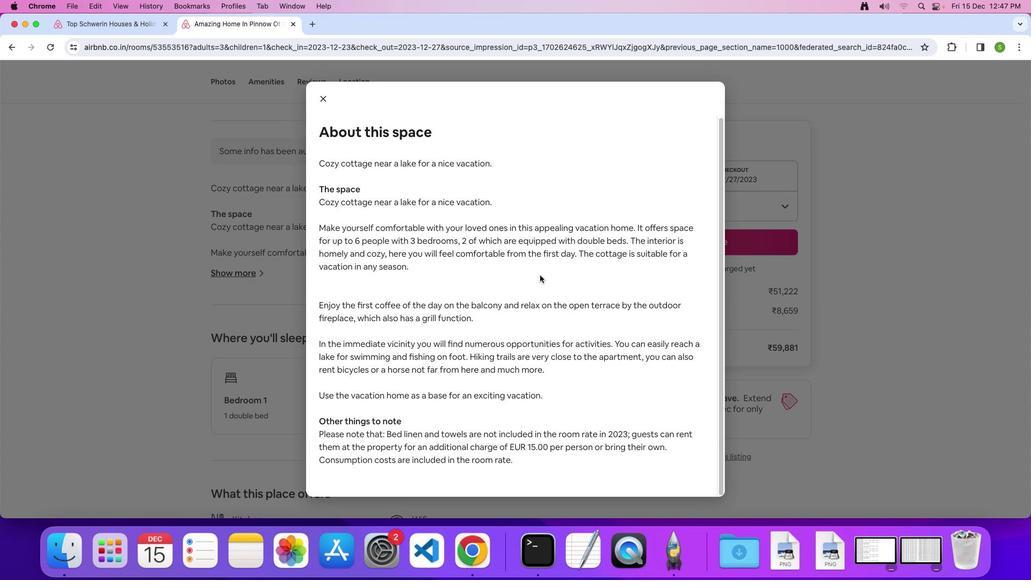 
Action: Mouse moved to (319, 96)
Screenshot: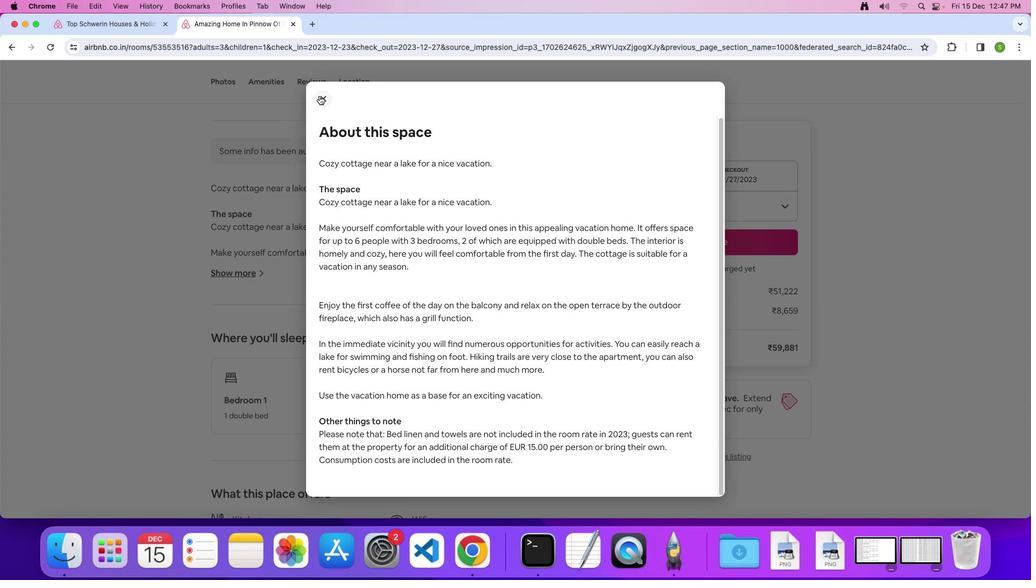 
Action: Mouse pressed left at (319, 96)
Screenshot: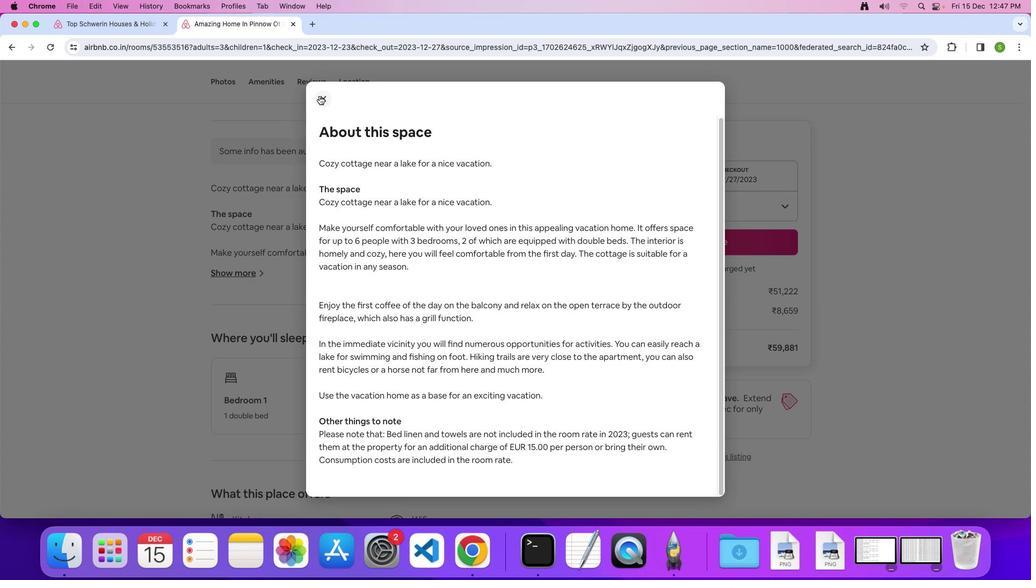 
Action: Mouse moved to (365, 278)
Screenshot: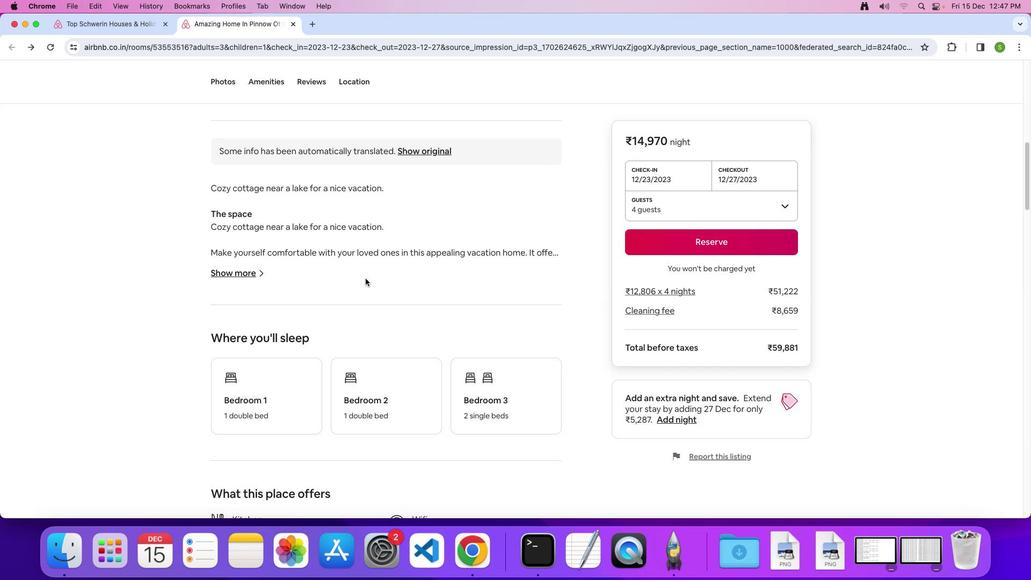 
Action: Mouse scrolled (365, 278) with delta (0, 0)
Screenshot: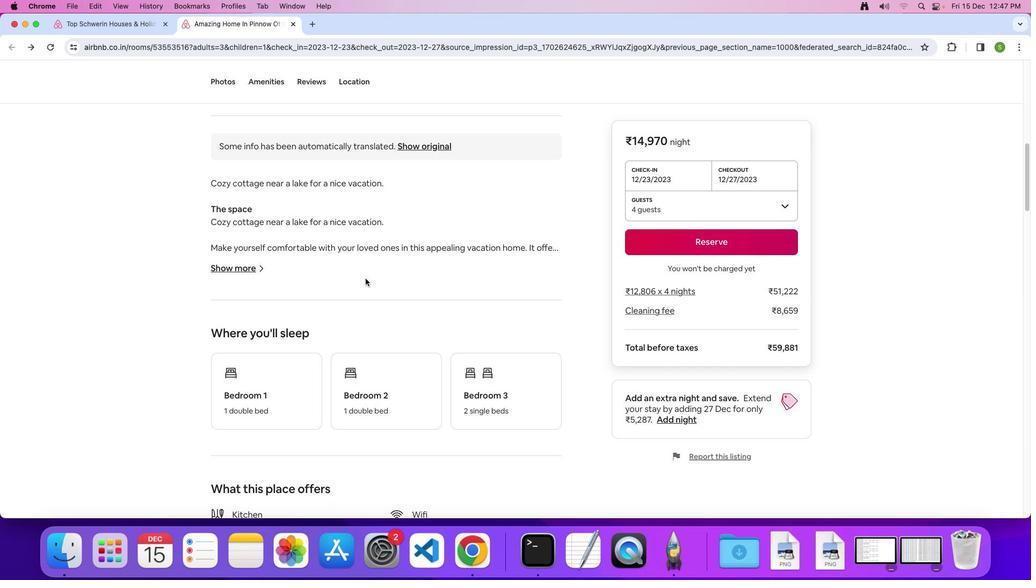 
Action: Mouse scrolled (365, 278) with delta (0, 0)
Screenshot: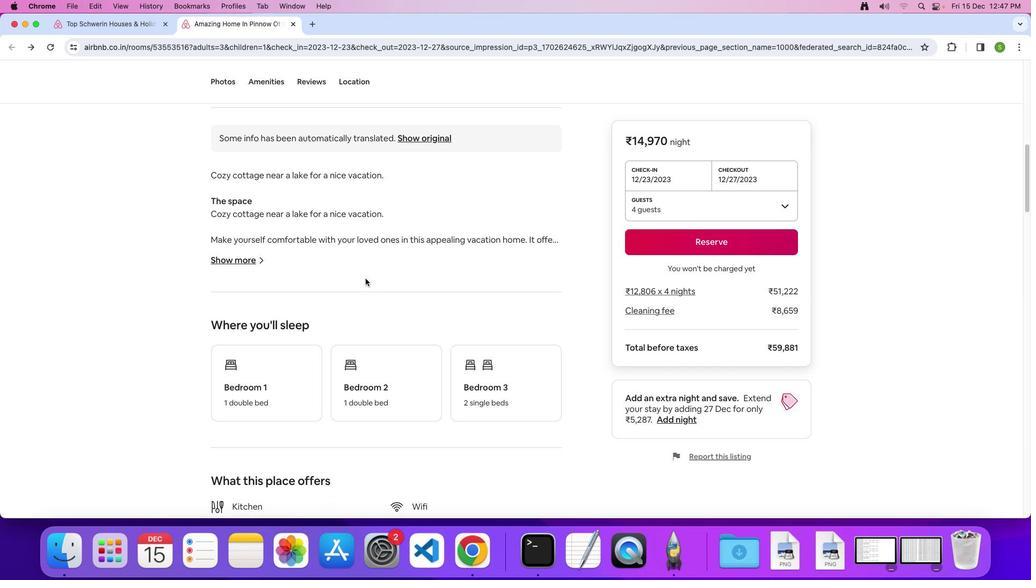 
Action: Mouse scrolled (365, 278) with delta (0, -1)
Screenshot: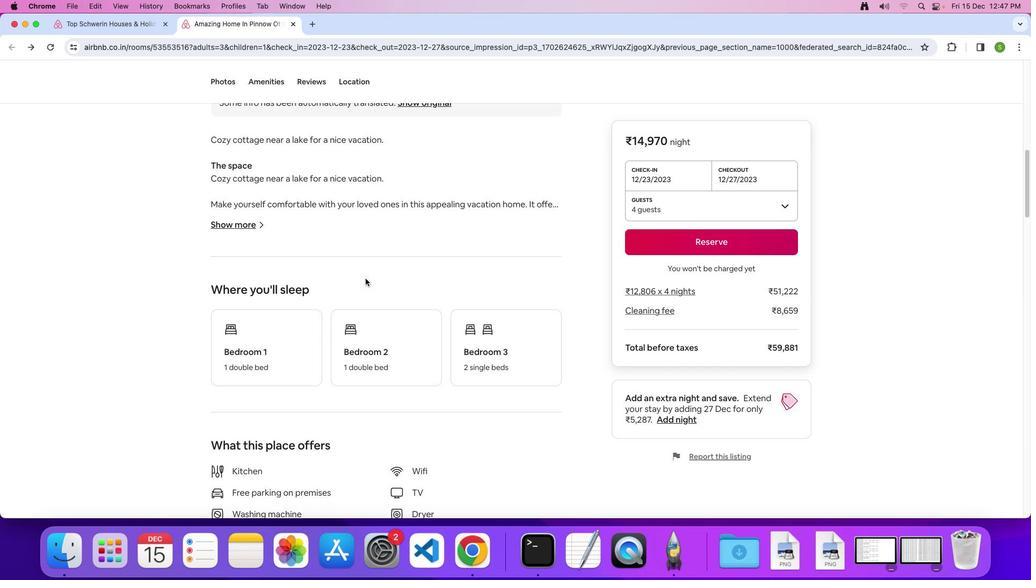 
Action: Mouse scrolled (365, 278) with delta (0, 0)
Screenshot: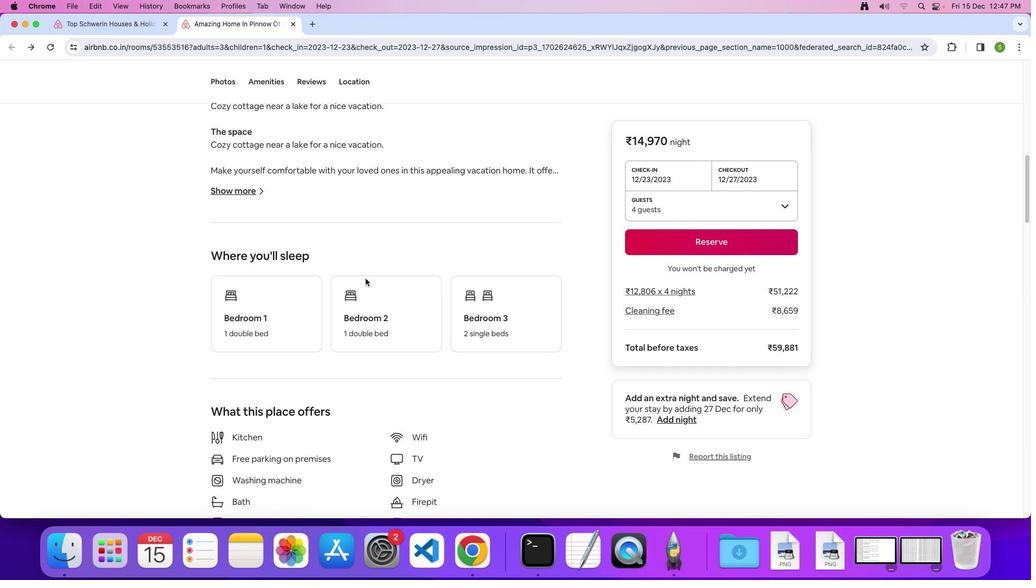 
Action: Mouse scrolled (365, 278) with delta (0, 0)
Screenshot: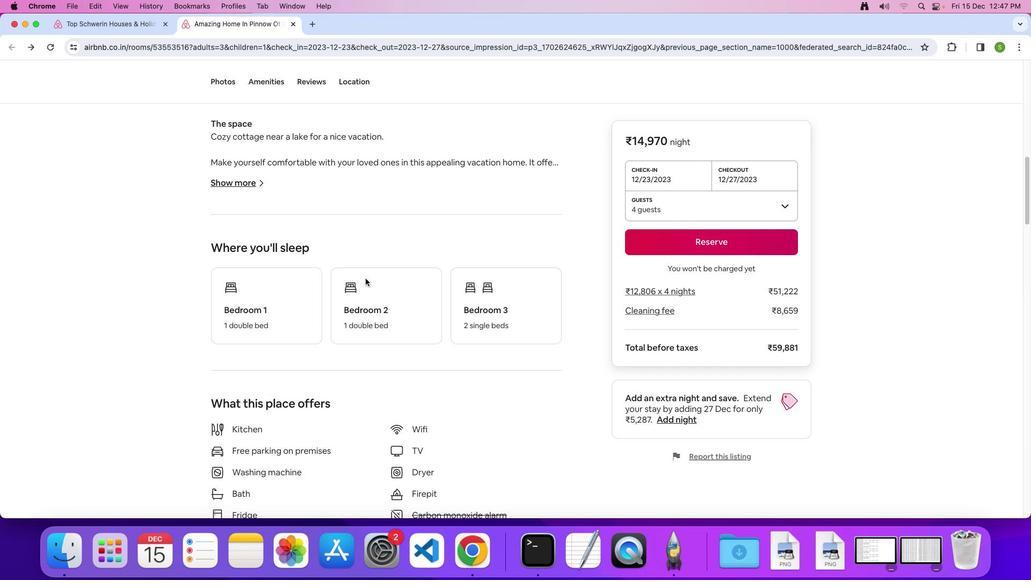 
Action: Mouse scrolled (365, 278) with delta (0, 0)
Screenshot: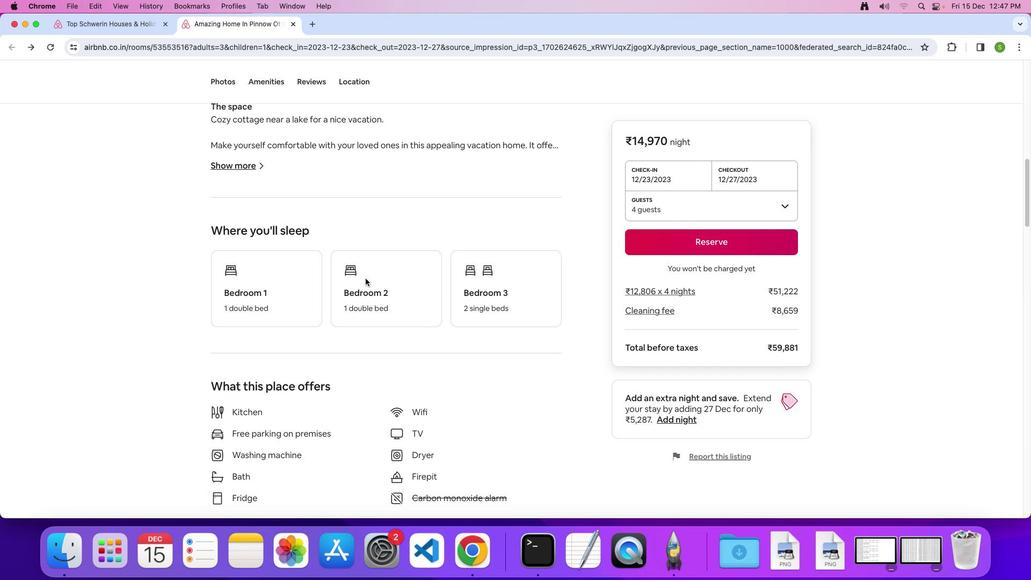 
Action: Mouse scrolled (365, 278) with delta (0, 0)
Screenshot: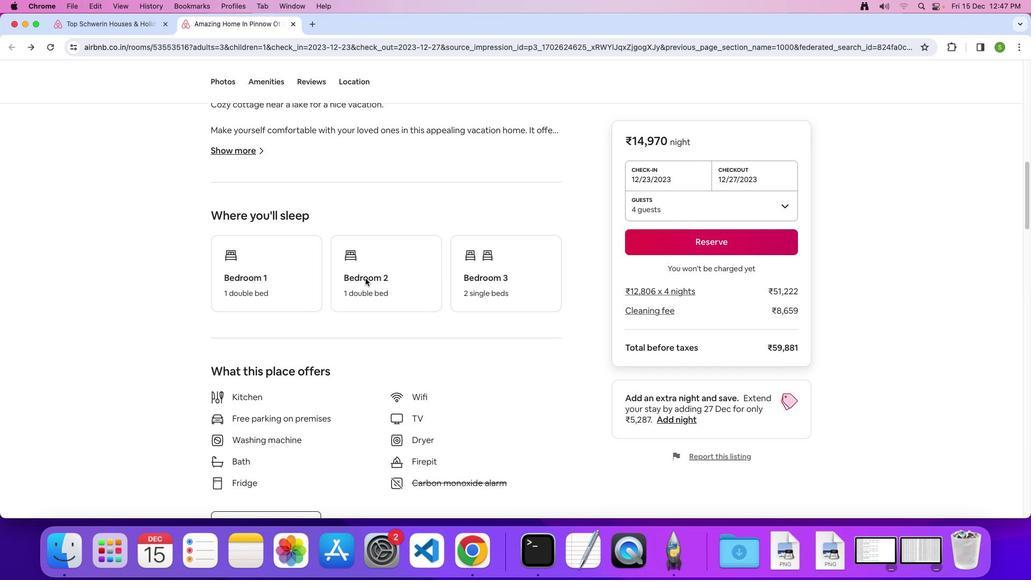 
Action: Mouse scrolled (365, 278) with delta (0, 0)
Screenshot: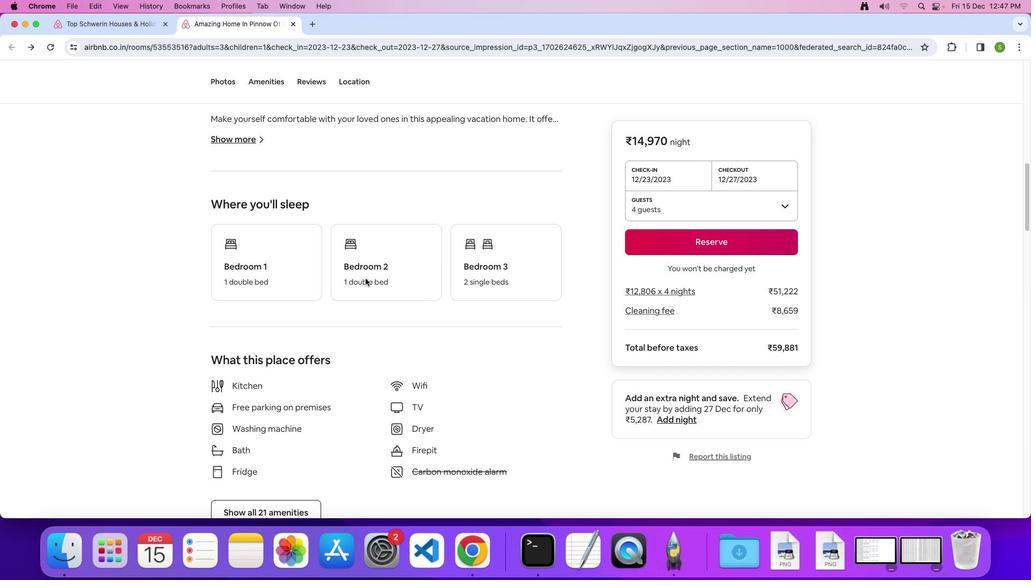 
Action: Mouse scrolled (365, 278) with delta (0, -1)
Screenshot: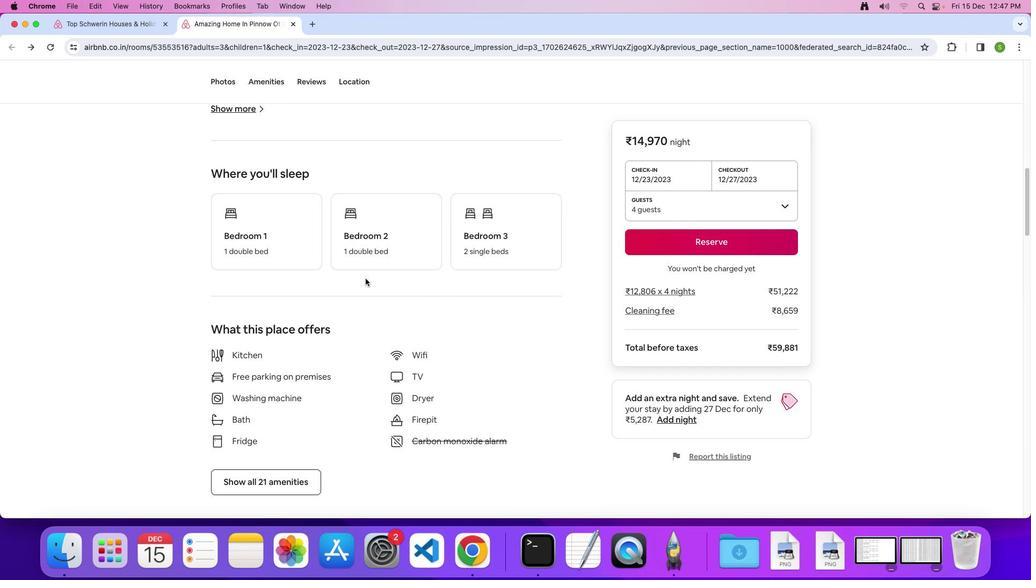 
Action: Mouse scrolled (365, 278) with delta (0, 0)
Screenshot: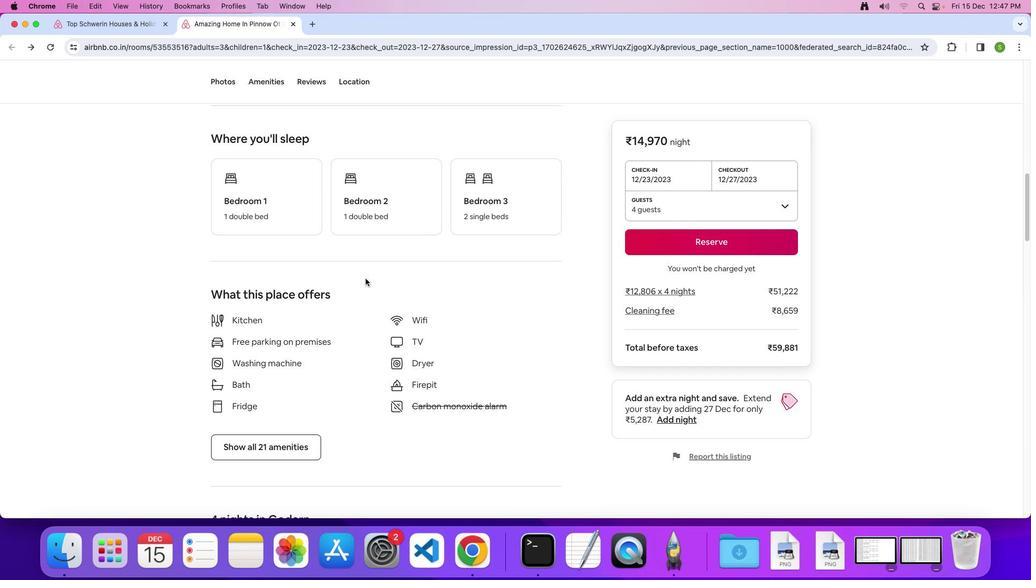 
Action: Mouse scrolled (365, 278) with delta (0, 0)
Screenshot: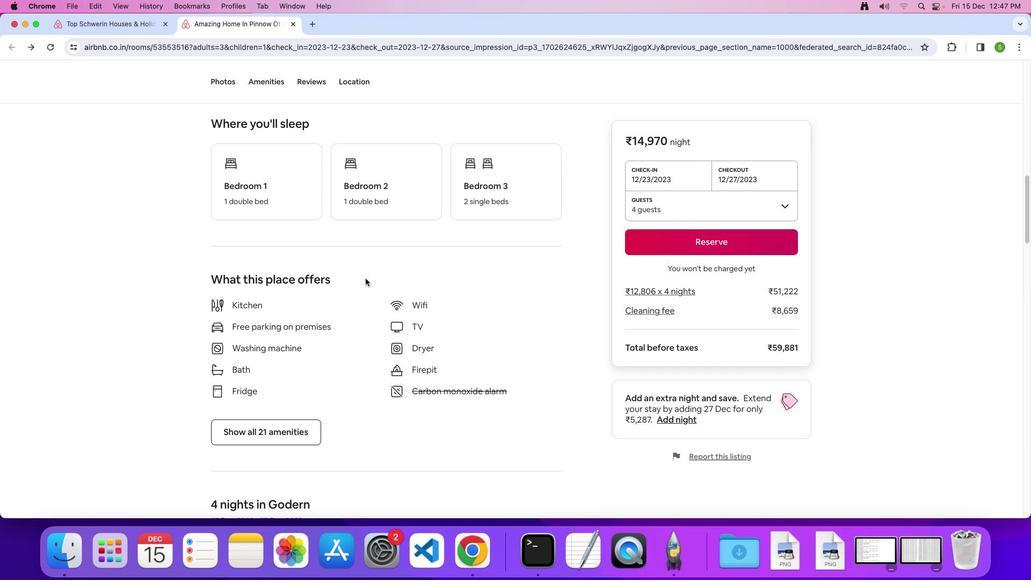 
Action: Mouse scrolled (365, 278) with delta (0, -1)
Screenshot: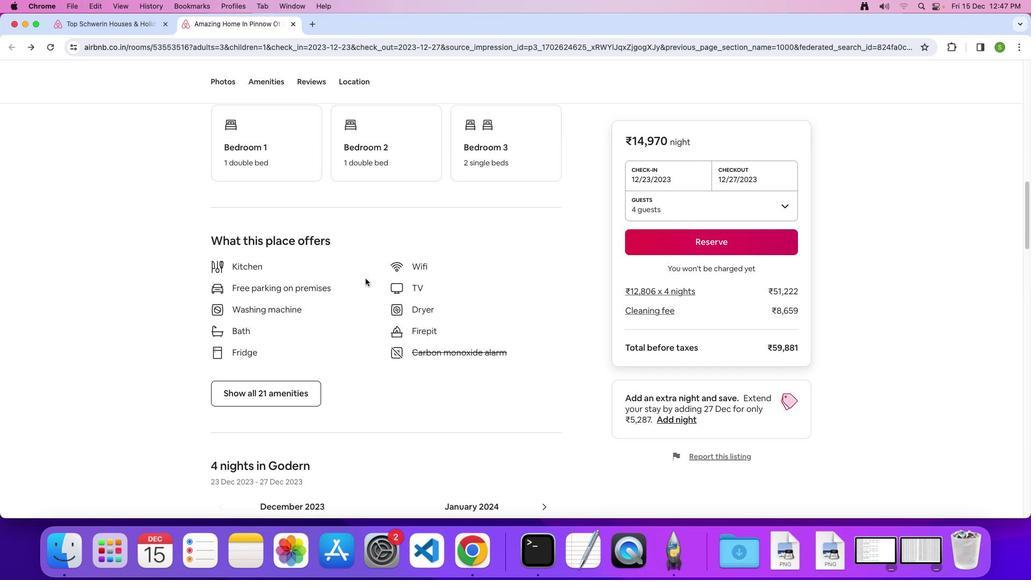 
Action: Mouse scrolled (365, 278) with delta (0, 0)
Screenshot: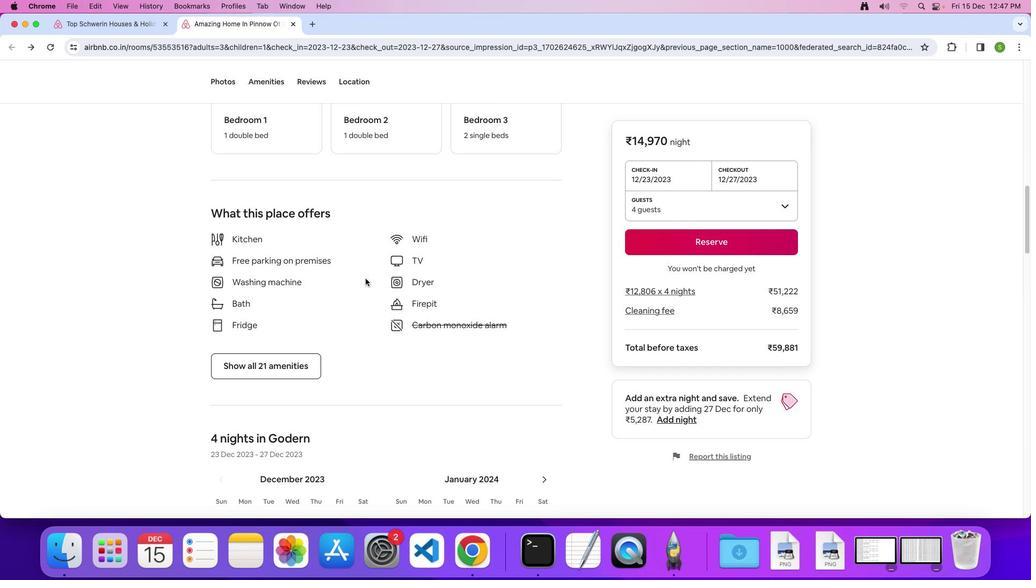 
Action: Mouse scrolled (365, 278) with delta (0, 0)
Screenshot: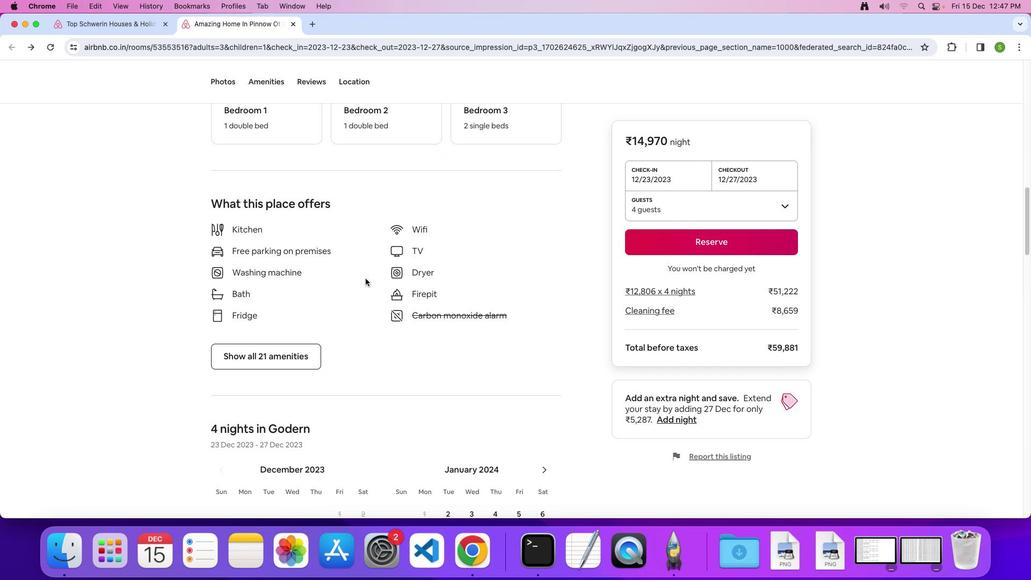 
Action: Mouse scrolled (365, 278) with delta (0, -1)
Screenshot: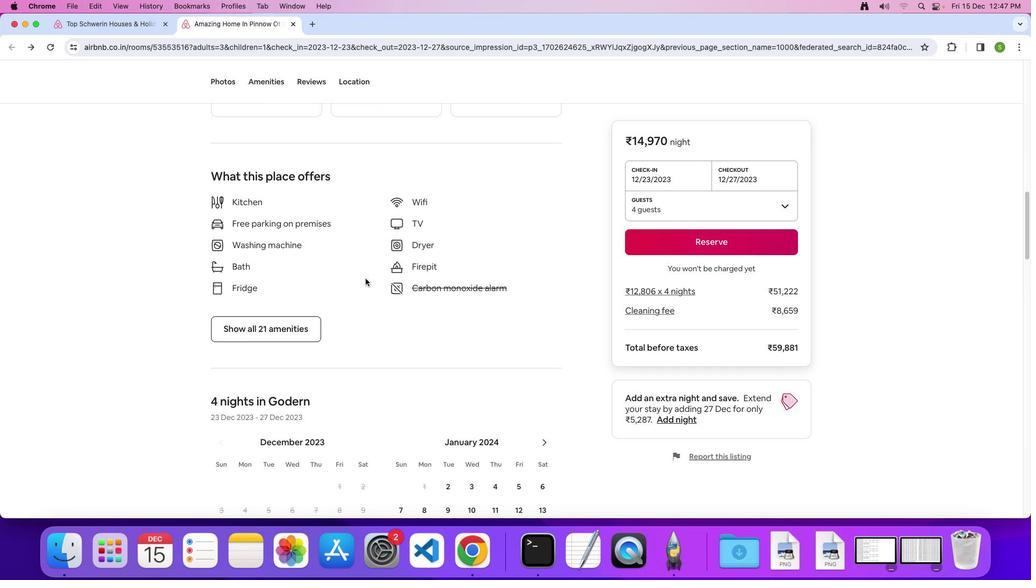 
Action: Mouse moved to (281, 296)
Screenshot: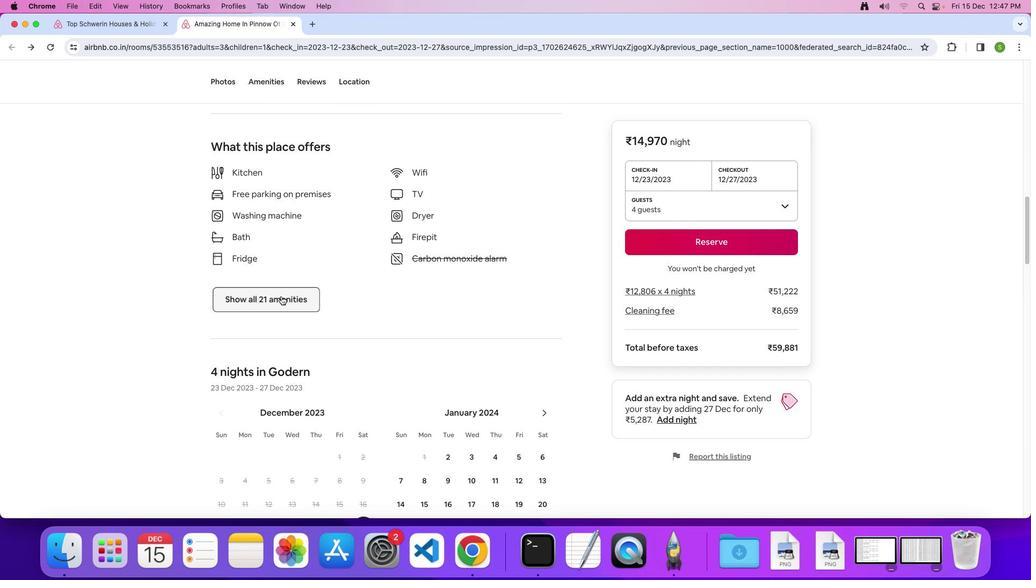 
Action: Mouse pressed left at (281, 296)
Screenshot: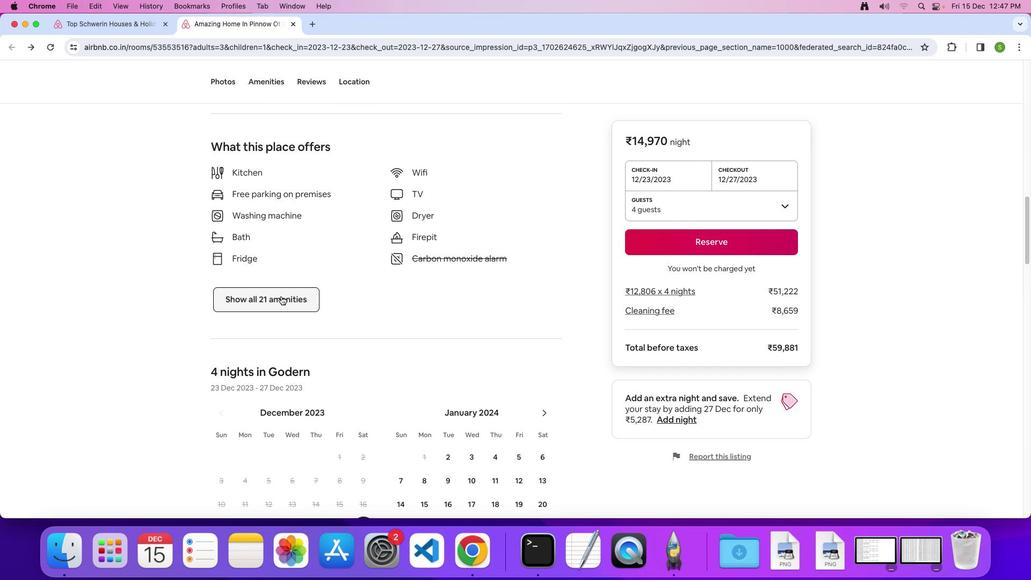 
Action: Mouse moved to (562, 290)
Screenshot: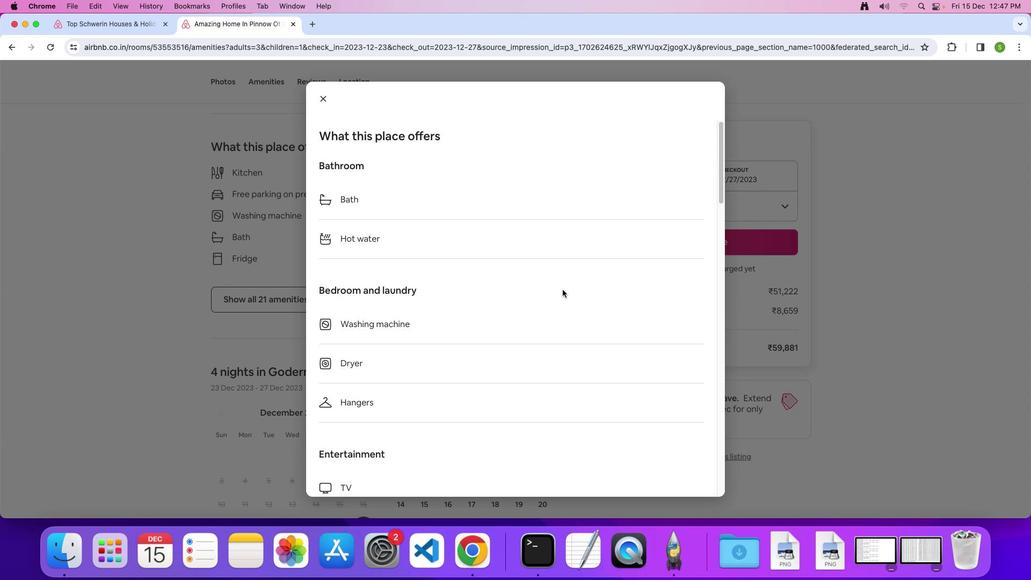
Action: Mouse scrolled (562, 290) with delta (0, 0)
Screenshot: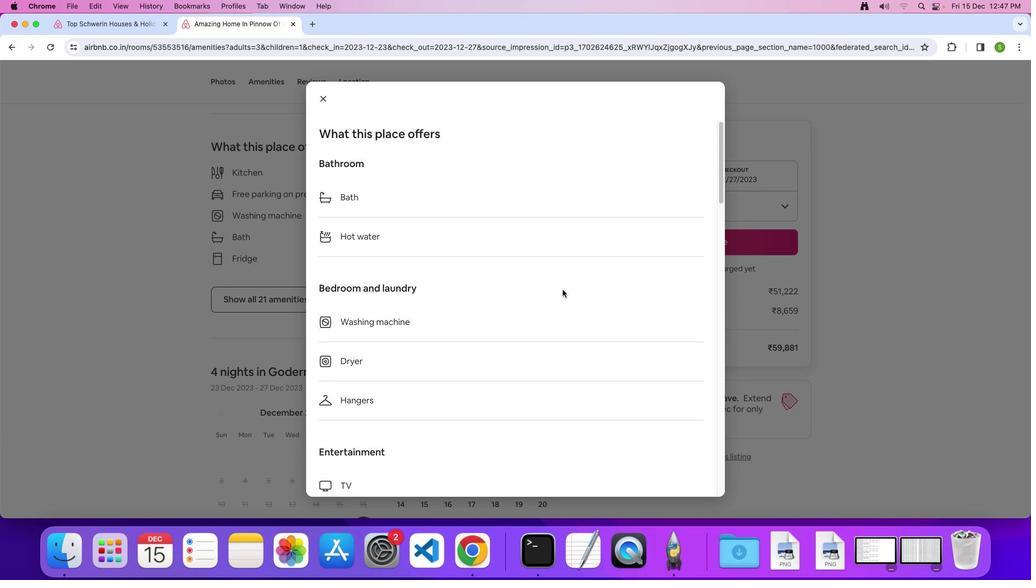 
Action: Mouse scrolled (562, 290) with delta (0, 0)
Screenshot: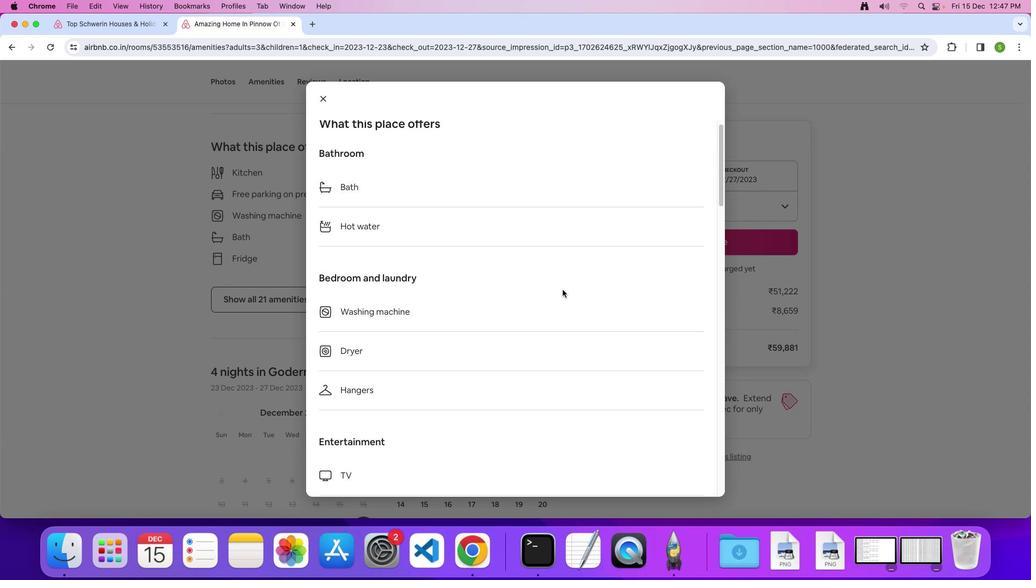 
Action: Mouse scrolled (562, 290) with delta (0, 0)
Screenshot: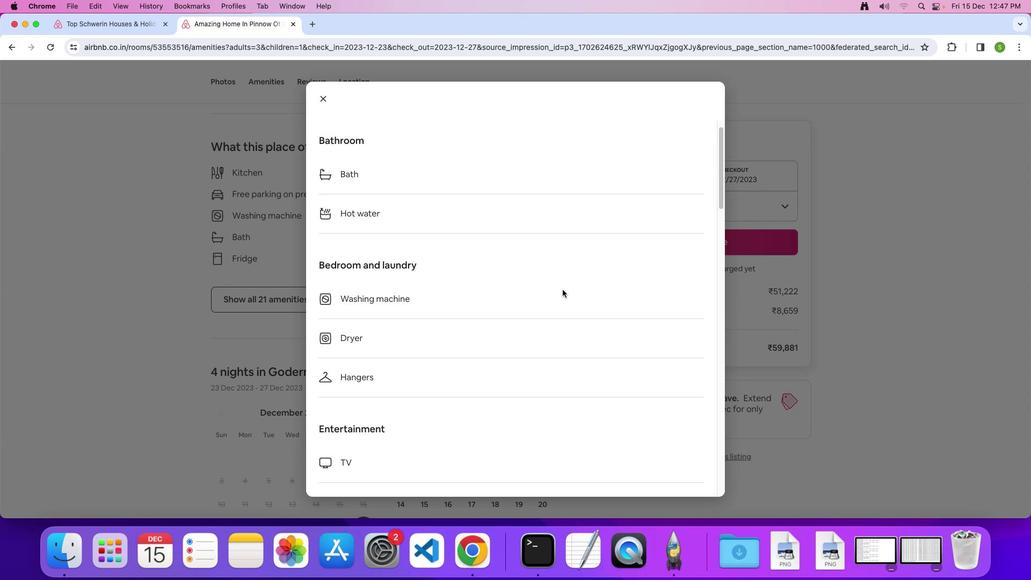 
Action: Mouse scrolled (562, 290) with delta (0, 0)
Screenshot: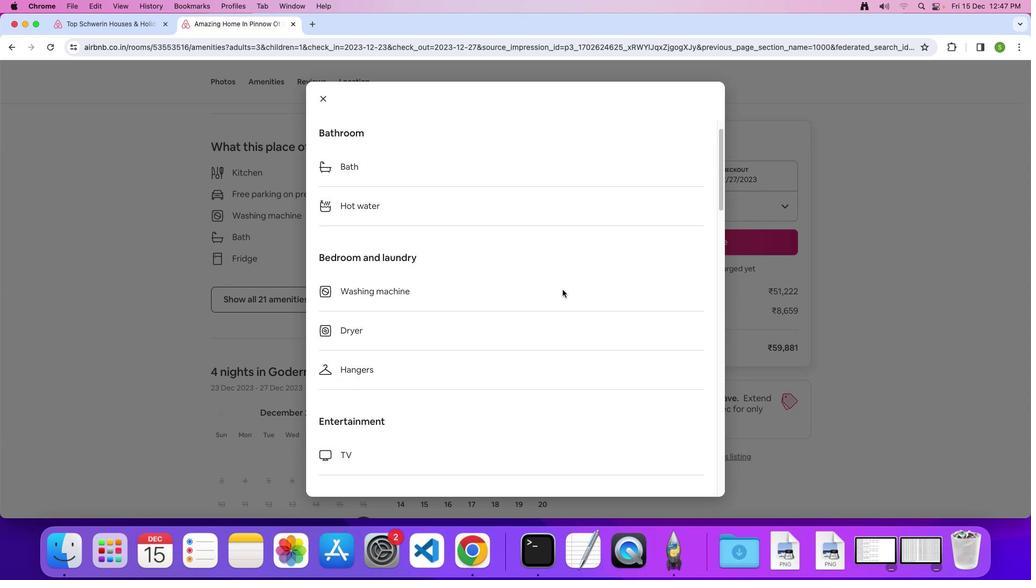 
Action: Mouse scrolled (562, 290) with delta (0, -1)
Screenshot: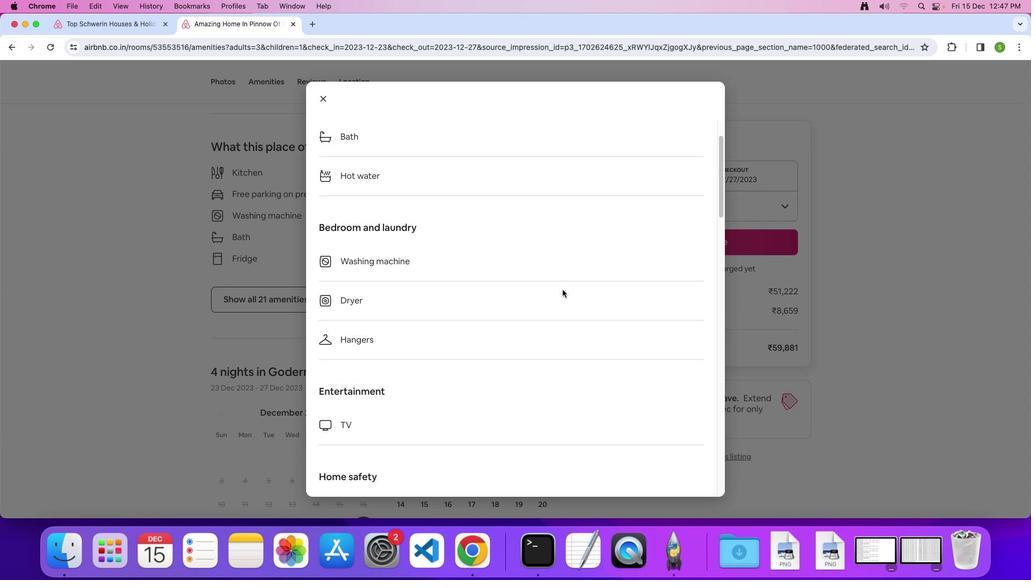 
Action: Mouse scrolled (562, 290) with delta (0, 0)
Screenshot: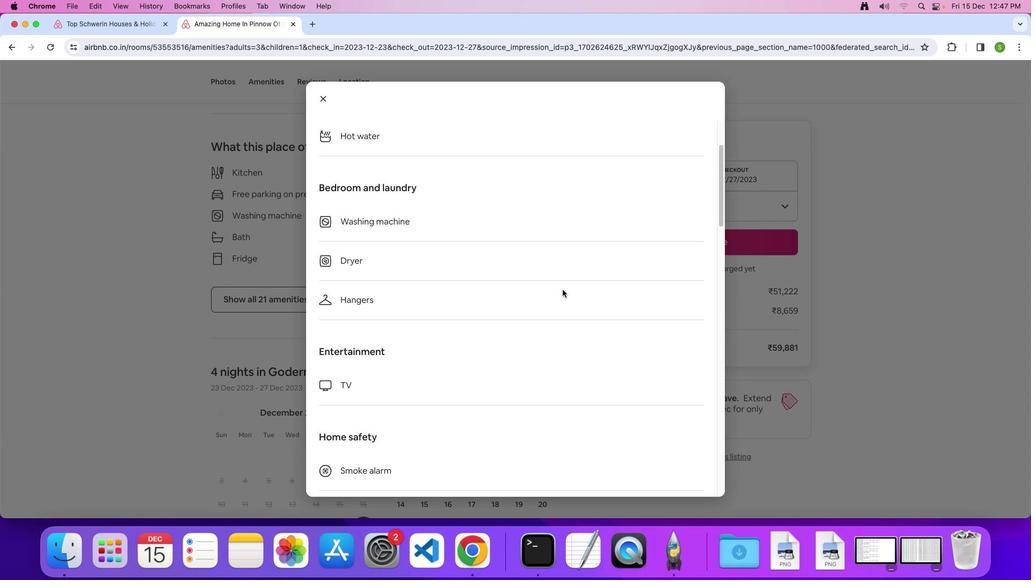 
Action: Mouse scrolled (562, 290) with delta (0, 0)
Screenshot: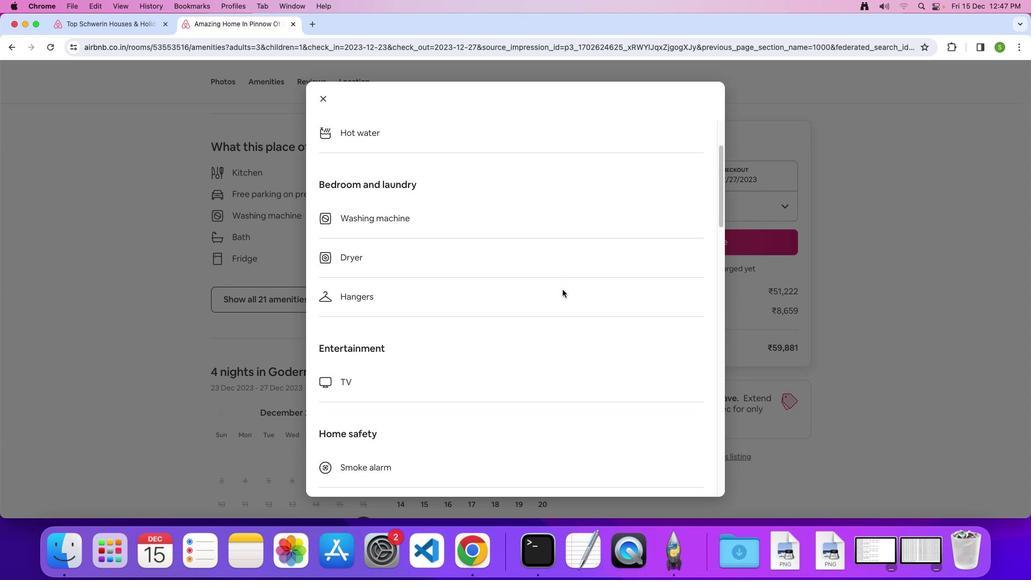 
Action: Mouse scrolled (562, 290) with delta (0, -1)
